 Task: Use Google Earth to explore the profile of the Appalachian region.
Action: Mouse moved to (641, 378)
Screenshot: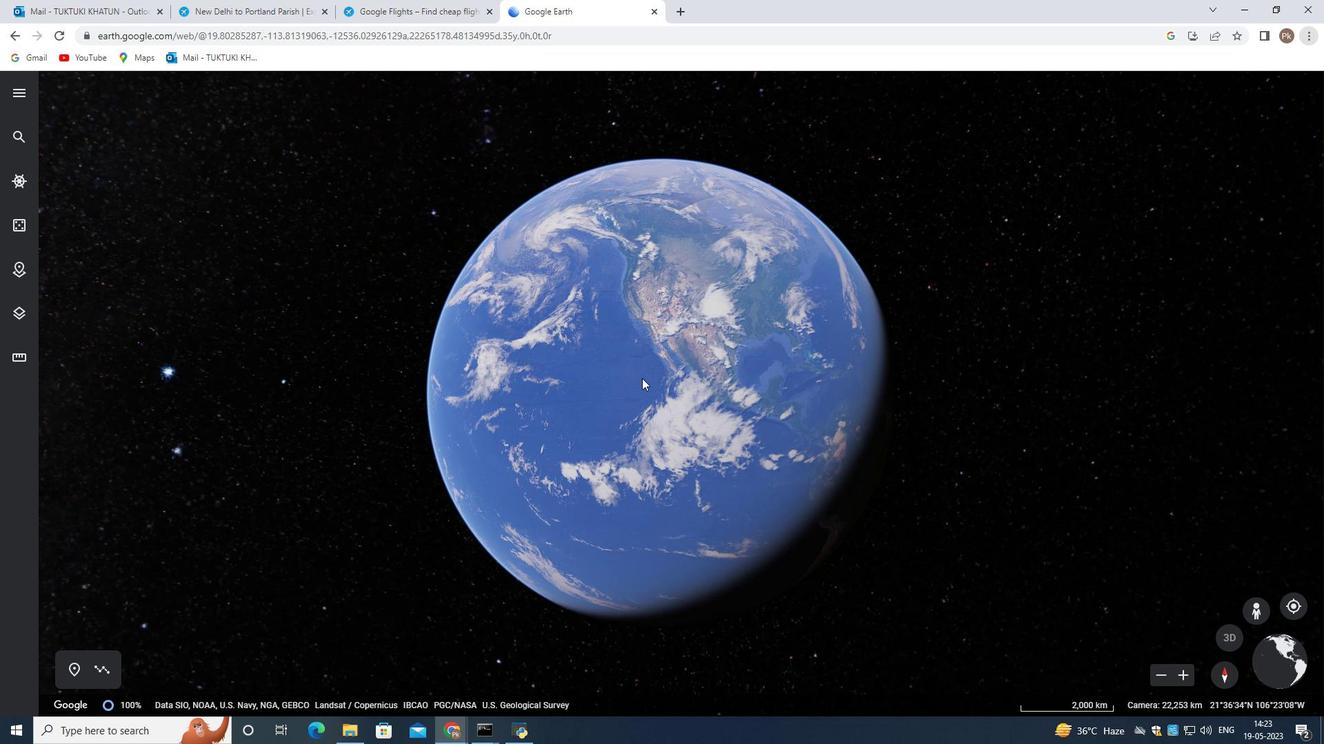 
Action: Mouse scrolled (641, 379) with delta (0, 0)
Screenshot: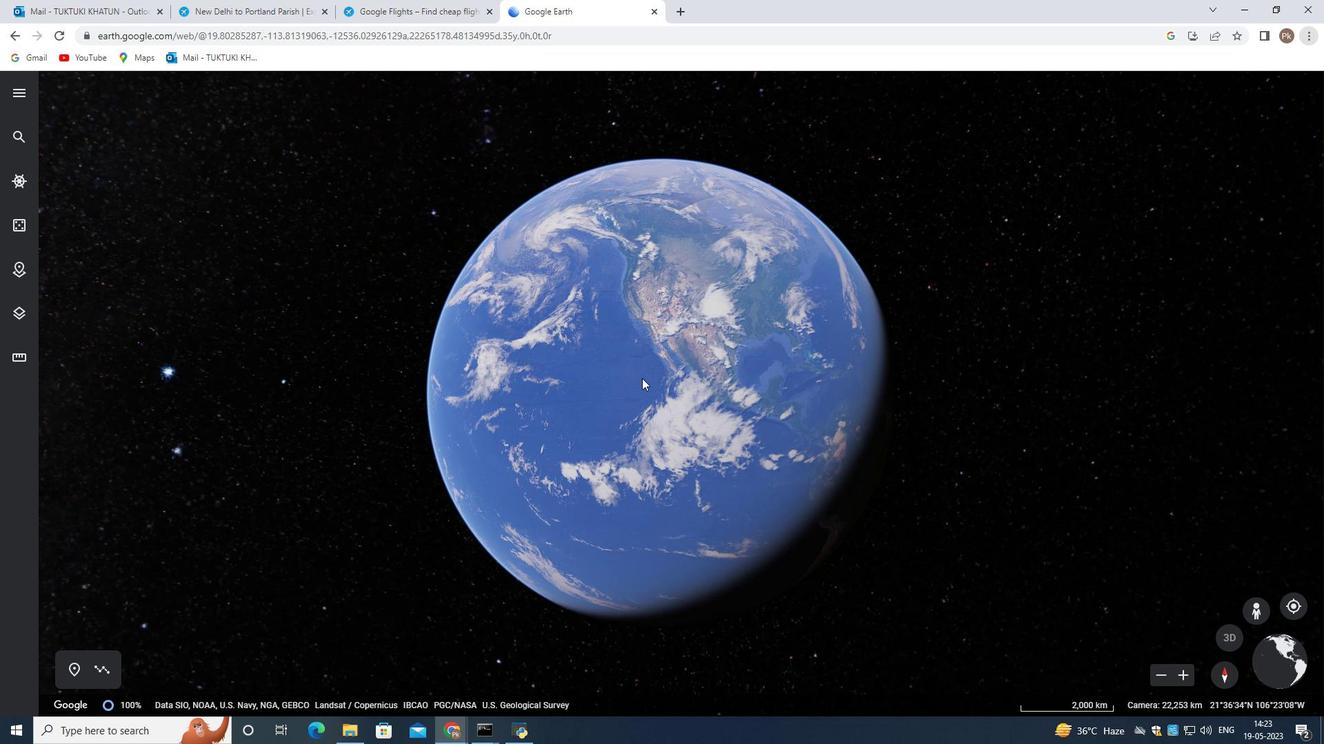 
Action: Mouse moved to (641, 378)
Screenshot: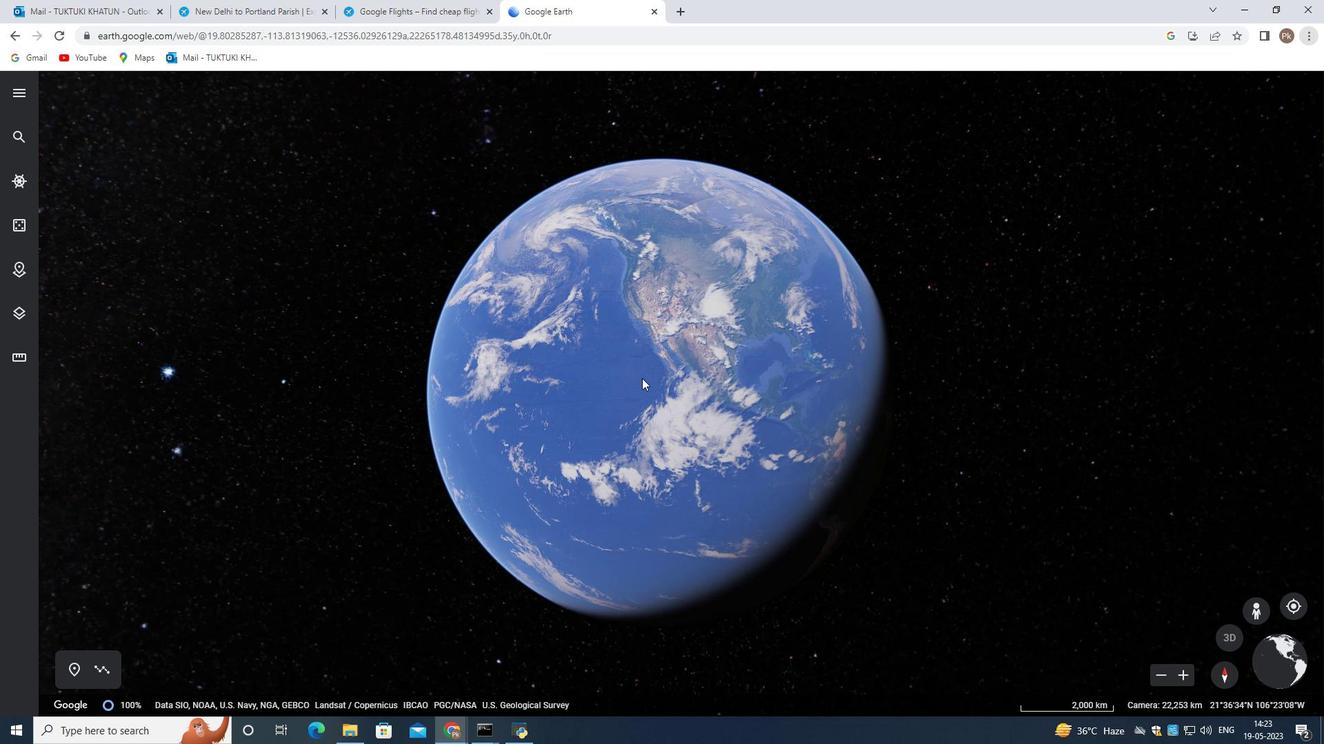 
Action: Mouse scrolled (641, 379) with delta (0, 0)
Screenshot: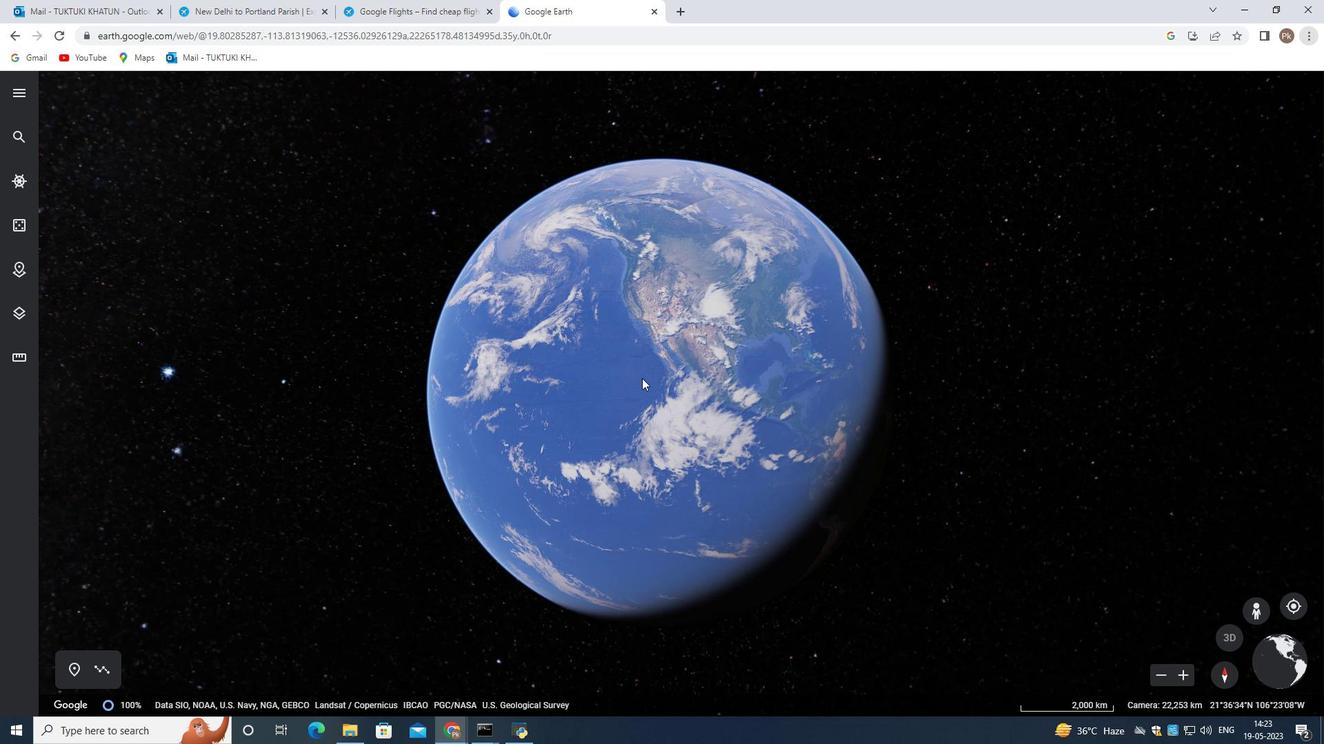 
Action: Mouse scrolled (641, 379) with delta (0, 0)
Screenshot: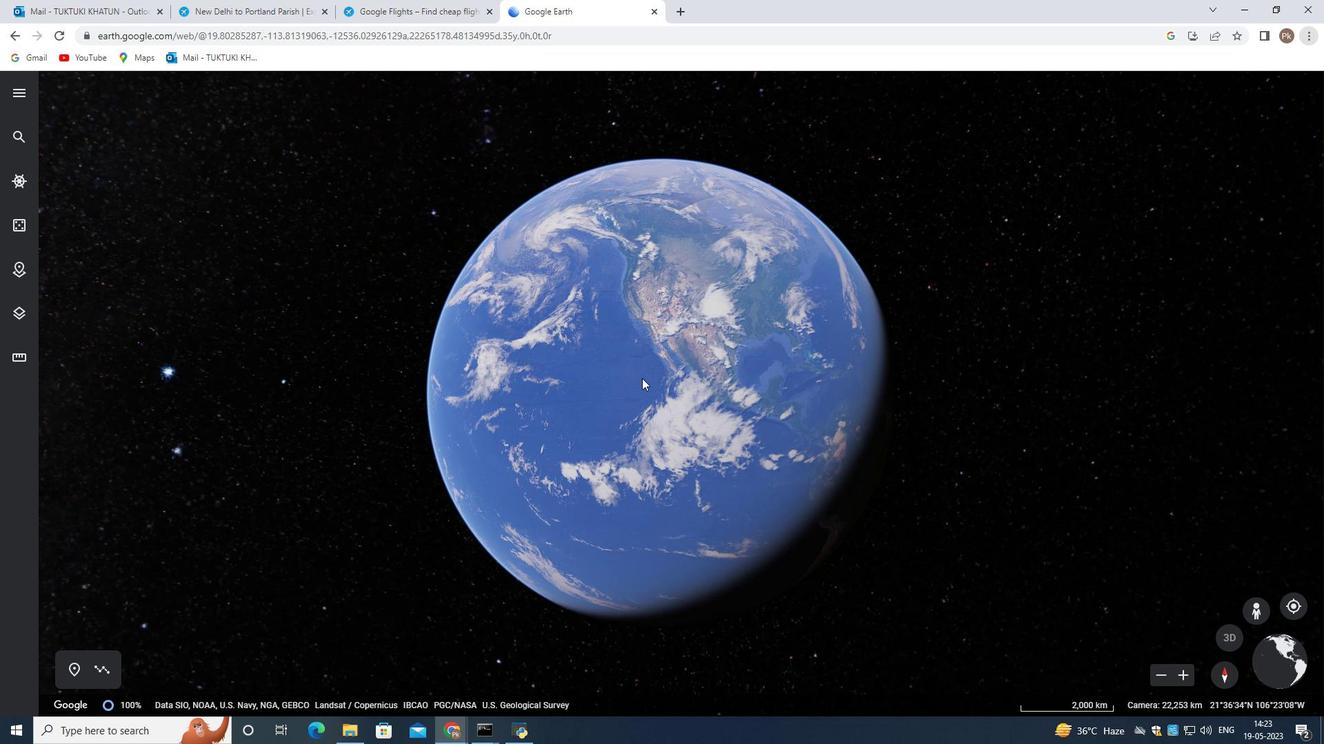 
Action: Mouse scrolled (641, 379) with delta (0, 0)
Screenshot: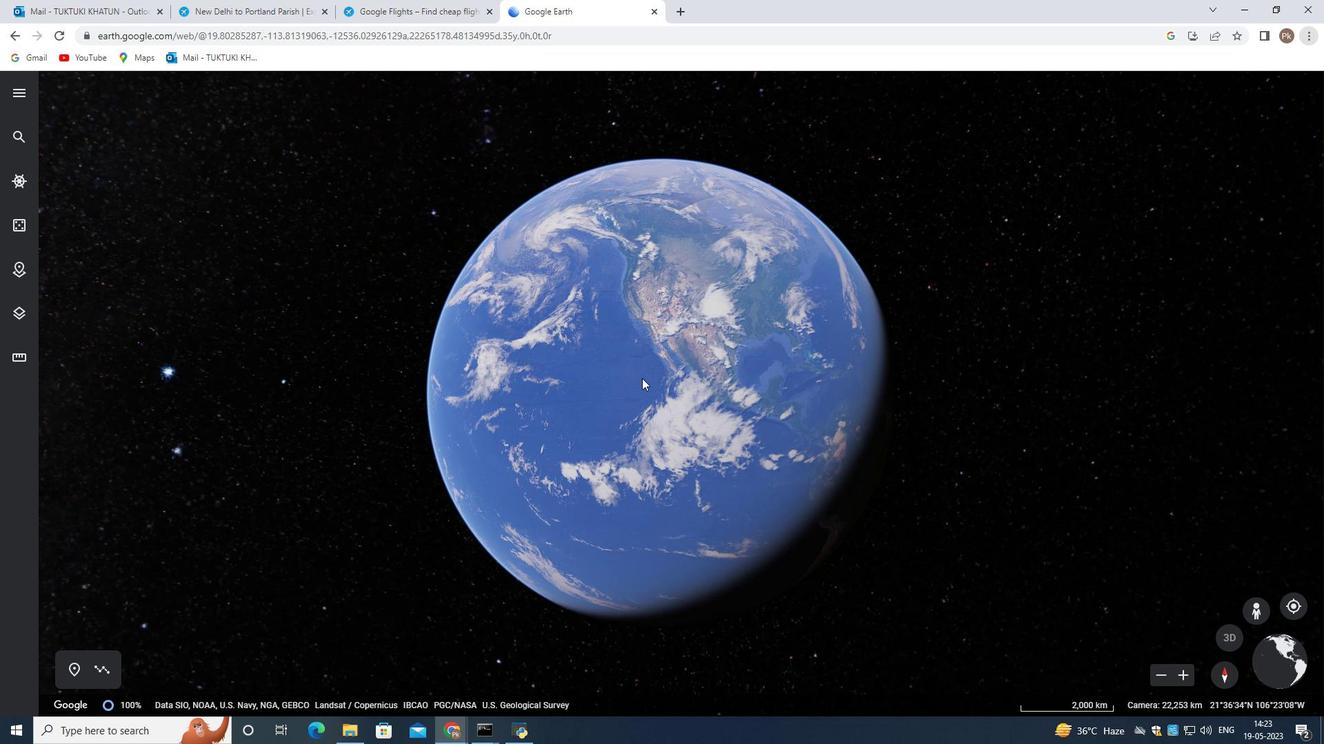 
Action: Mouse scrolled (641, 379) with delta (0, 0)
Screenshot: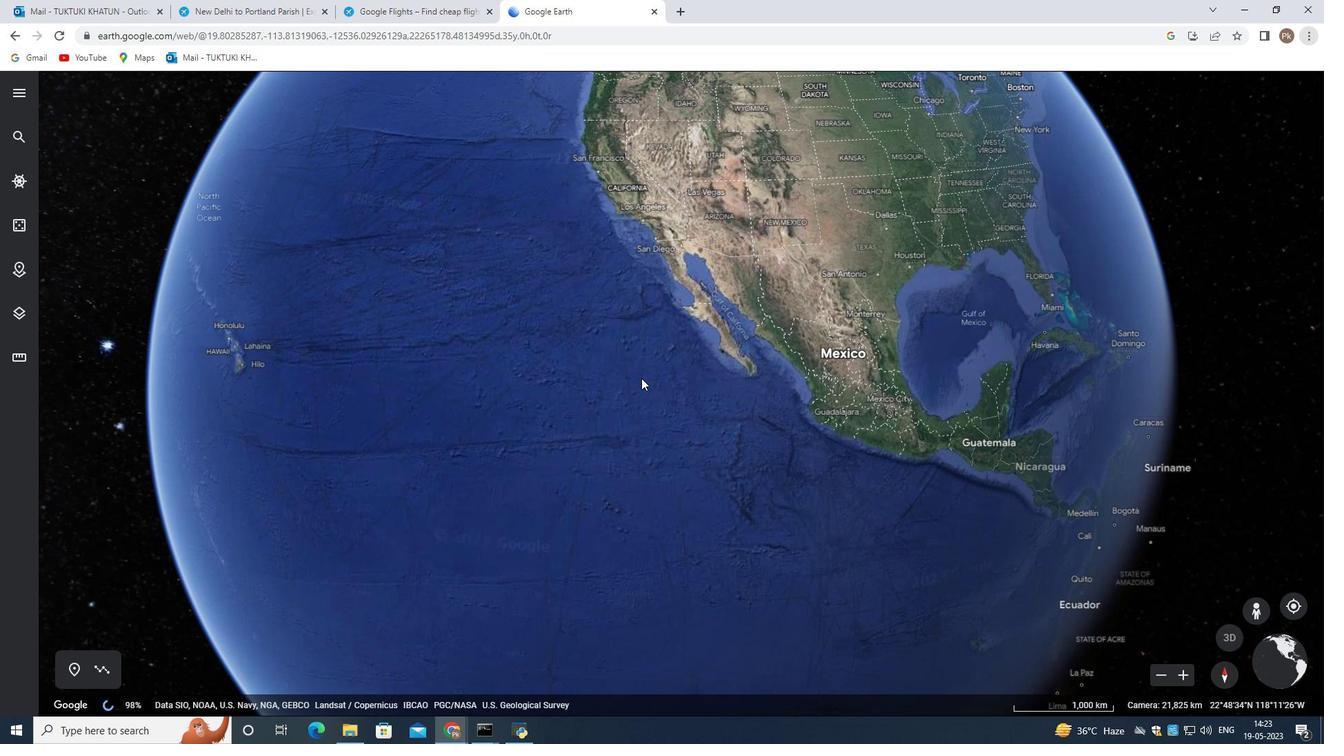
Action: Mouse scrolled (641, 379) with delta (0, 0)
Screenshot: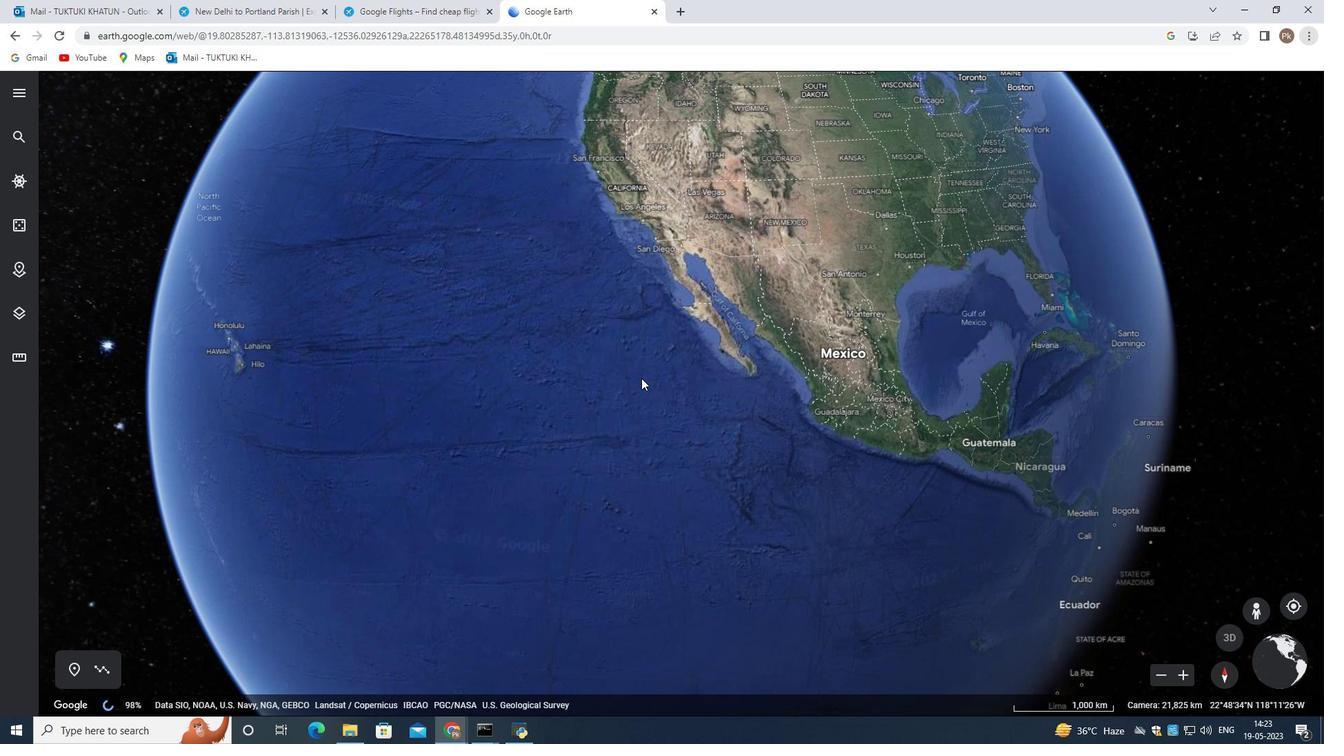
Action: Mouse scrolled (641, 379) with delta (0, 0)
Screenshot: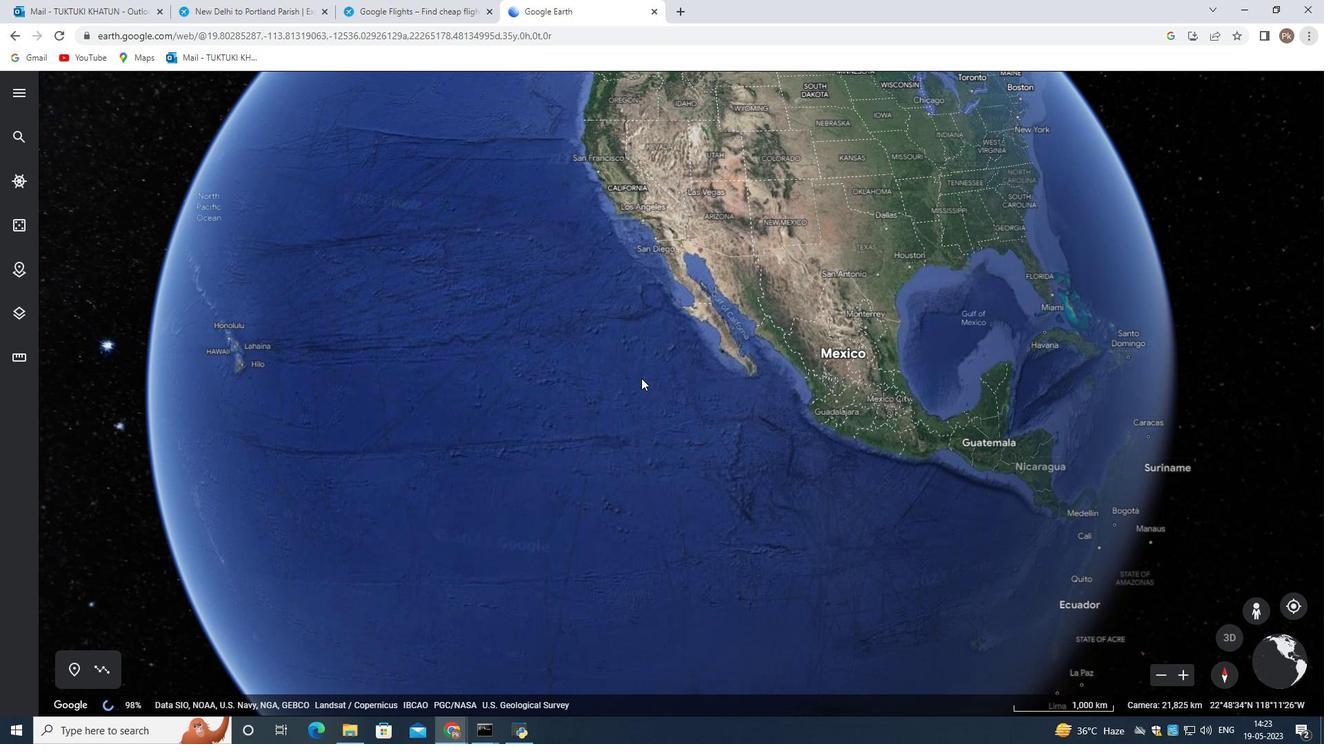 
Action: Mouse moved to (422, 304)
Screenshot: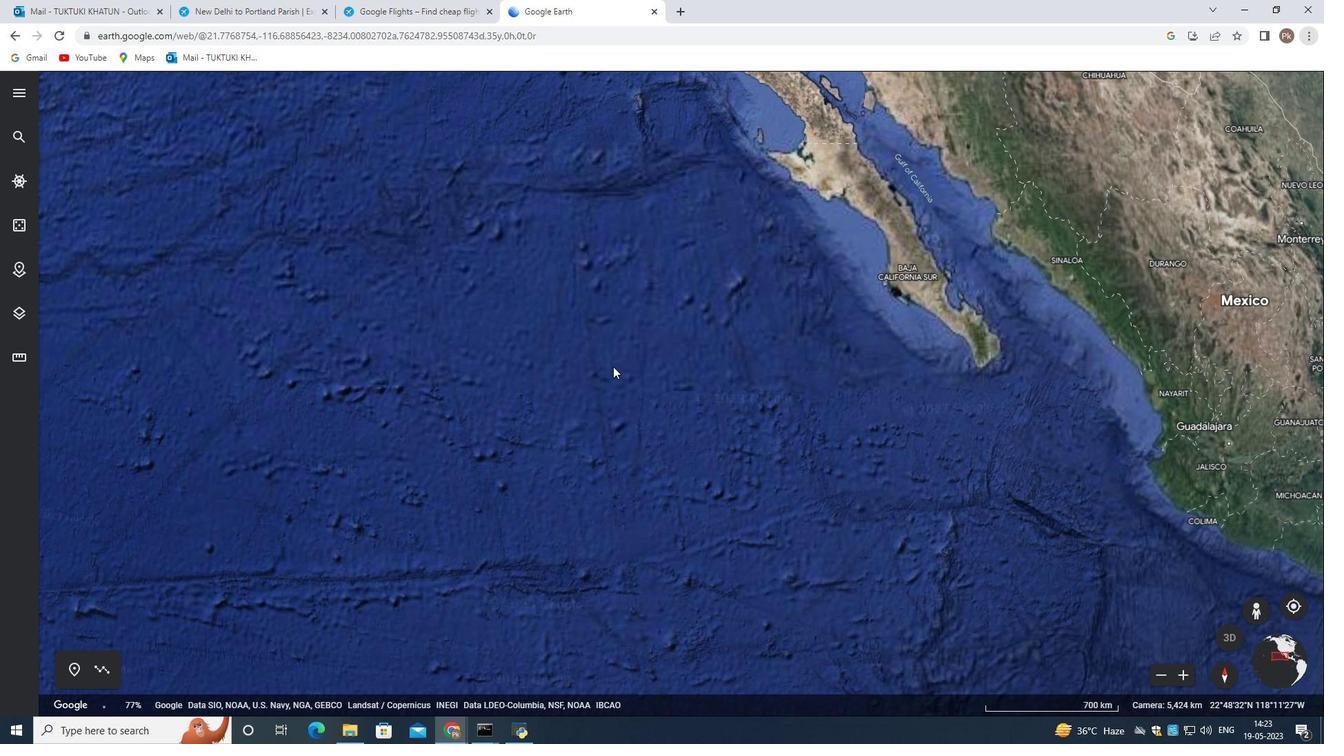 
Action: Mouse scrolled (422, 303) with delta (0, 0)
Screenshot: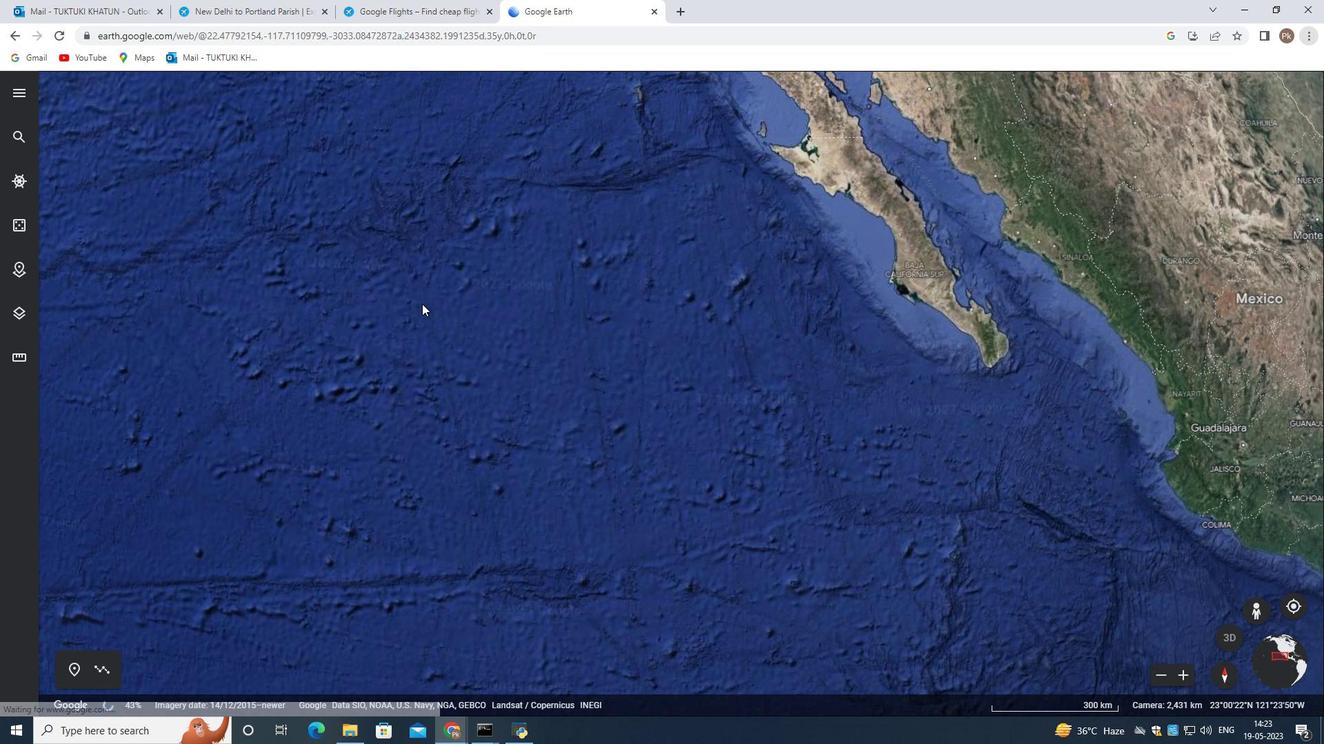 
Action: Mouse scrolled (422, 303) with delta (0, 0)
Screenshot: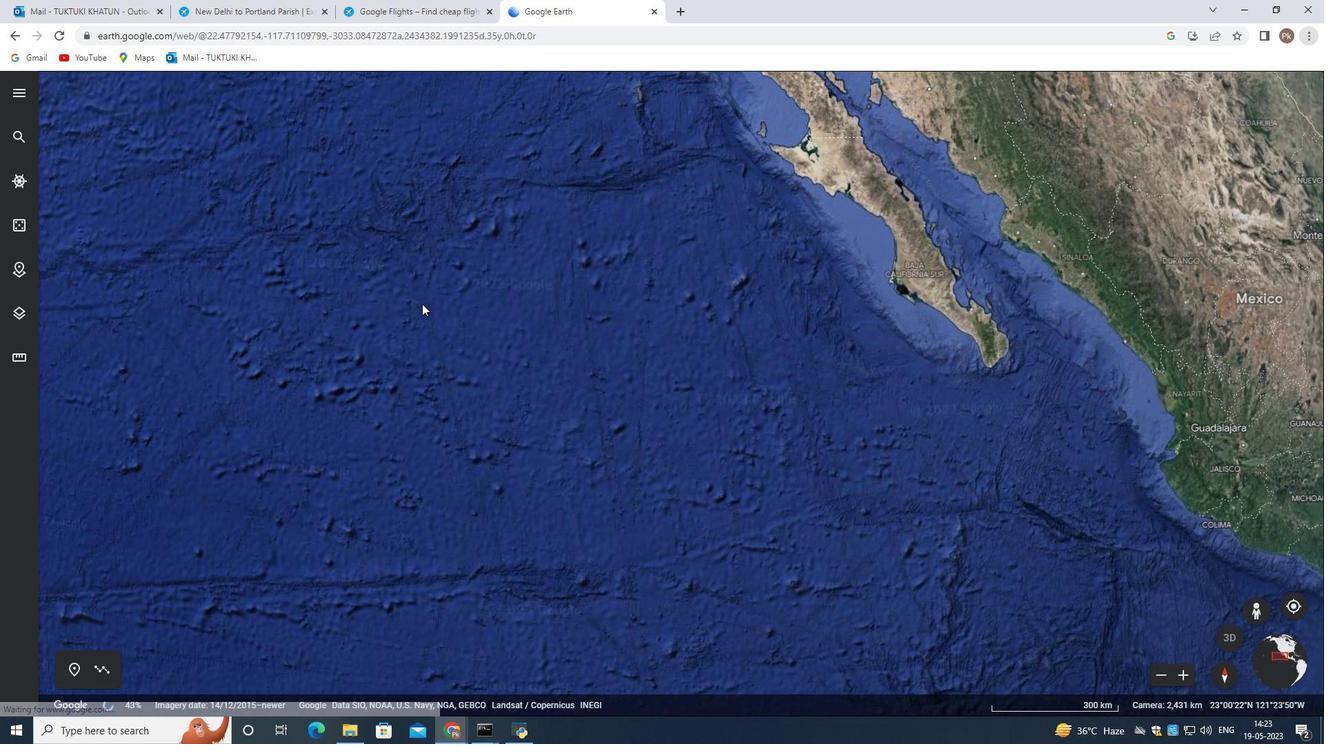
Action: Mouse scrolled (422, 303) with delta (0, 0)
Screenshot: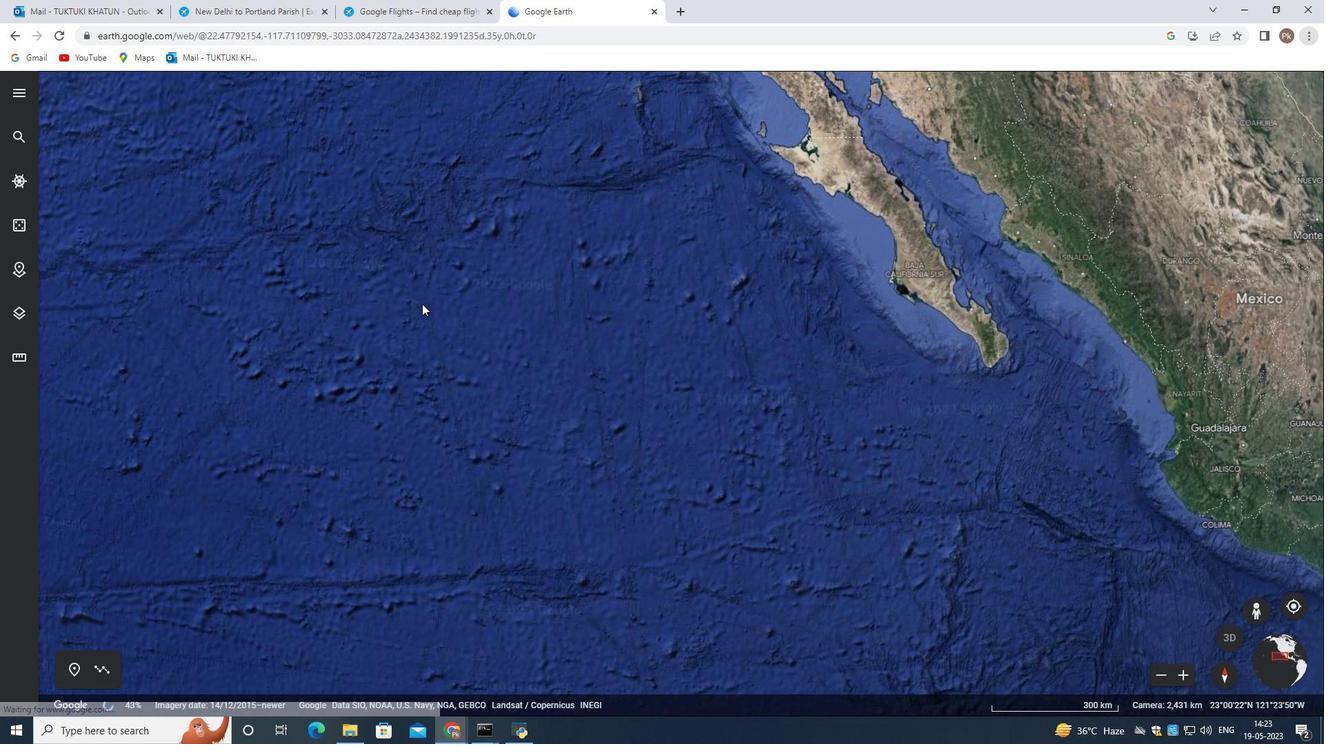 
Action: Mouse moved to (439, 320)
Screenshot: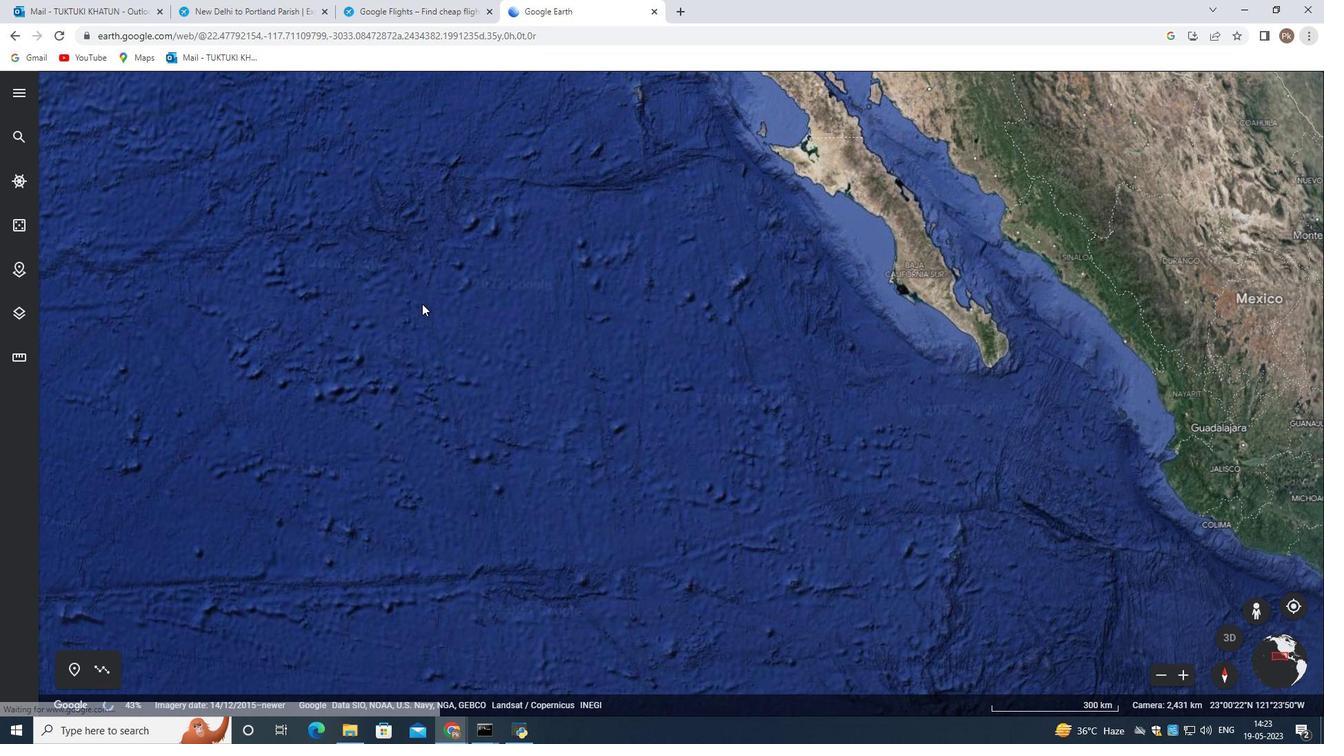 
Action: Mouse scrolled (424, 303) with delta (0, 0)
Screenshot: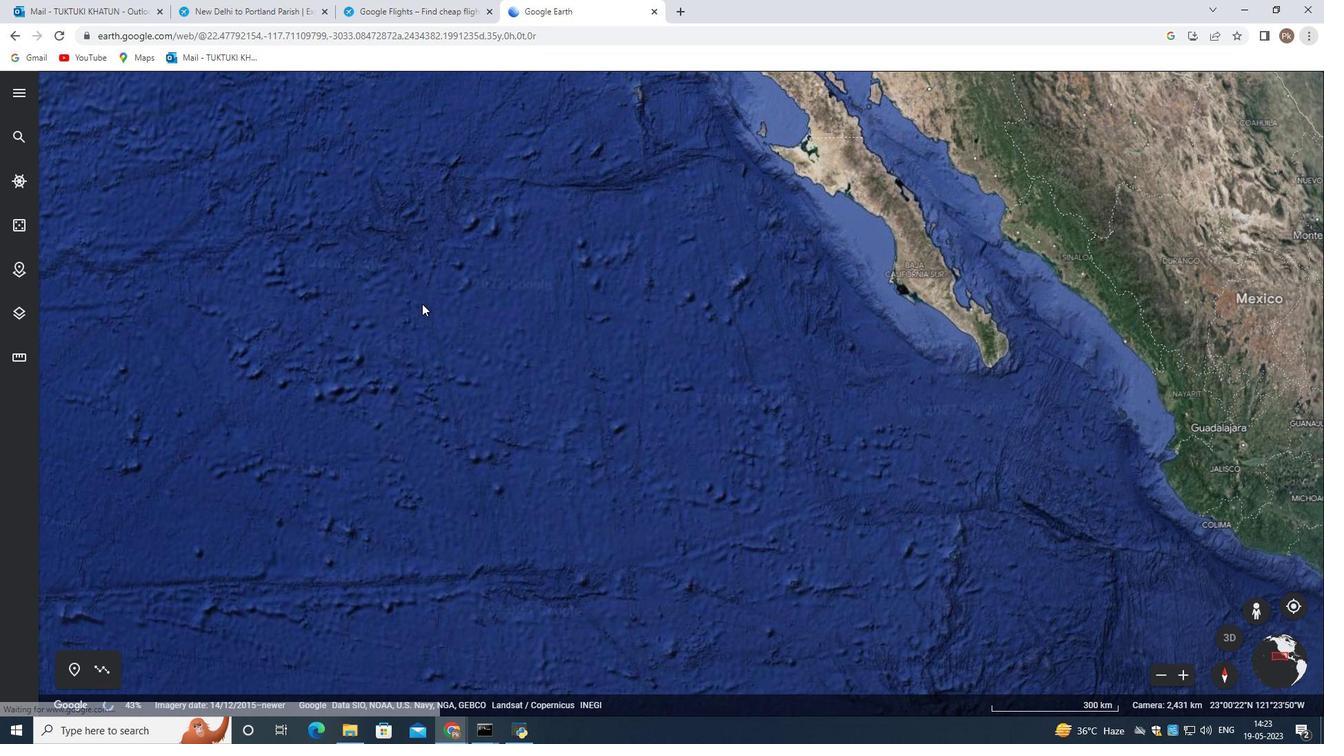 
Action: Mouse moved to (478, 344)
Screenshot: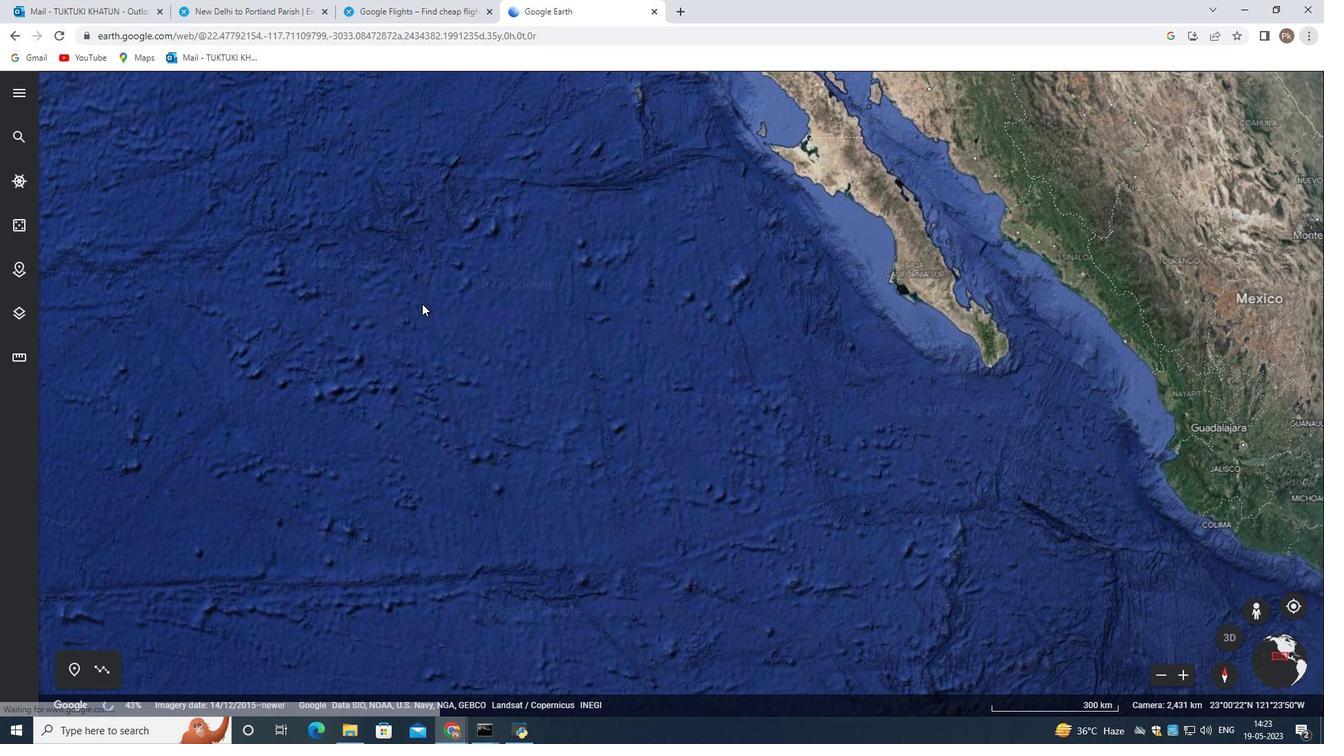 
Action: Mouse scrolled (475, 344) with delta (0, 0)
Screenshot: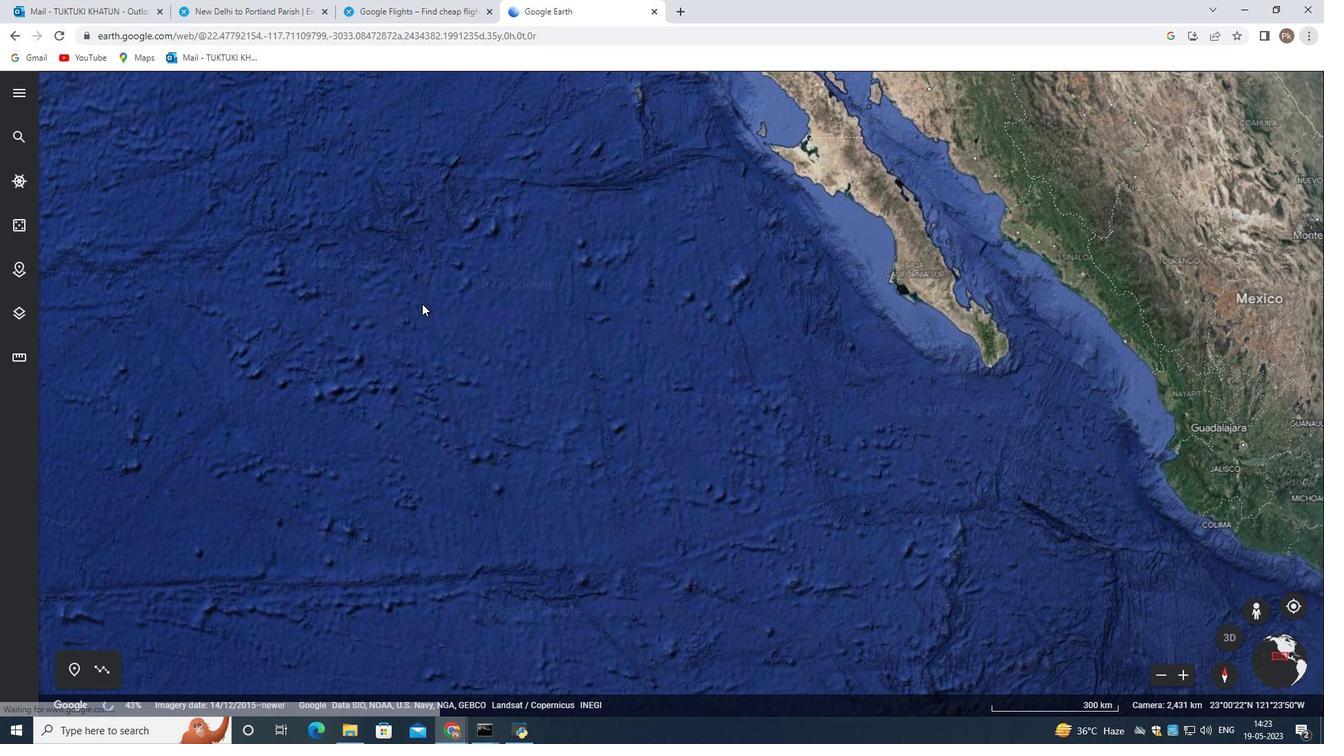
Action: Mouse moved to (483, 346)
Screenshot: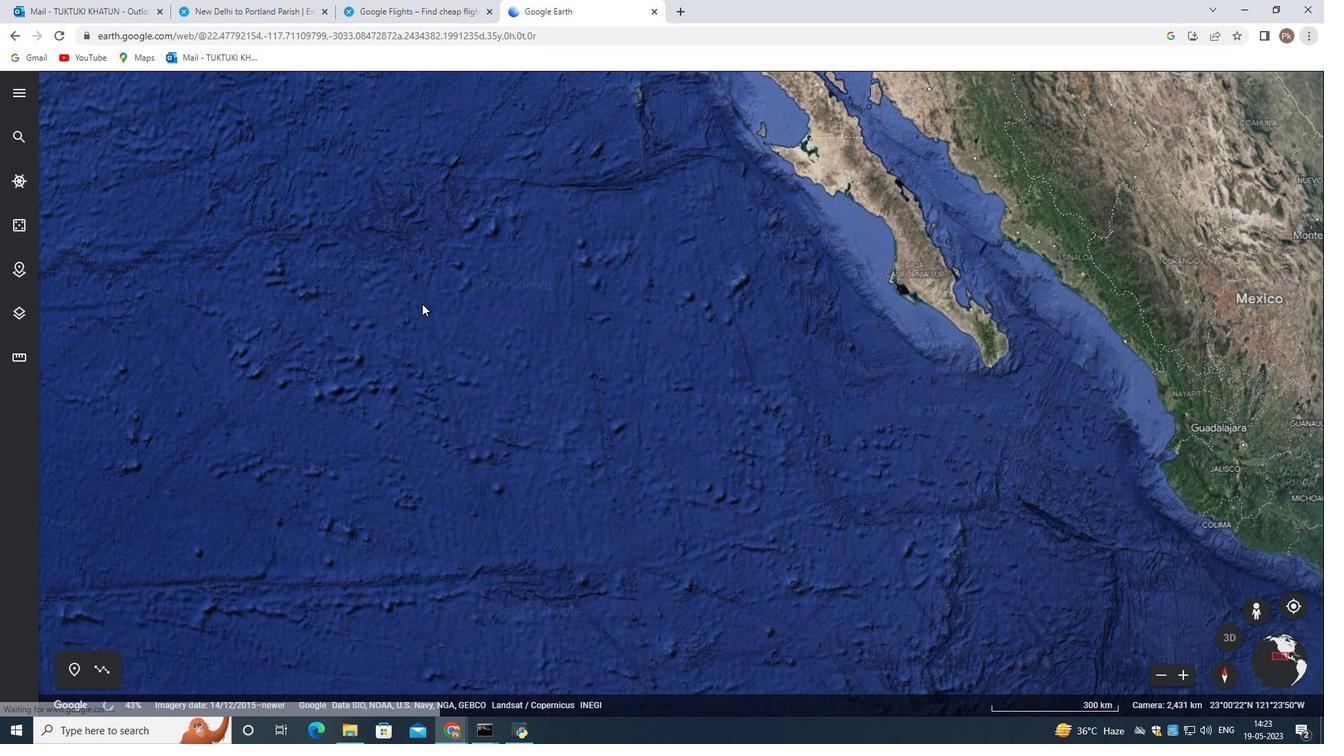 
Action: Mouse scrolled (483, 346) with delta (0, 0)
Screenshot: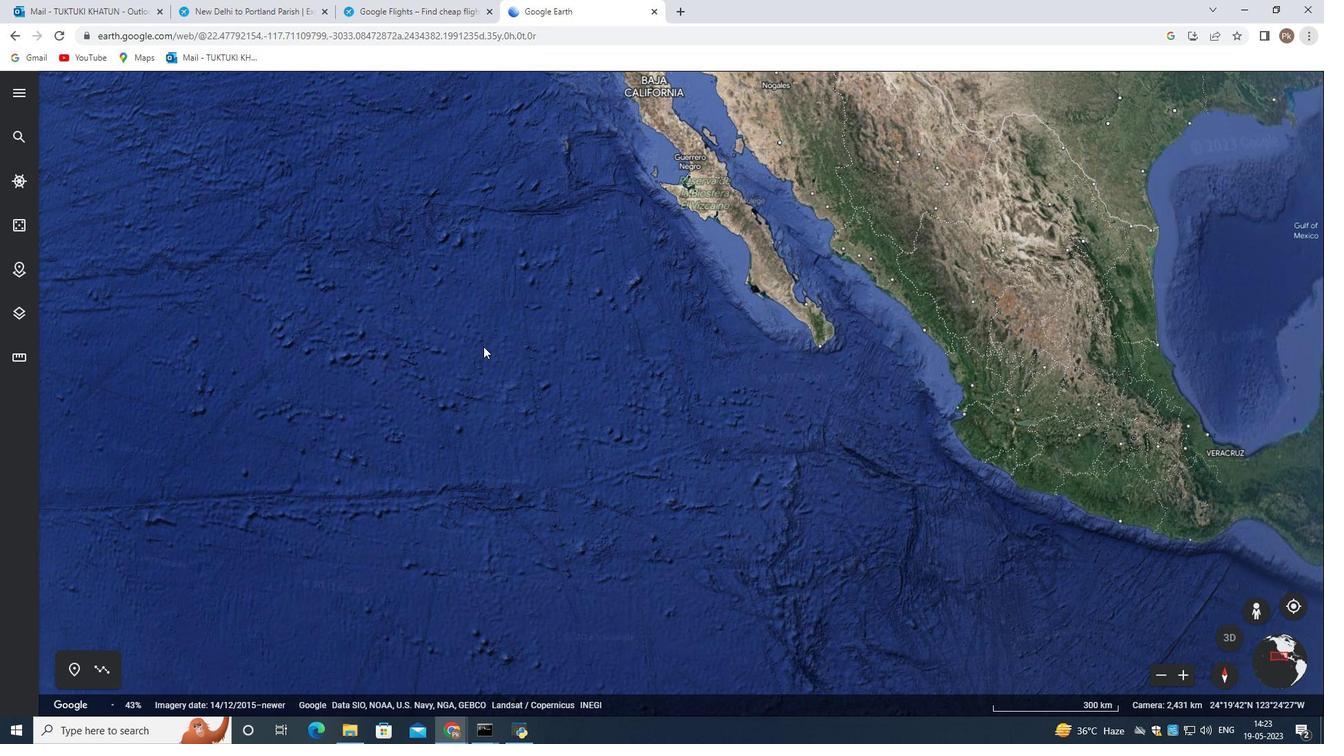 
Action: Mouse scrolled (483, 346) with delta (0, 0)
Screenshot: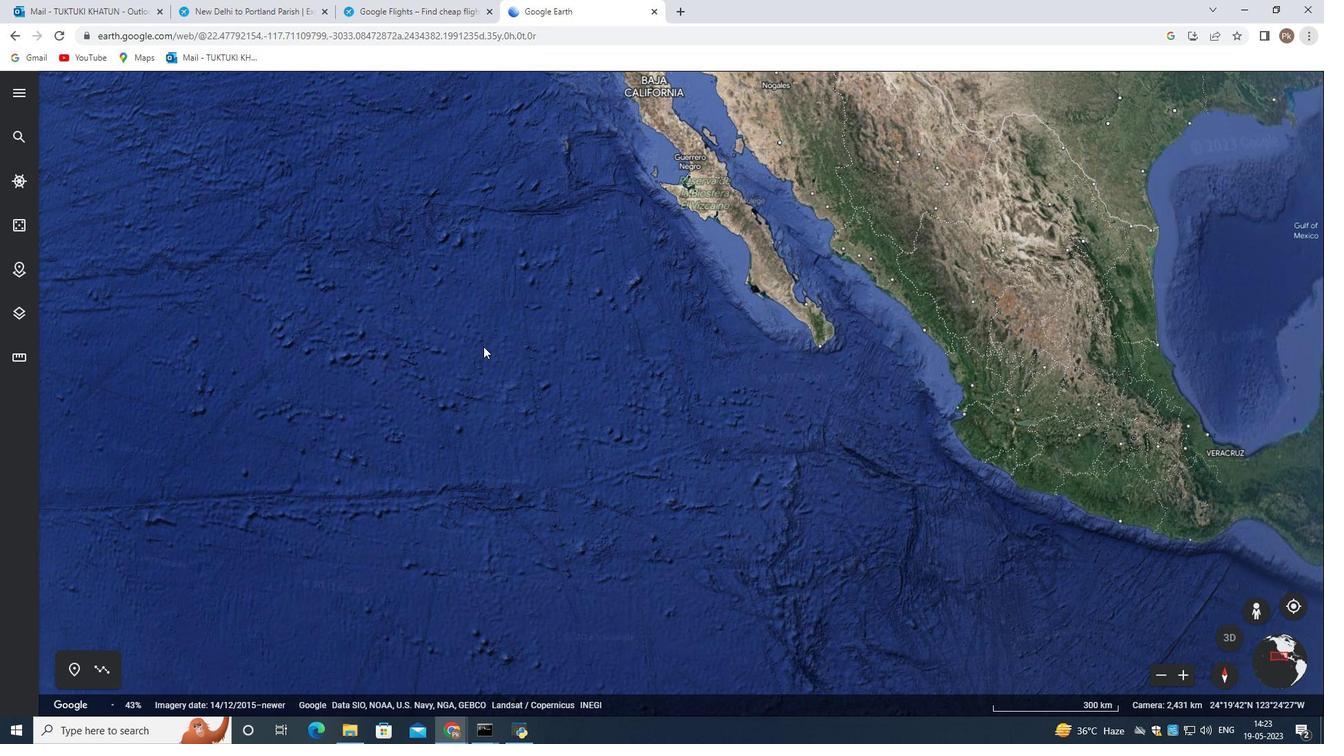 
Action: Mouse scrolled (483, 346) with delta (0, 0)
Screenshot: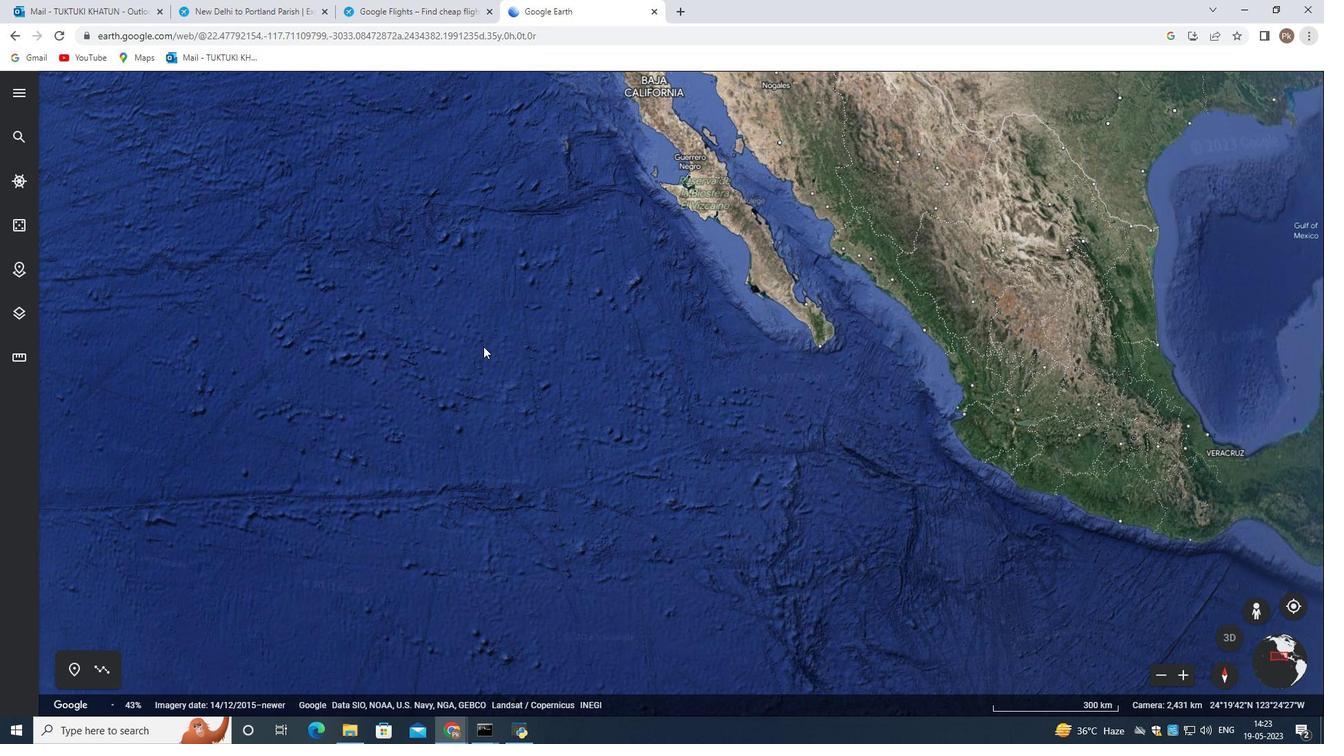 
Action: Mouse scrolled (483, 346) with delta (0, 0)
Screenshot: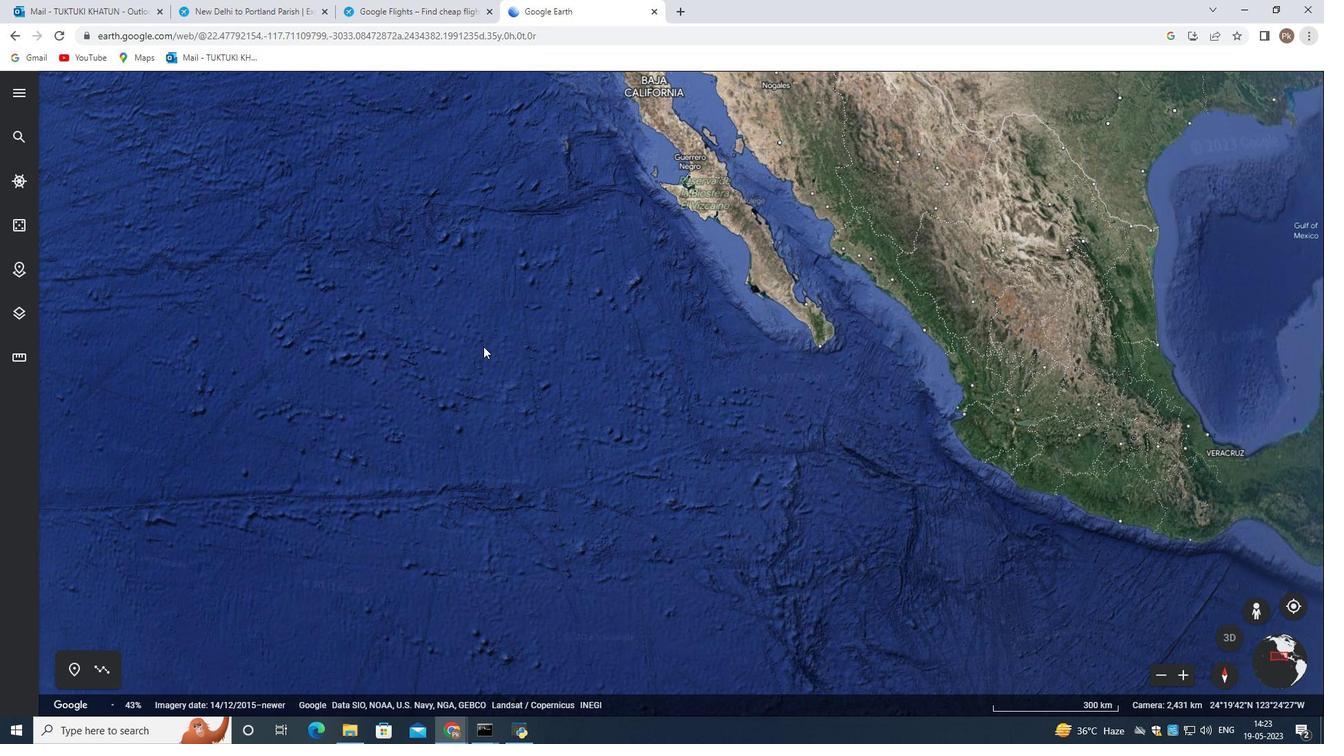 
Action: Mouse scrolled (483, 346) with delta (0, 0)
Screenshot: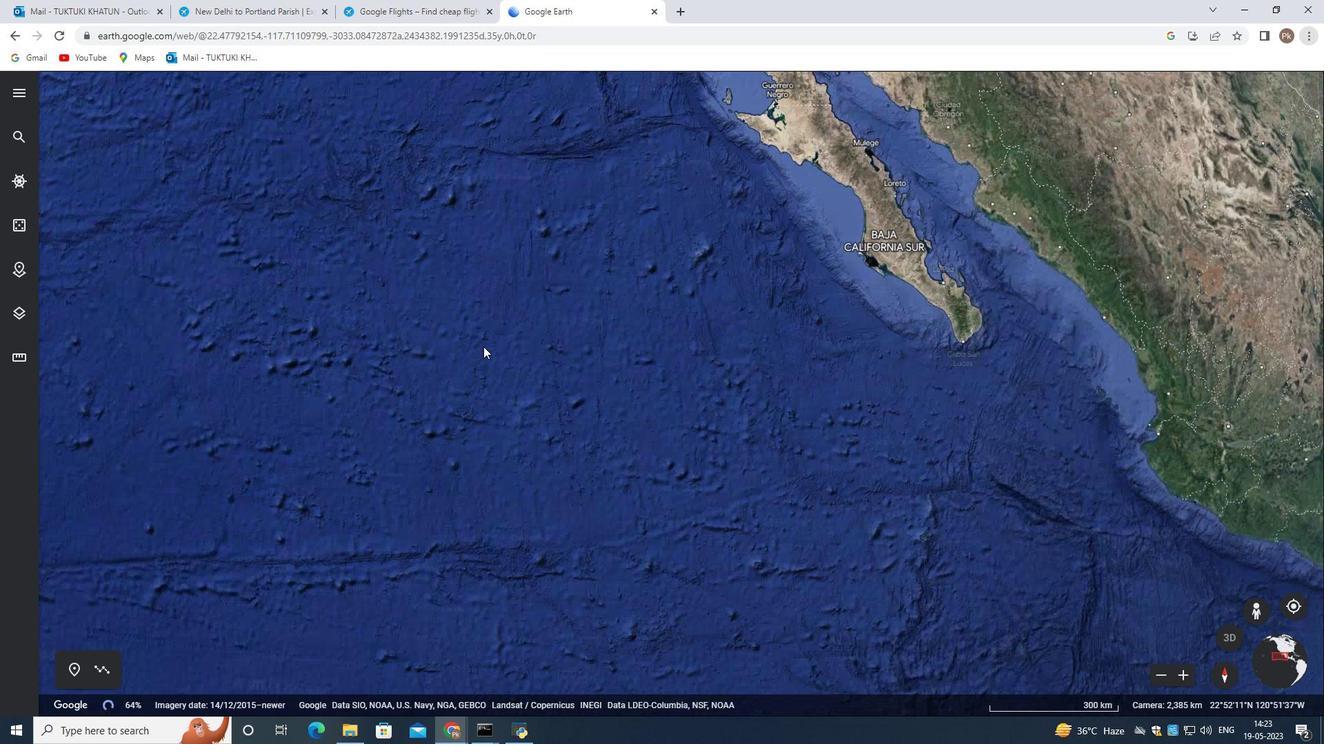 
Action: Mouse moved to (594, 215)
Screenshot: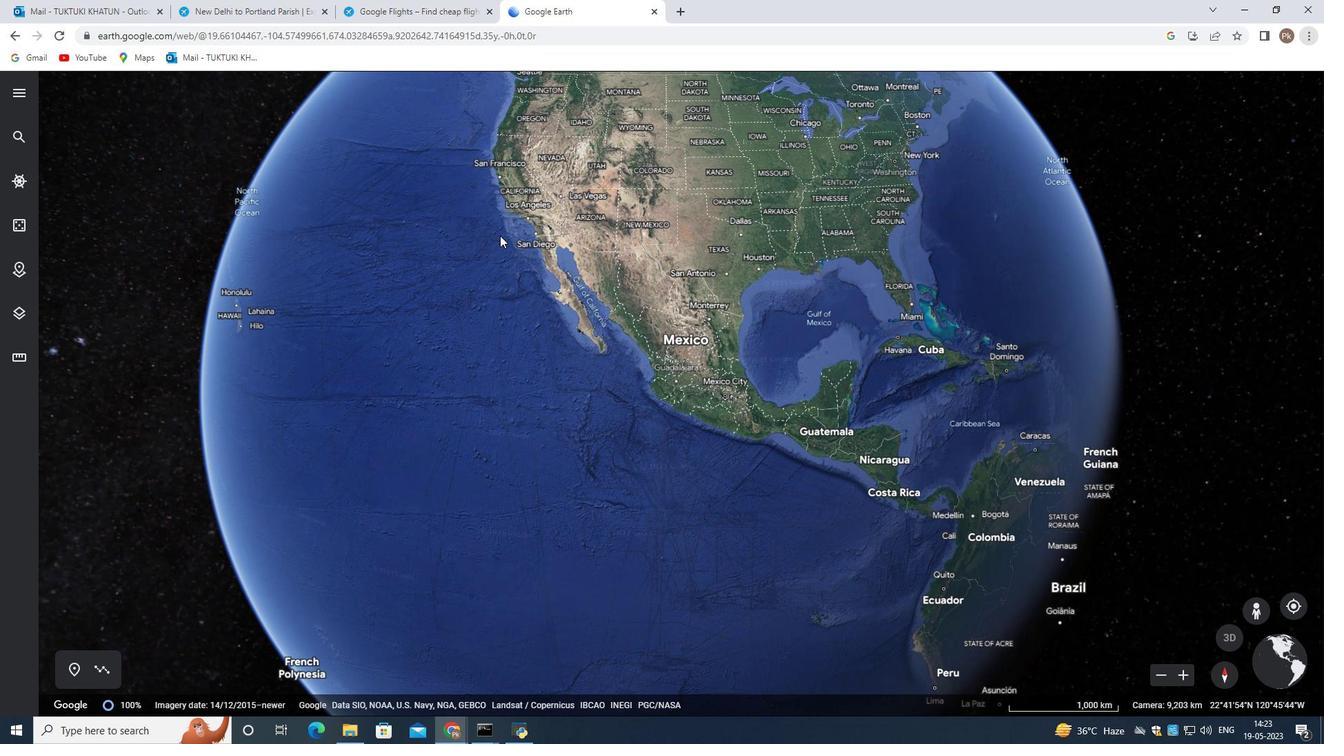 
Action: Mouse pressed left at (594, 215)
Screenshot: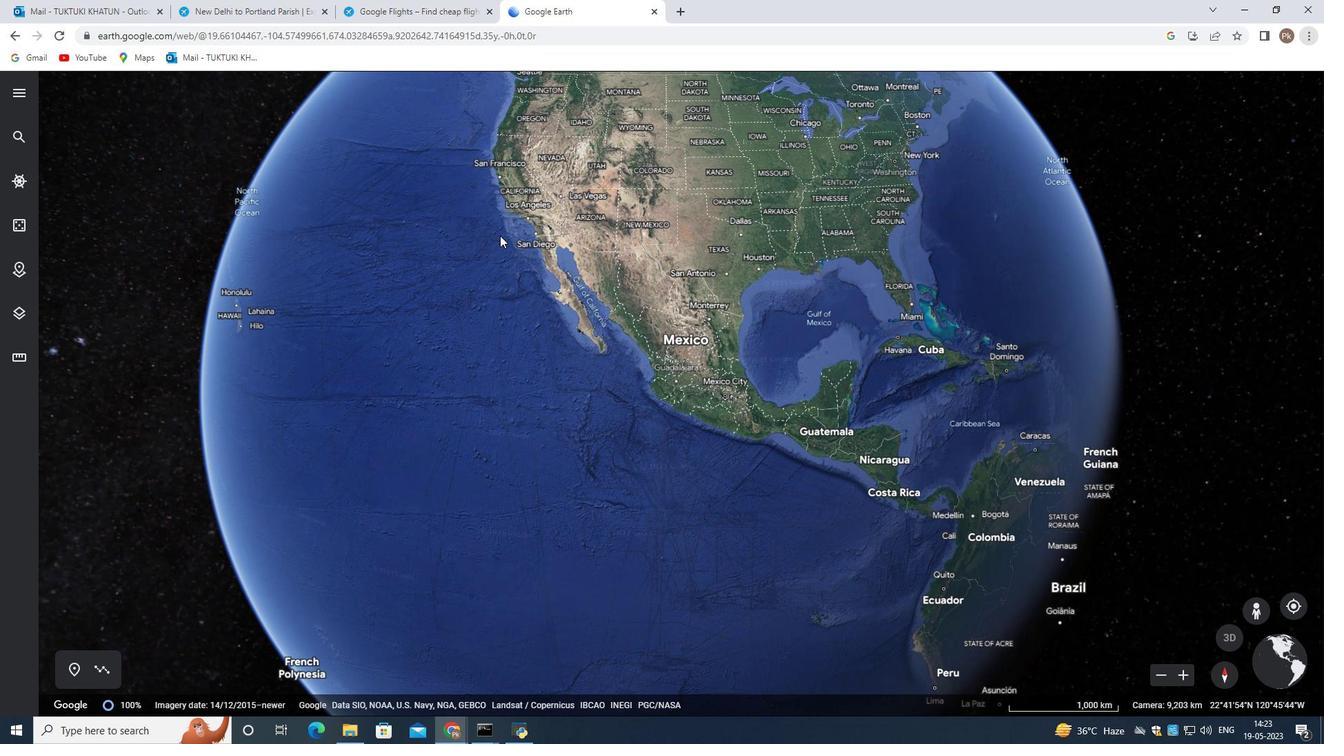 
Action: Mouse moved to (913, 333)
Screenshot: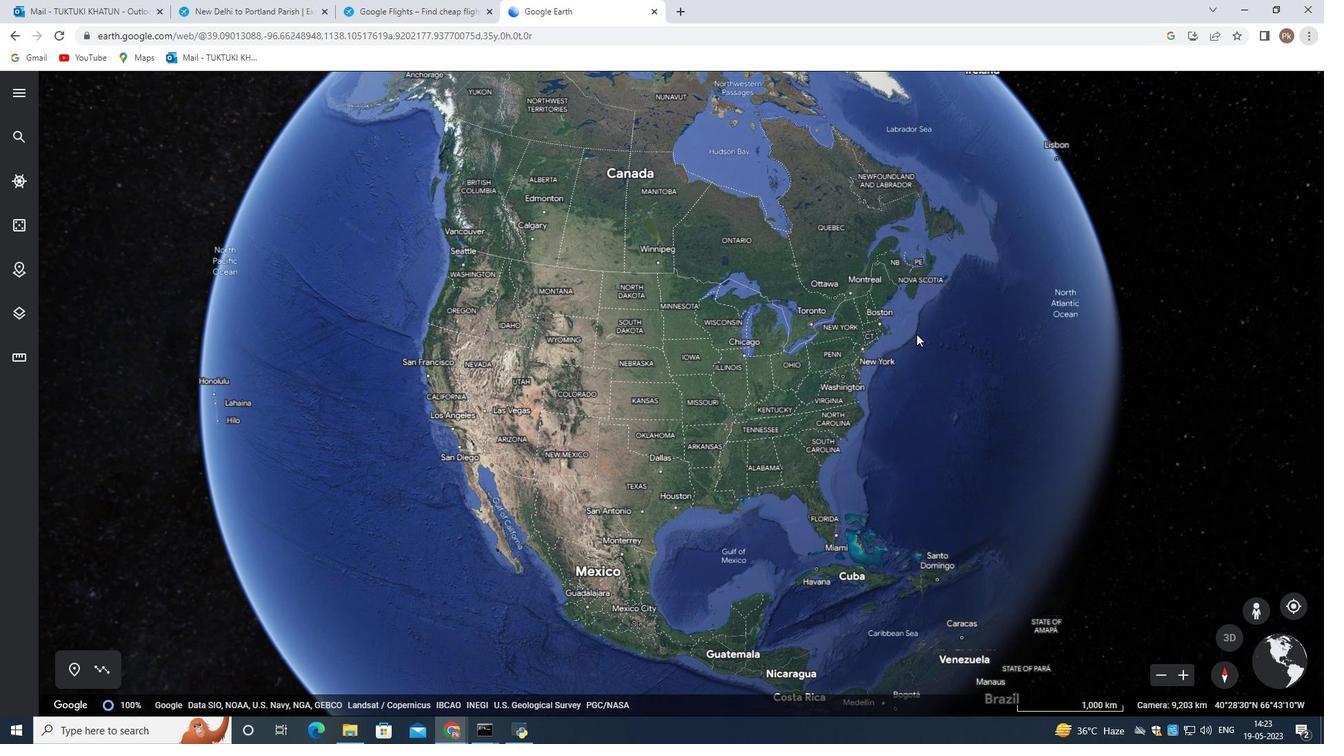 
Action: Mouse pressed left at (914, 333)
Screenshot: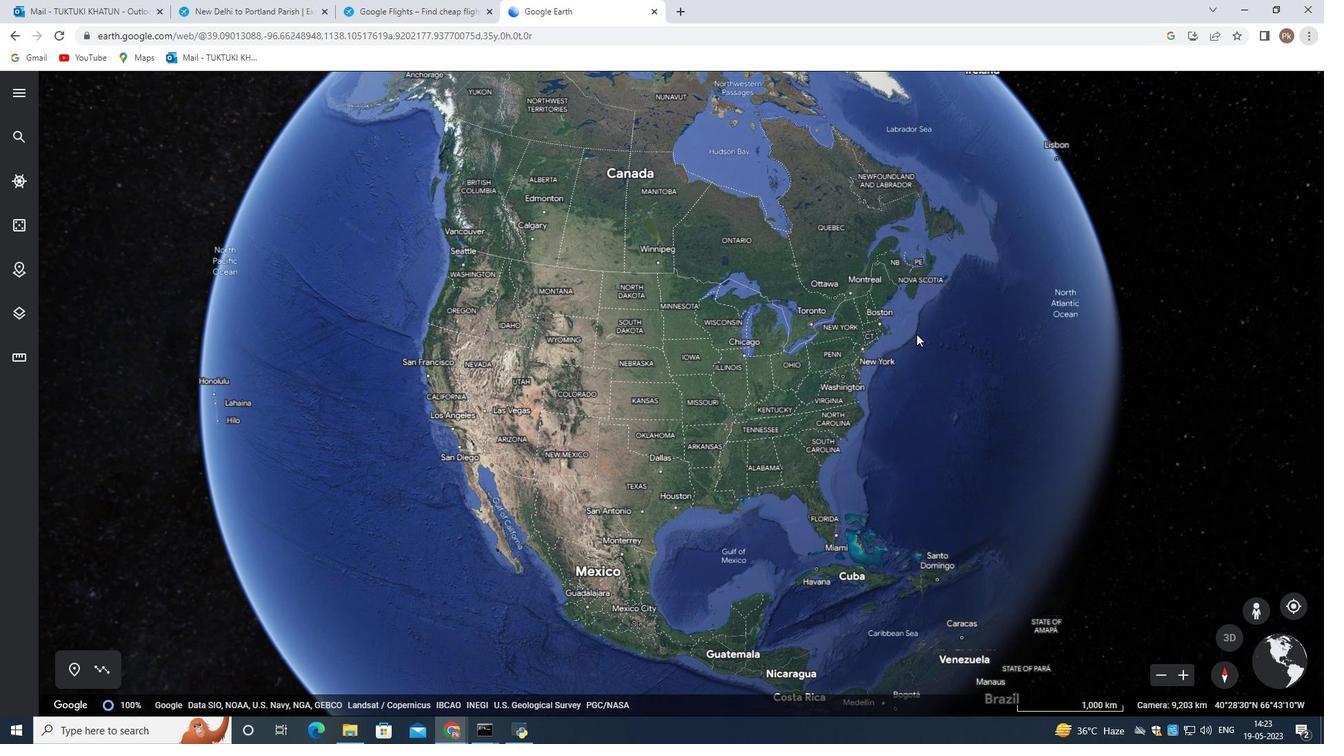 
Action: Mouse moved to (802, 259)
Screenshot: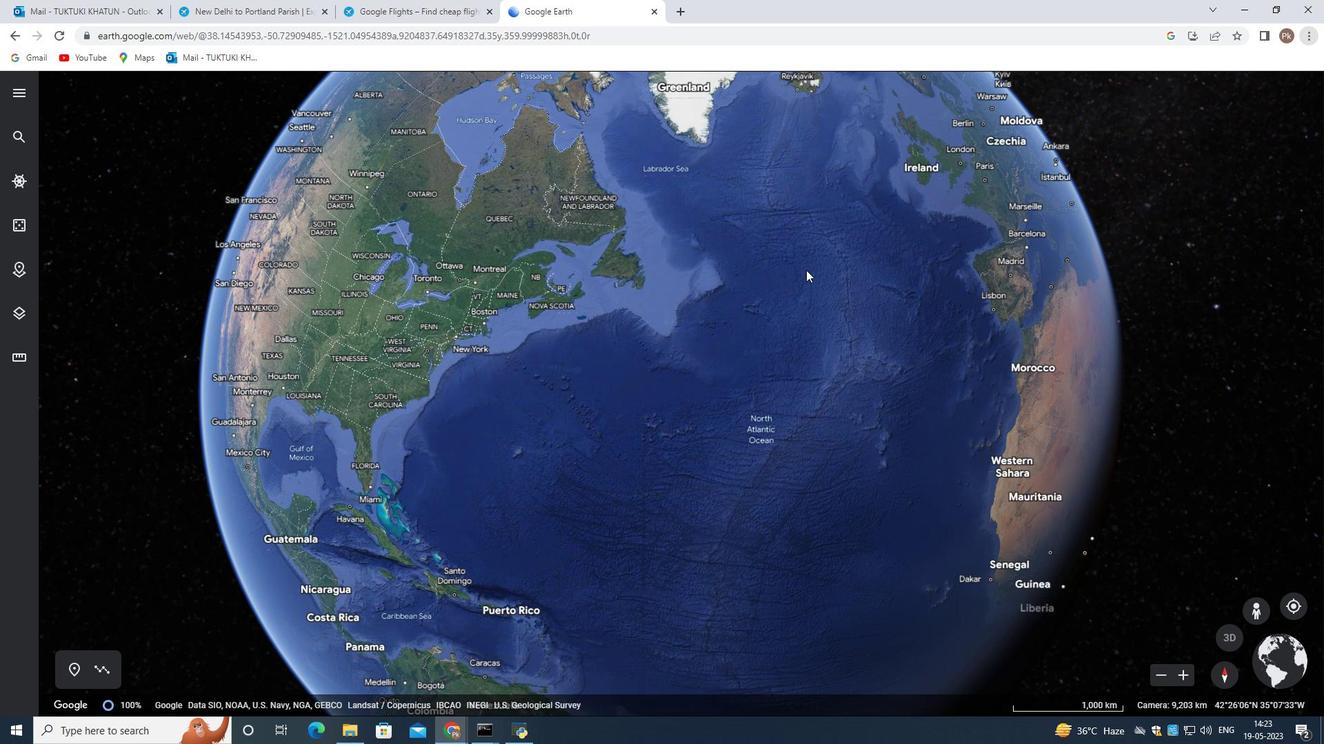 
Action: Mouse pressed left at (802, 259)
Screenshot: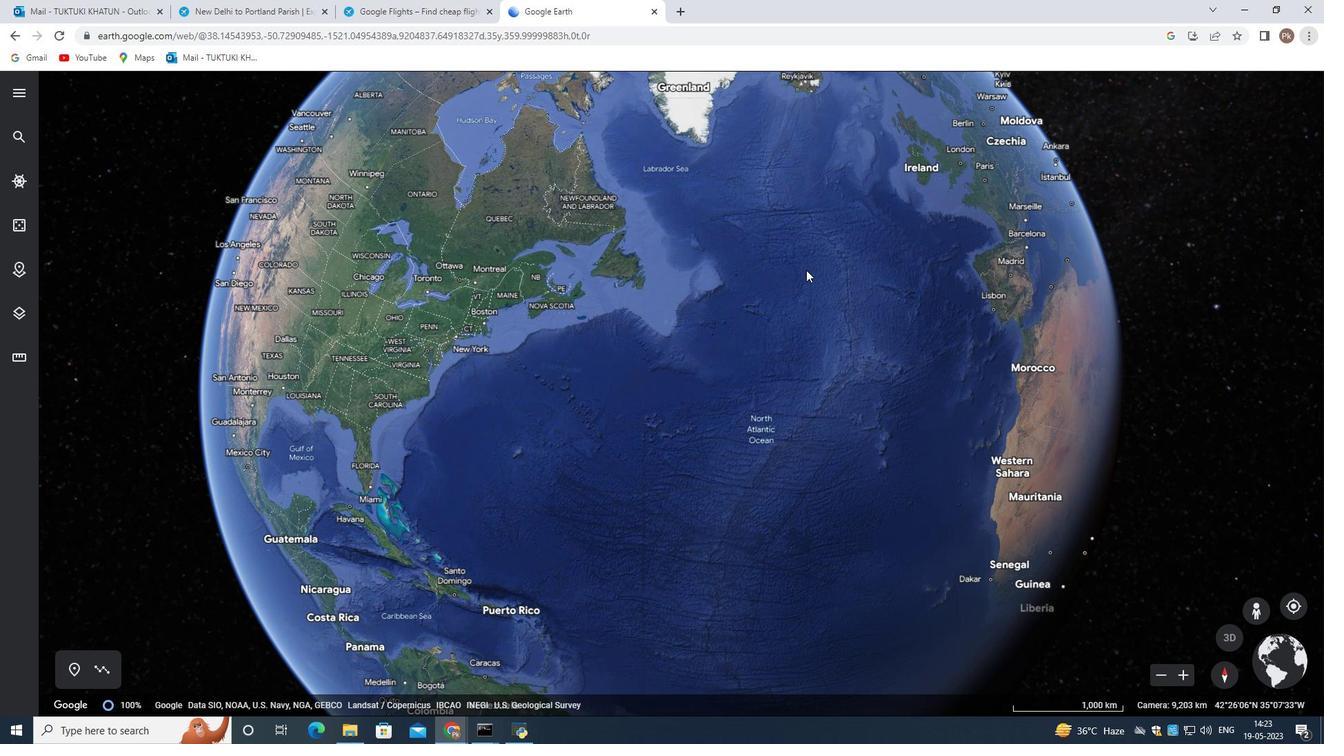 
Action: Mouse moved to (584, 162)
Screenshot: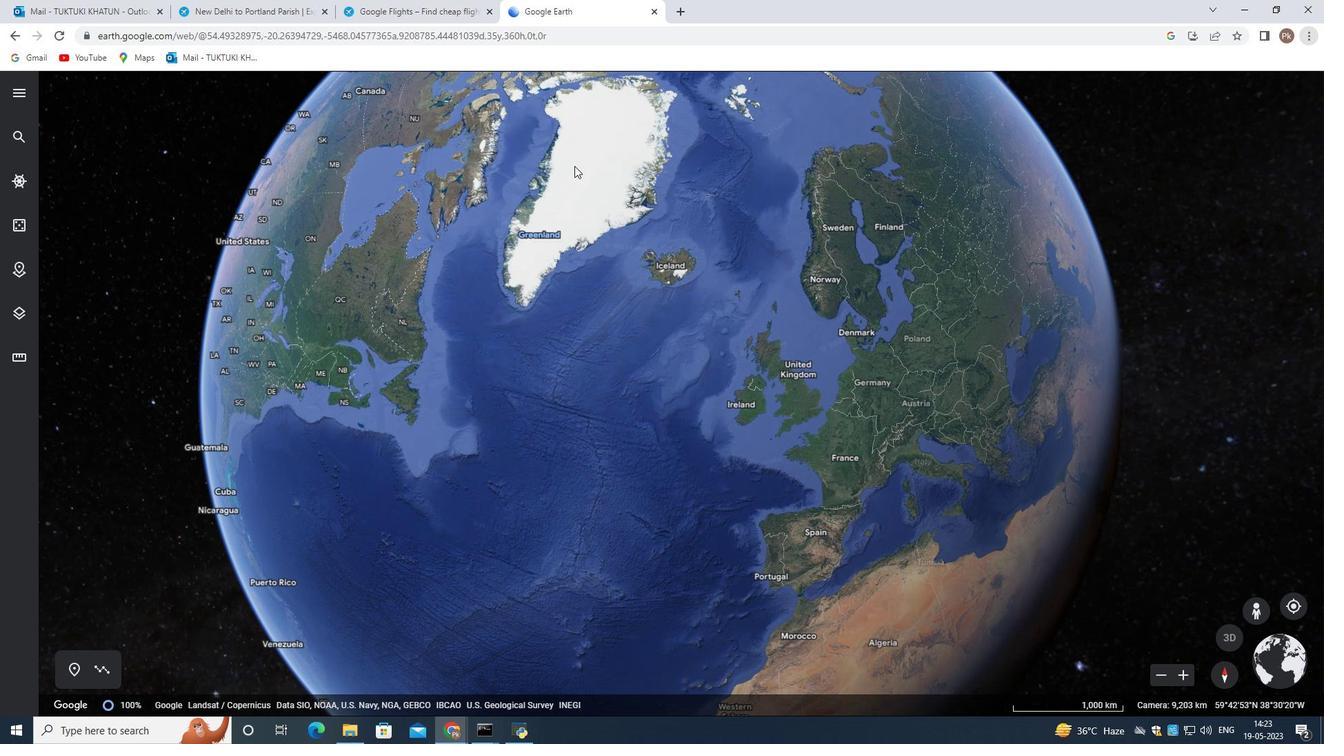 
Action: Mouse pressed left at (582, 155)
Screenshot: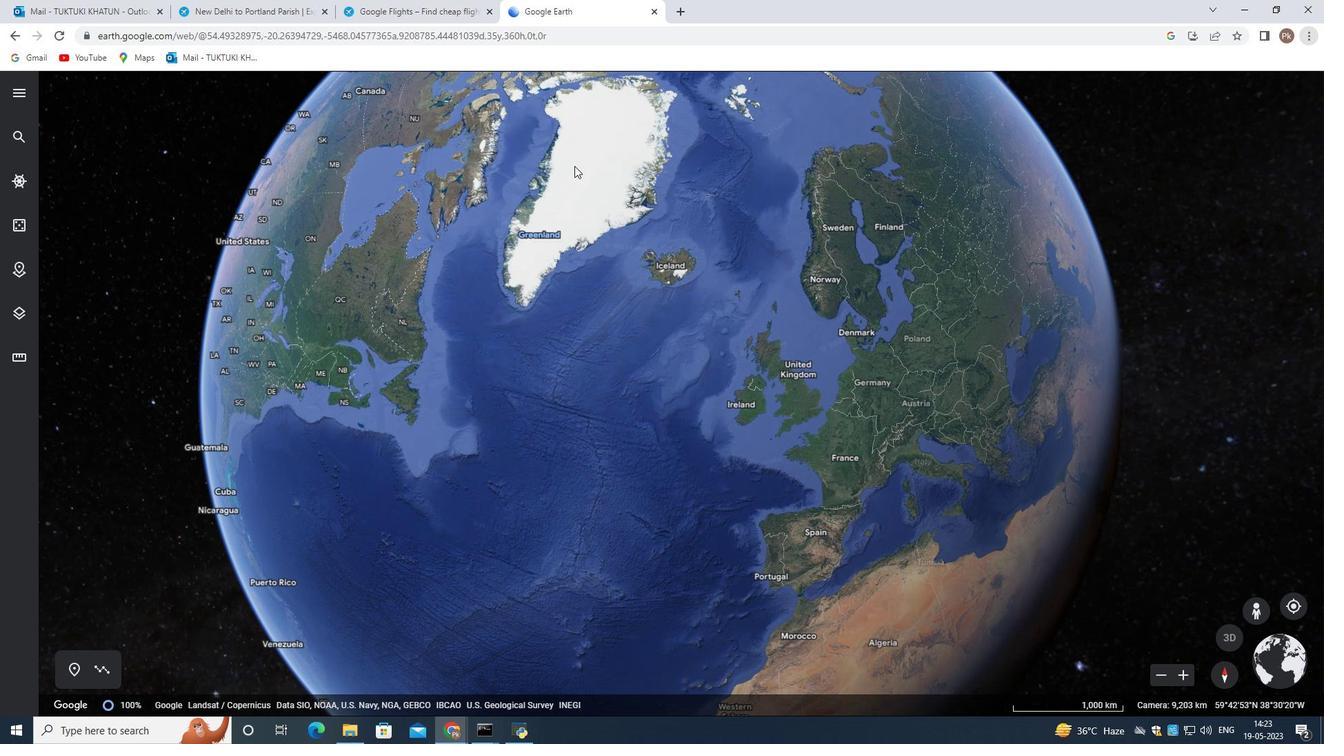 
Action: Mouse moved to (608, 133)
Screenshot: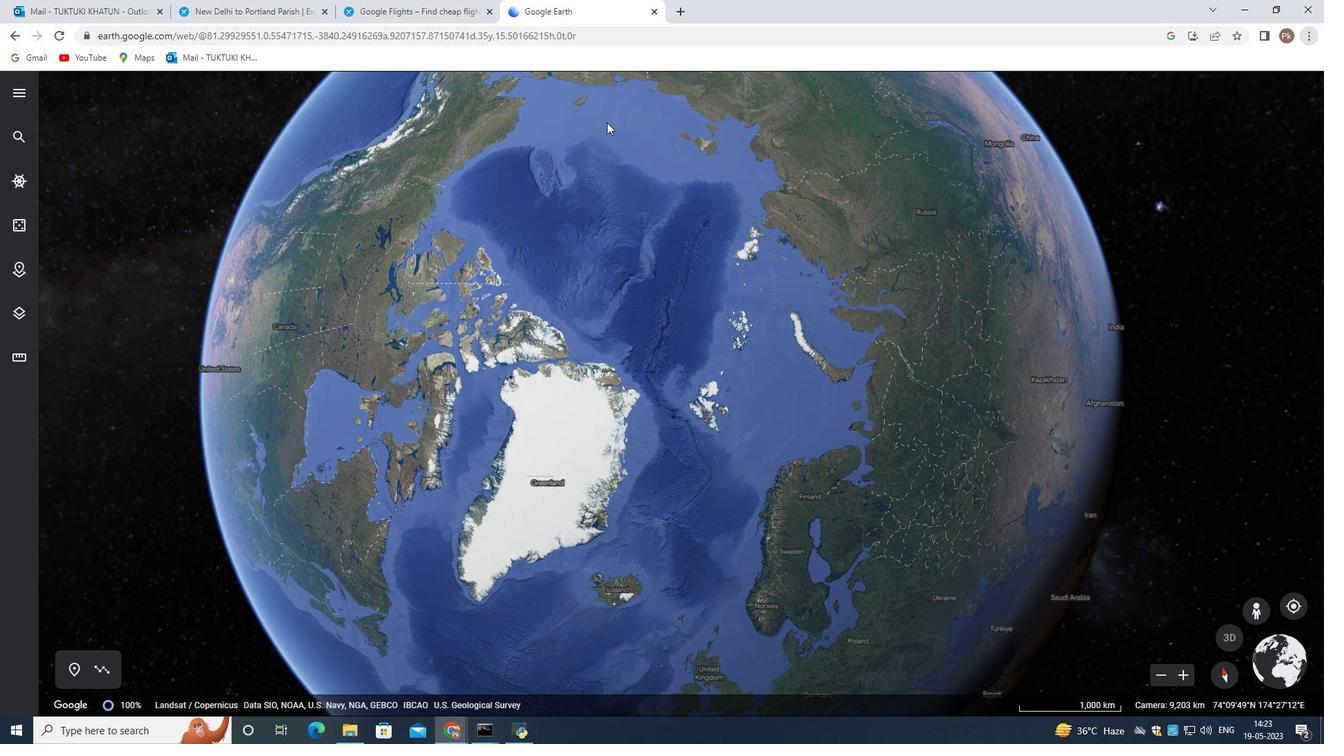 
Action: Mouse pressed left at (608, 131)
Screenshot: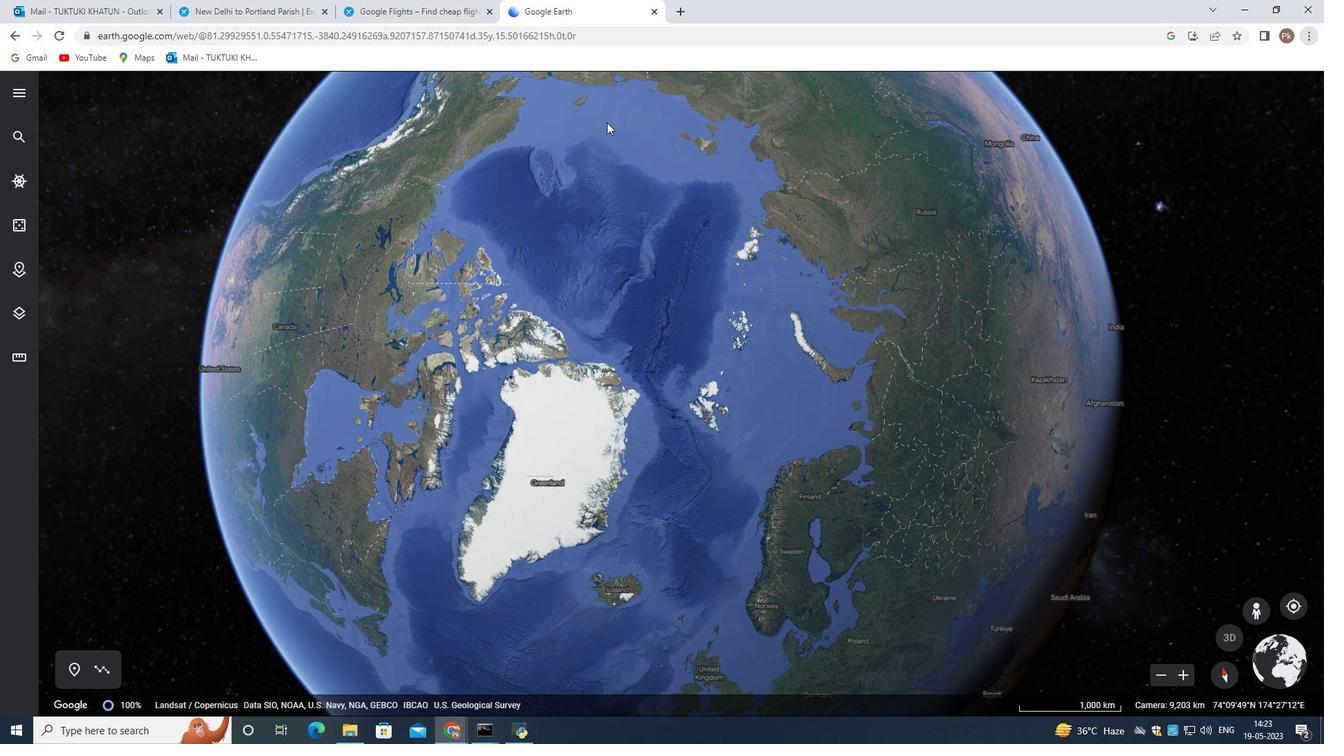 
Action: Mouse moved to (870, 309)
Screenshot: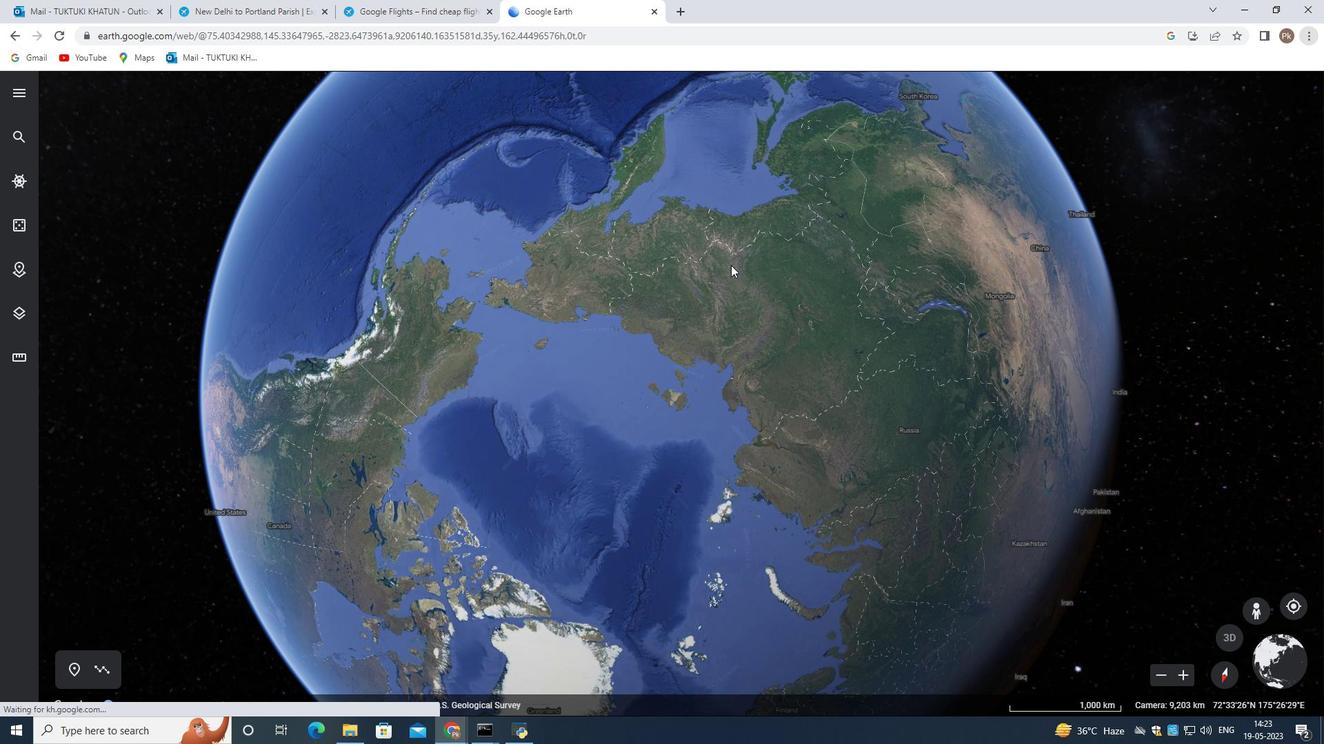 
Action: Mouse pressed left at (870, 309)
Screenshot: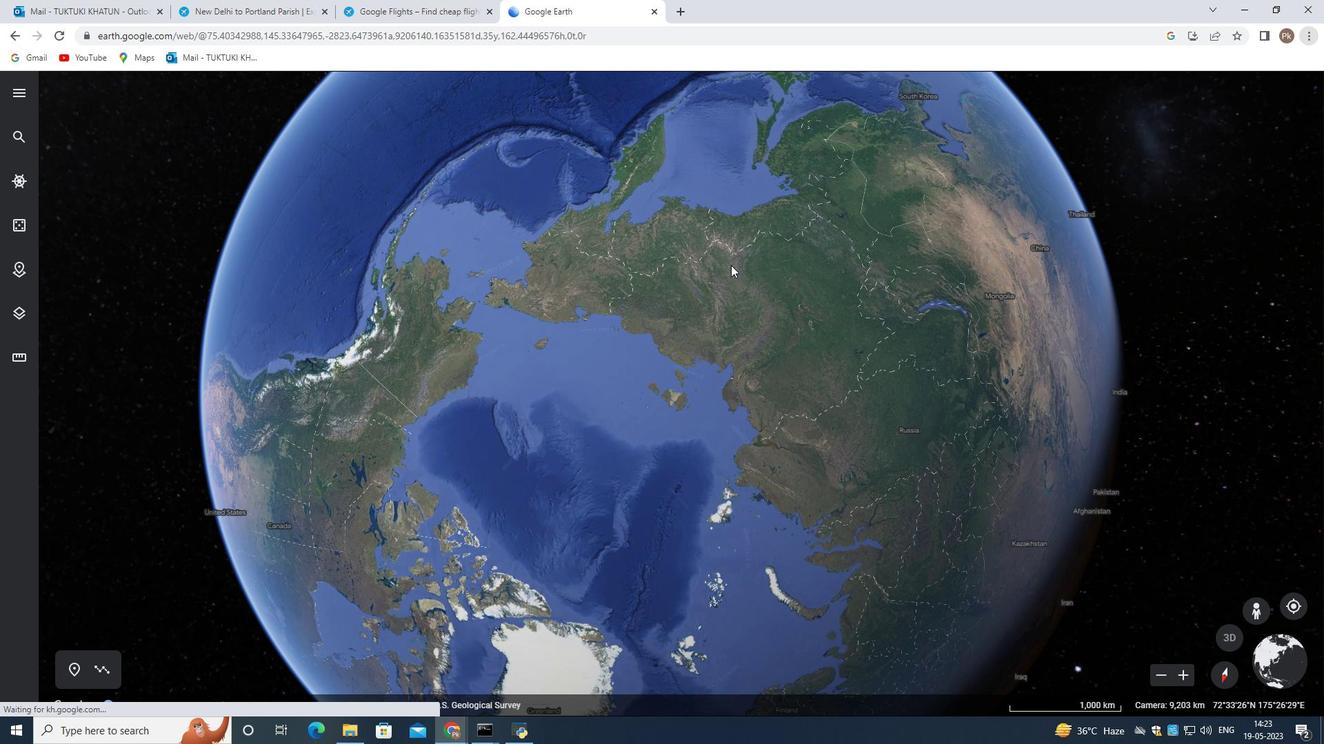 
Action: Mouse moved to (710, 413)
Screenshot: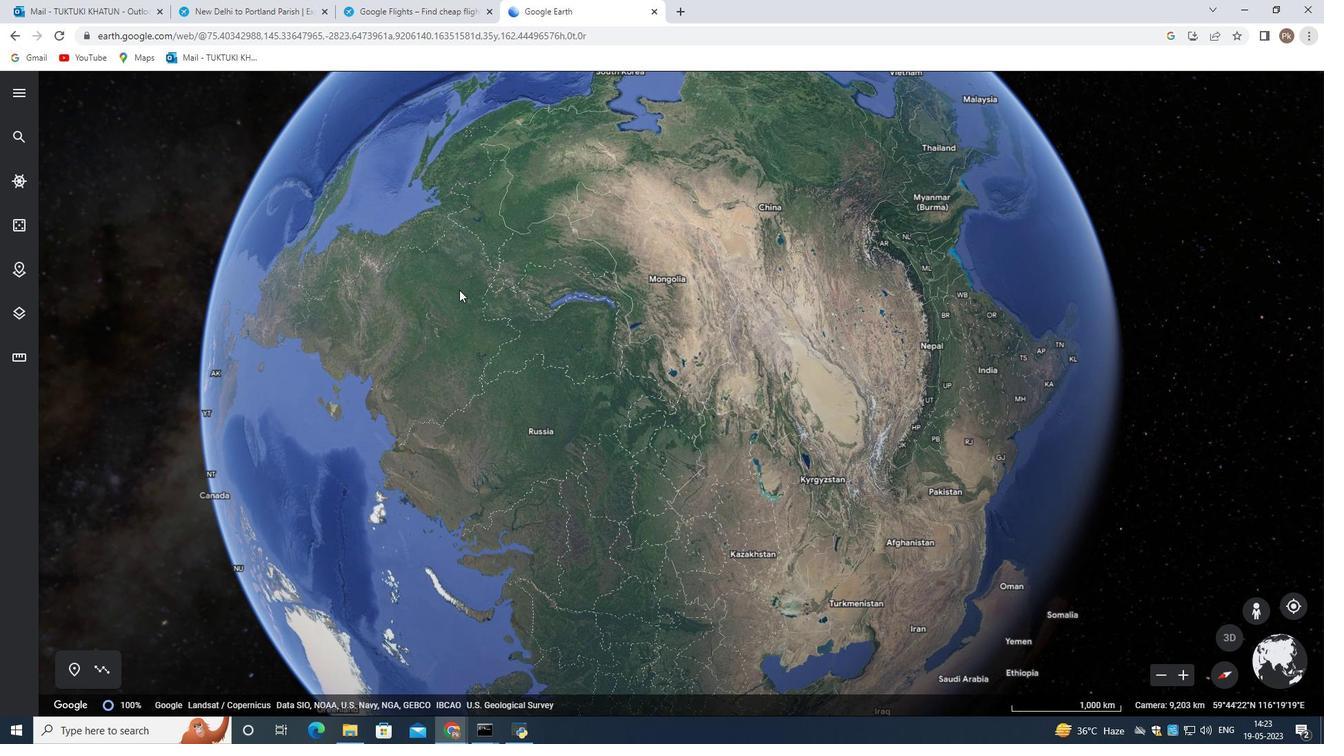
Action: Mouse pressed left at (710, 413)
Screenshot: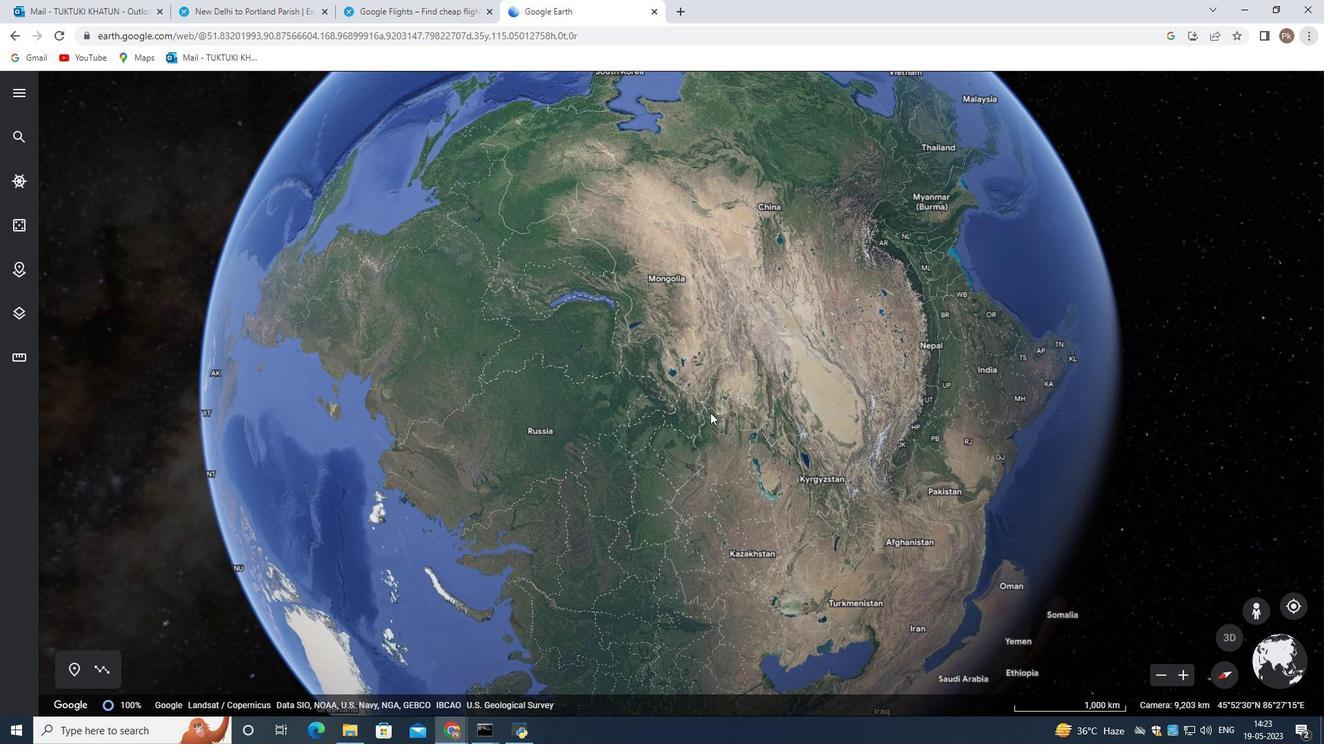
Action: Mouse moved to (750, 559)
Screenshot: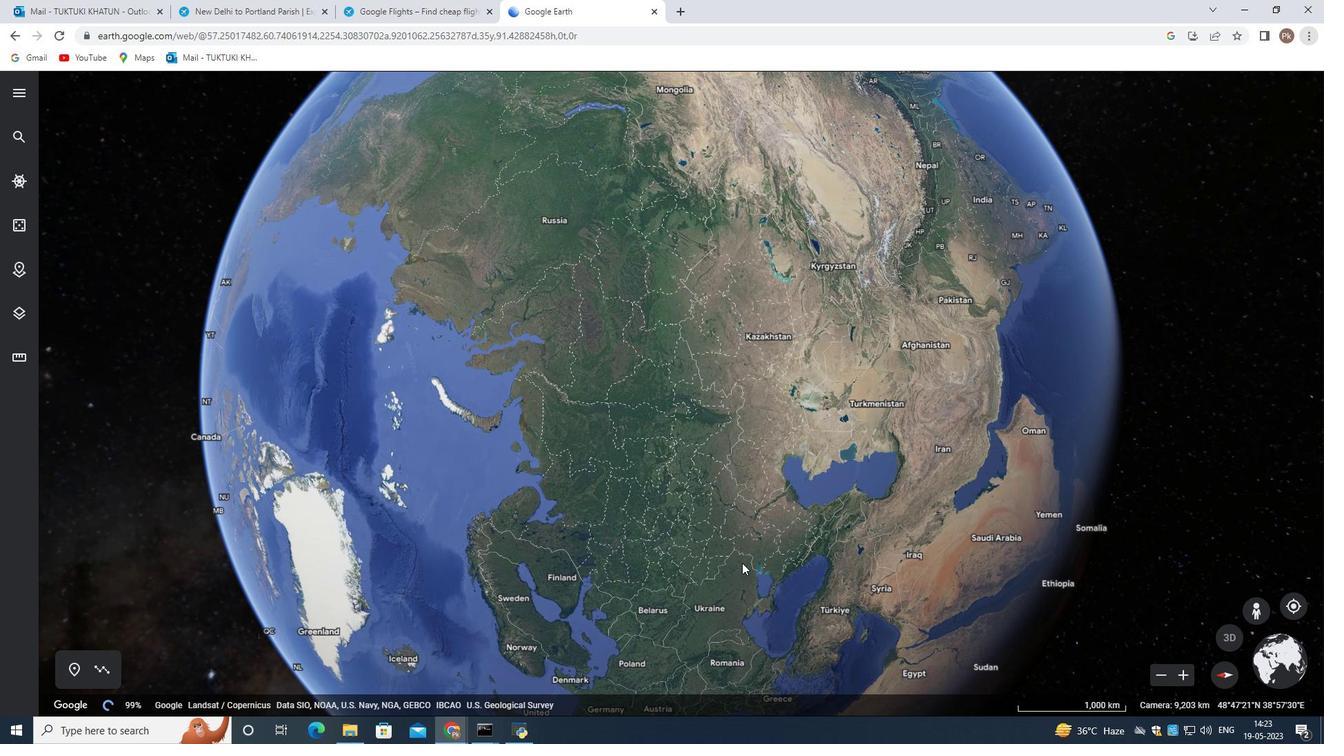 
Action: Mouse pressed left at (748, 560)
Screenshot: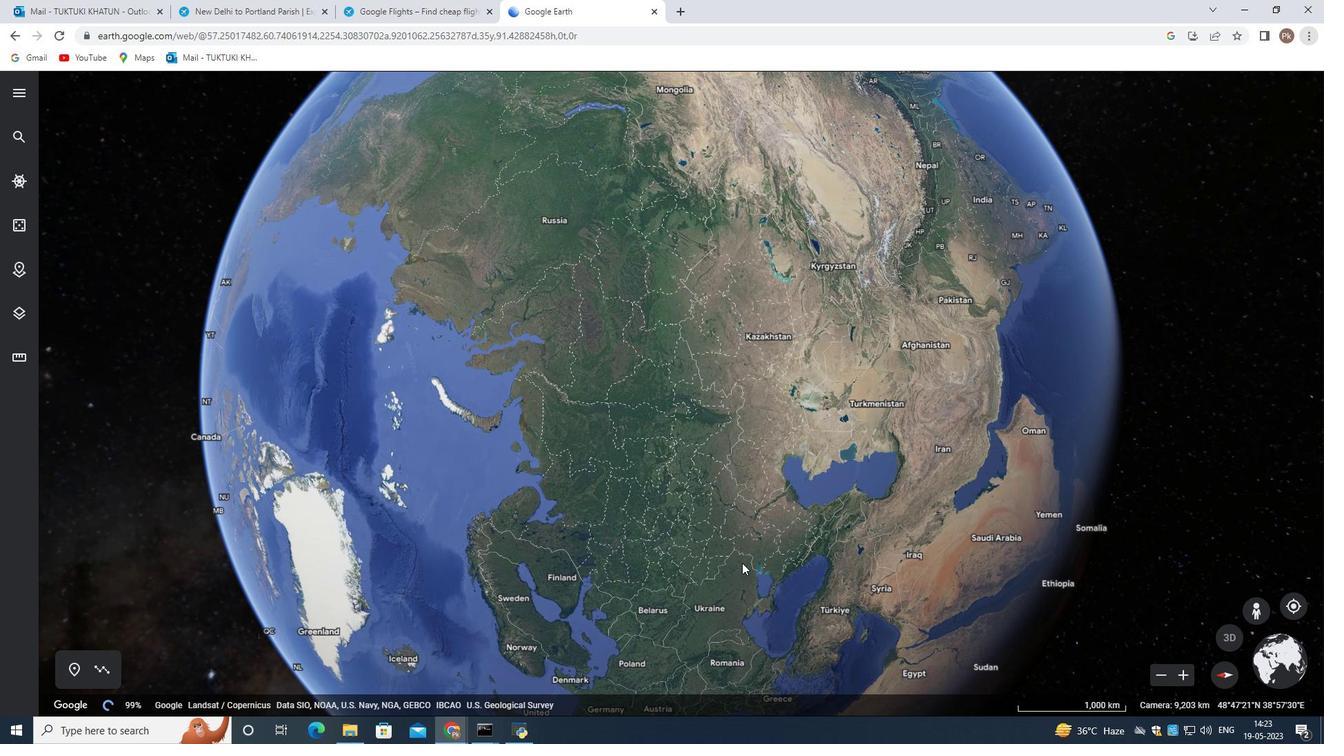 
Action: Mouse moved to (877, 633)
Screenshot: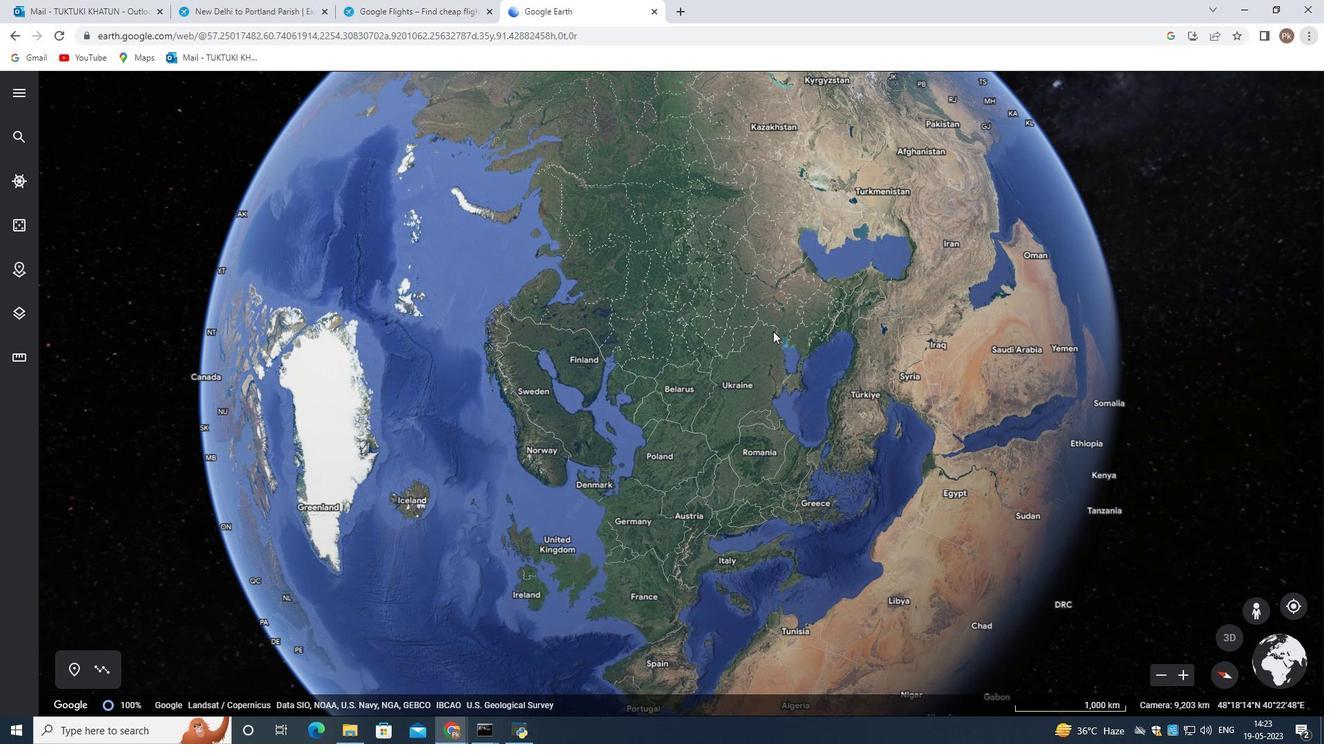 
Action: Mouse pressed left at (877, 633)
Screenshot: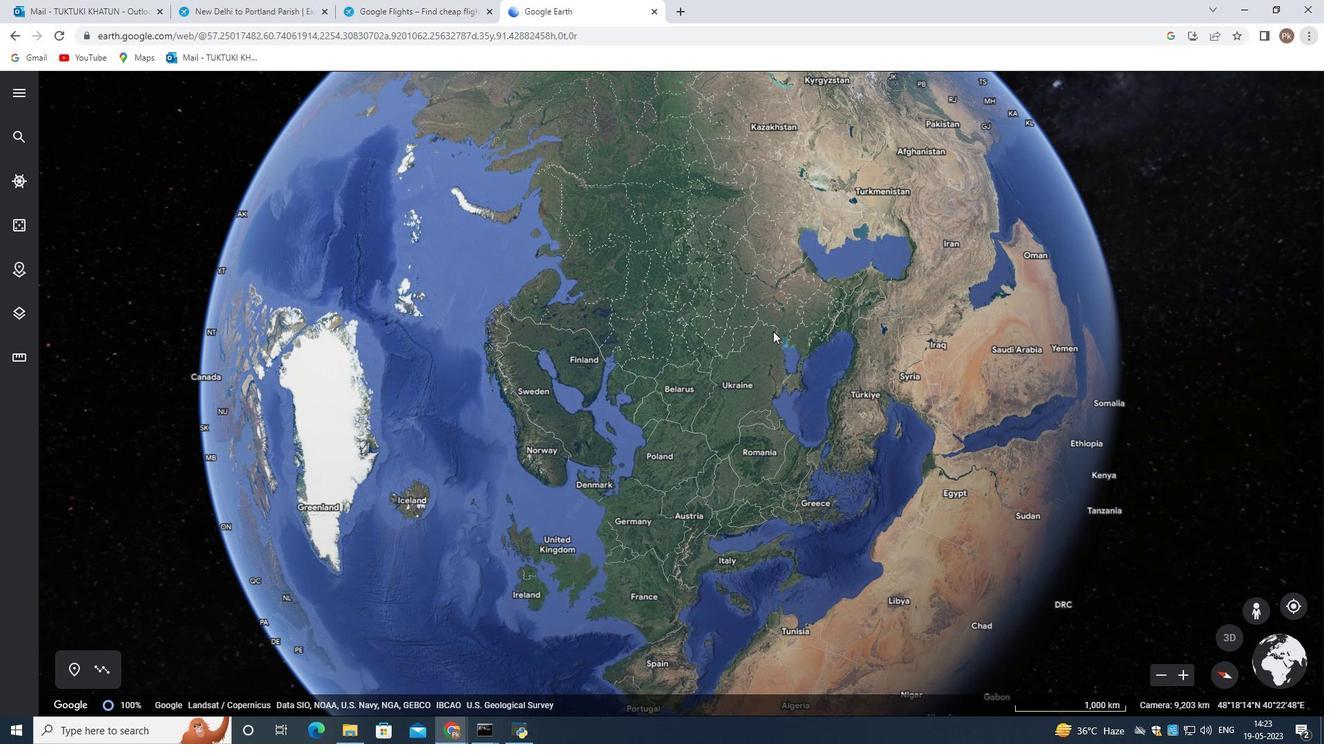 
Action: Mouse moved to (851, 529)
Screenshot: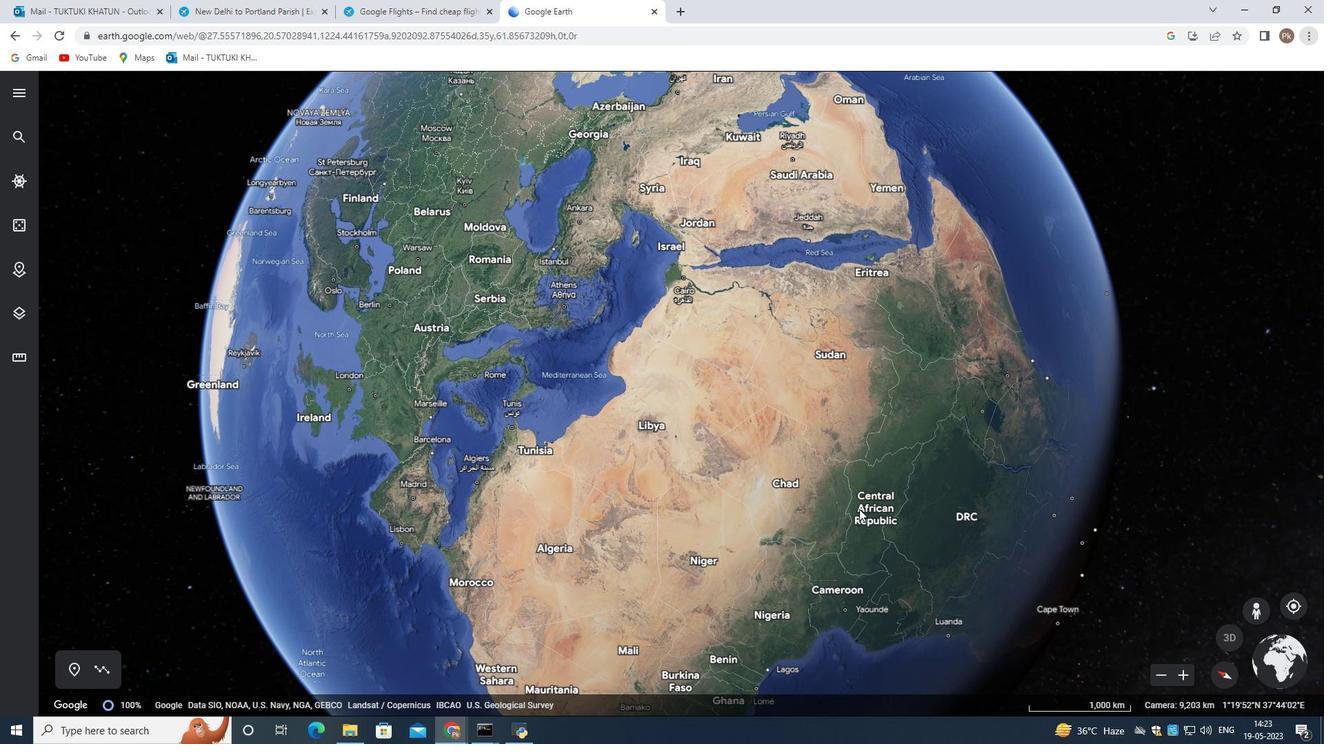
Action: Mouse pressed left at (855, 527)
Screenshot: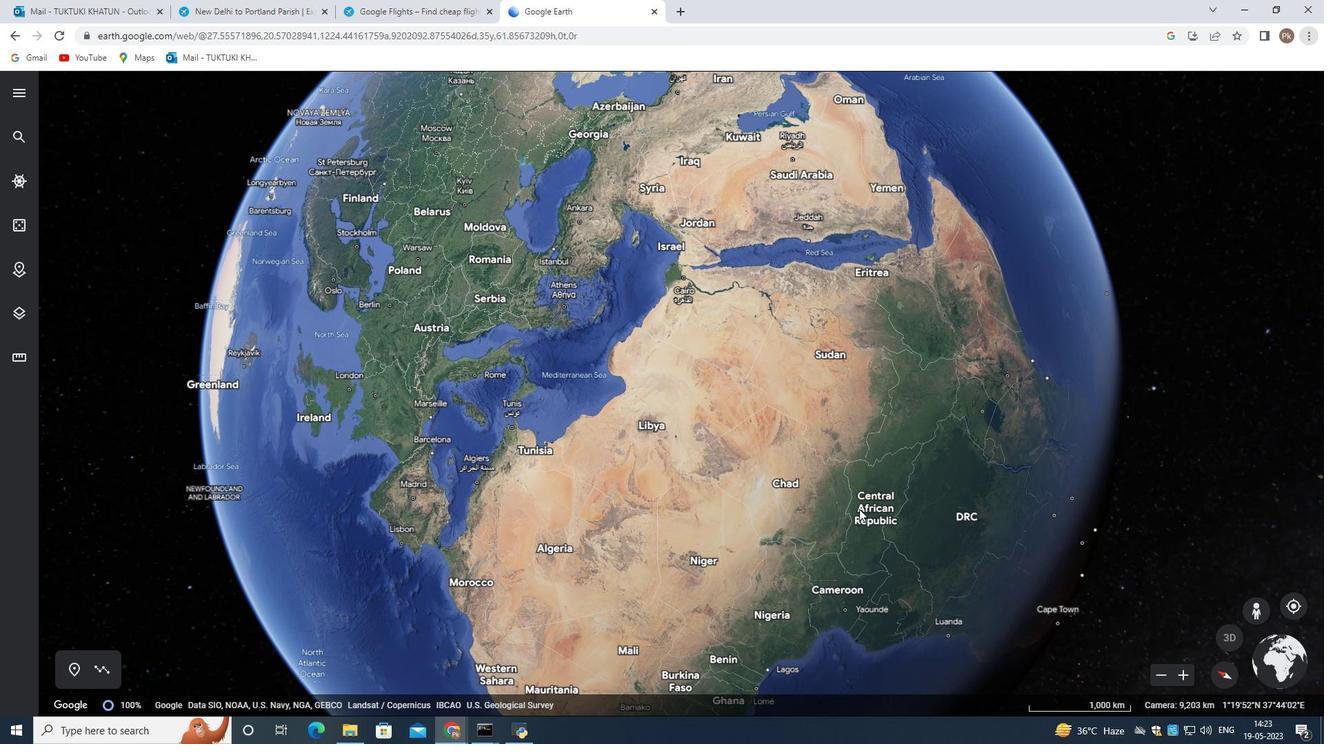 
Action: Mouse moved to (893, 672)
Screenshot: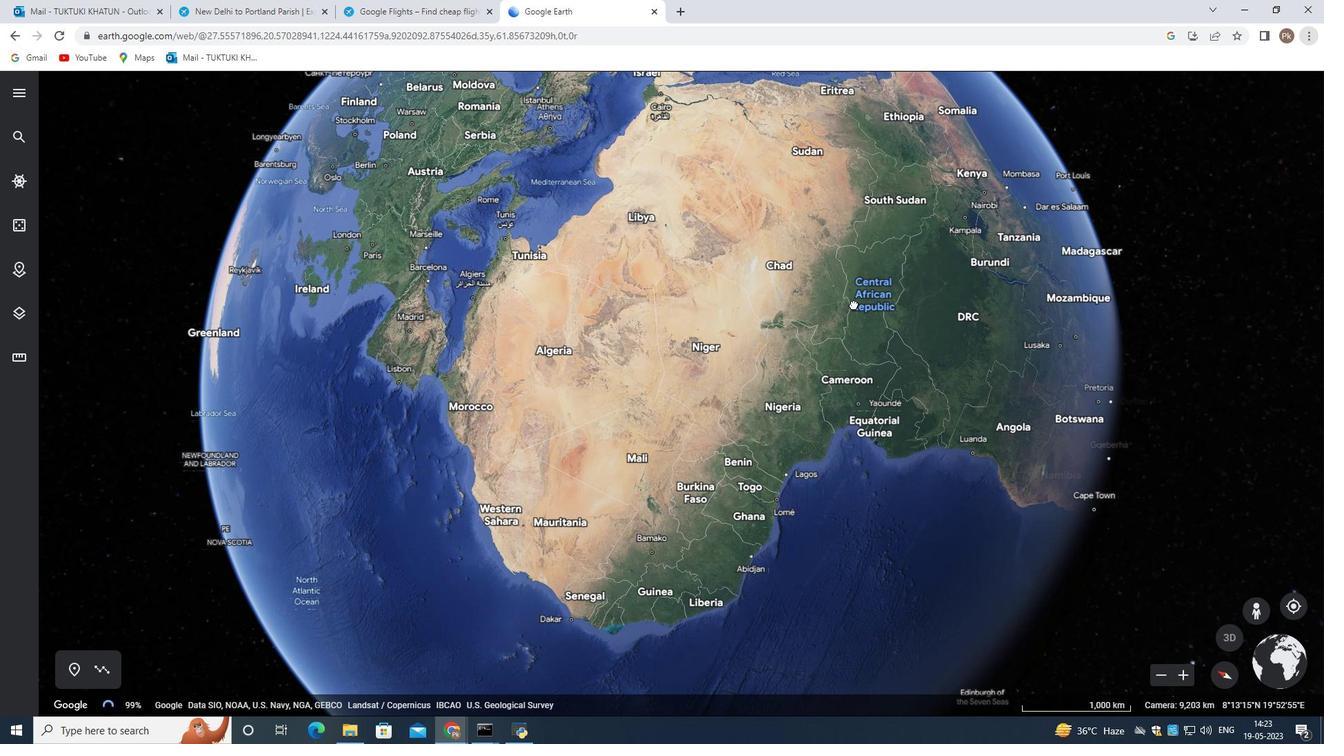 
Action: Mouse pressed left at (893, 672)
Screenshot: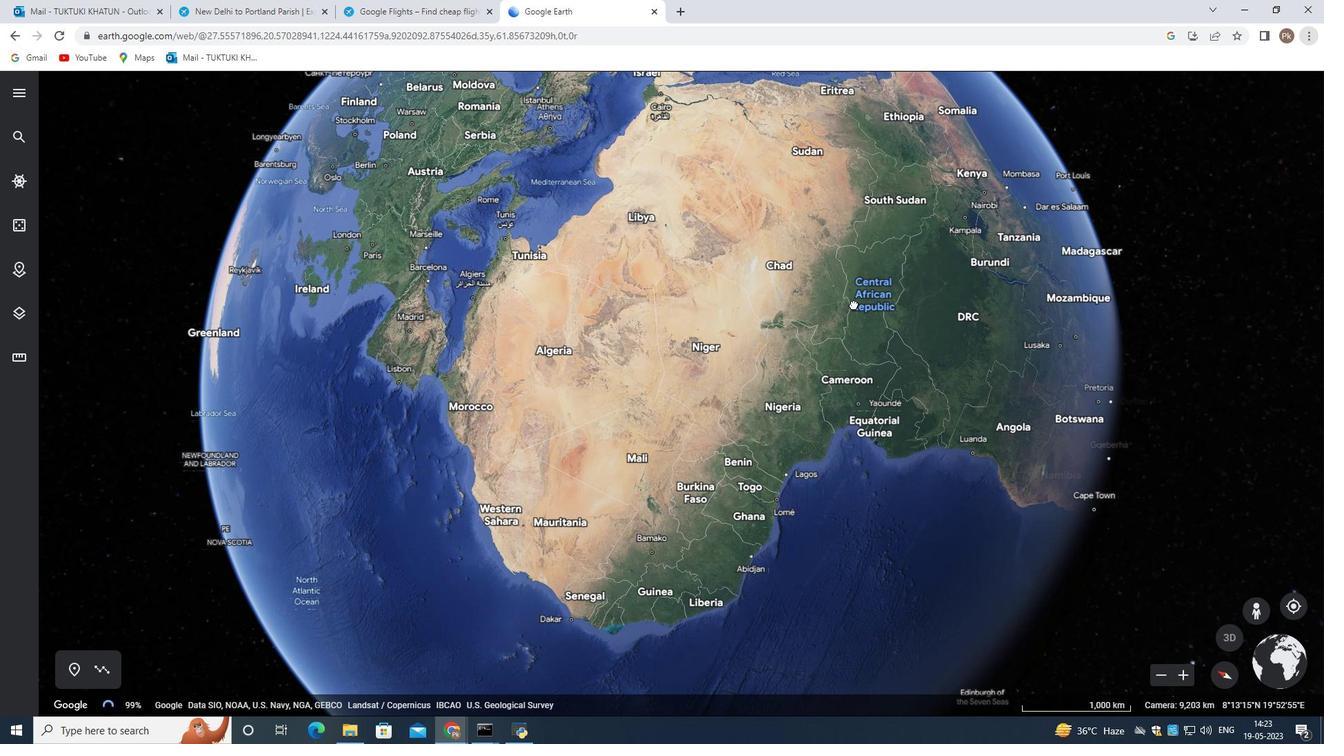 
Action: Mouse moved to (830, 415)
Screenshot: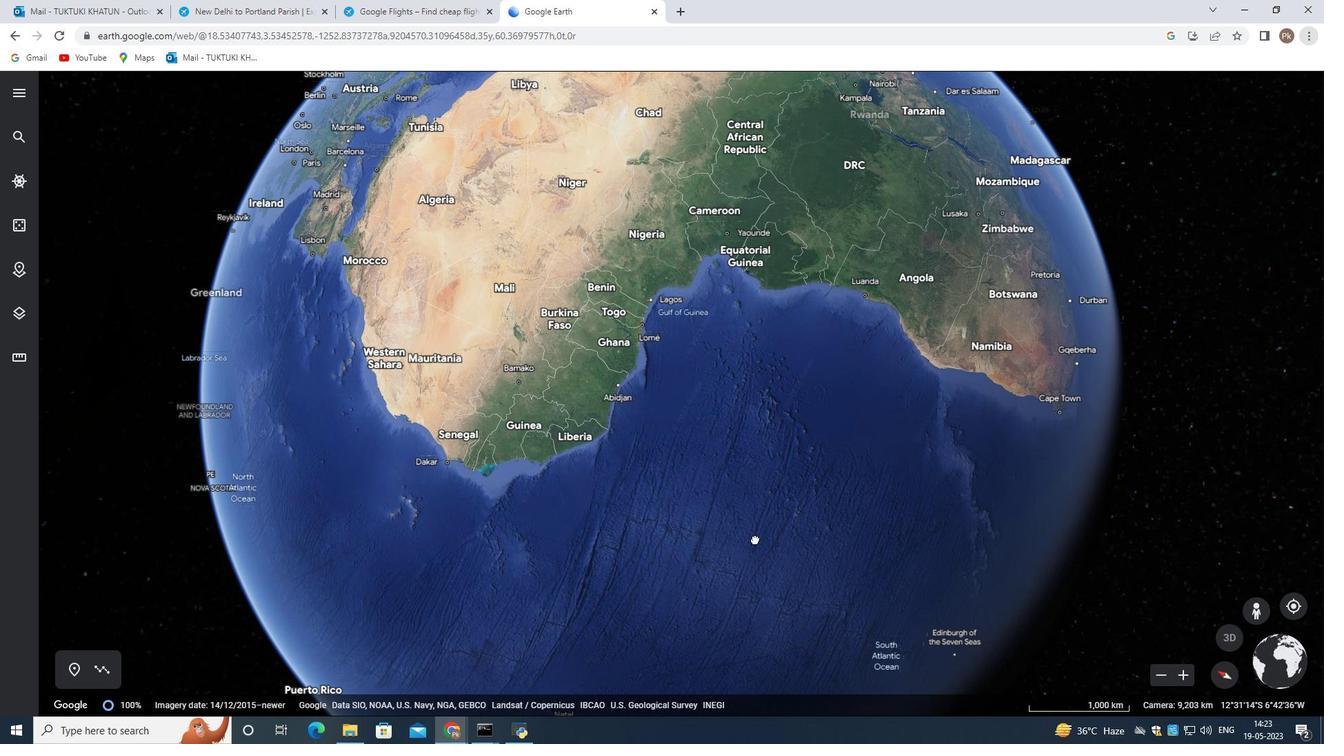 
Action: Mouse pressed left at (830, 415)
Screenshot: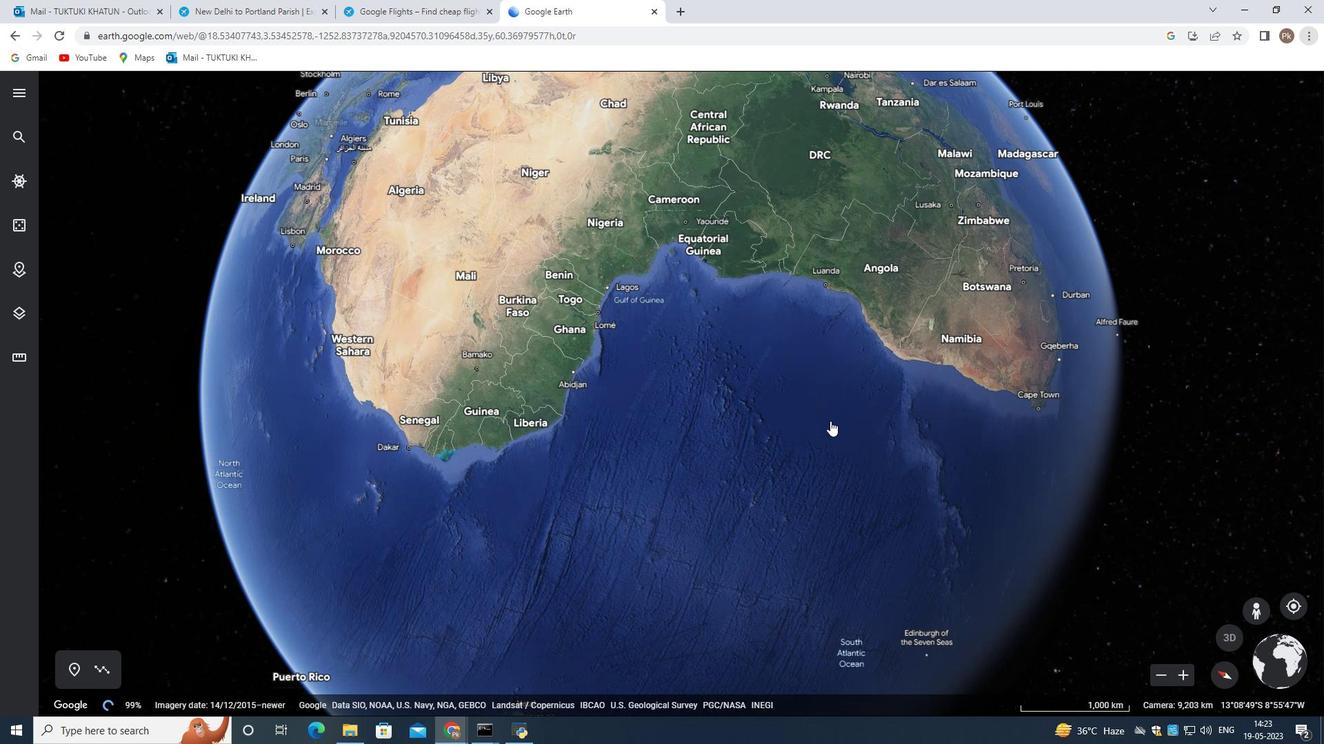 
Action: Mouse moved to (1069, 288)
Screenshot: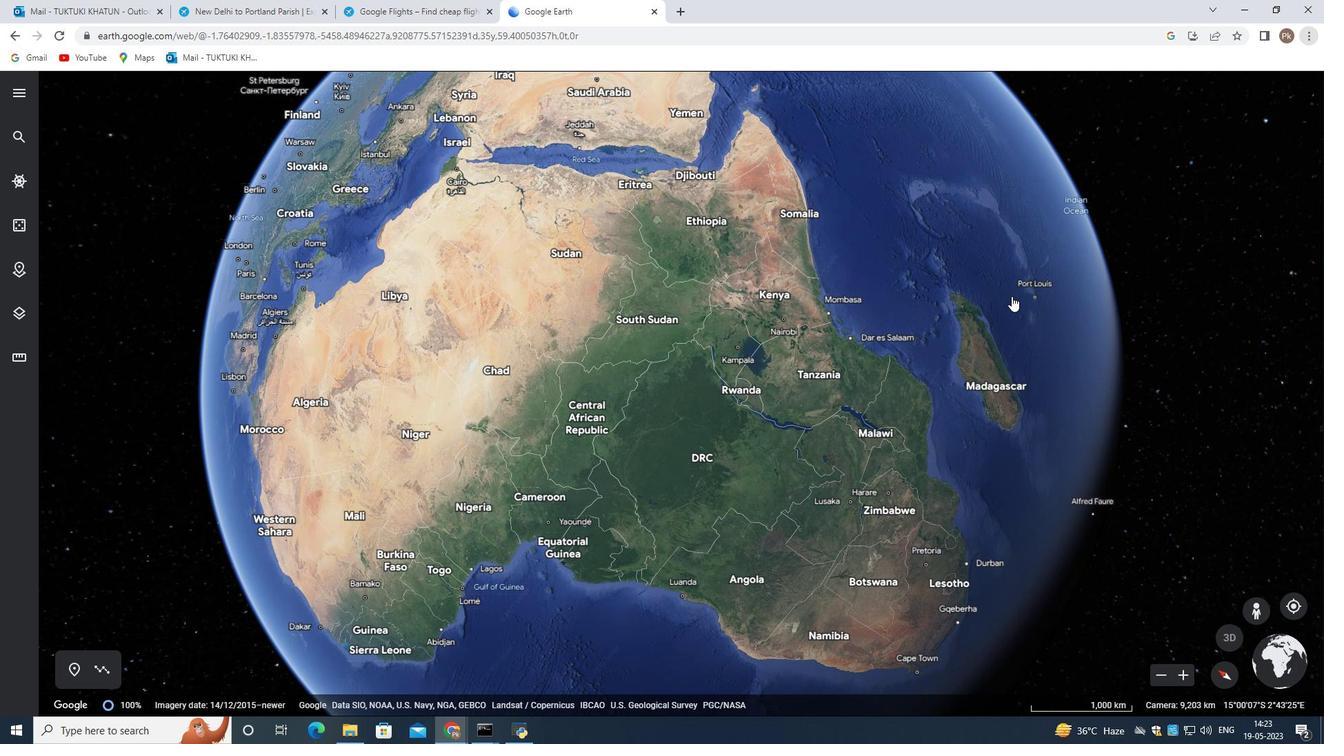 
Action: Mouse pressed left at (1069, 288)
Screenshot: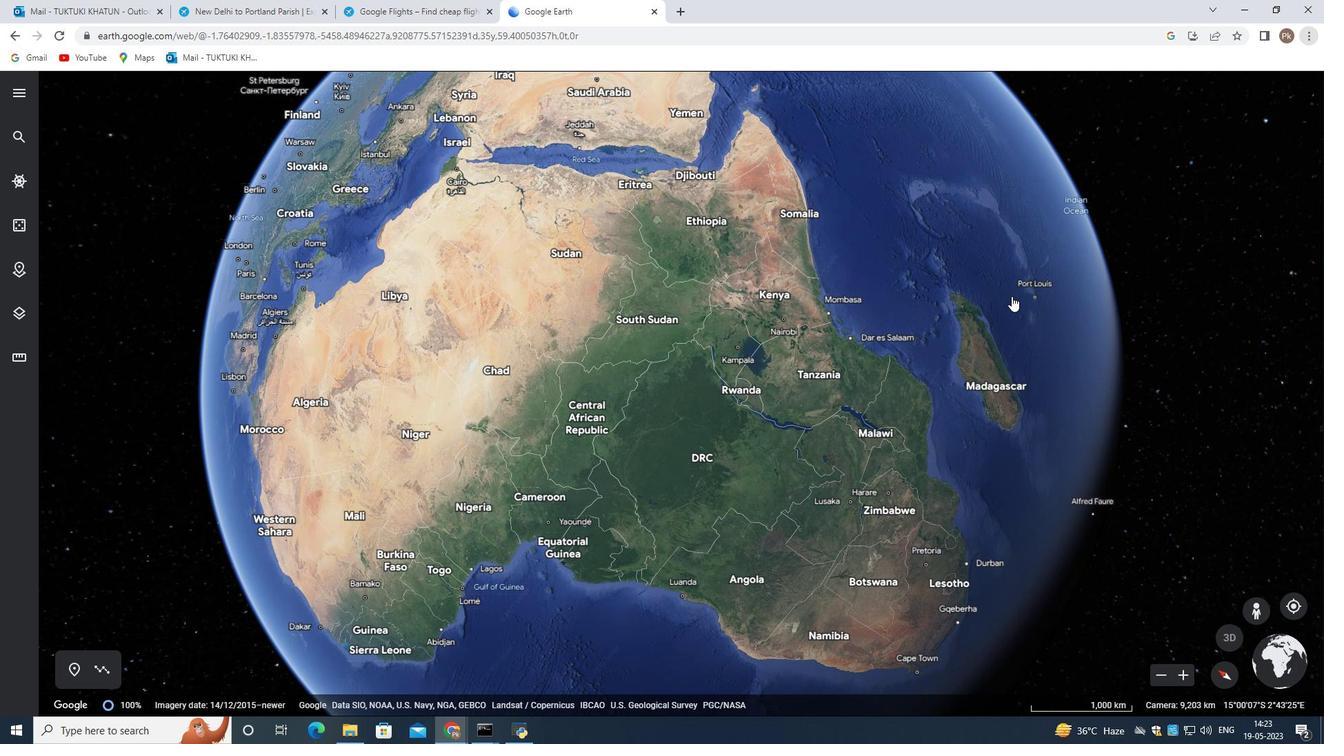 
Action: Mouse moved to (614, 297)
Screenshot: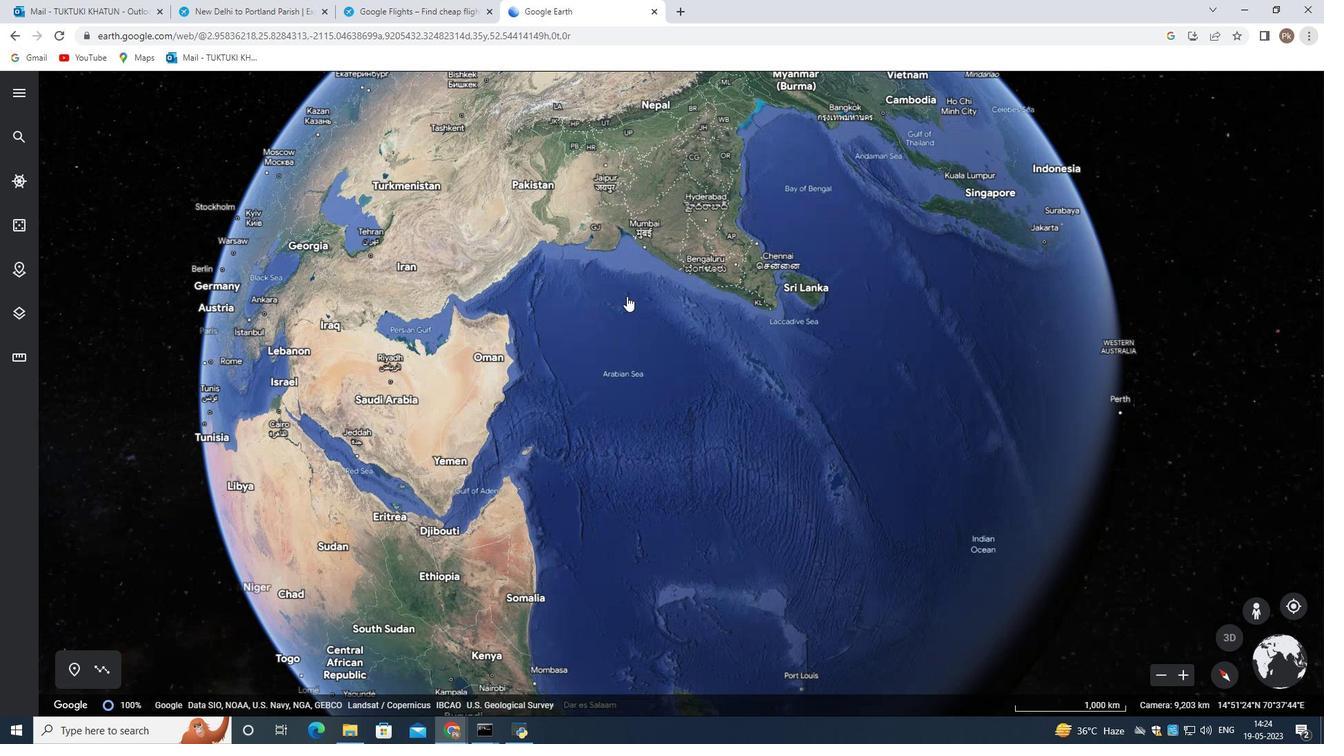 
Action: Mouse pressed left at (614, 297)
Screenshot: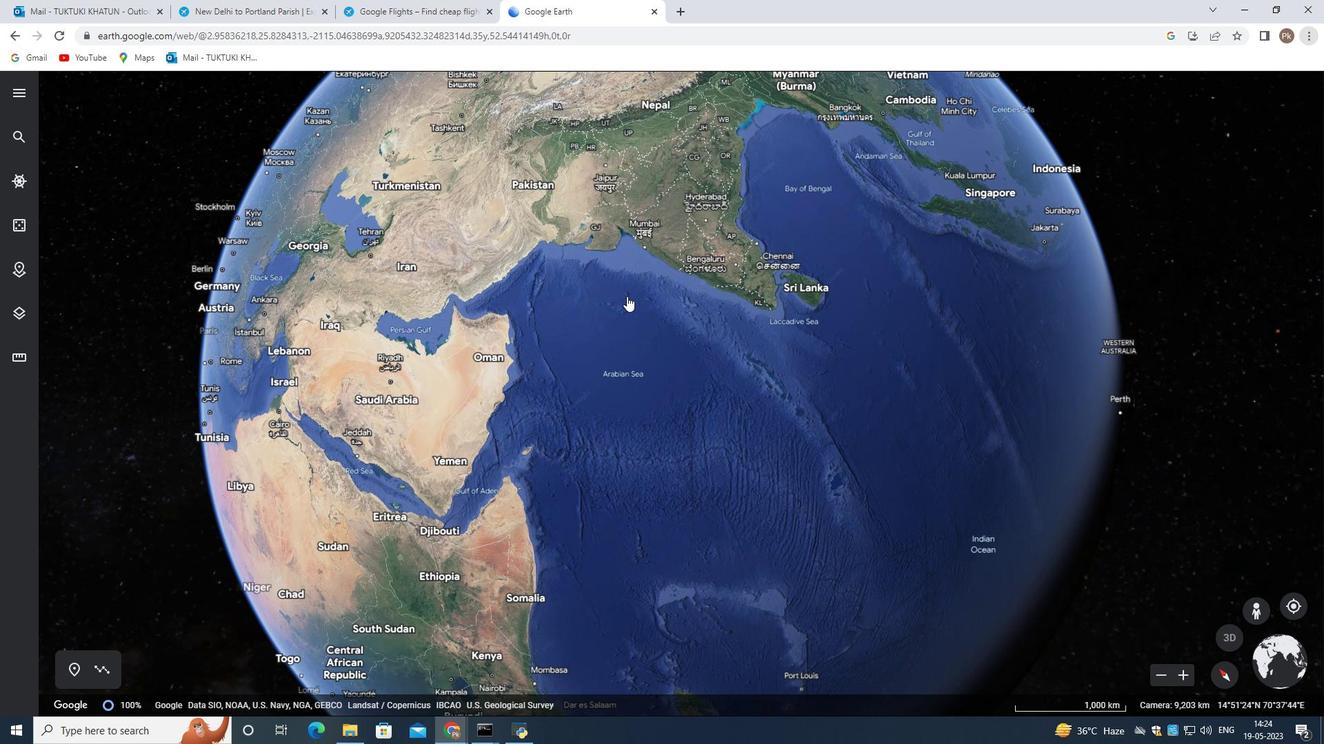 
Action: Mouse moved to (1003, 507)
Screenshot: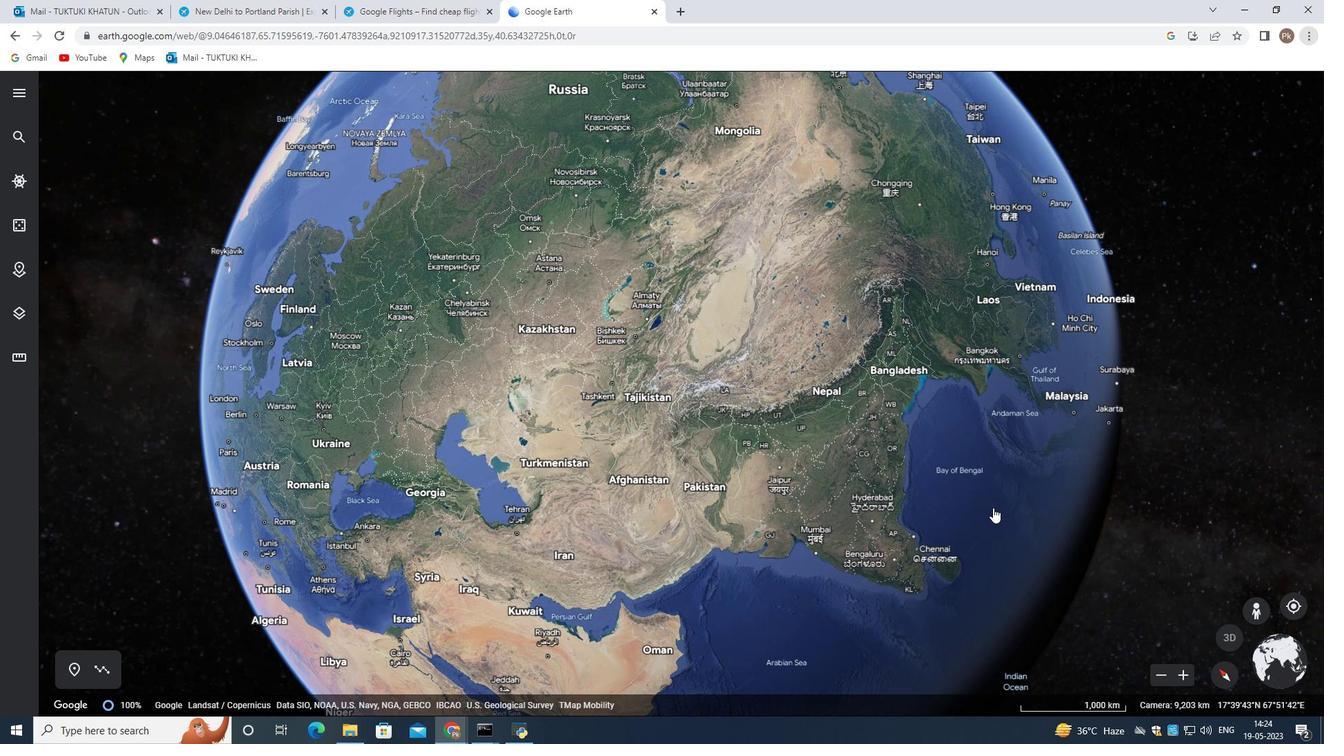 
Action: Mouse pressed left at (1003, 507)
Screenshot: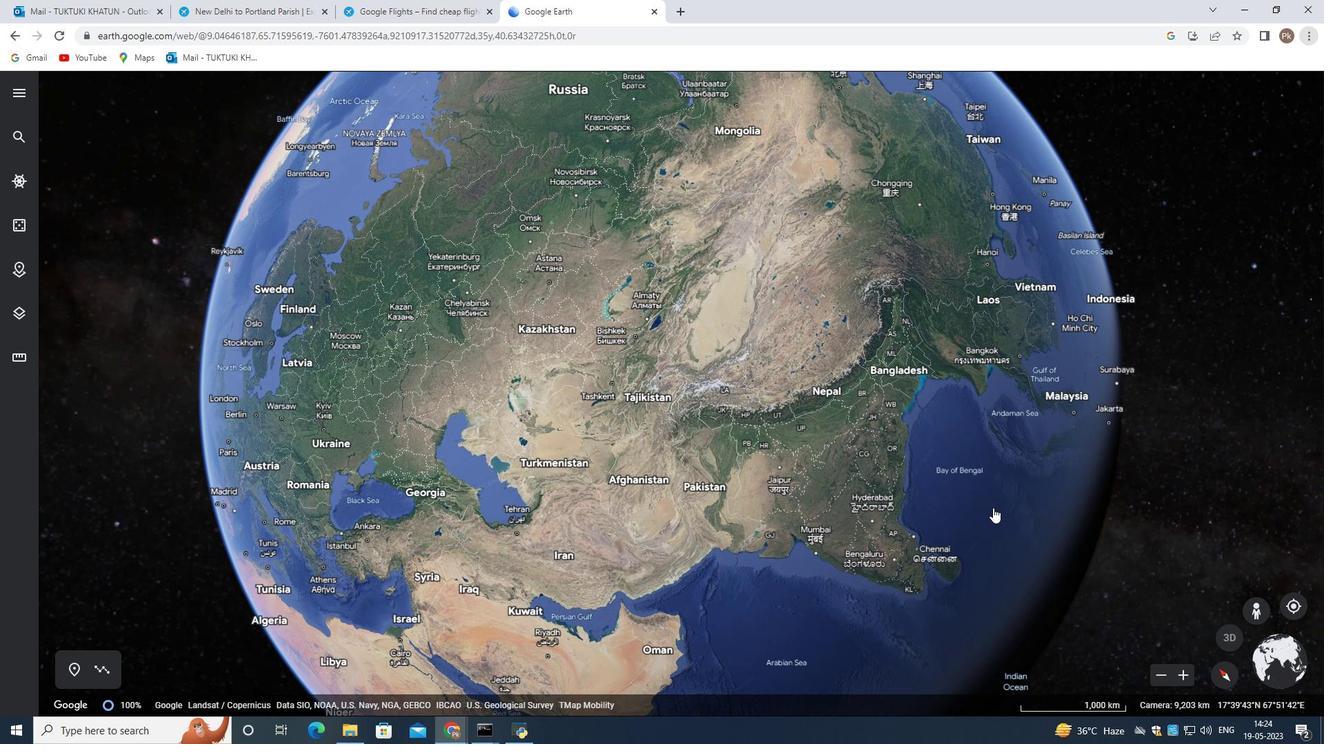 
Action: Mouse moved to (933, 125)
Screenshot: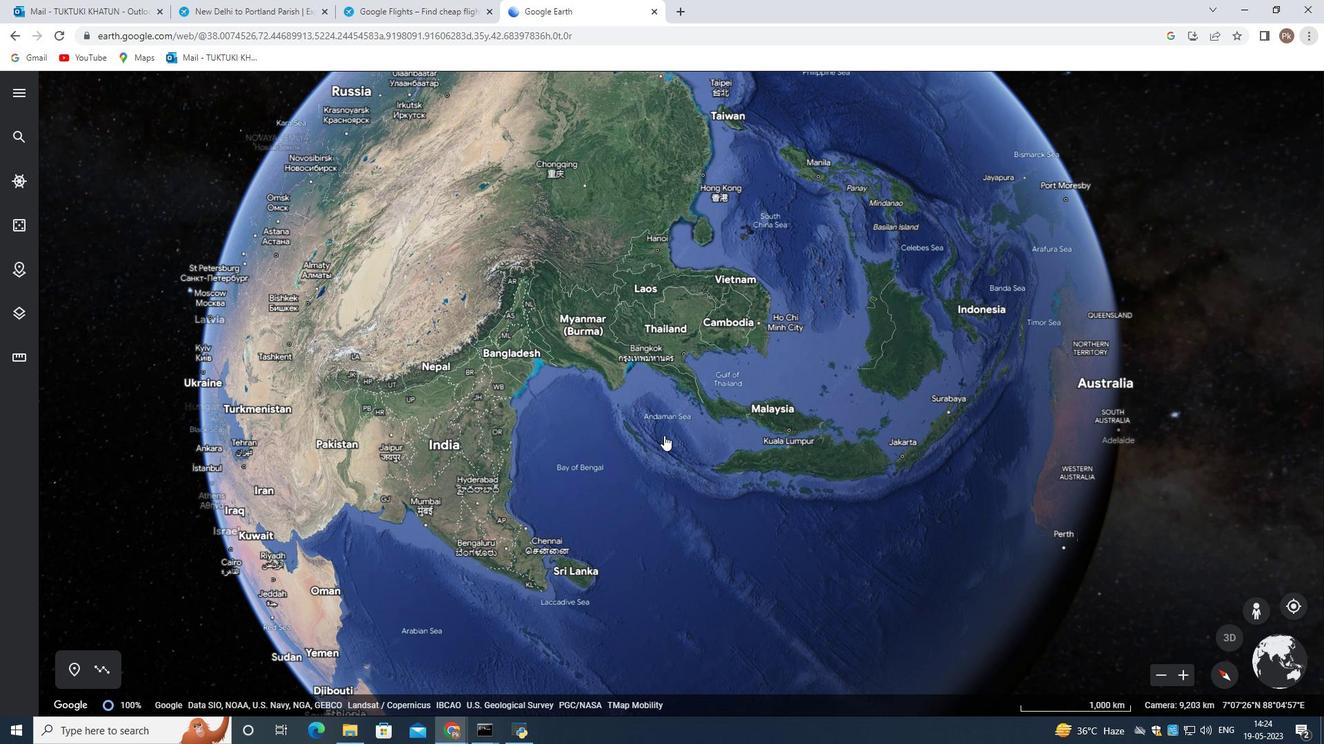 
Action: Mouse pressed left at (933, 125)
Screenshot: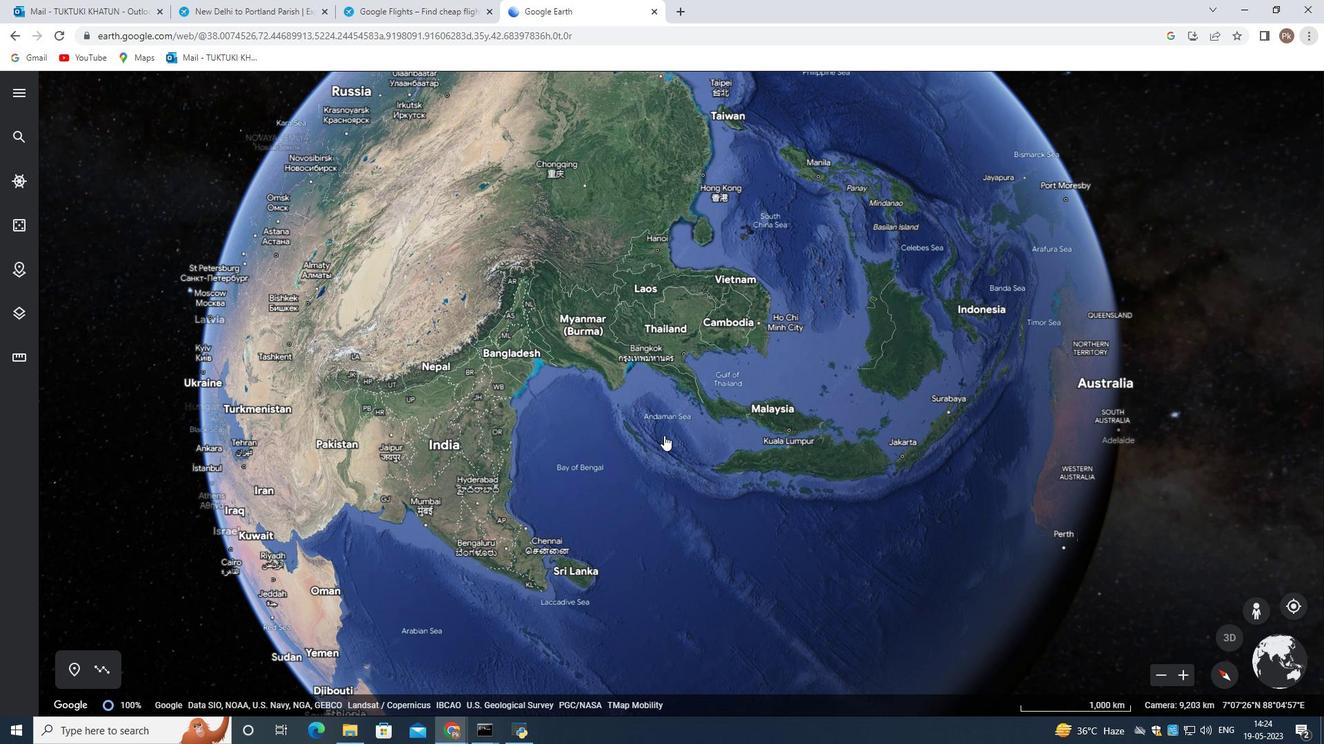 
Action: Mouse moved to (910, 149)
Screenshot: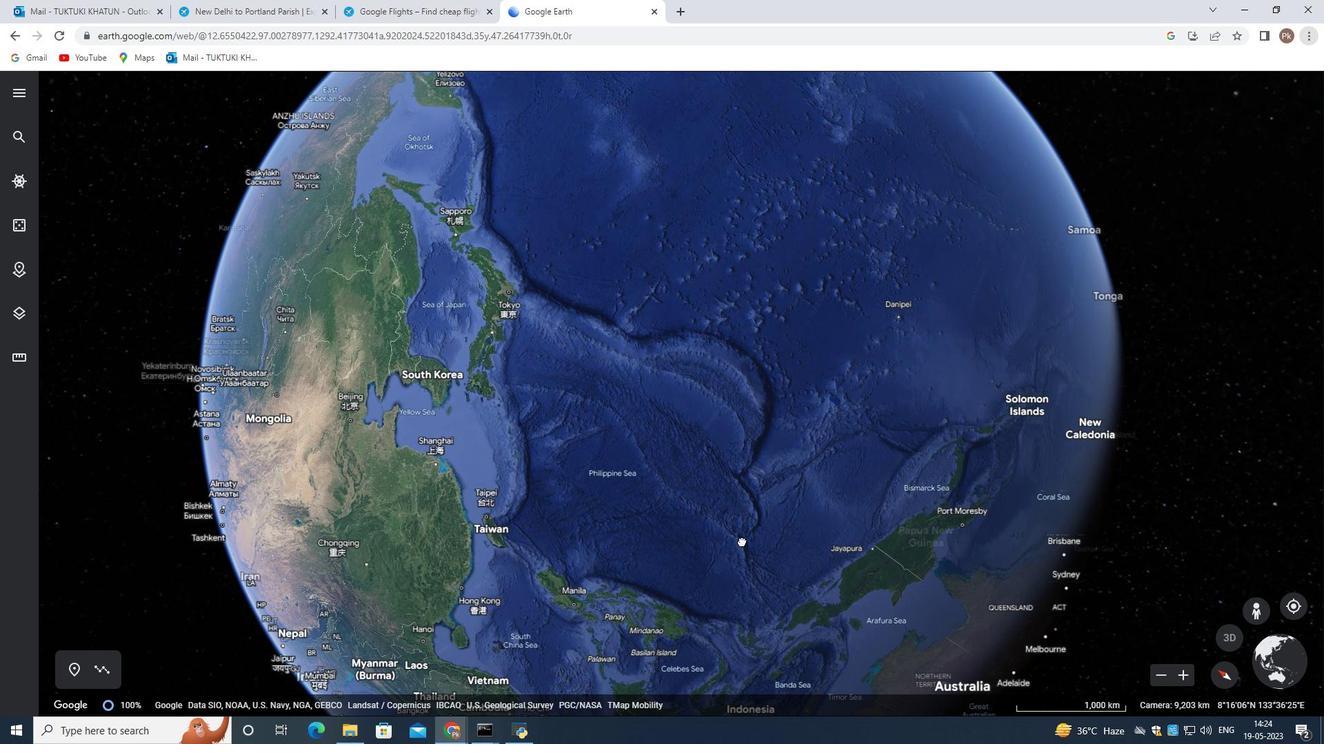 
Action: Mouse pressed left at (910, 149)
Screenshot: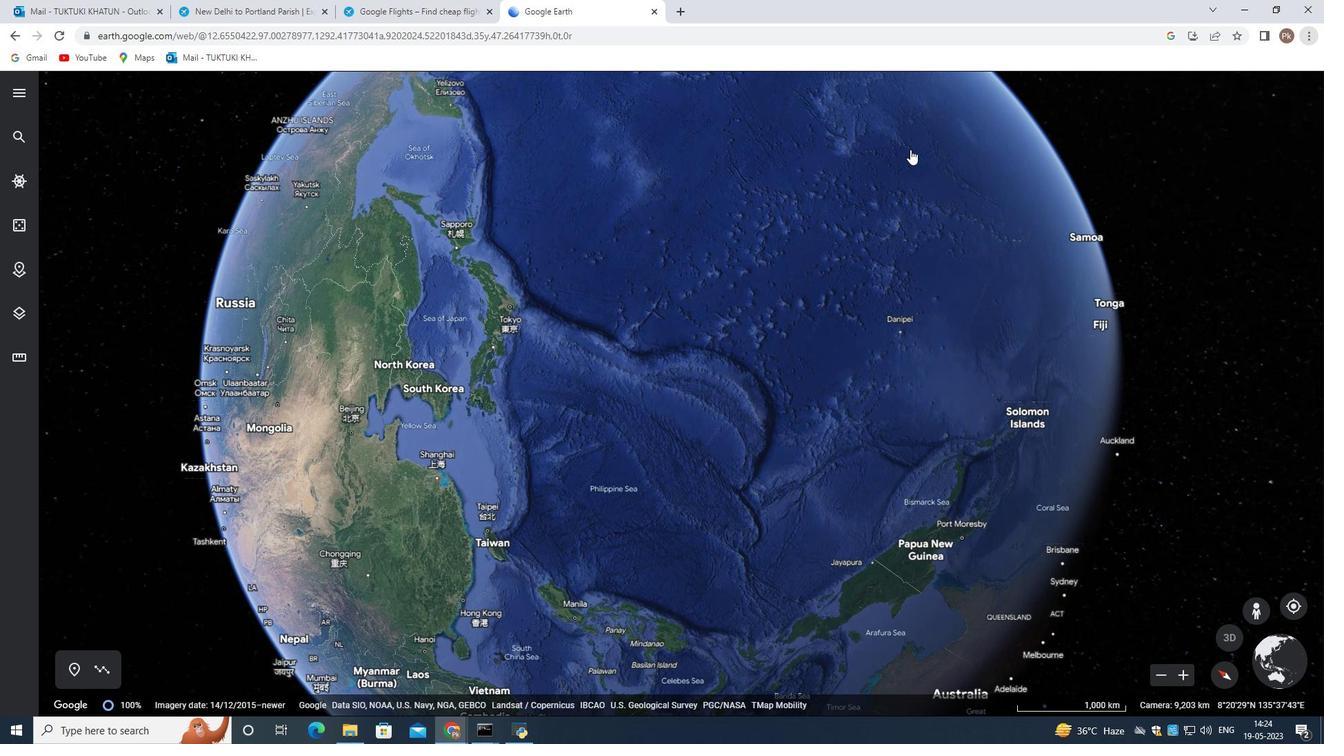
Action: Mouse moved to (837, 113)
Screenshot: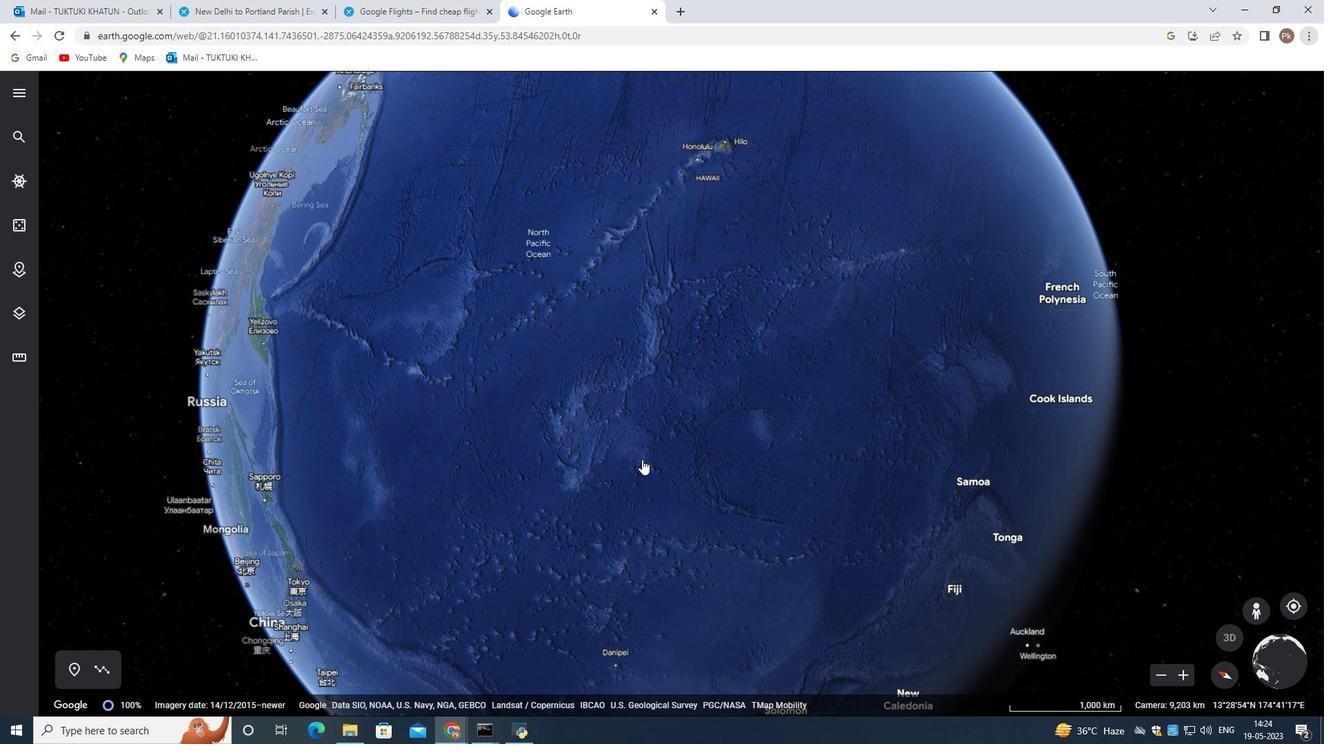 
Action: Mouse pressed left at (837, 113)
Screenshot: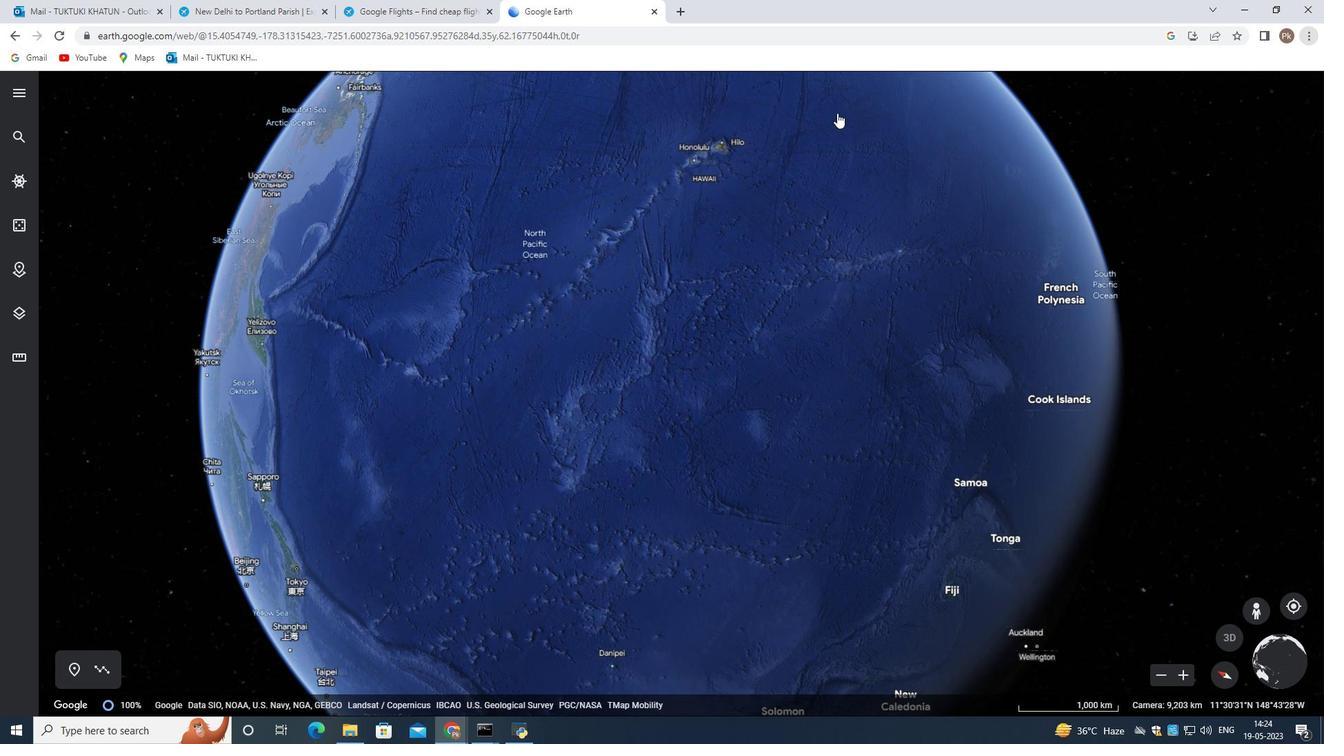 
Action: Mouse moved to (745, 195)
Screenshot: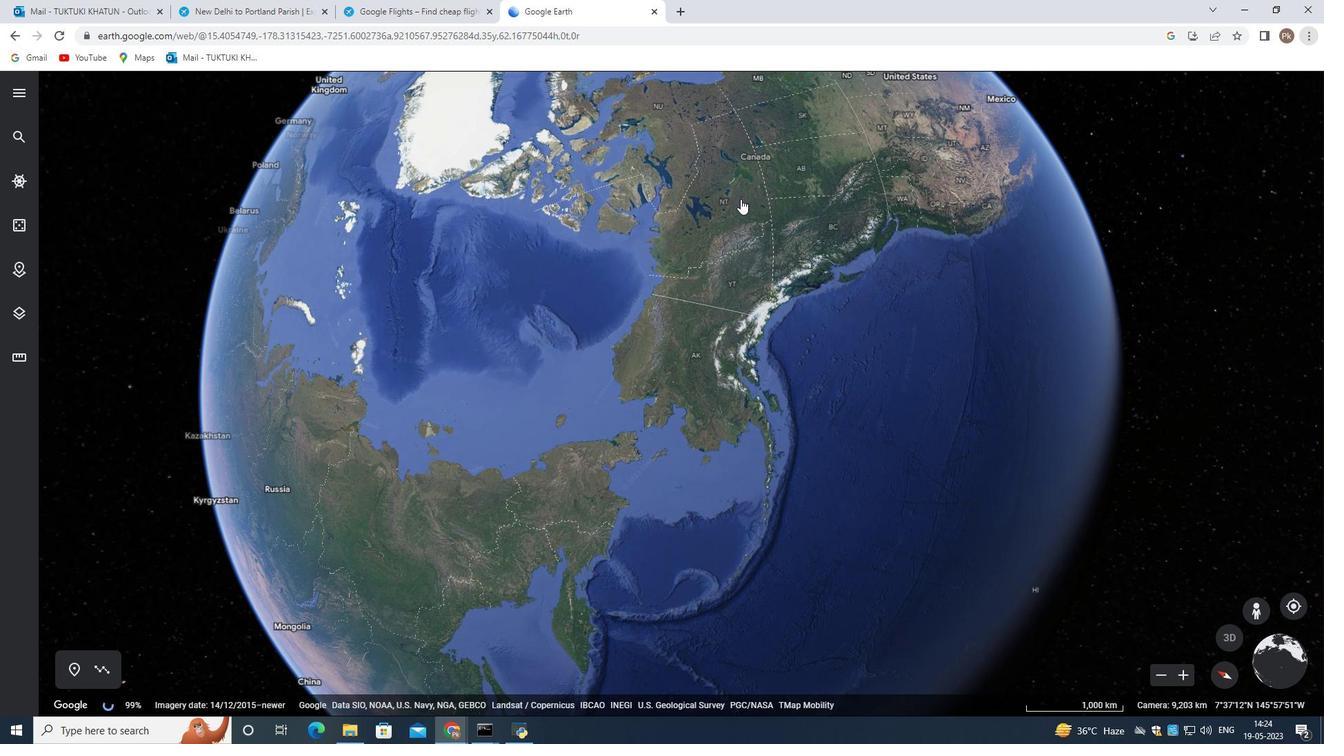 
Action: Mouse pressed left at (745, 195)
Screenshot: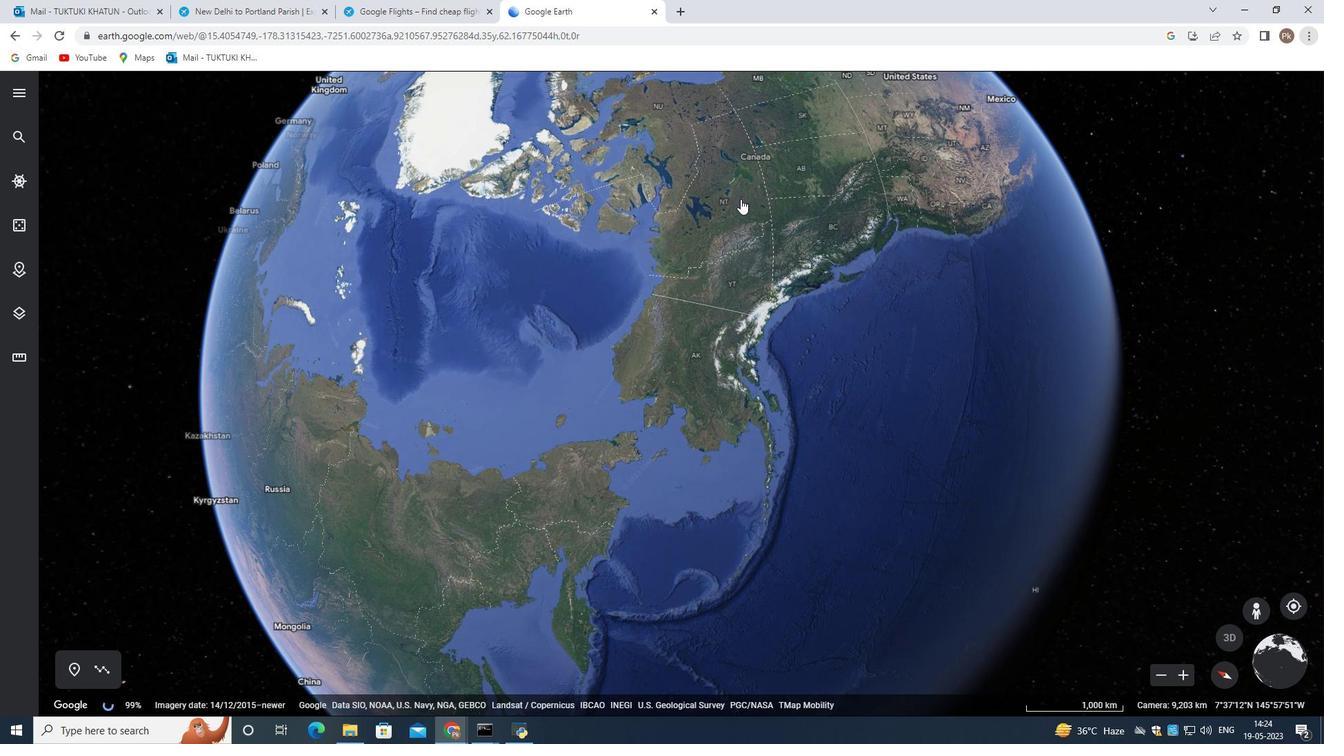 
Action: Mouse moved to (771, 113)
Screenshot: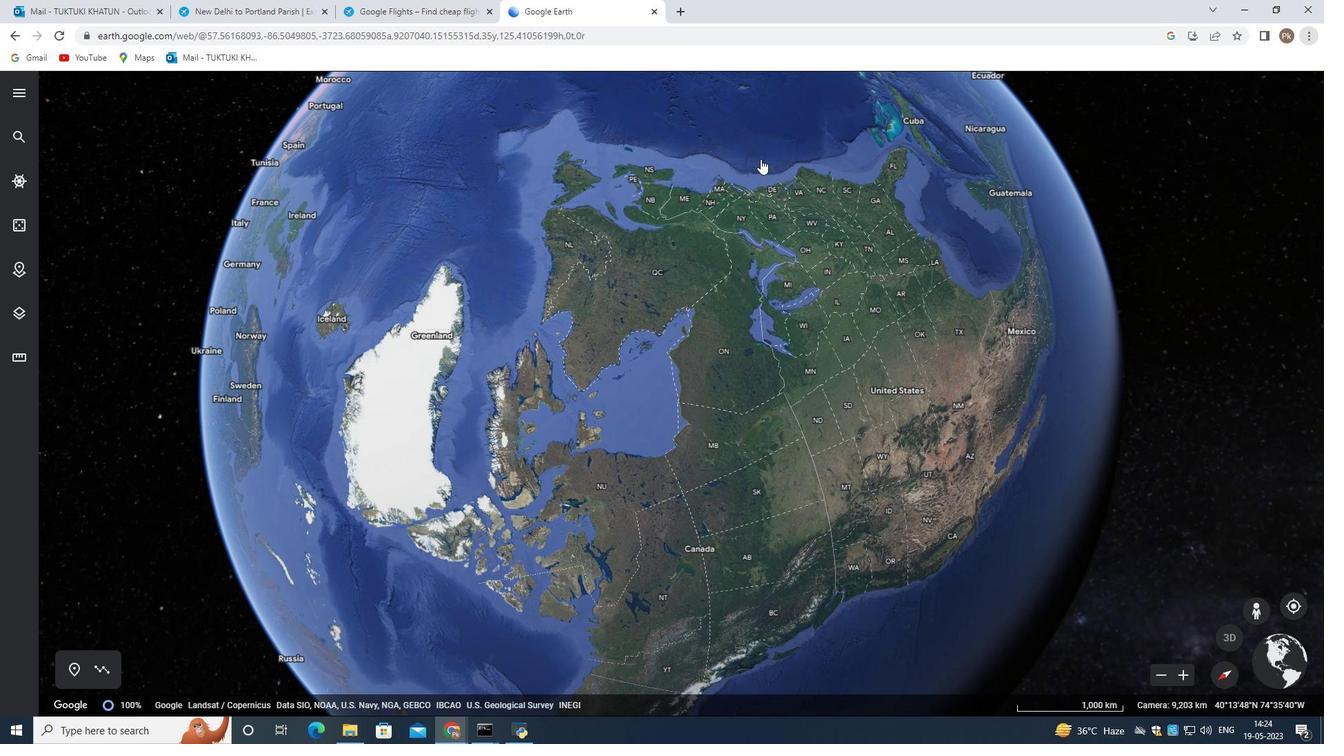 
Action: Mouse pressed left at (771, 113)
Screenshot: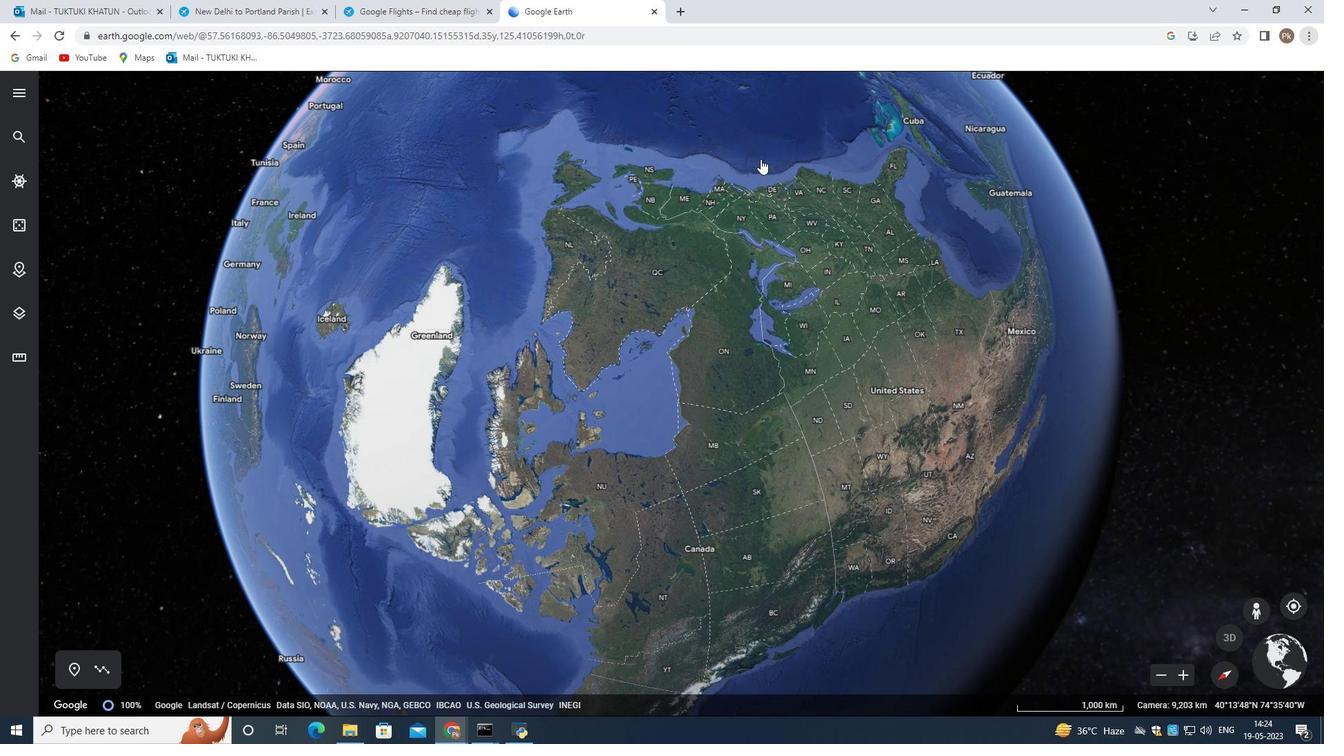 
Action: Mouse moved to (764, 216)
Screenshot: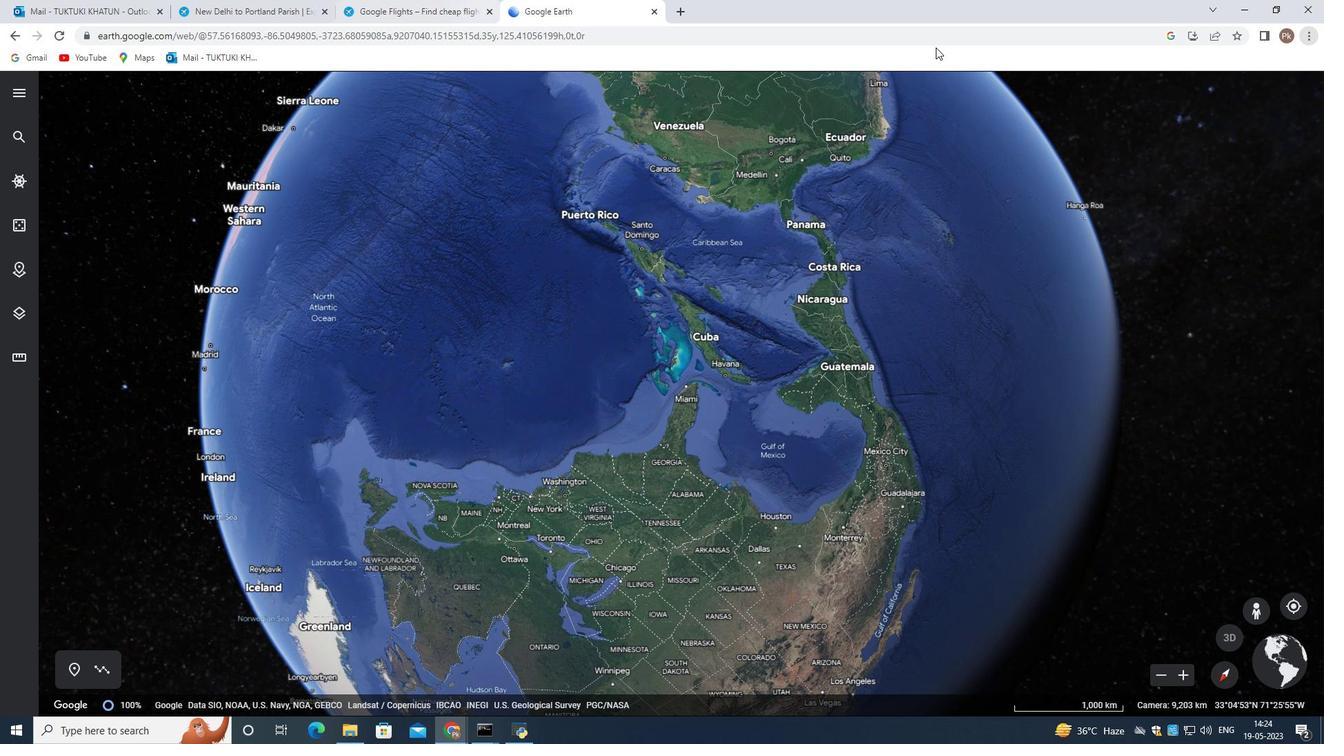 
Action: Mouse pressed left at (764, 216)
Screenshot: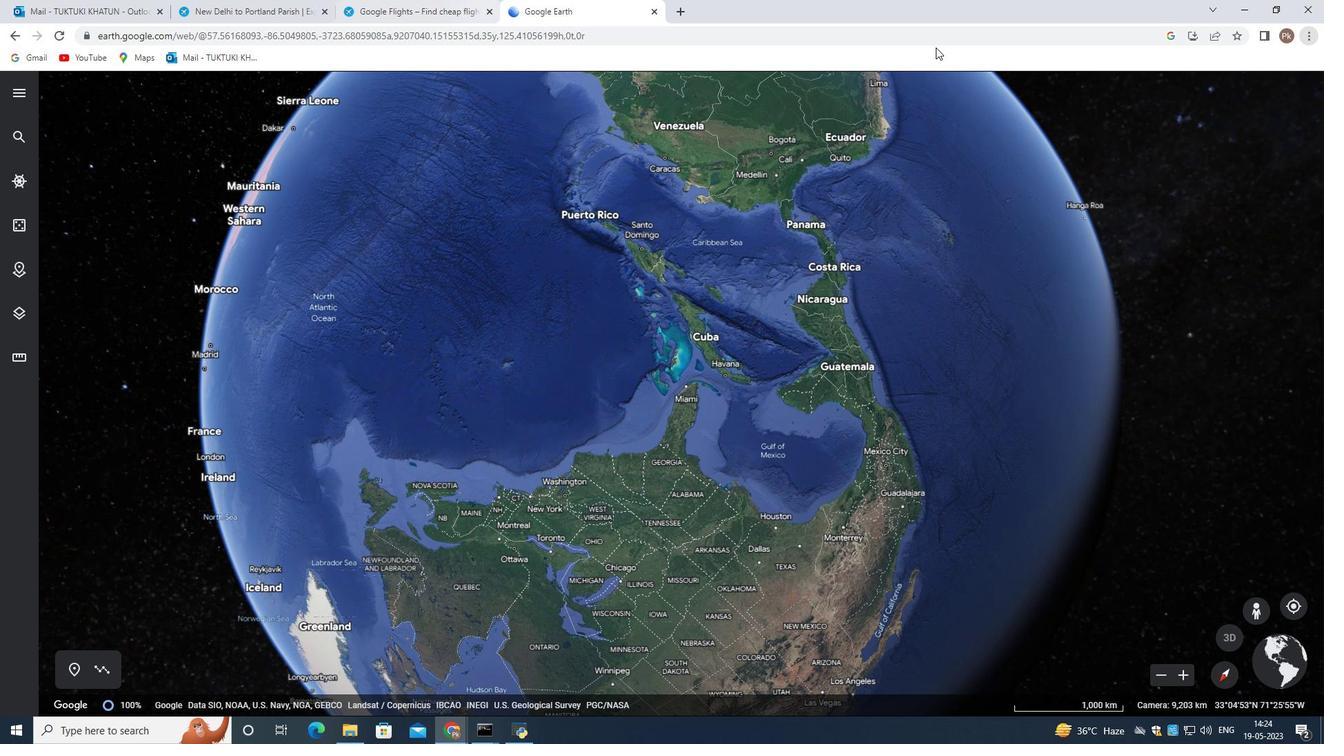 
Action: Mouse moved to (688, 99)
Screenshot: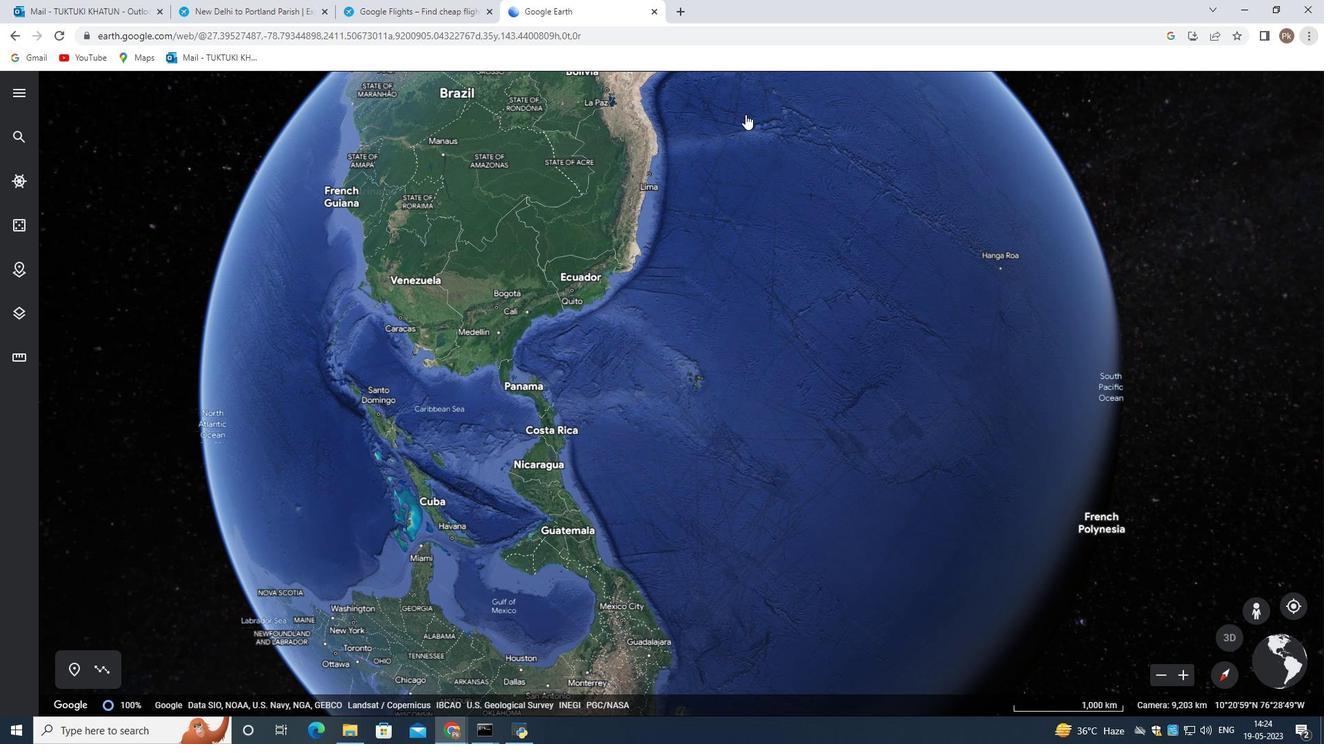 
Action: Mouse pressed left at (688, 99)
Screenshot: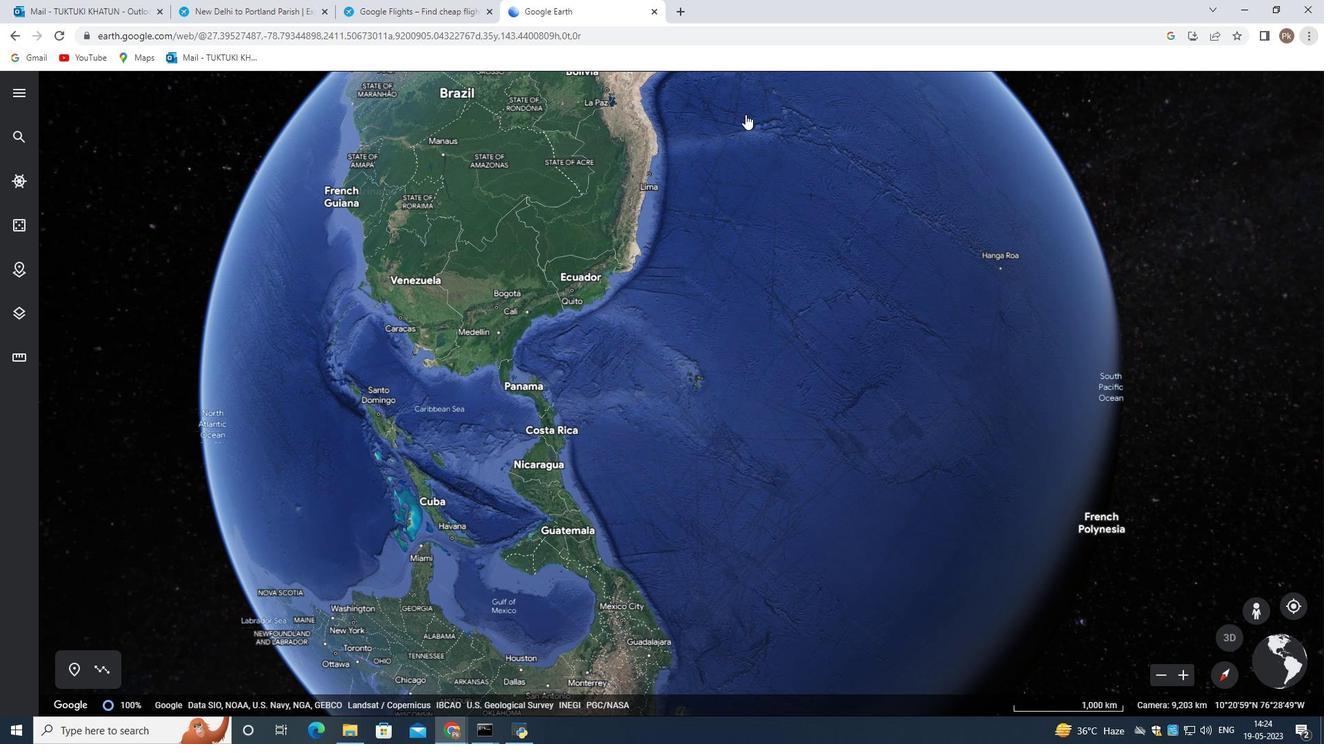 
Action: Mouse moved to (768, 139)
Screenshot: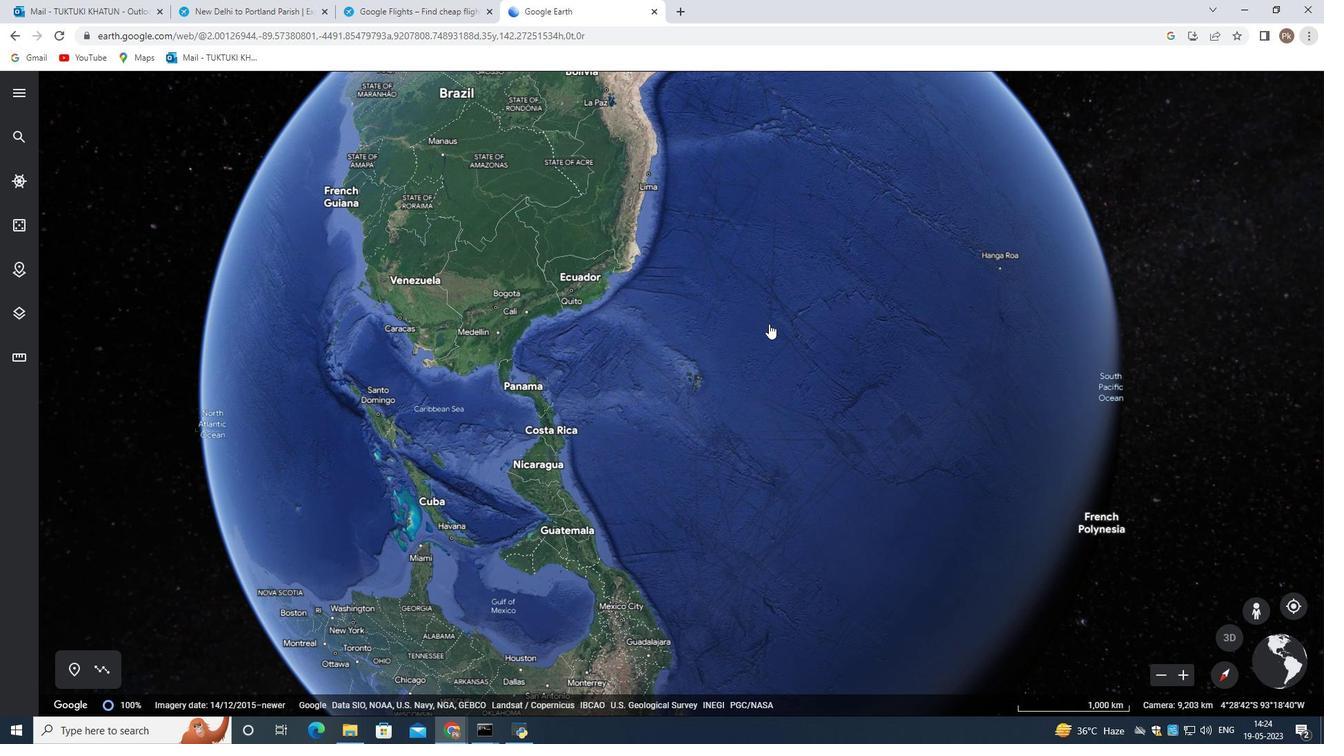 
Action: Mouse pressed left at (768, 139)
Screenshot: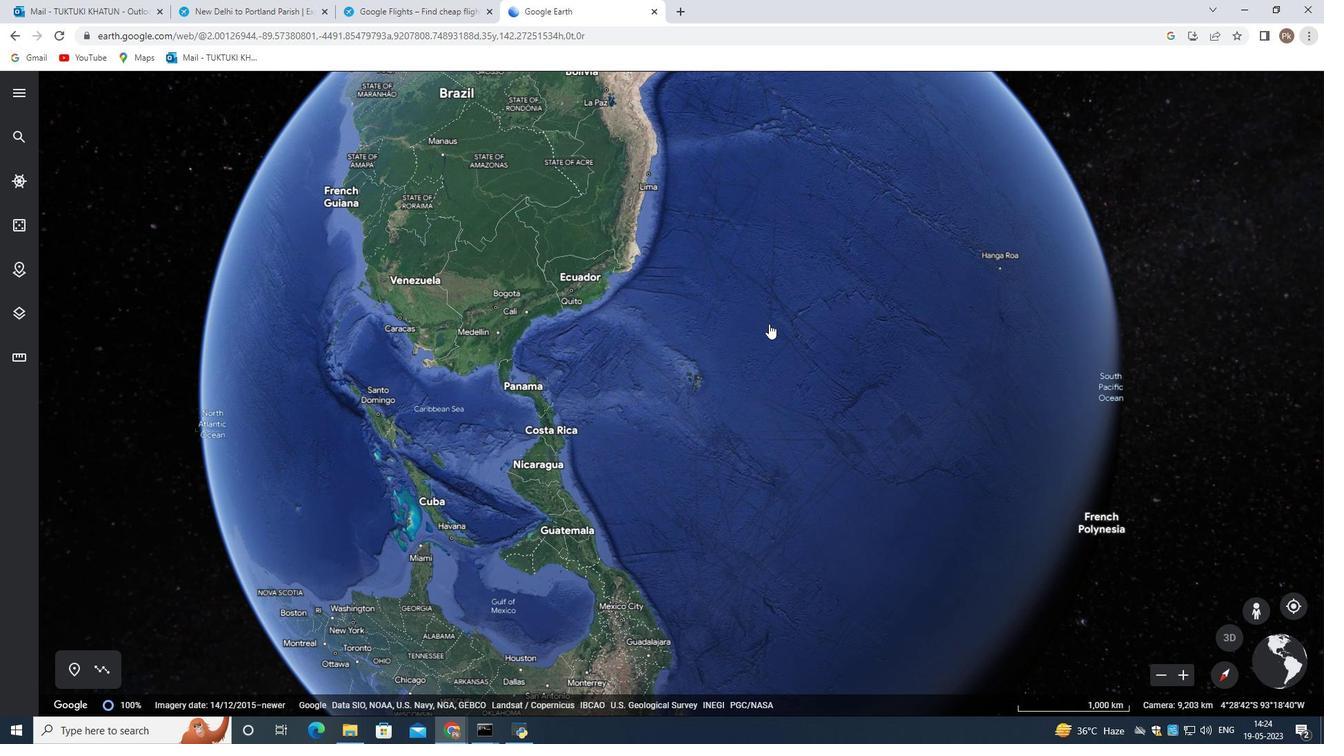 
Action: Mouse moved to (745, 163)
Screenshot: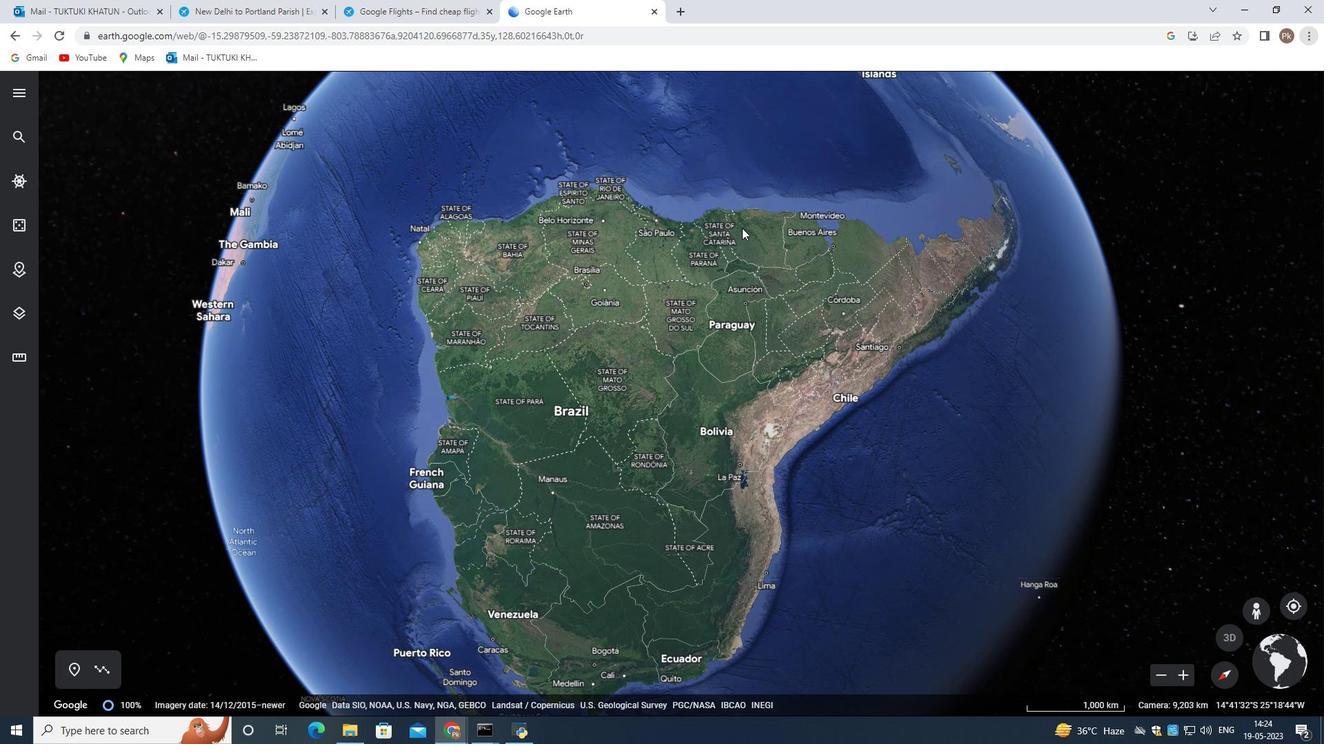 
Action: Mouse pressed left at (745, 163)
Screenshot: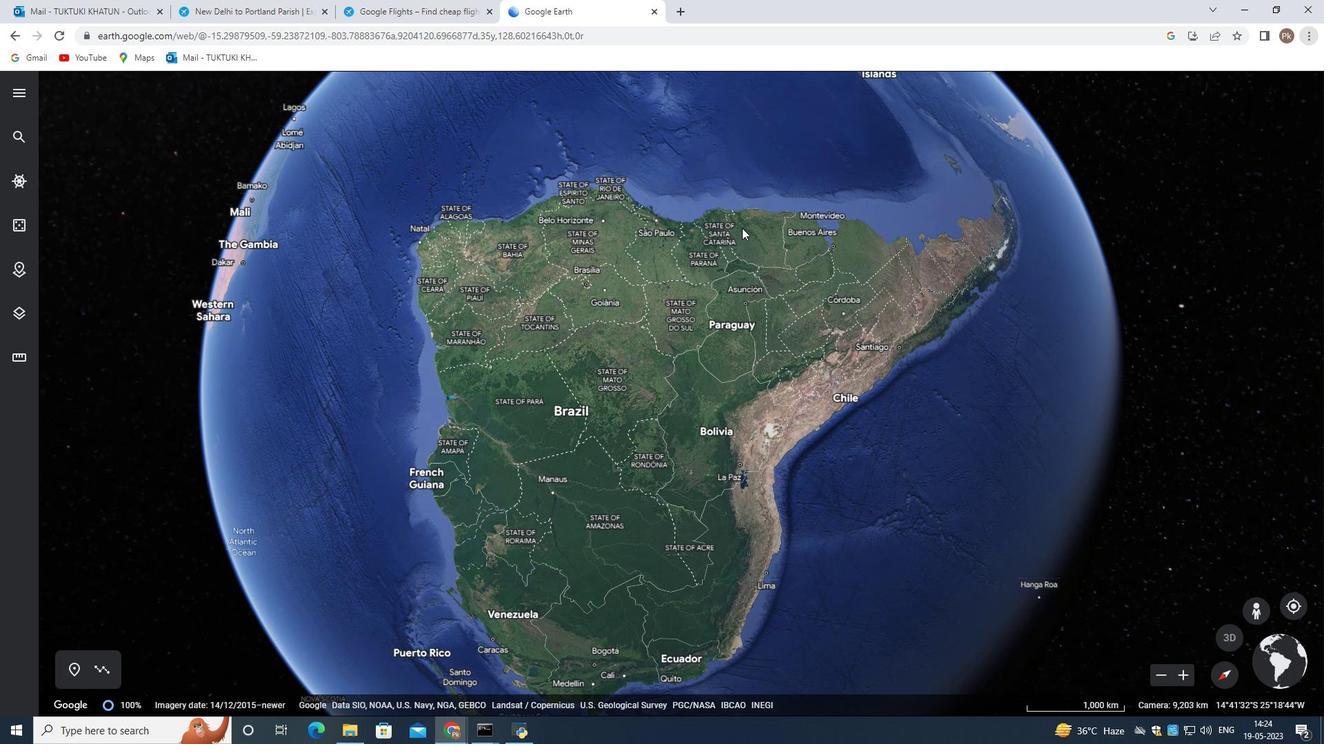 
Action: Mouse moved to (480, 332)
Screenshot: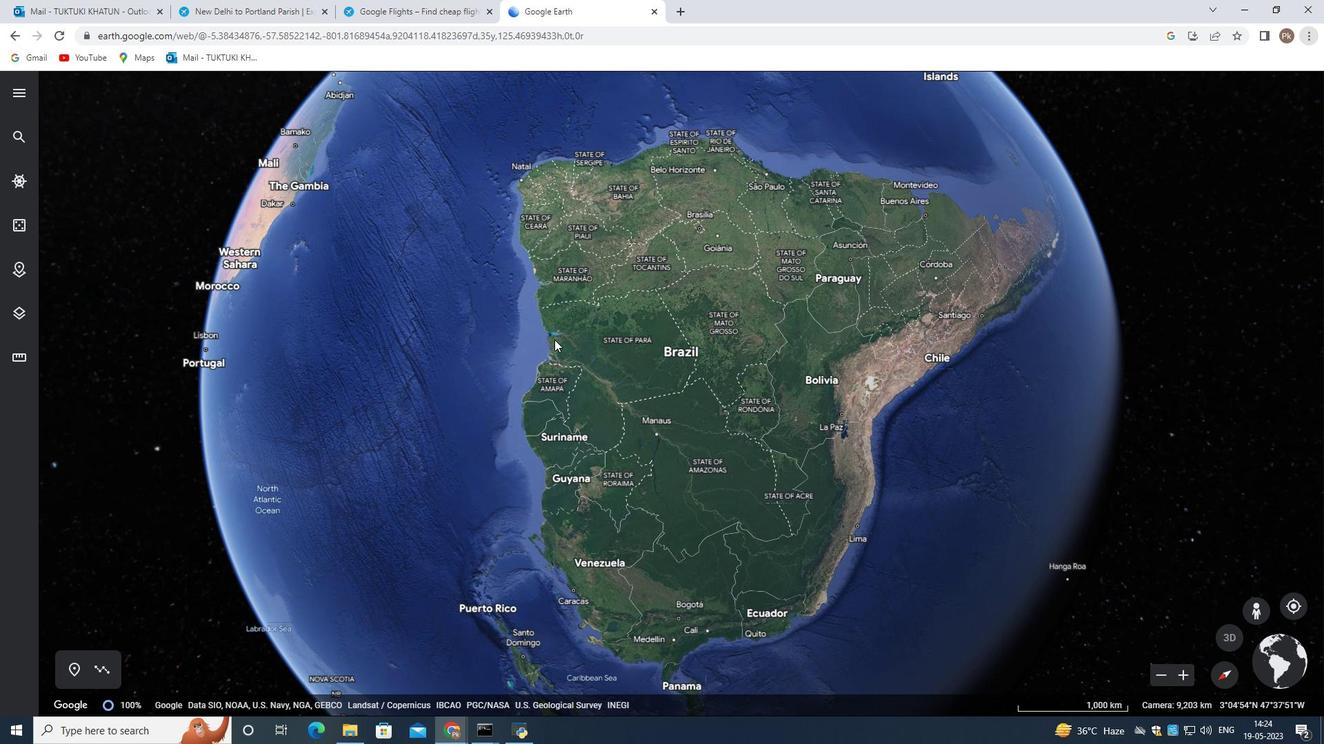 
Action: Mouse pressed left at (480, 332)
Screenshot: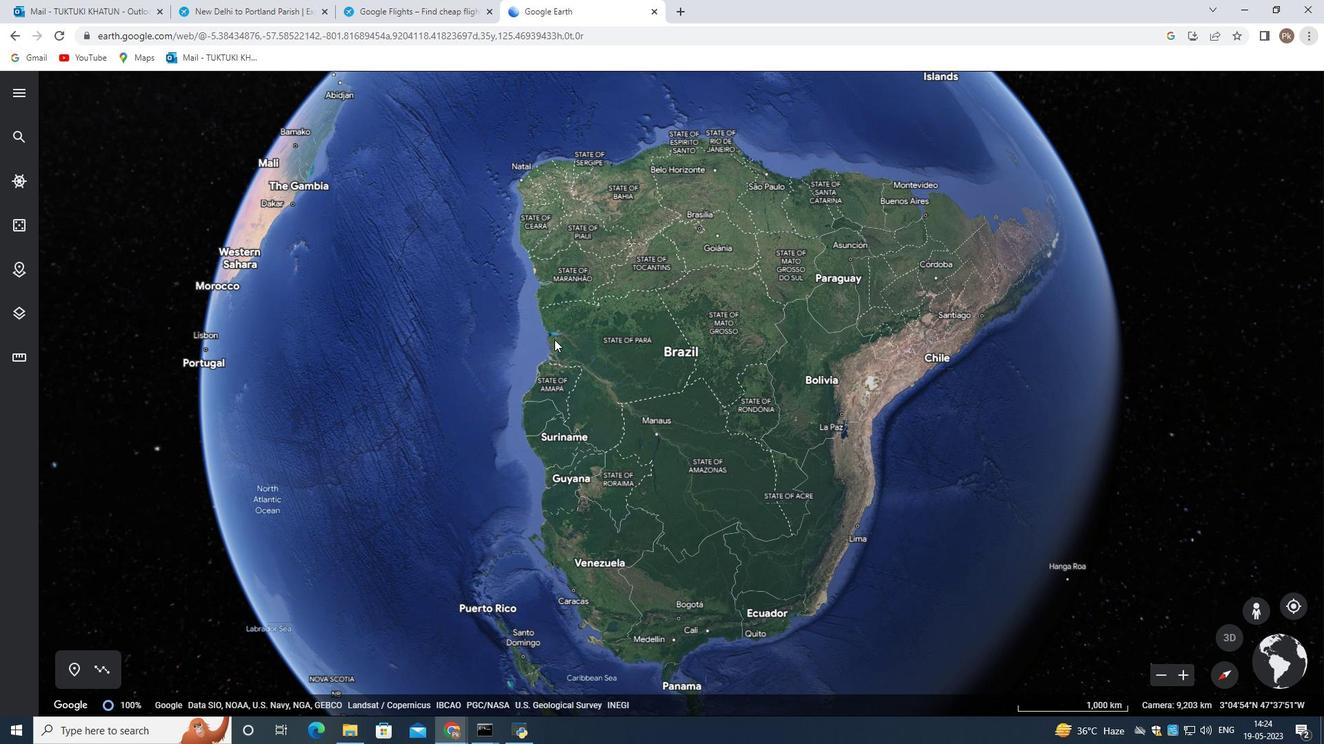 
Action: Mouse moved to (479, 236)
Screenshot: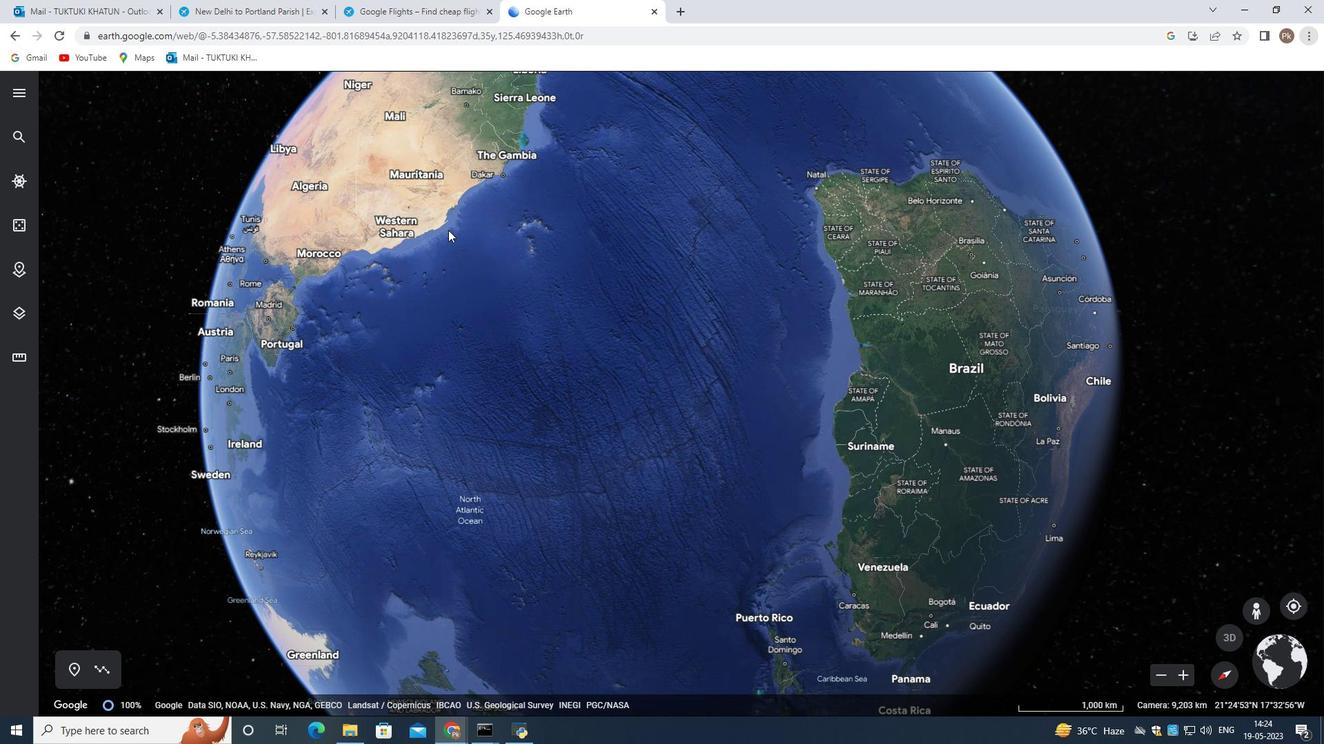 
Action: Mouse pressed left at (479, 236)
Screenshot: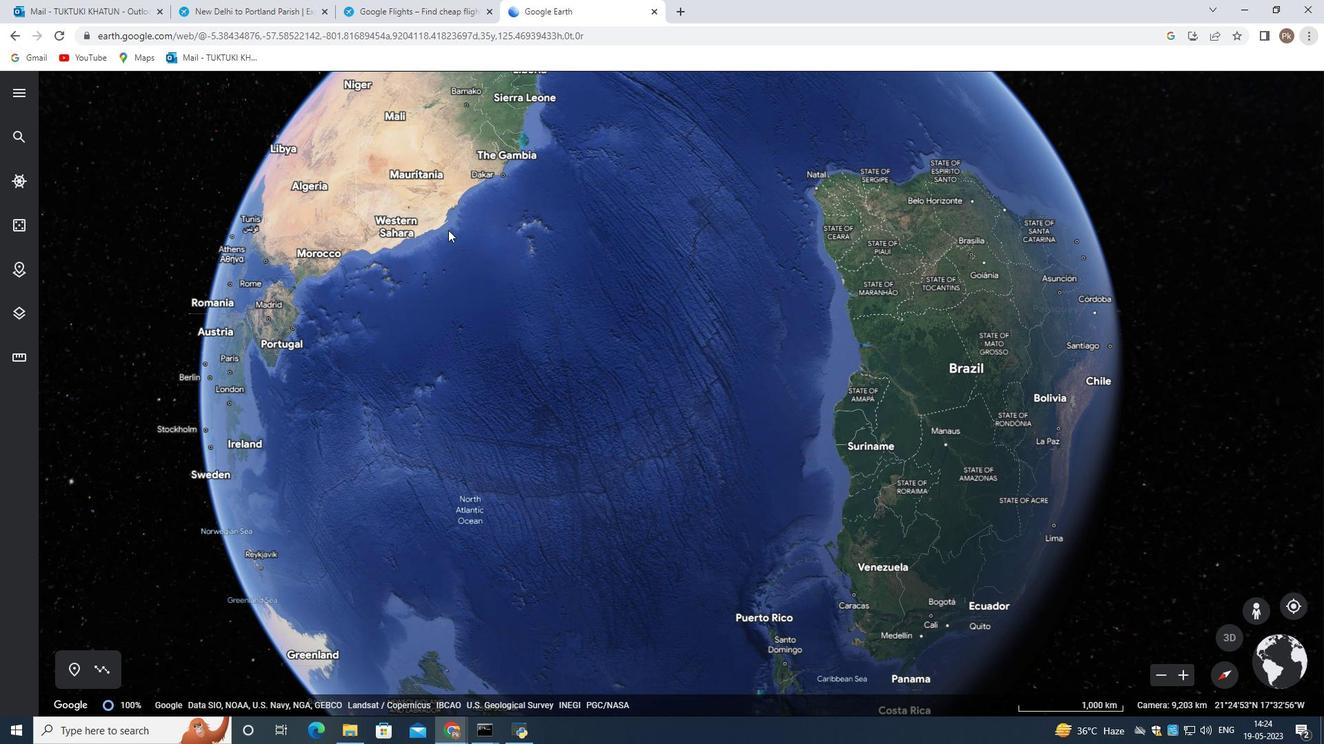 
Action: Mouse moved to (748, 148)
Screenshot: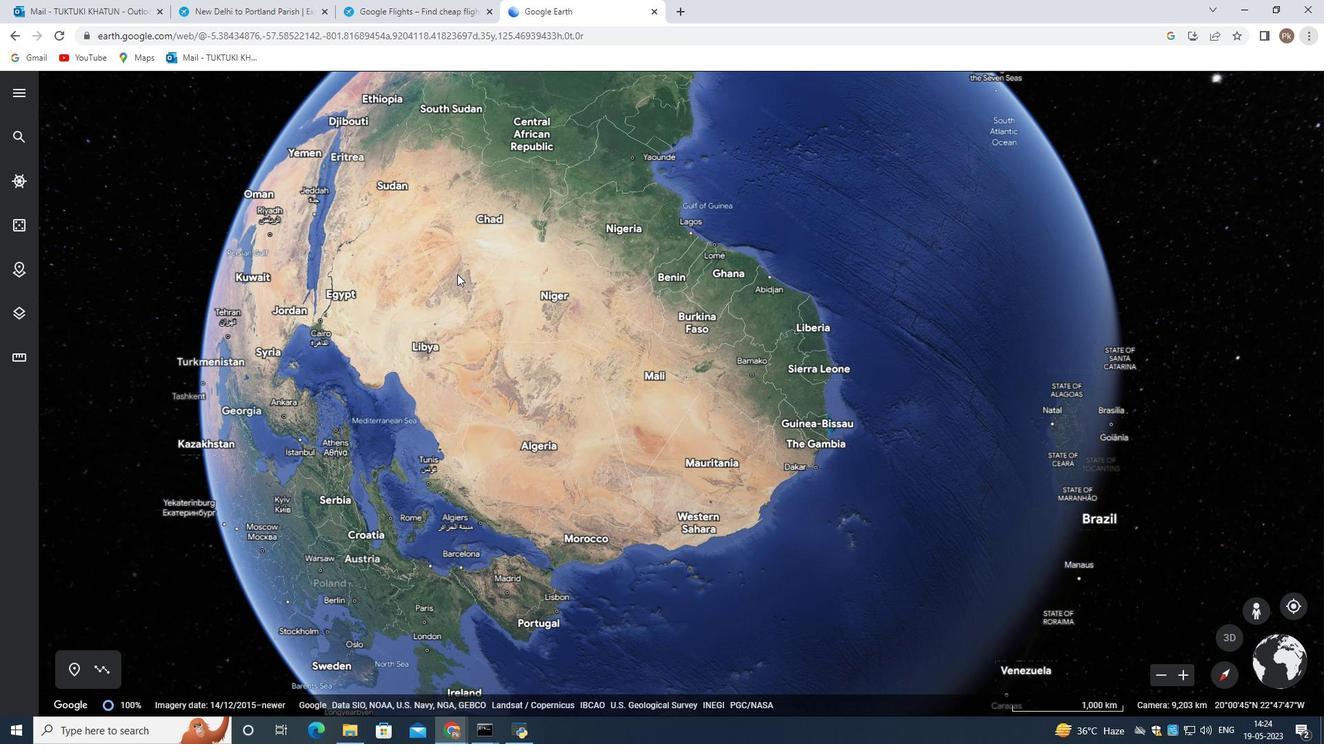 
Action: Mouse pressed left at (748, 148)
Screenshot: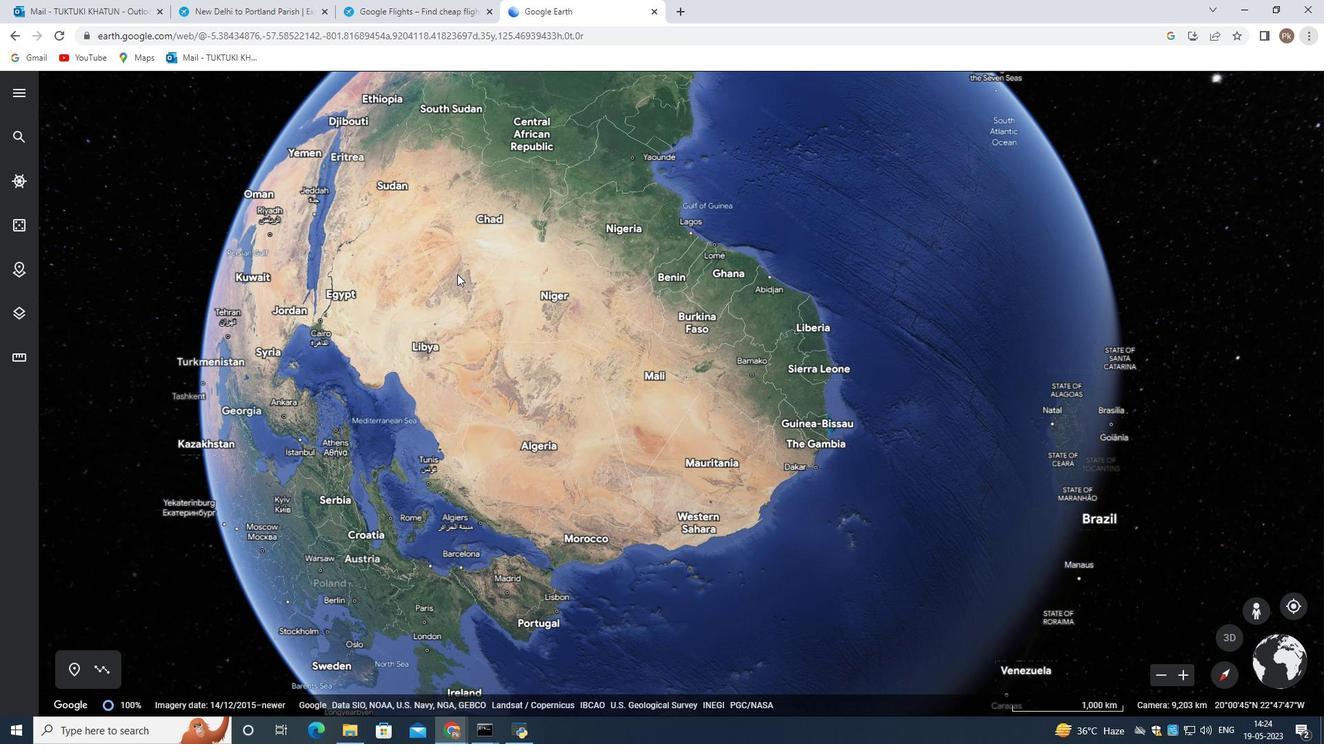 
Action: Mouse moved to (370, 286)
Screenshot: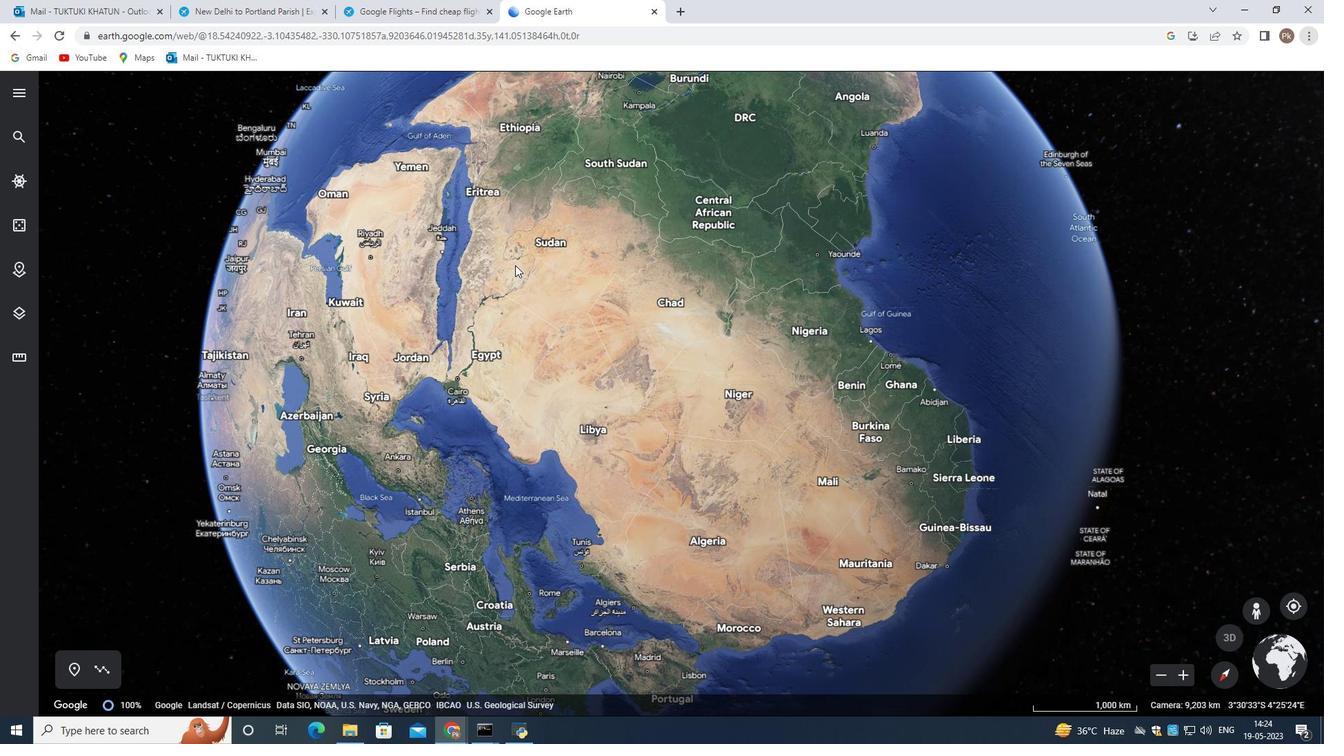 
Action: Mouse pressed left at (370, 286)
Screenshot: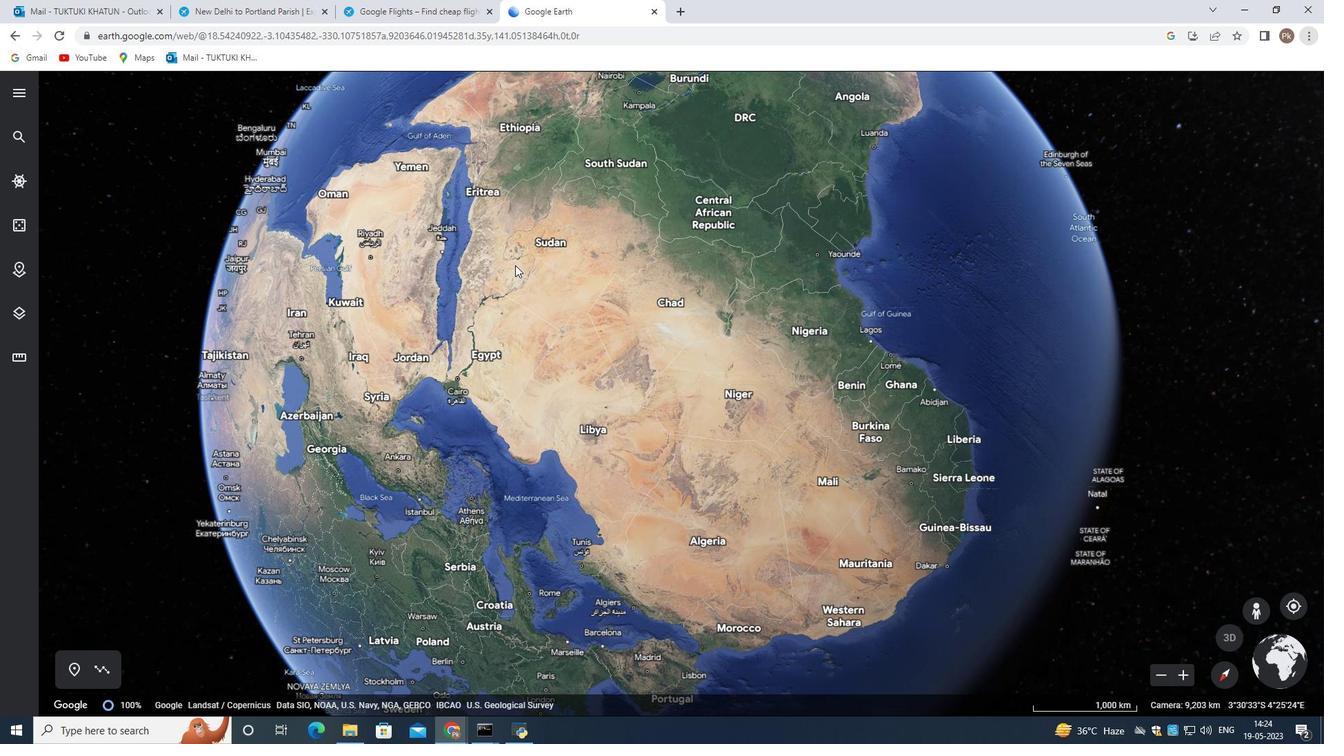 
Action: Mouse moved to (624, 214)
Screenshot: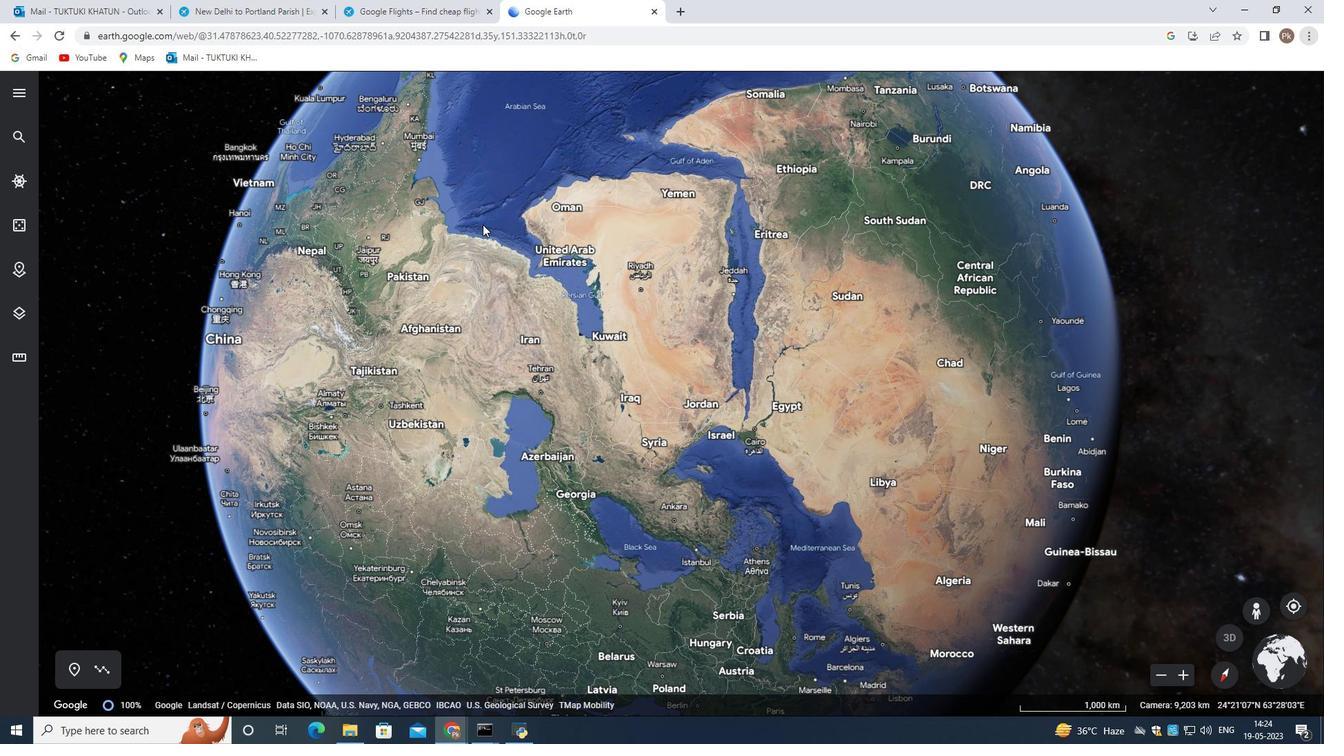 
Action: Mouse scrolled (624, 215) with delta (0, 0)
Screenshot: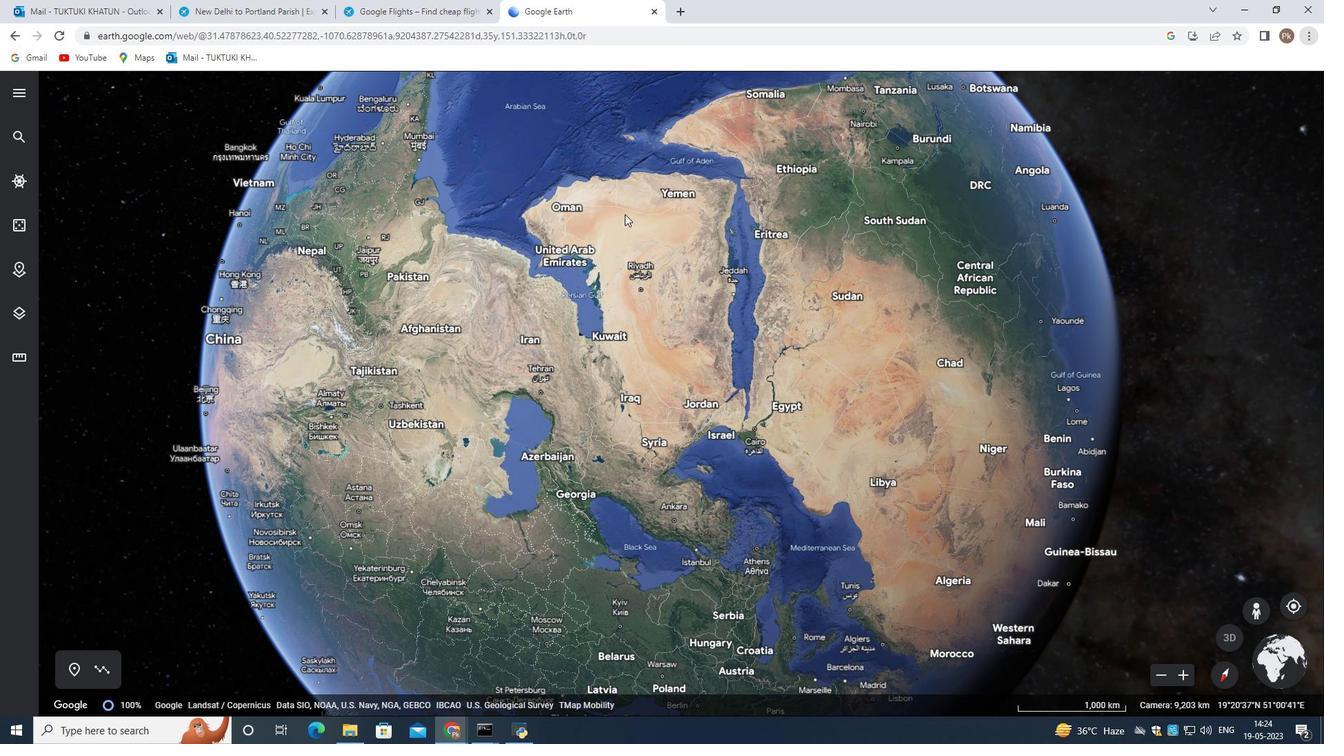 
Action: Mouse scrolled (624, 215) with delta (0, 0)
Screenshot: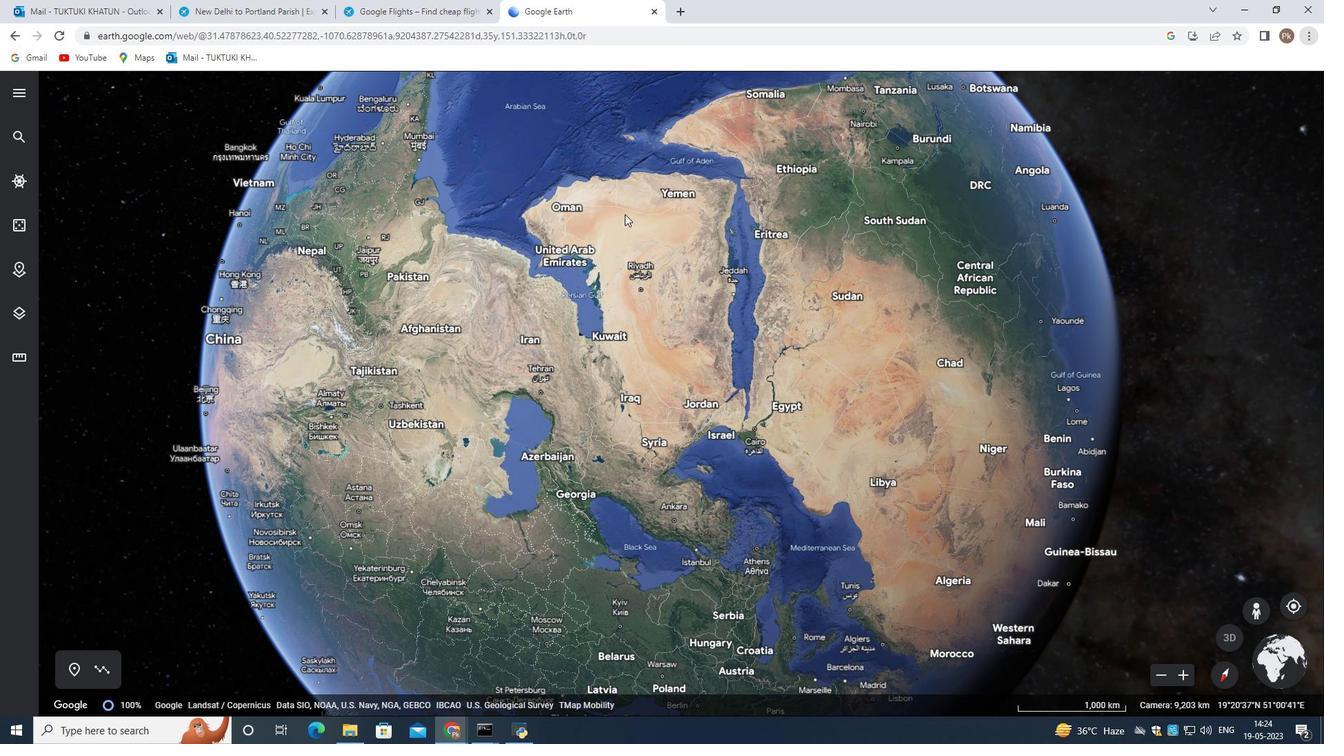 
Action: Mouse scrolled (624, 215) with delta (0, 0)
Screenshot: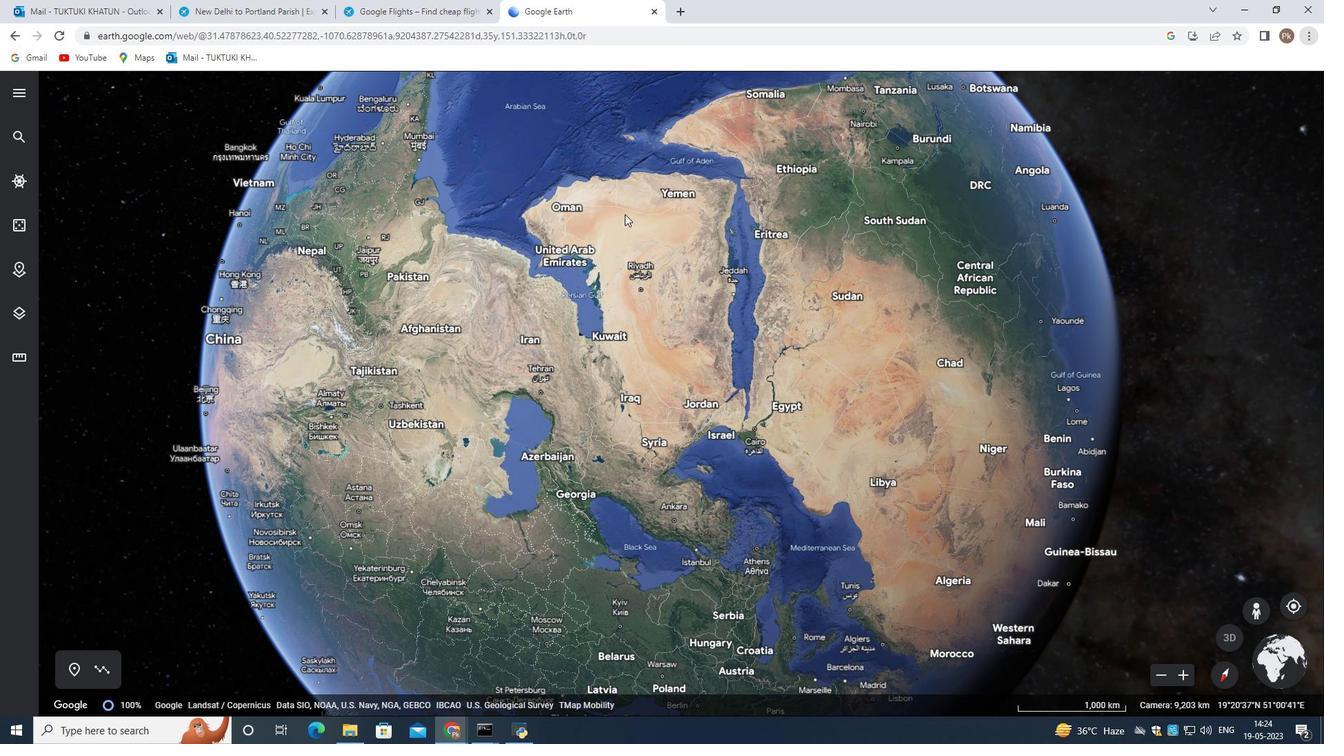 
Action: Mouse moved to (627, 219)
Screenshot: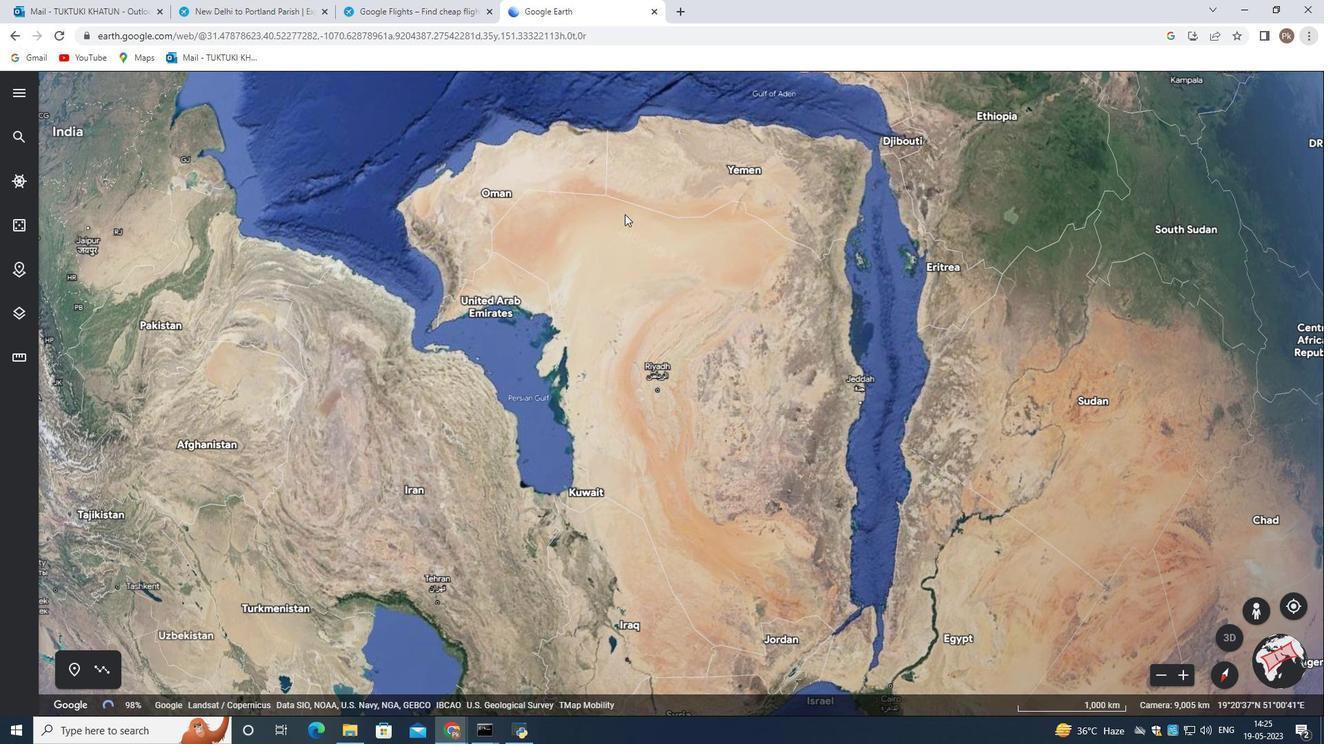 
Action: Mouse scrolled (627, 219) with delta (0, 0)
Screenshot: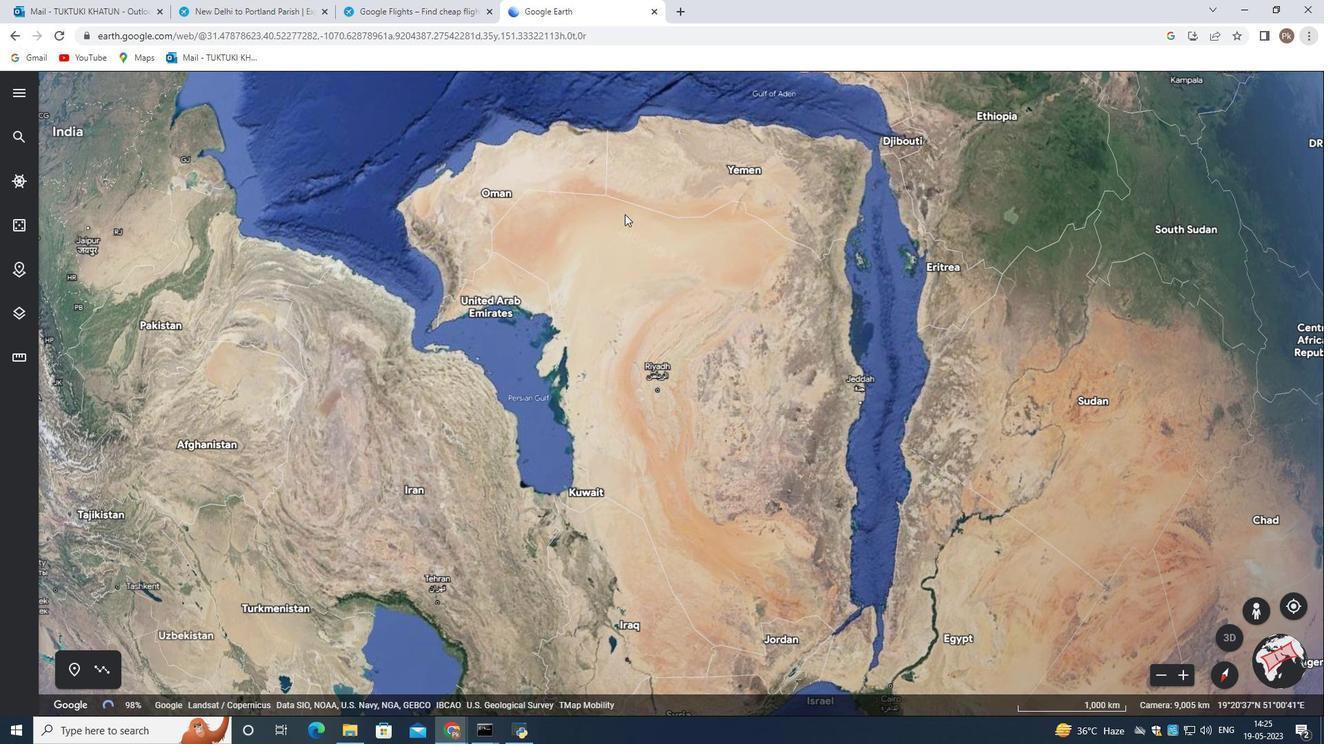 
Action: Mouse moved to (627, 222)
Screenshot: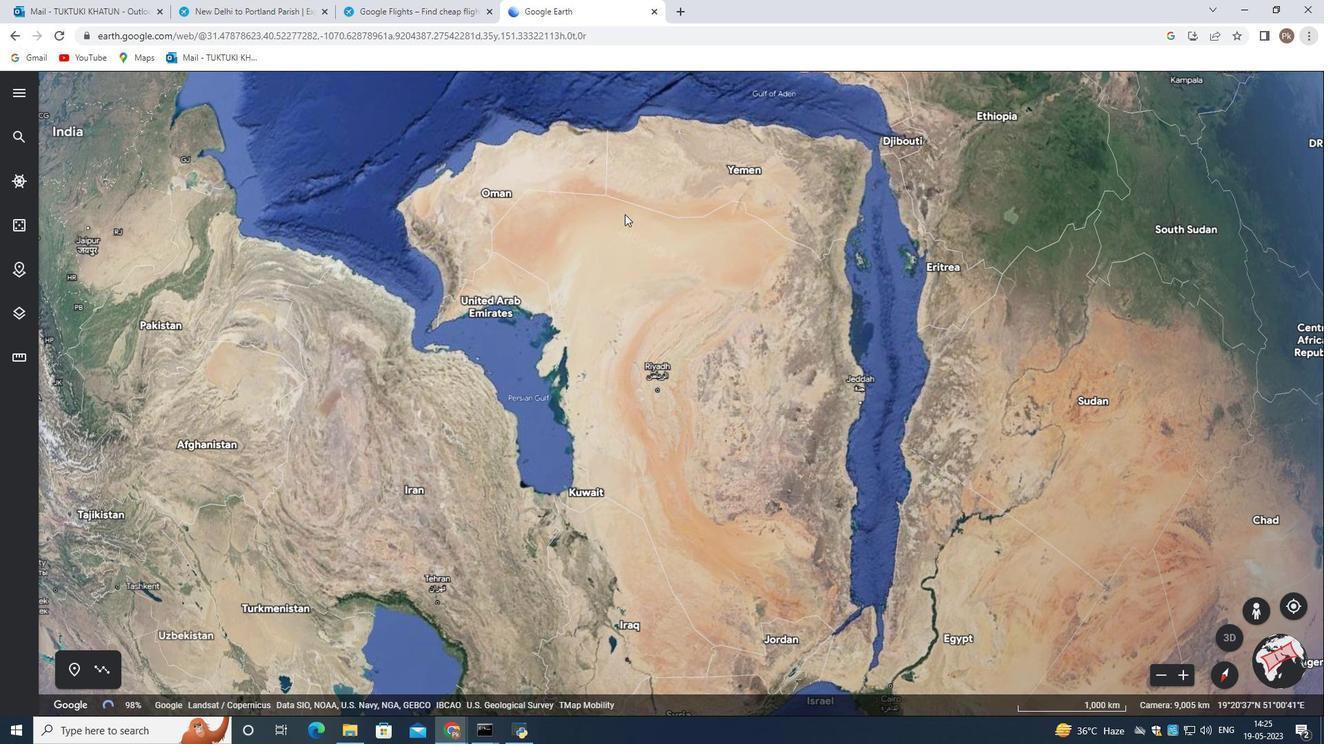 
Action: Mouse scrolled (627, 220) with delta (0, 0)
Screenshot: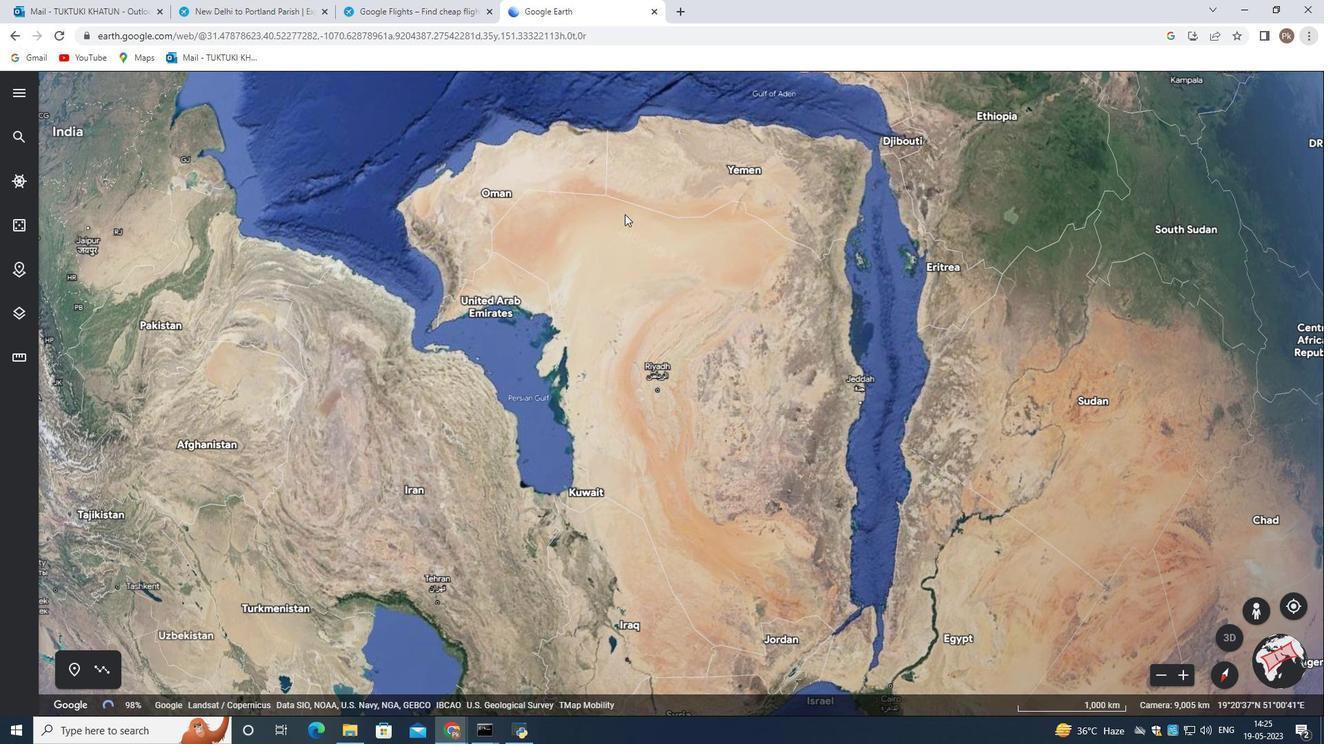 
Action: Mouse moved to (627, 224)
Screenshot: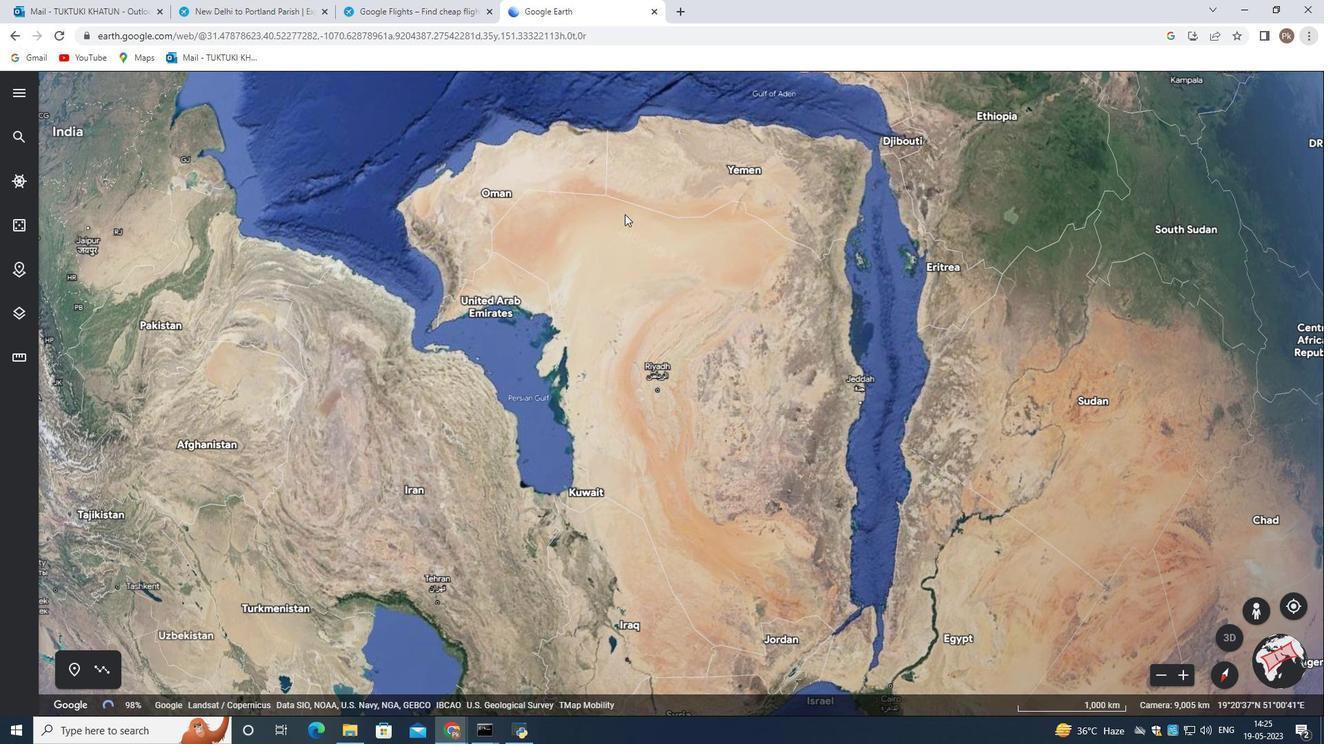 
Action: Mouse scrolled (627, 221) with delta (0, 0)
Screenshot: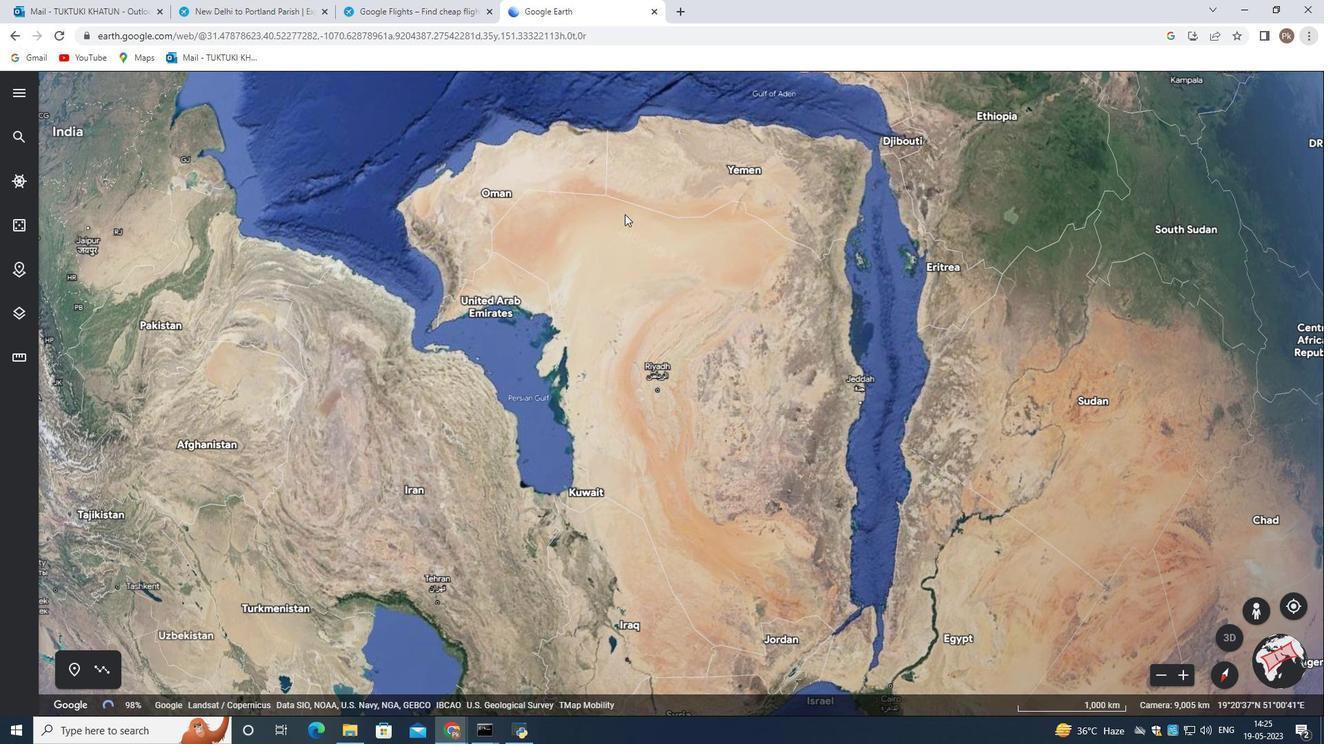 
Action: Mouse moved to (628, 226)
Screenshot: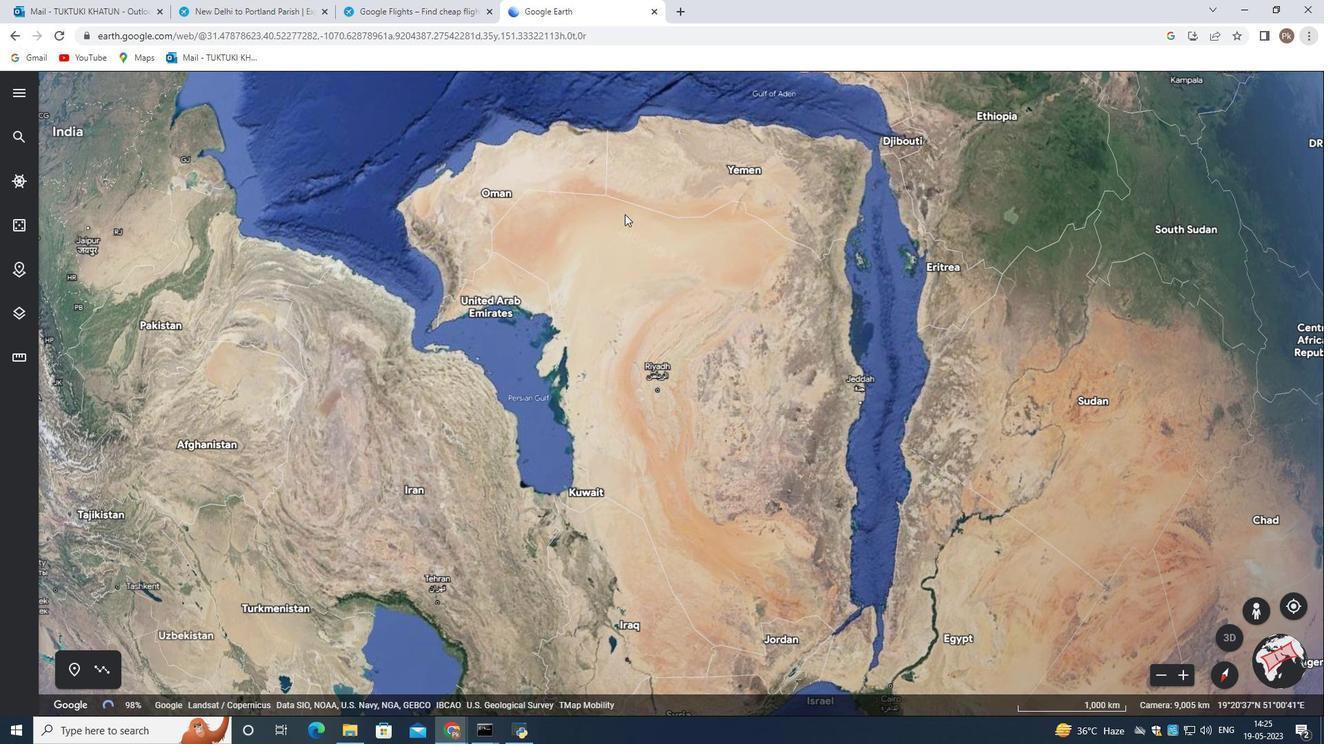 
Action: Mouse scrolled (628, 224) with delta (0, 0)
Screenshot: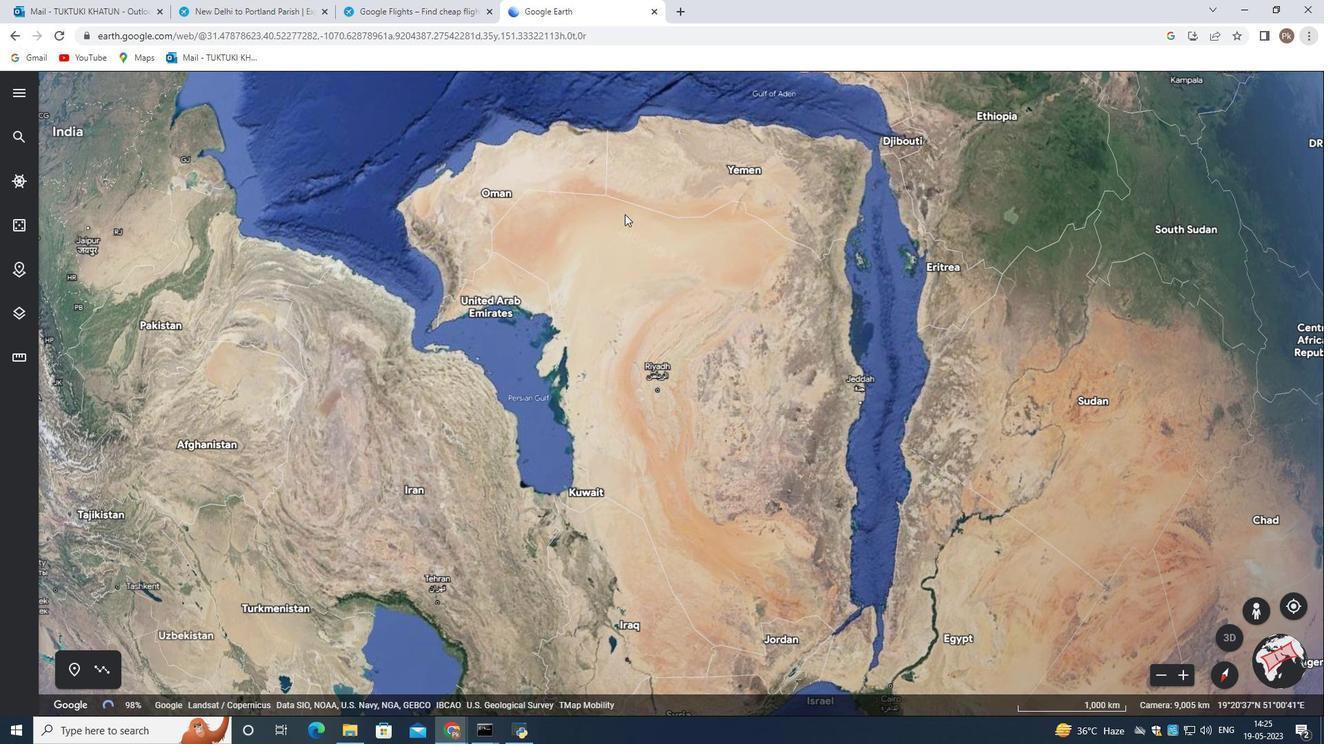 
Action: Mouse moved to (628, 232)
Screenshot: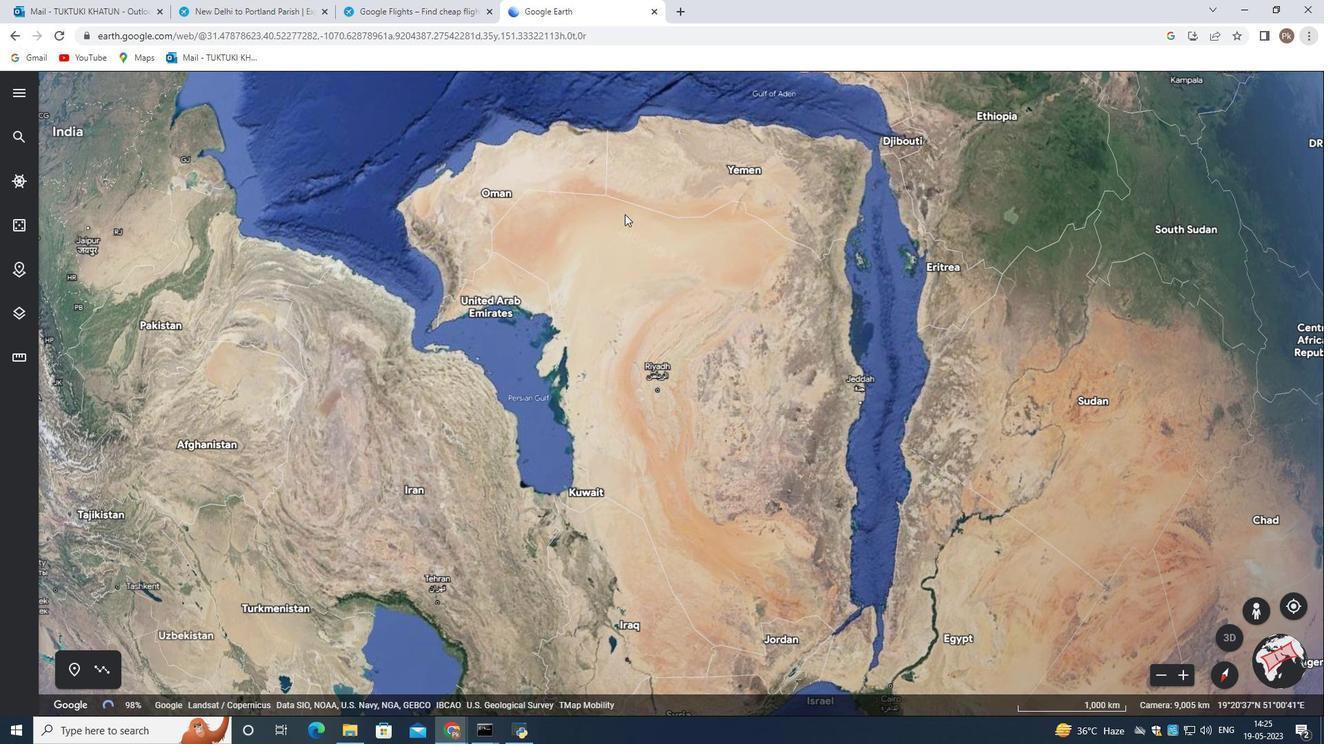 
Action: Mouse scrolled (628, 229) with delta (0, 0)
Screenshot: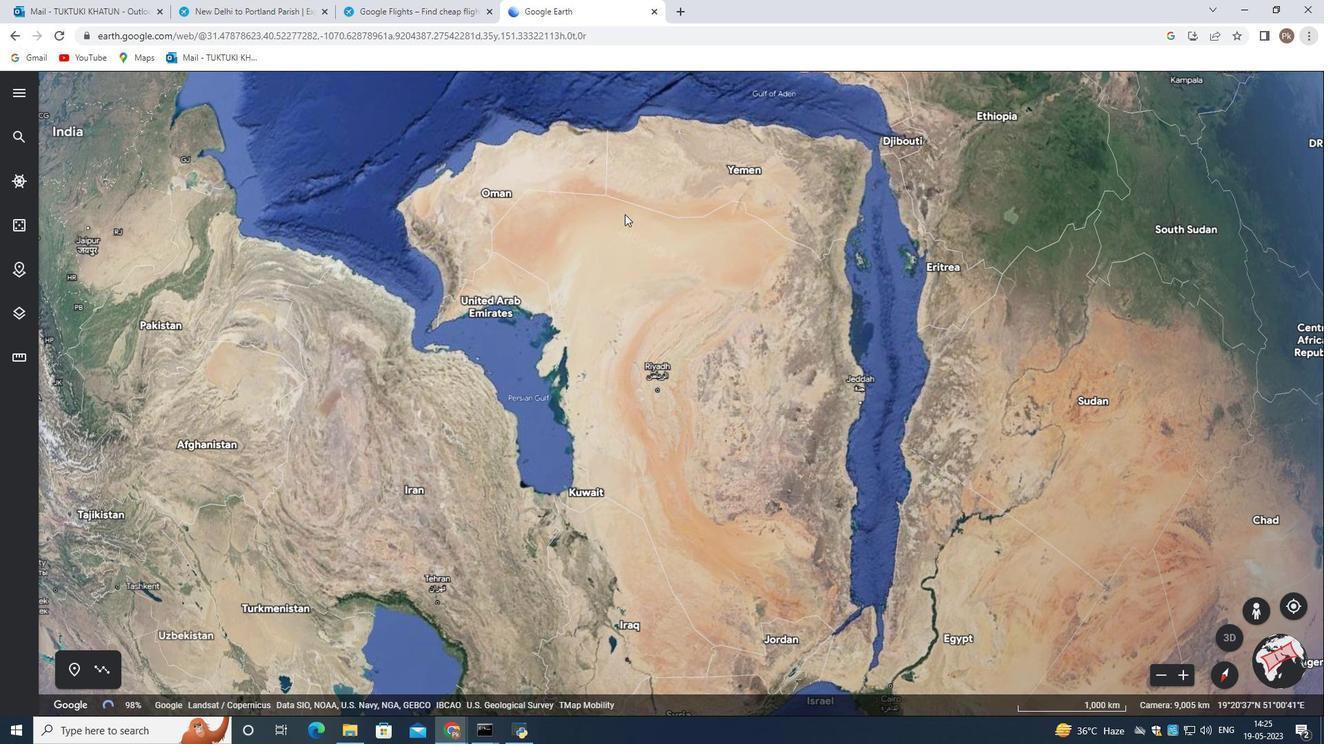 
Action: Mouse moved to (587, 214)
Screenshot: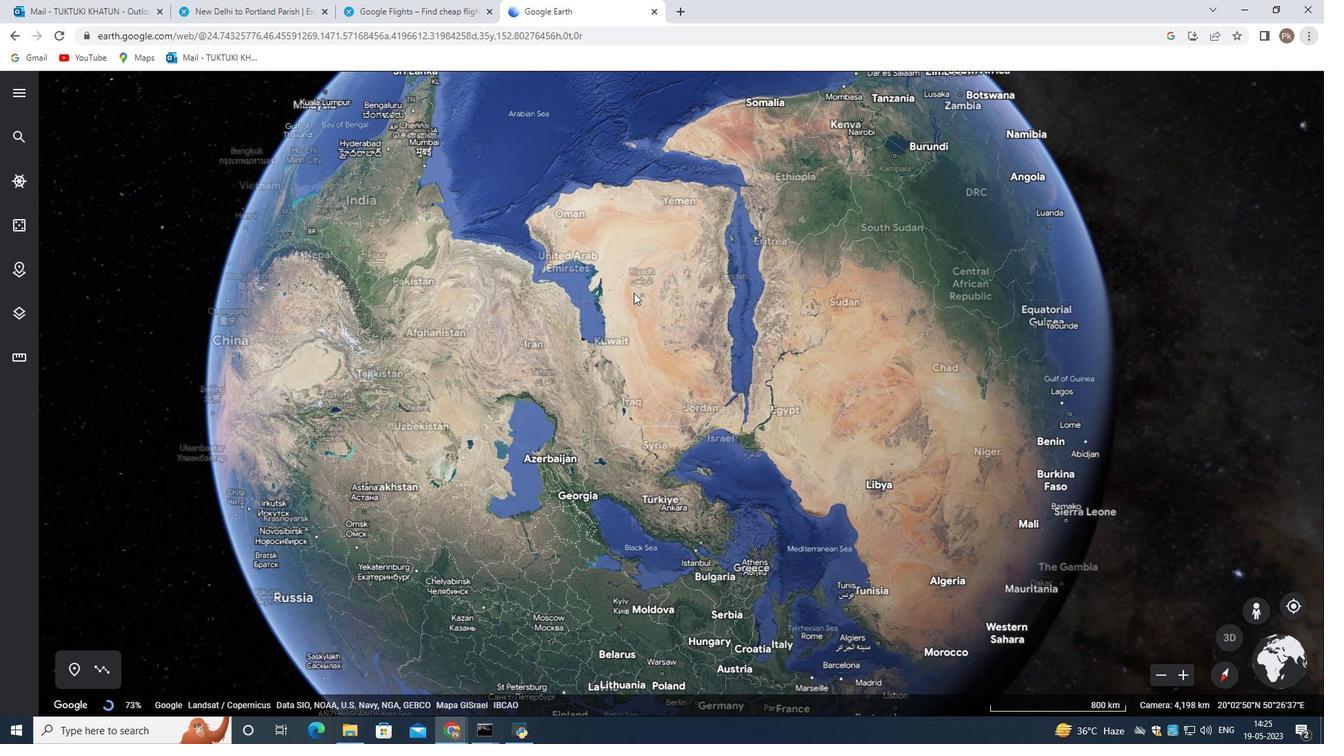
Action: Mouse scrolled (587, 213) with delta (0, 0)
Screenshot: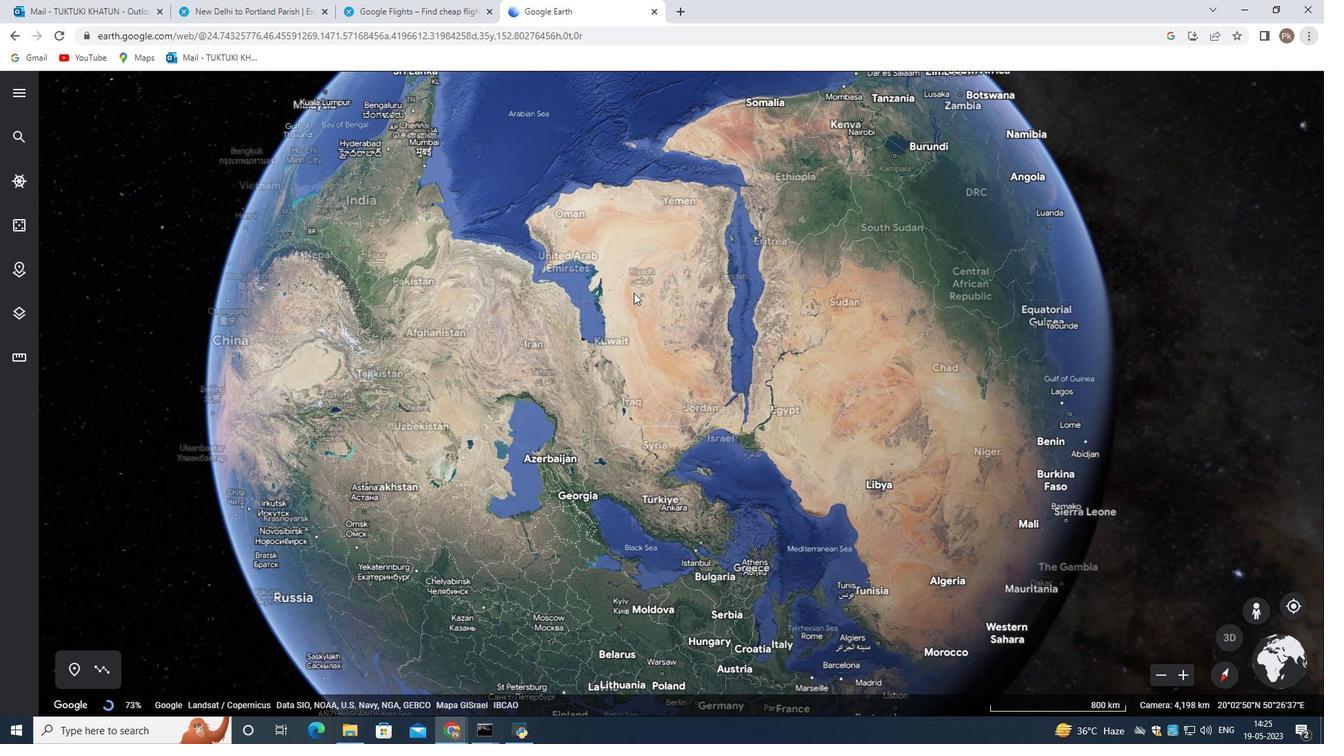 
Action: Mouse moved to (588, 217)
Screenshot: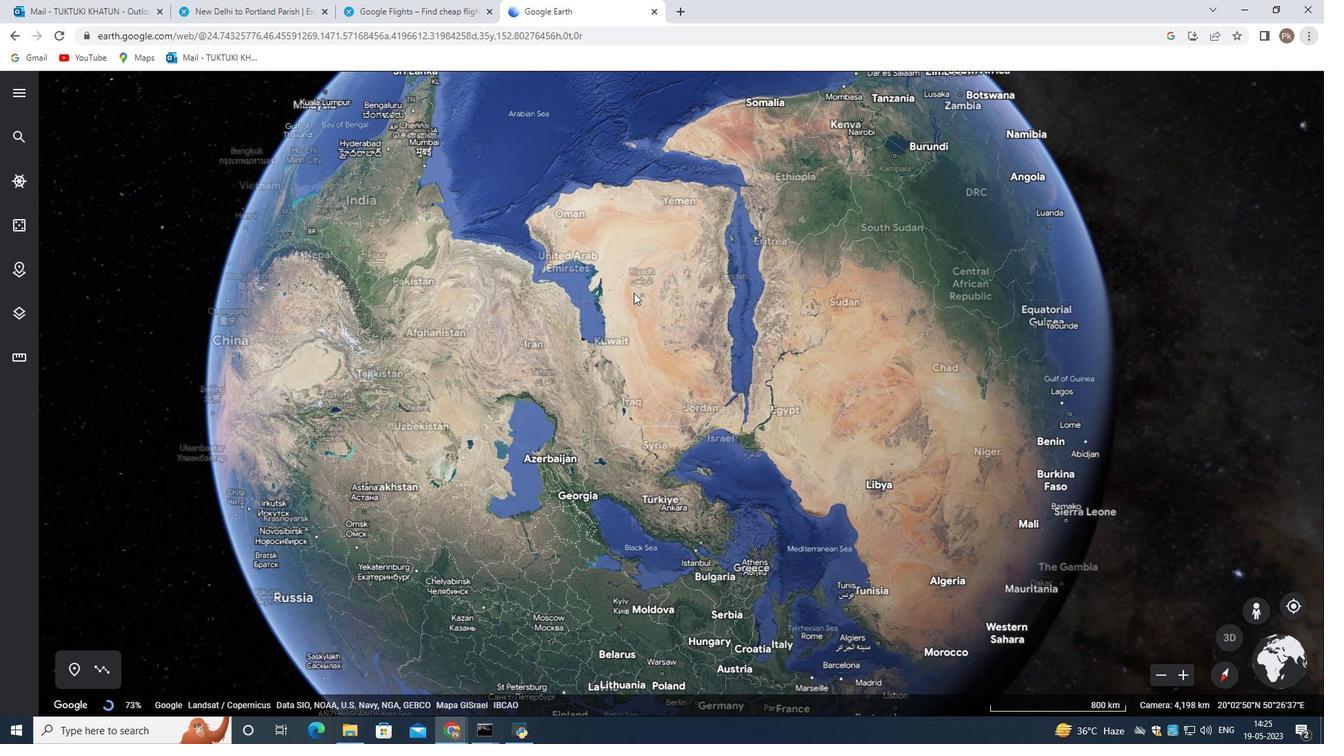 
Action: Mouse scrolled (588, 215) with delta (0, 0)
Screenshot: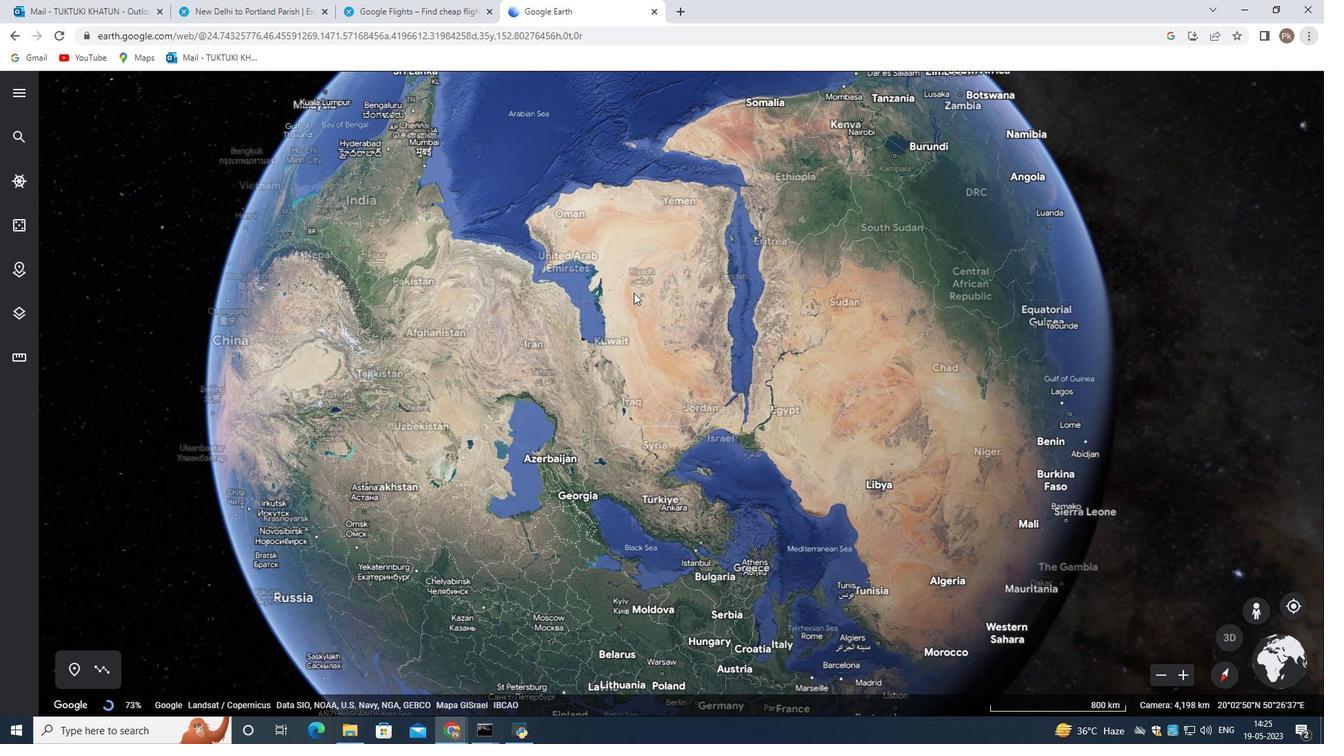 
Action: Mouse moved to (589, 222)
Screenshot: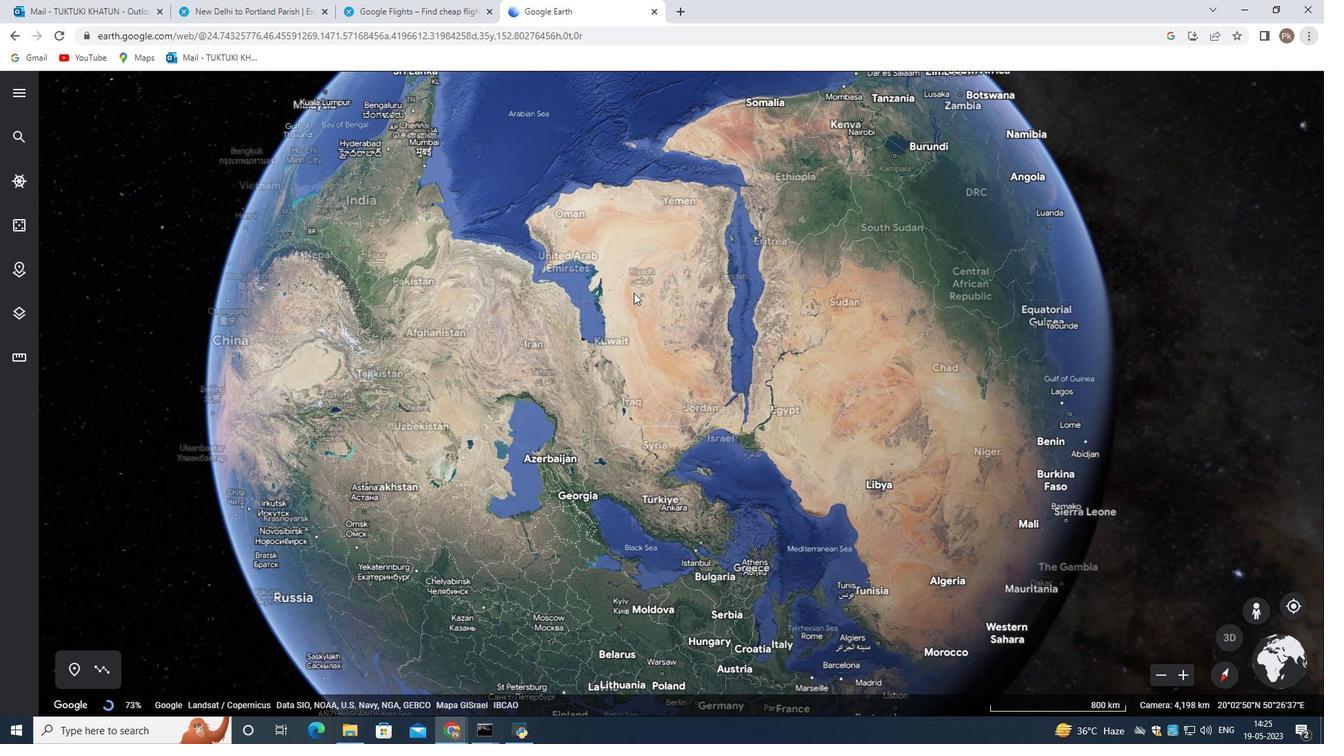
Action: Mouse scrolled (588, 219) with delta (0, 0)
Screenshot: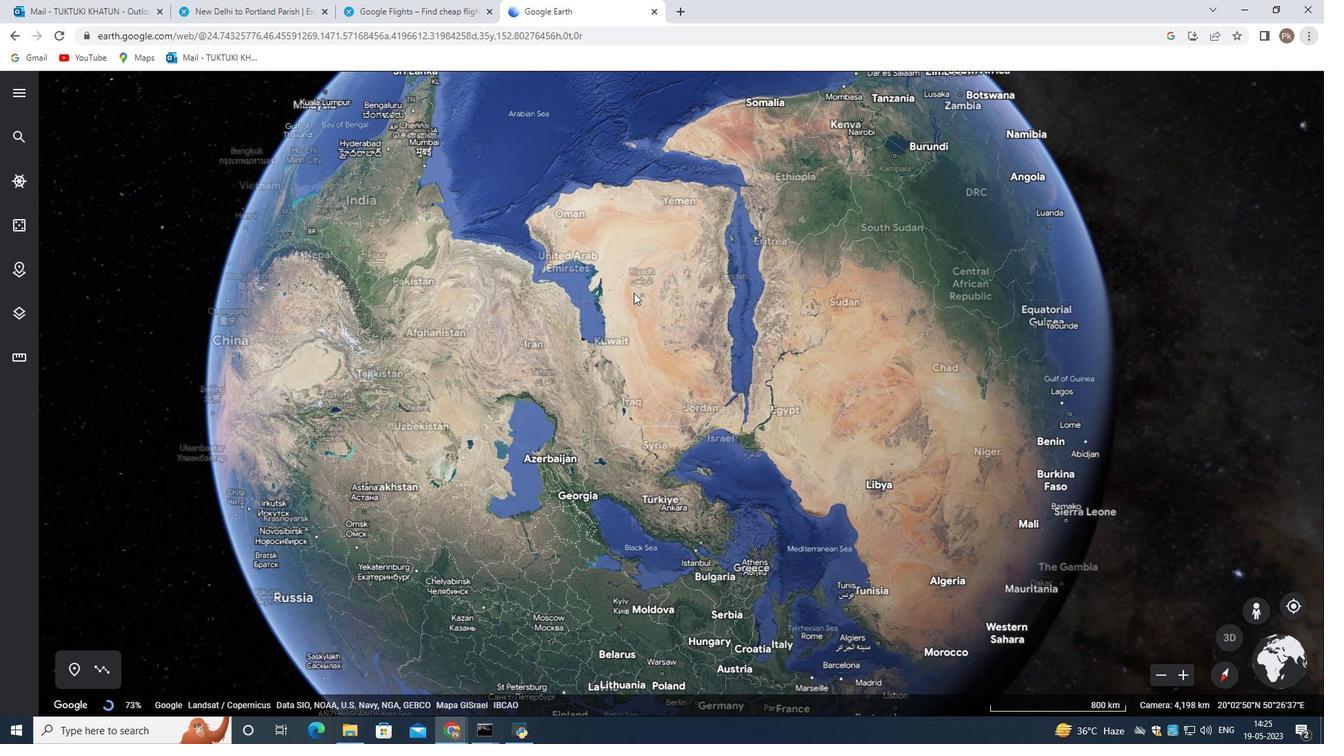 
Action: Mouse moved to (566, 178)
Screenshot: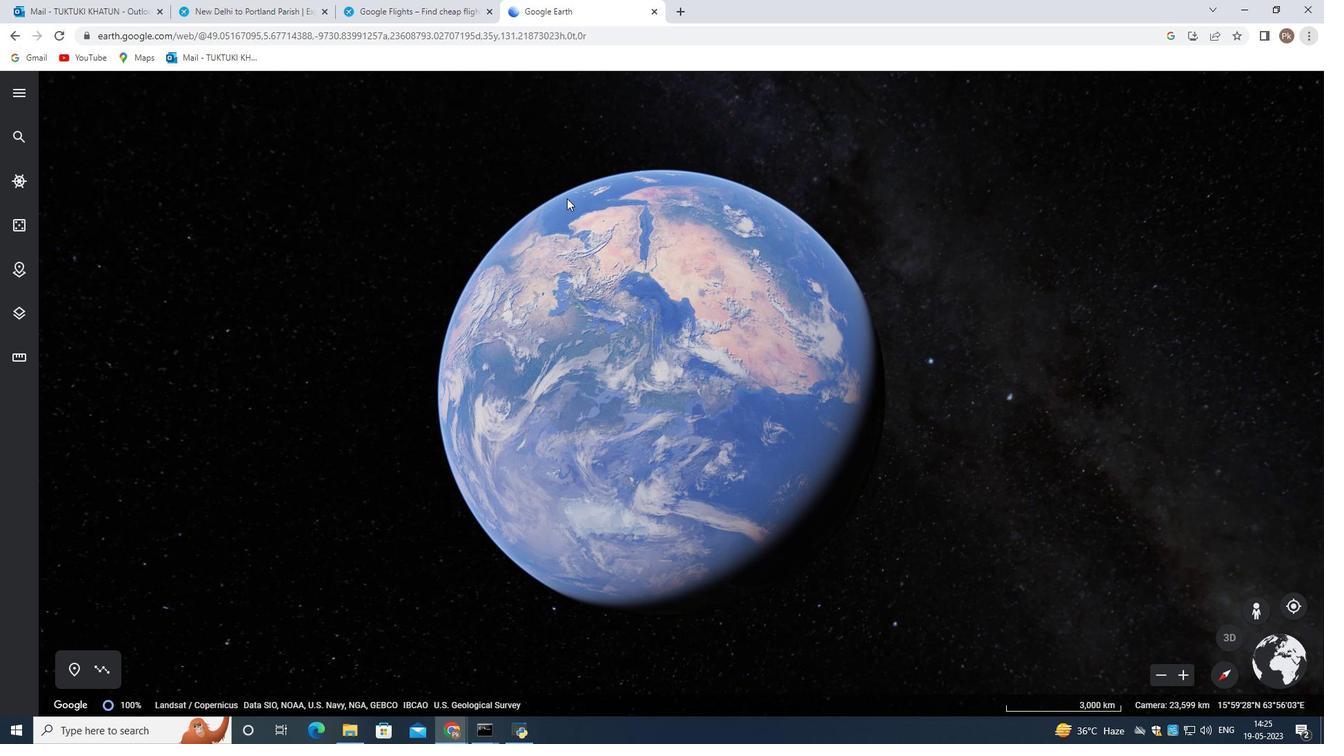 
Action: Key pressed ctrl+F
Screenshot: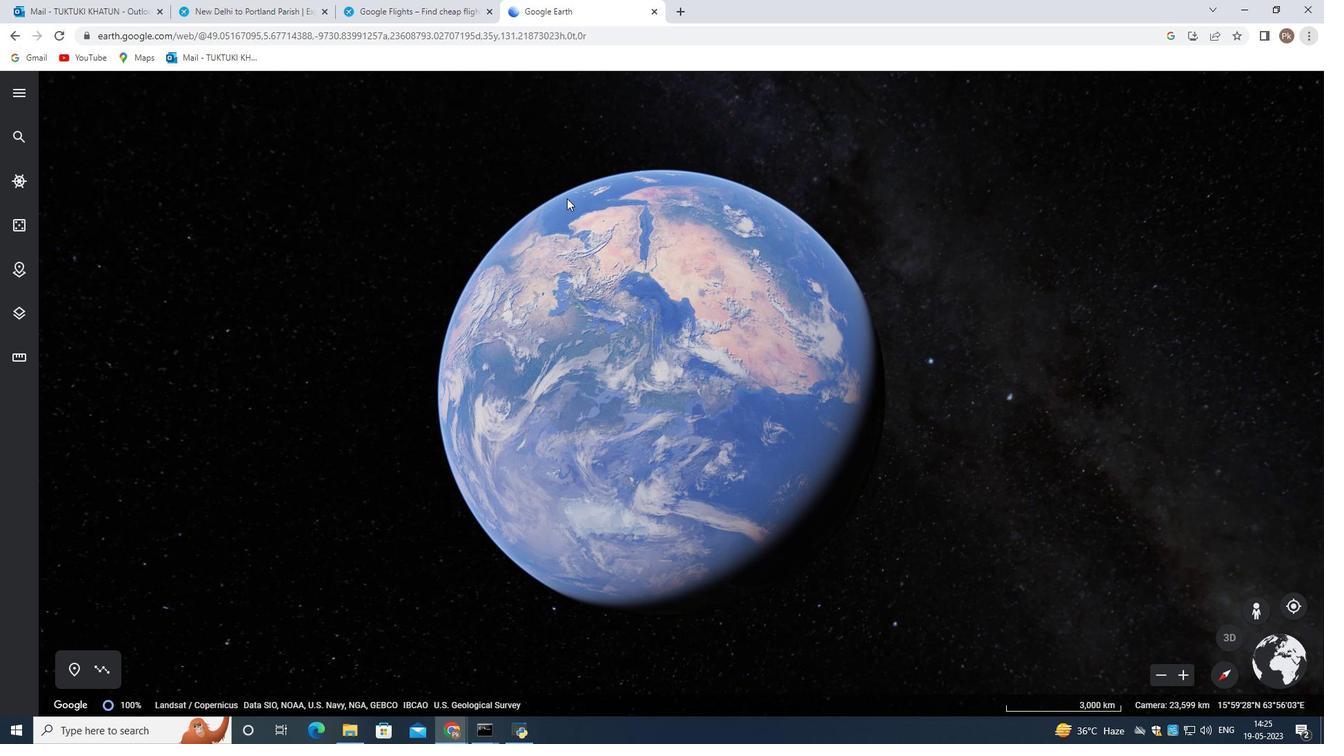 
Action: Mouse moved to (1208, 231)
Screenshot: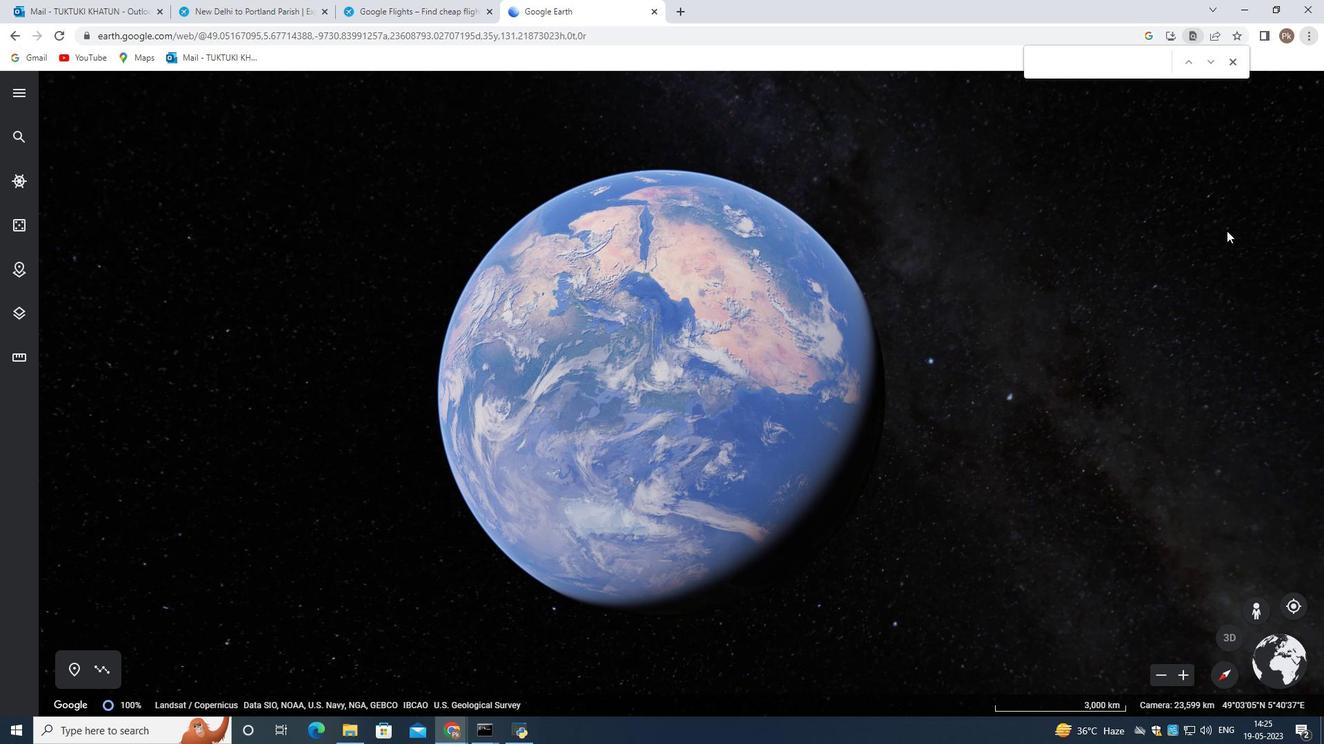 
Action: Key pressed profile<Key.space>of<Key.space>the<Key.space><Key.shift>Appalachain<Key.enter><Key.enter>
Screenshot: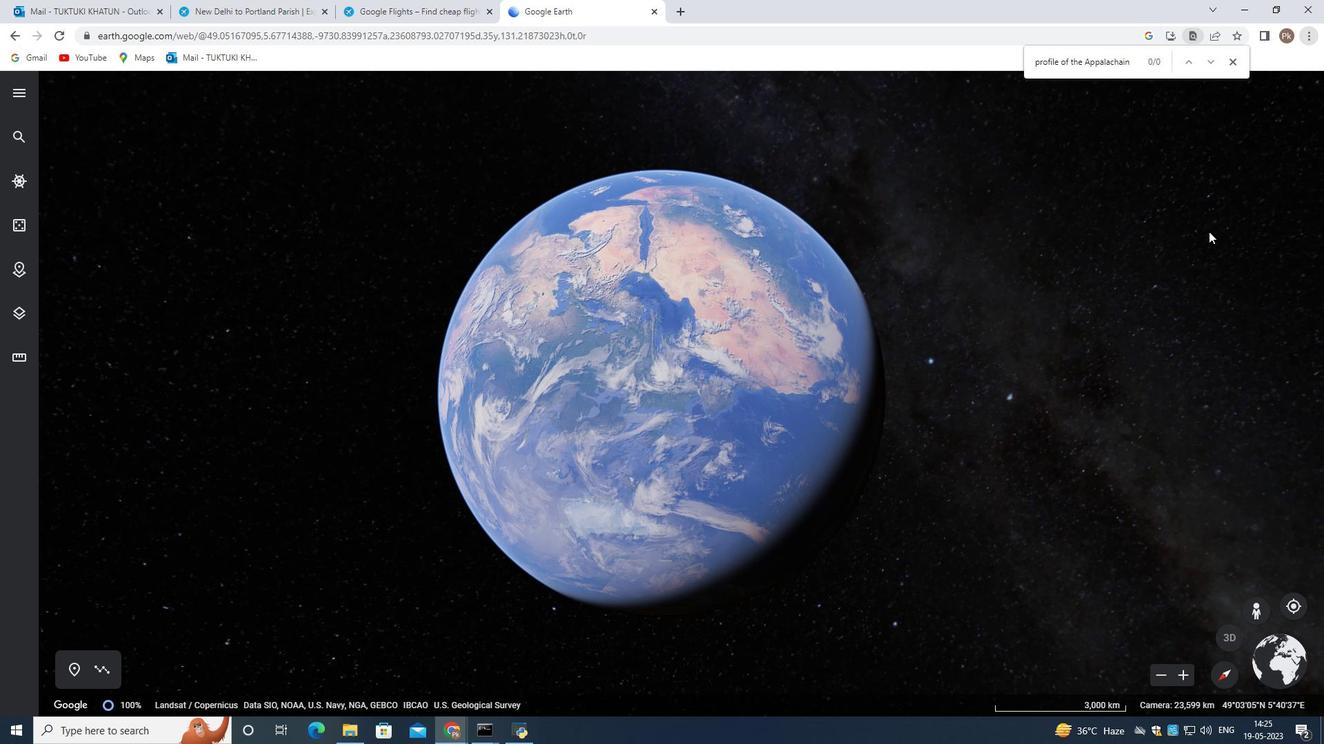 
Action: Mouse moved to (1207, 231)
Screenshot: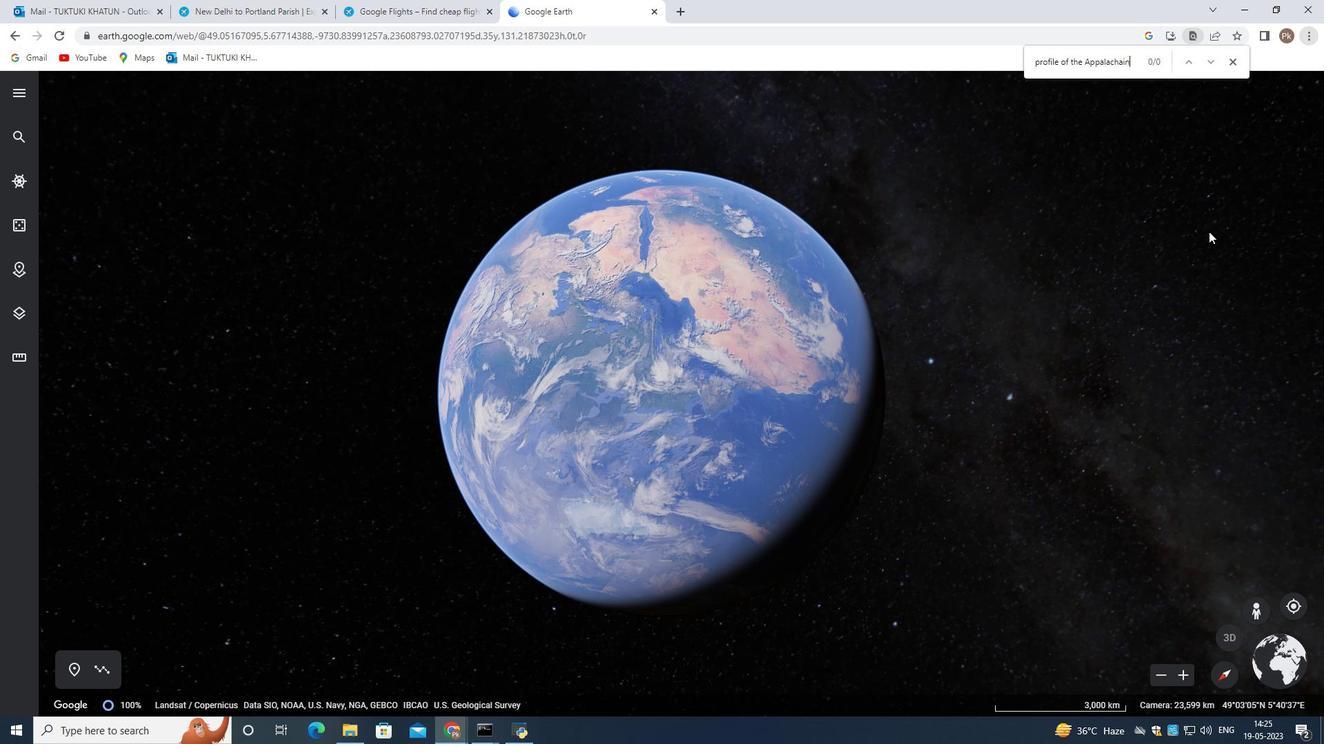 
Action: Key pressed <Key.enter><Key.enter>
Screenshot: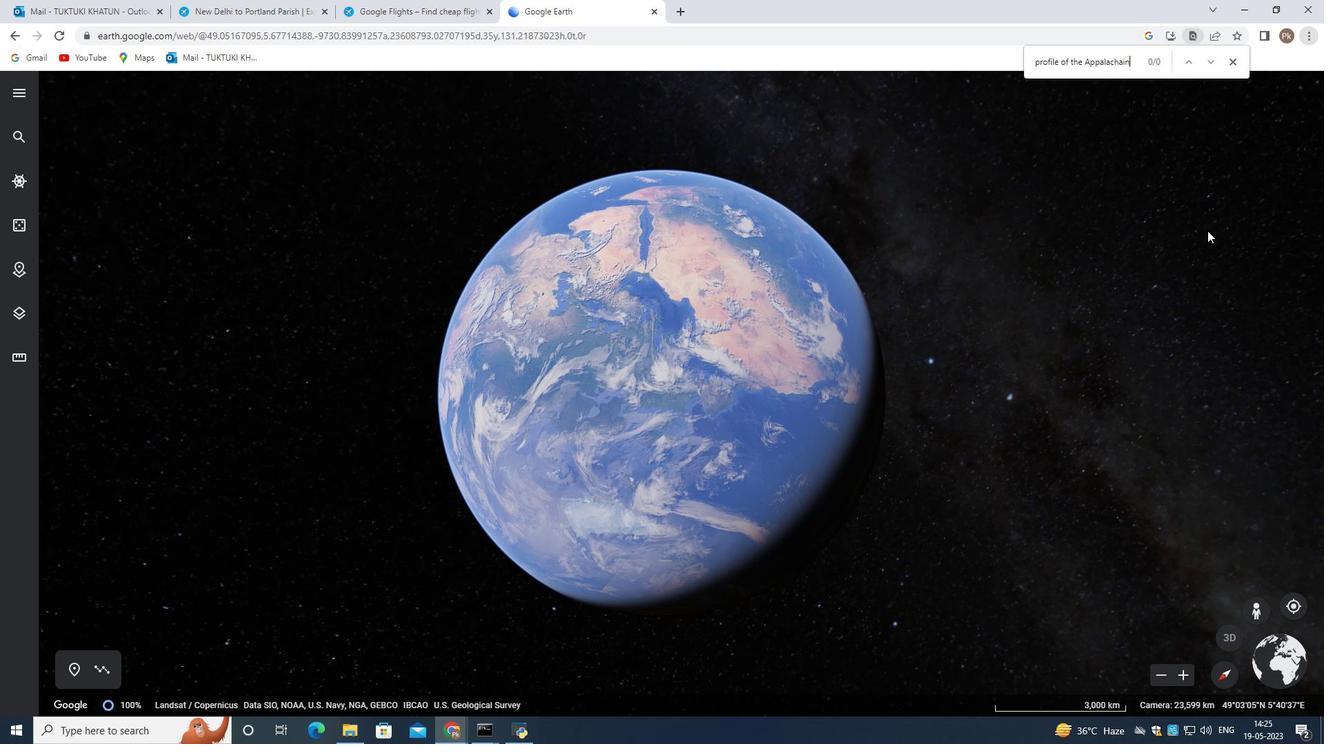 
Action: Mouse moved to (604, 343)
Screenshot: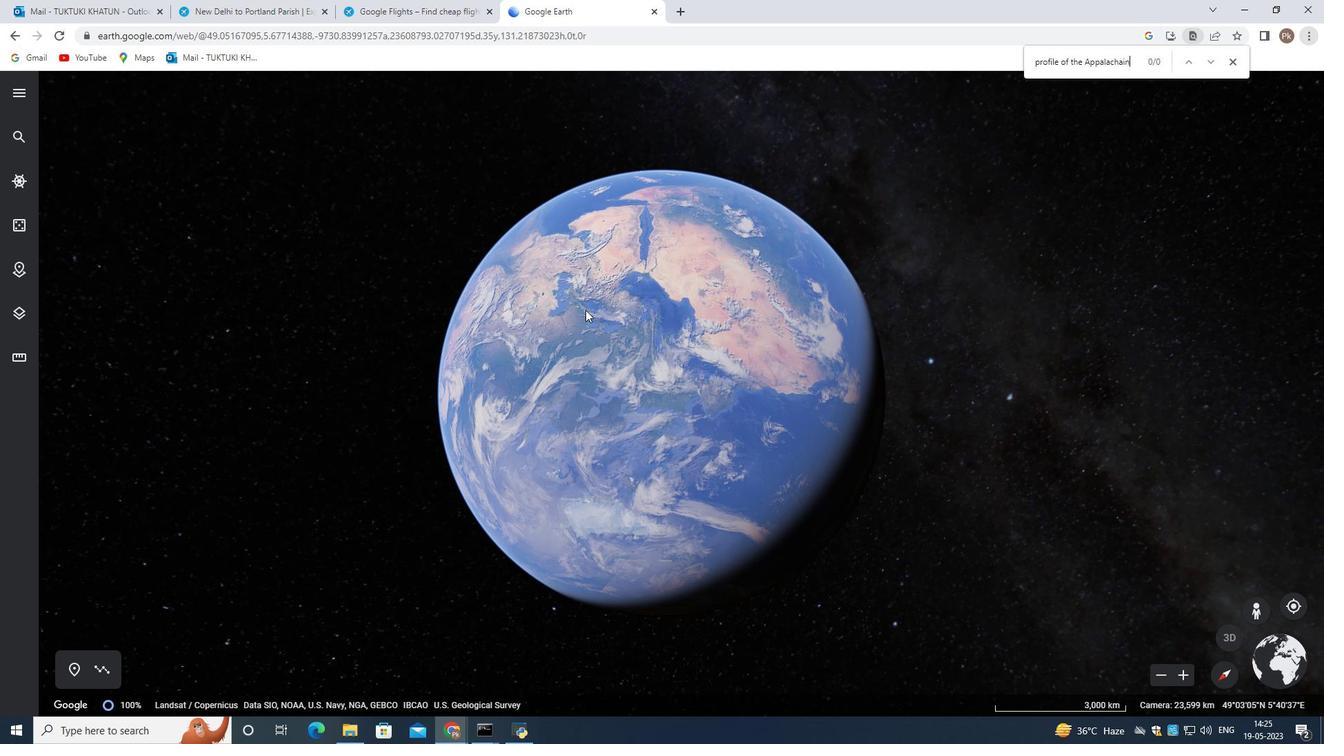 
Action: Mouse scrolled (588, 315) with delta (0, 0)
Screenshot: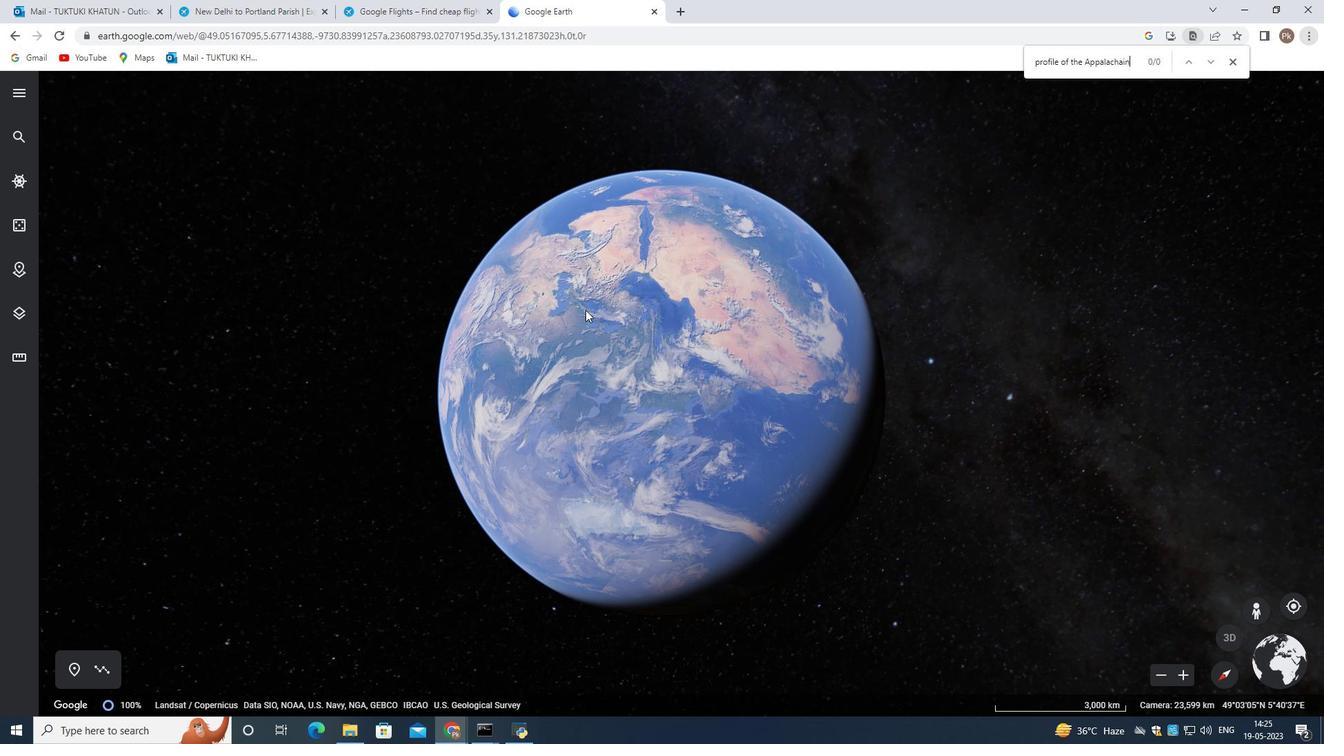 
Action: Mouse moved to (606, 346)
Screenshot: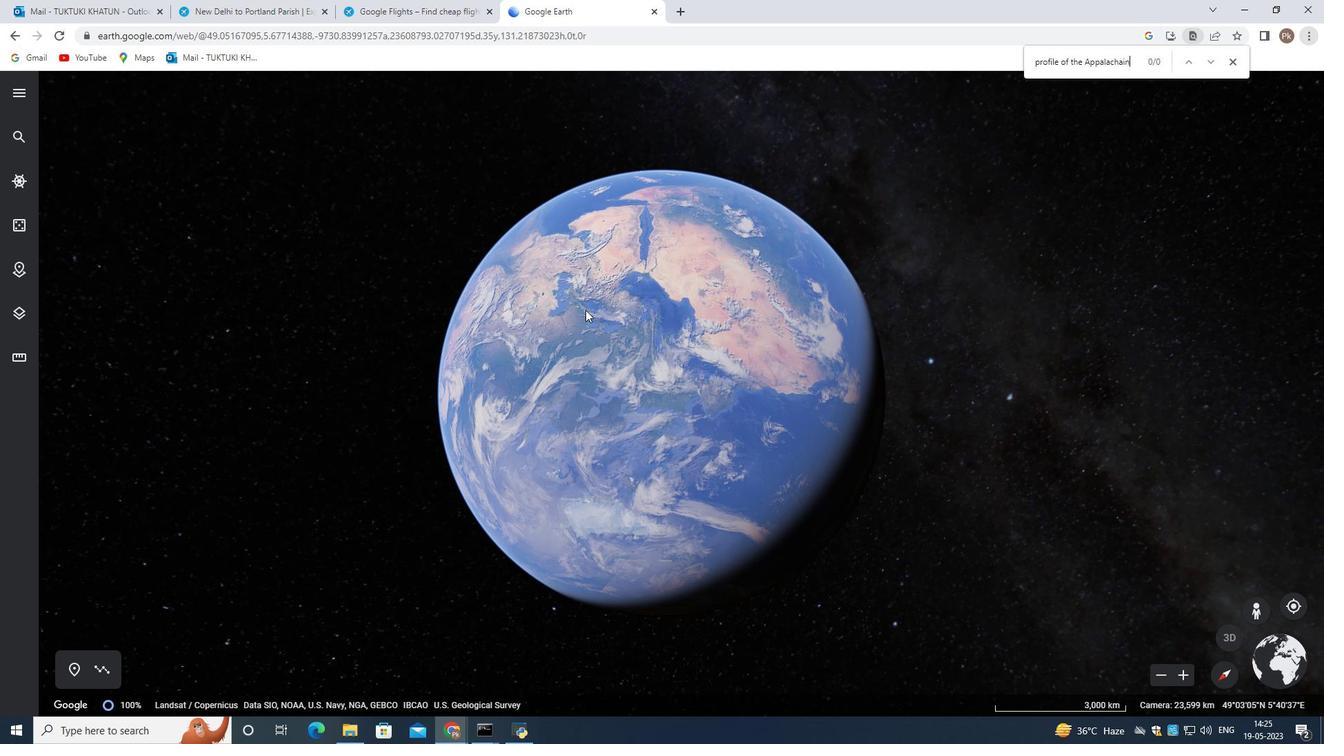 
Action: Mouse scrolled (592, 321) with delta (0, 0)
Screenshot: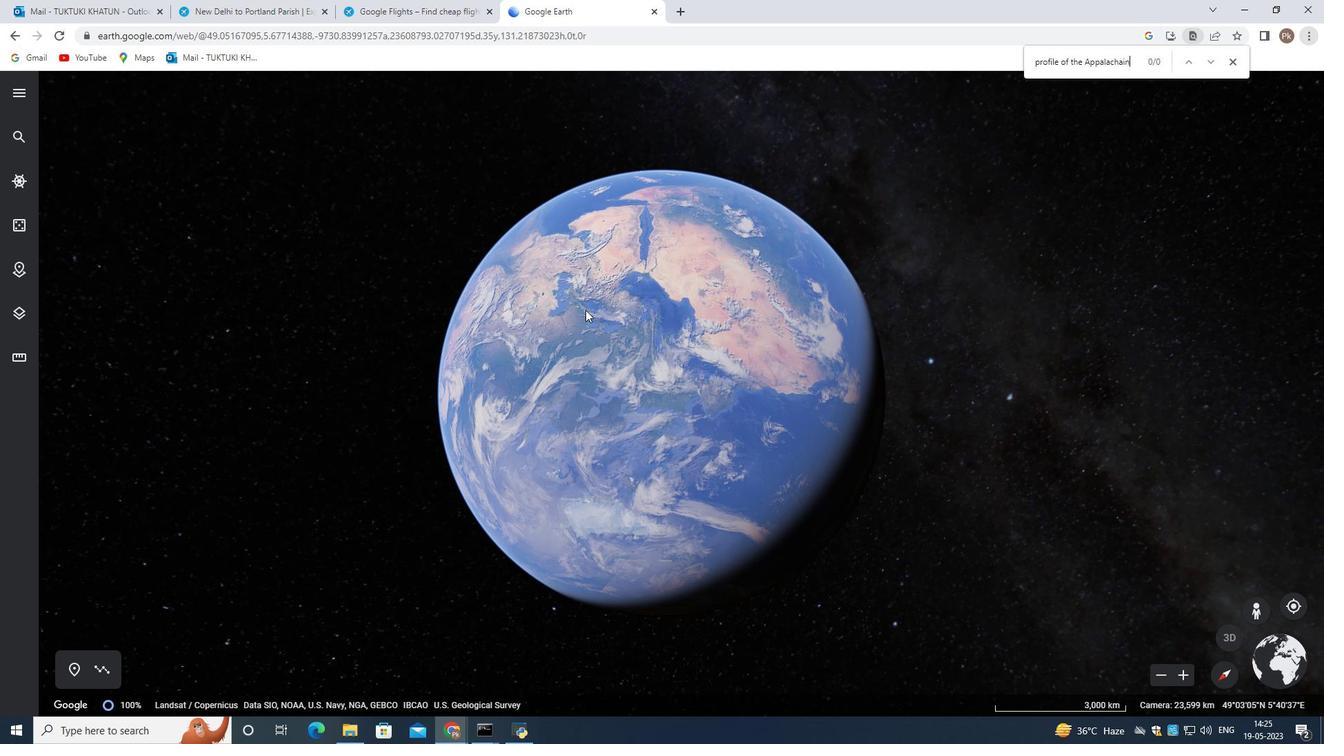 
Action: Mouse moved to (608, 348)
Screenshot: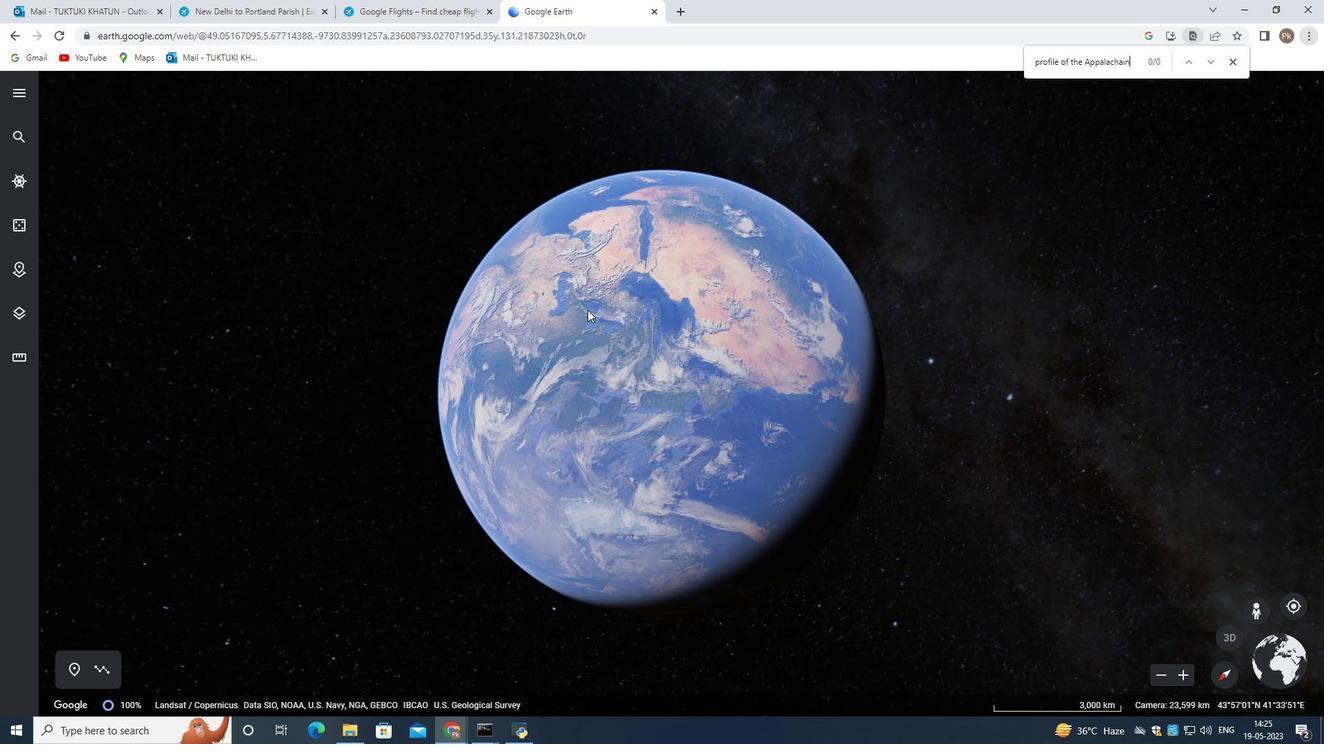 
Action: Mouse scrolled (596, 331) with delta (0, 0)
Screenshot: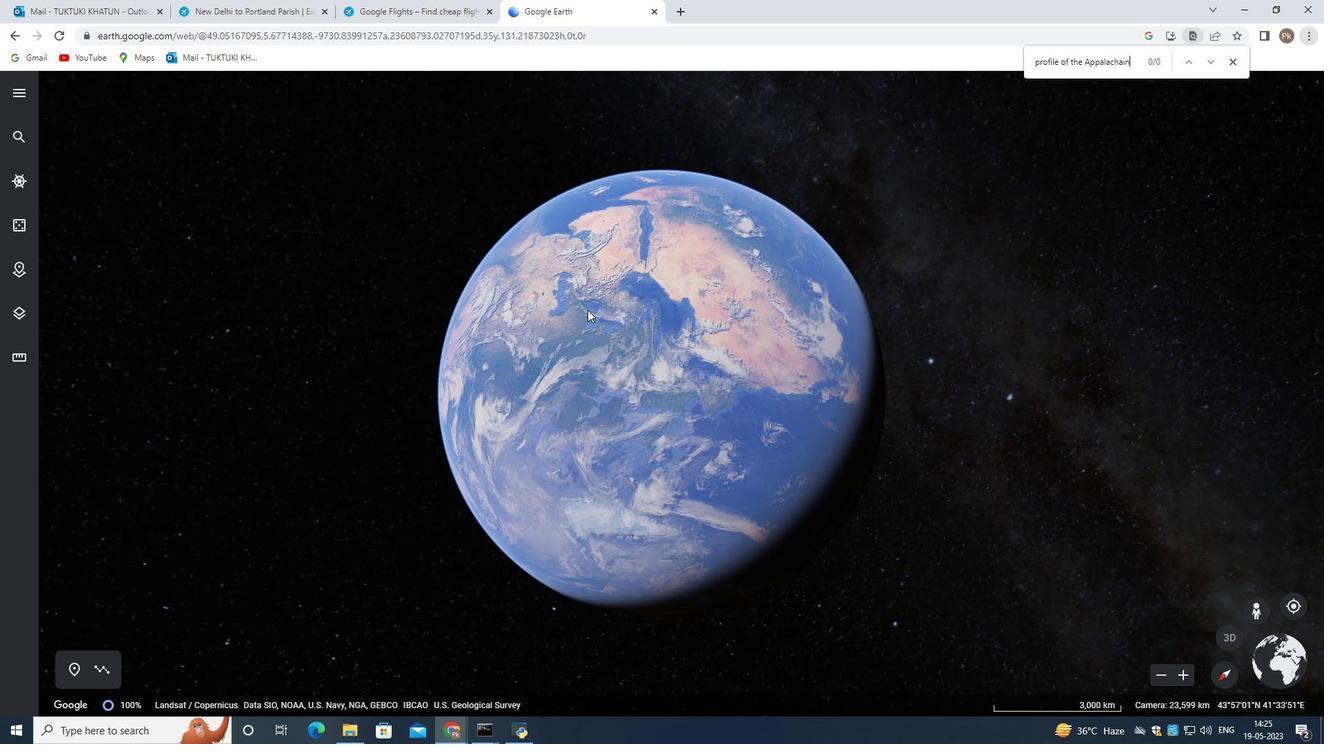 
Action: Mouse moved to (608, 349)
Screenshot: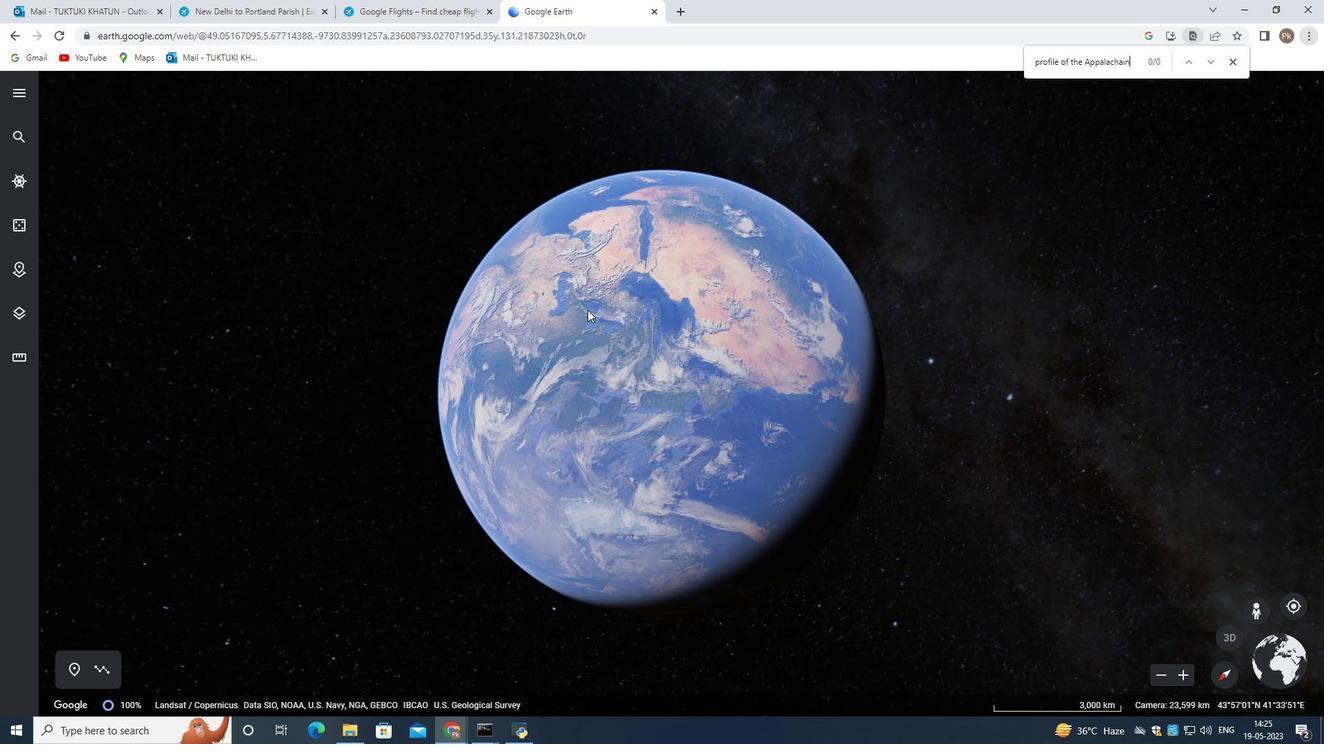 
Action: Mouse scrolled (604, 342) with delta (0, 0)
Screenshot: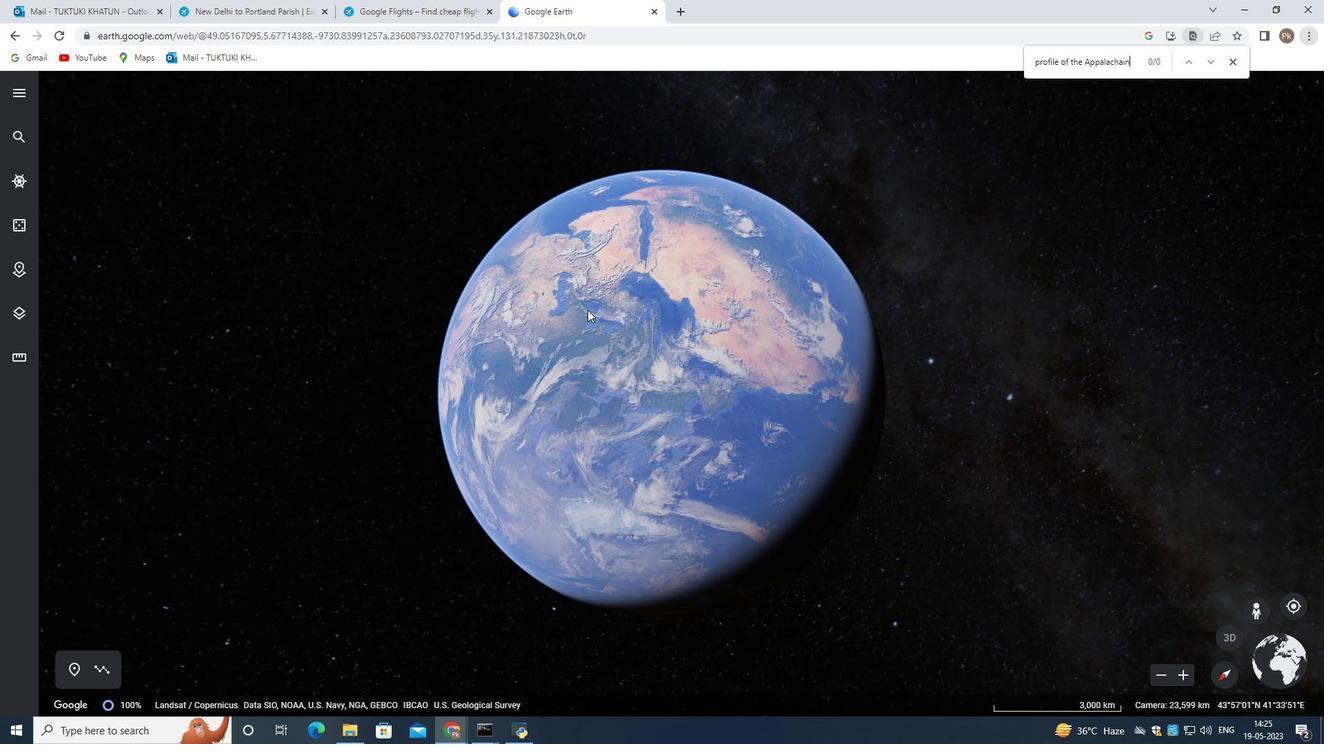 
Action: Mouse moved to (616, 349)
Screenshot: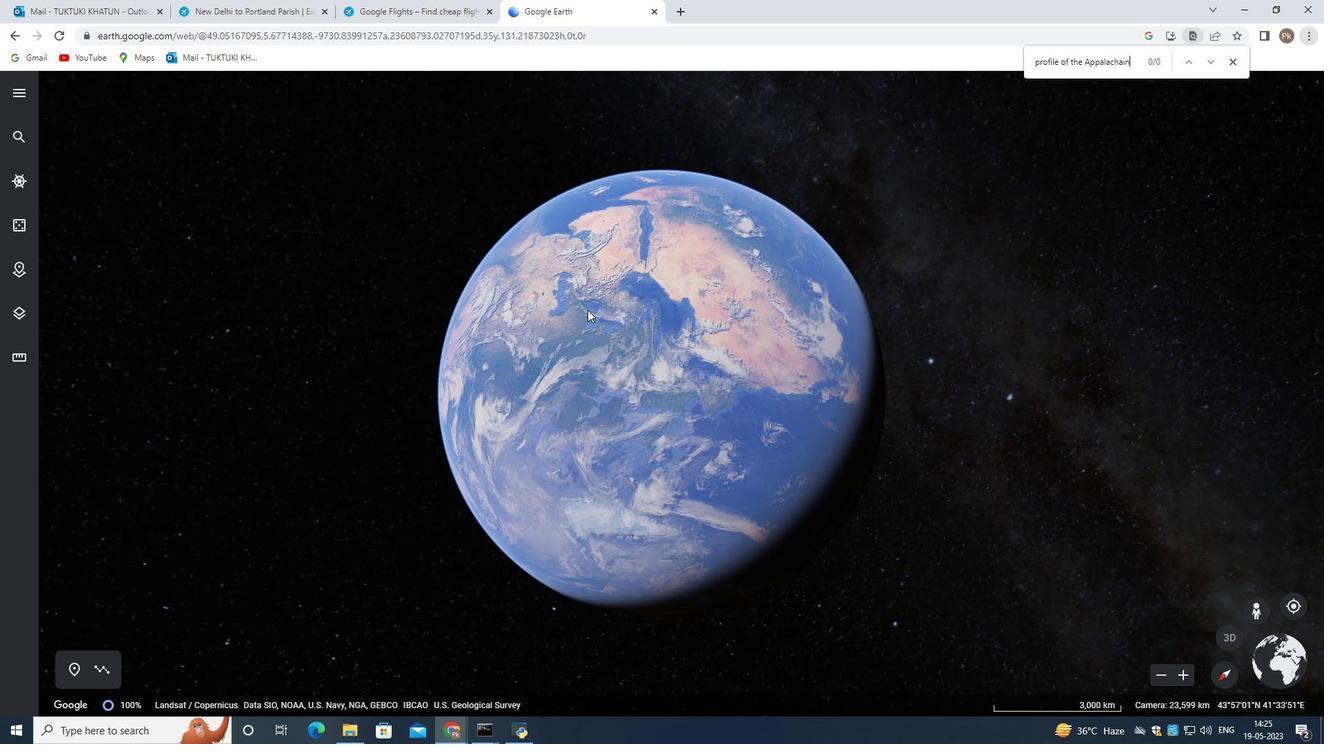 
Action: Mouse scrolled (608, 348) with delta (0, 0)
Screenshot: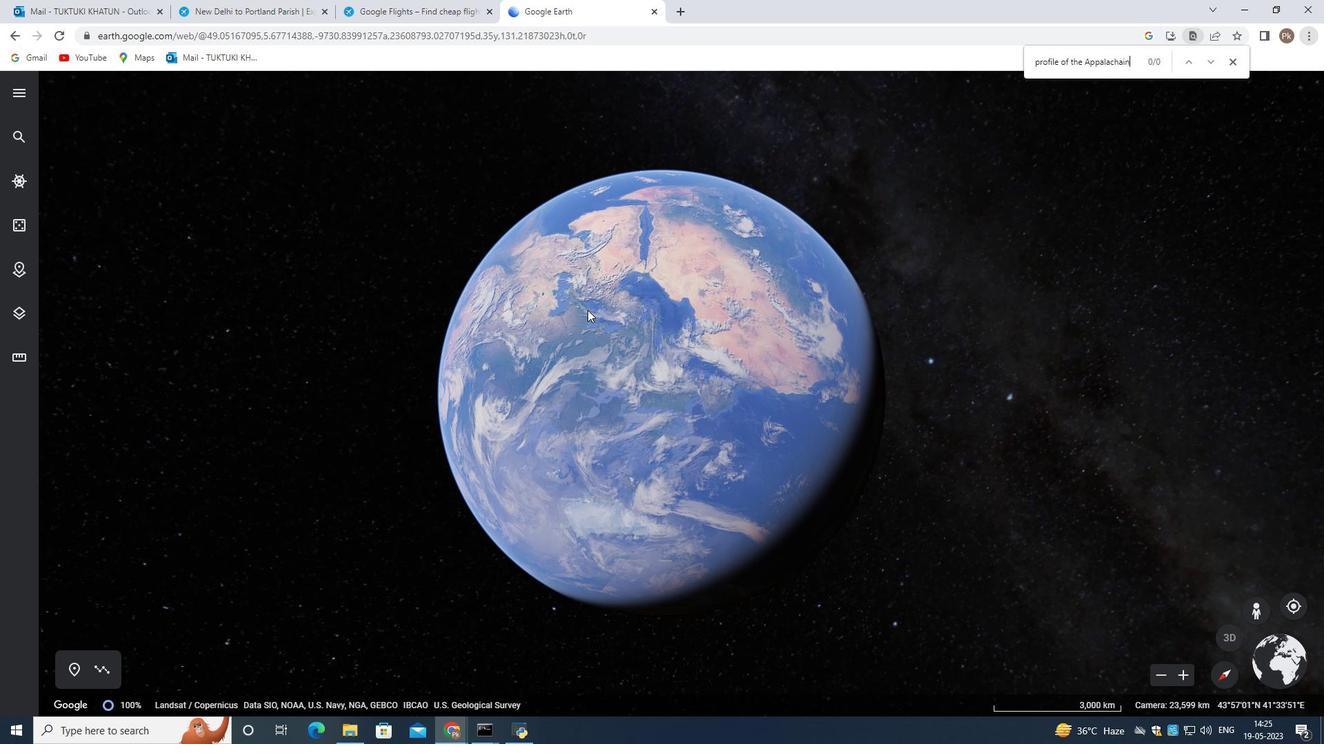 
Action: Mouse moved to (677, 369)
Screenshot: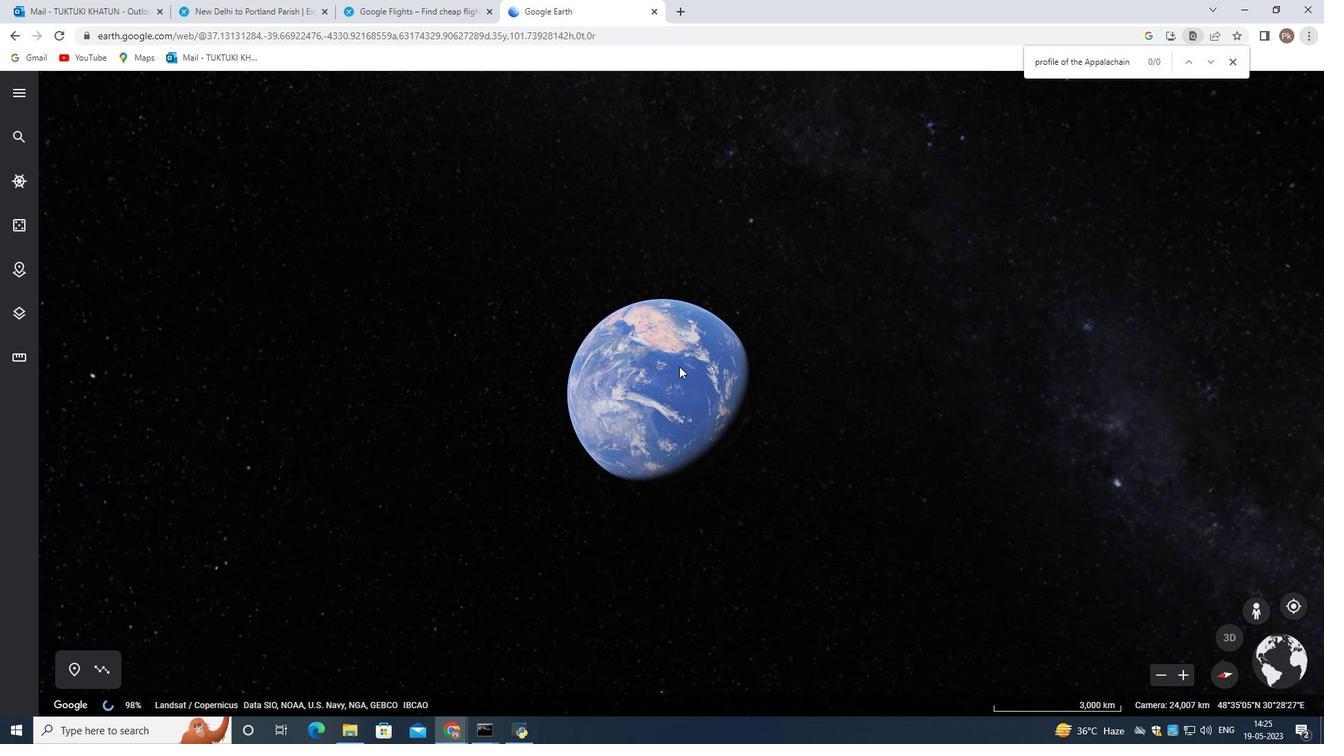 
Action: Mouse scrolled (677, 368) with delta (0, 0)
Screenshot: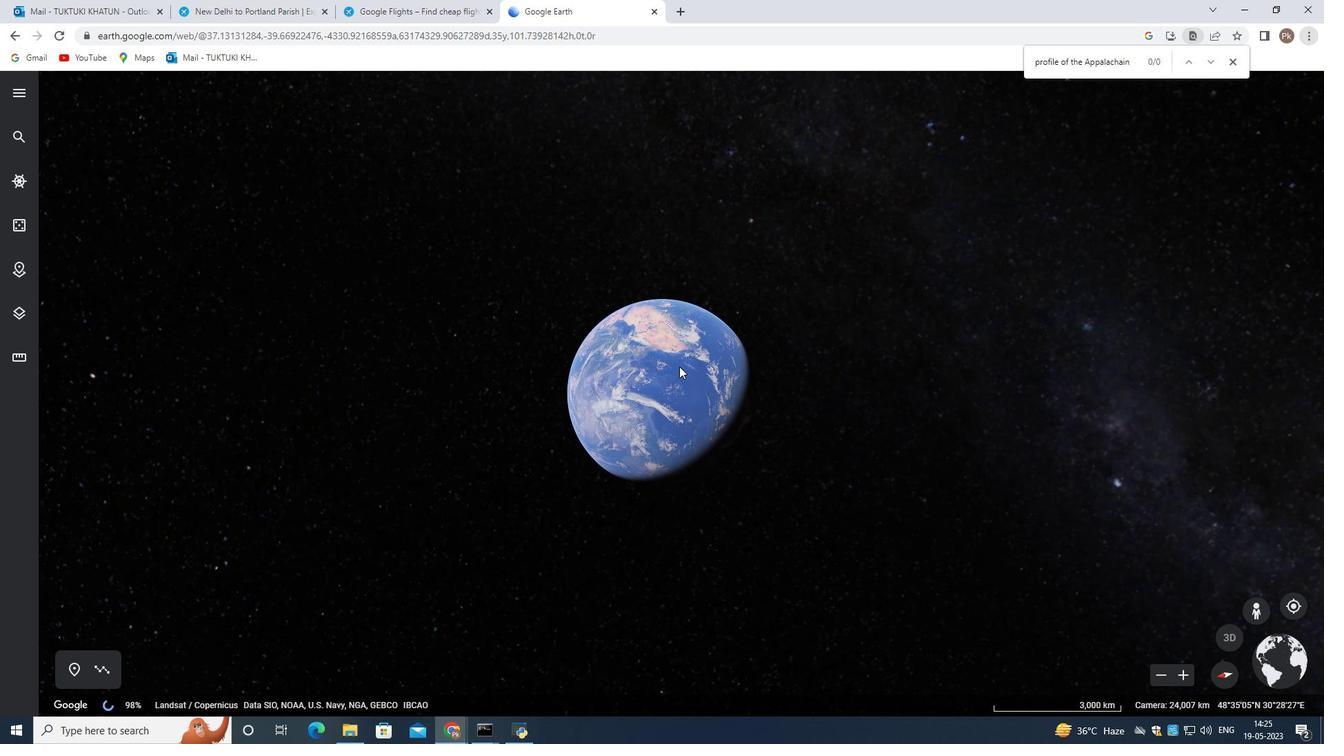 
Action: Mouse moved to (677, 371)
Screenshot: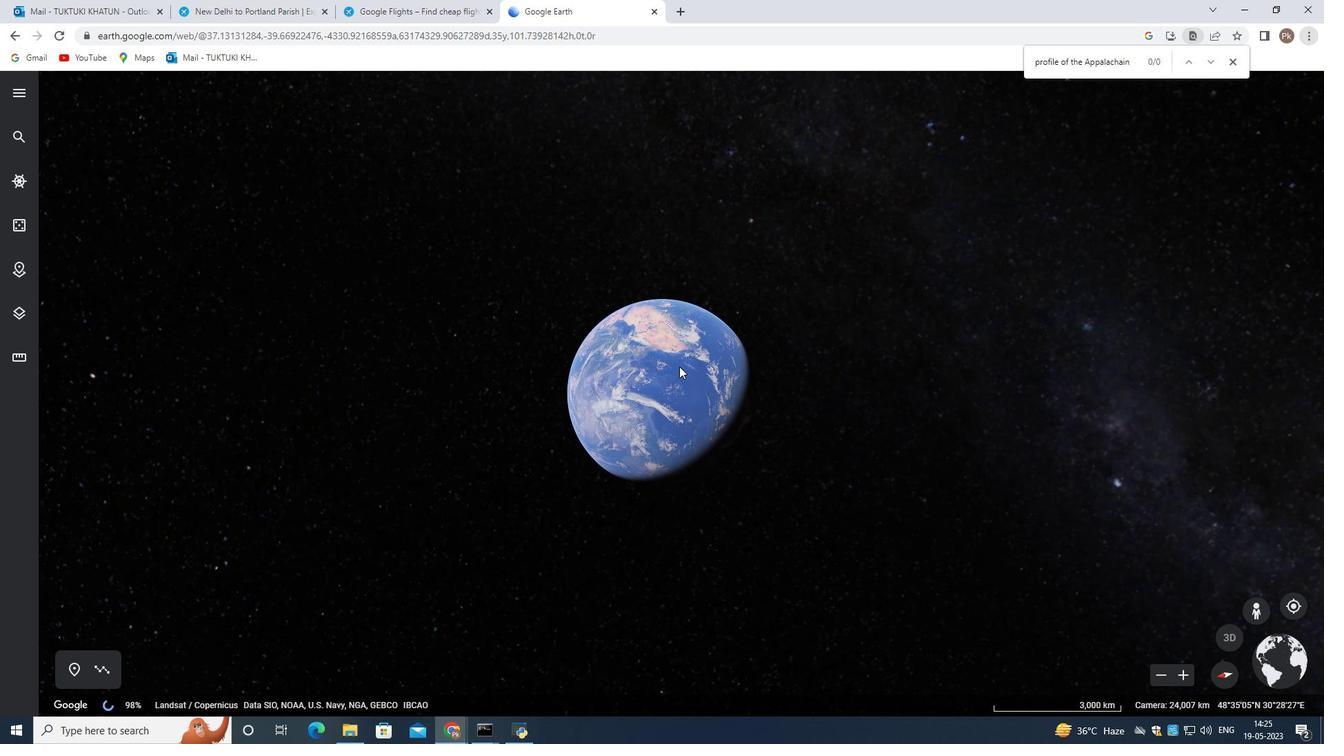 
Action: Mouse scrolled (677, 369) with delta (0, 0)
Screenshot: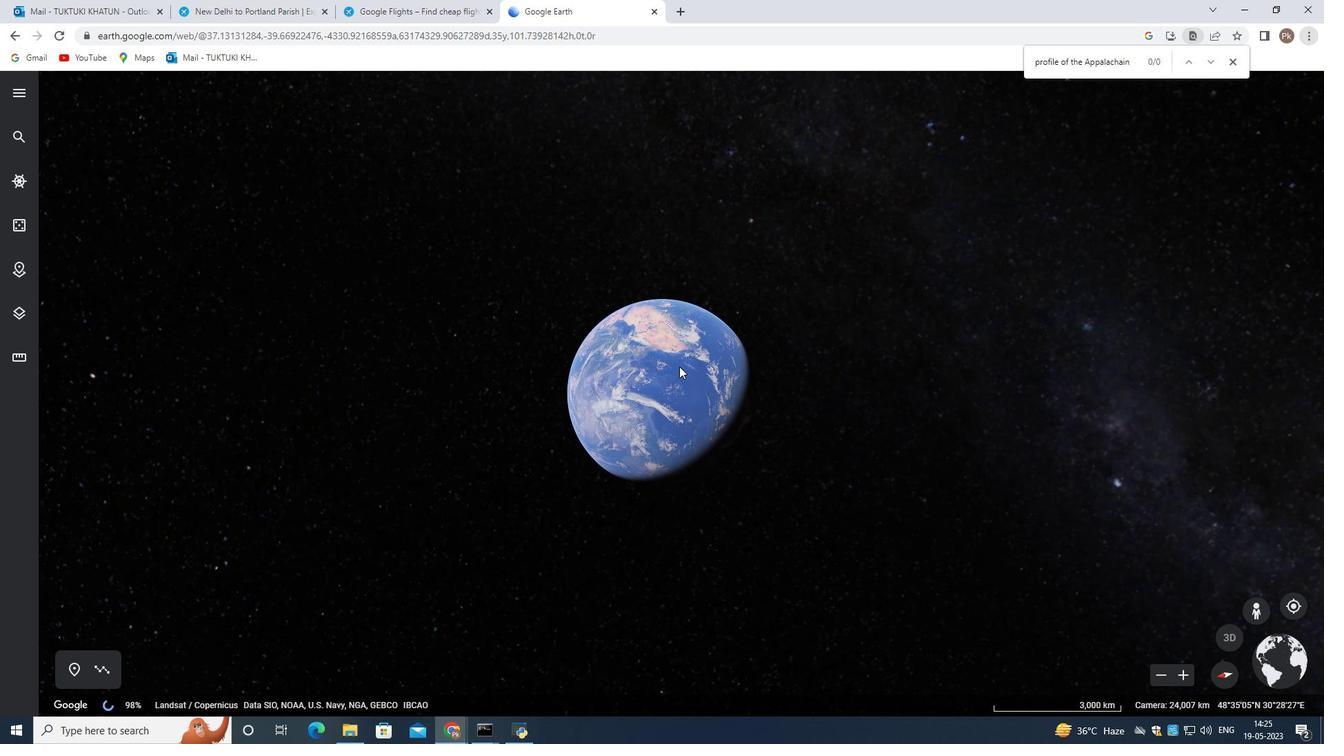 
Action: Mouse moved to (677, 373)
Screenshot: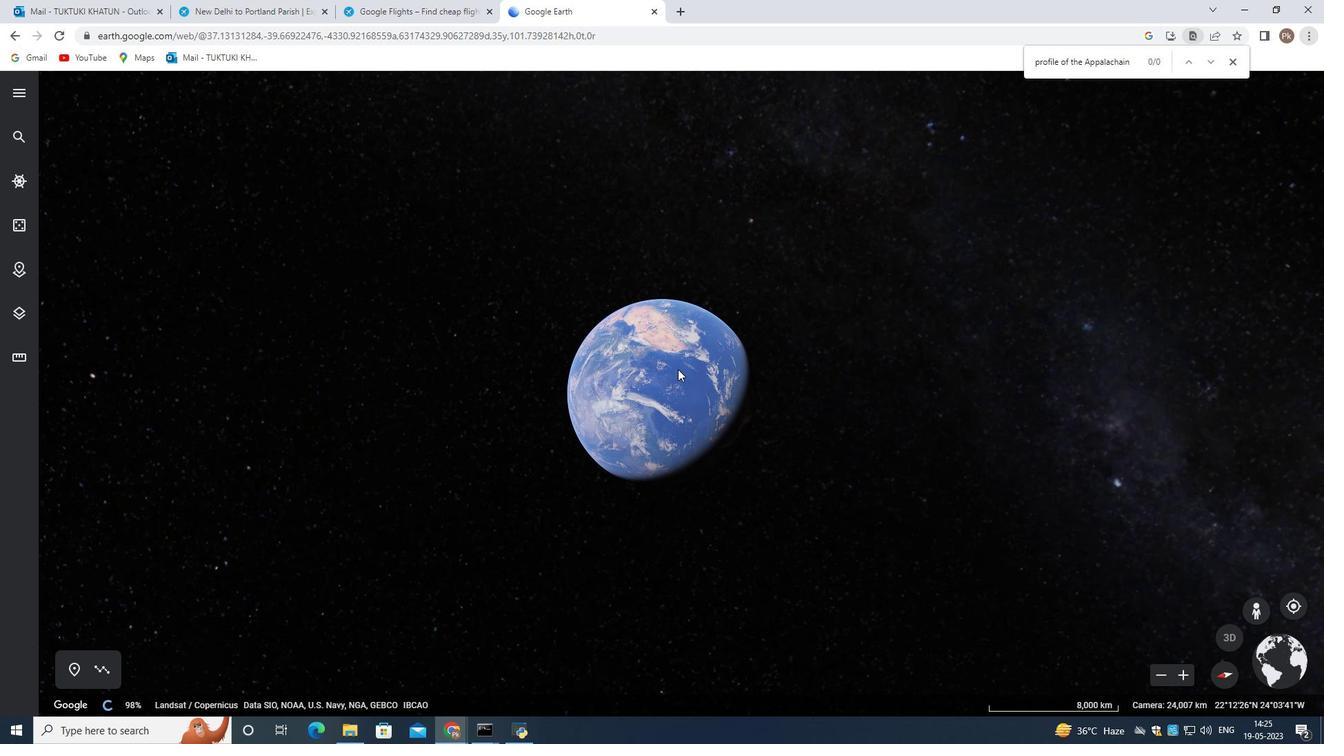 
Action: Mouse scrolled (677, 372) with delta (0, 0)
Screenshot: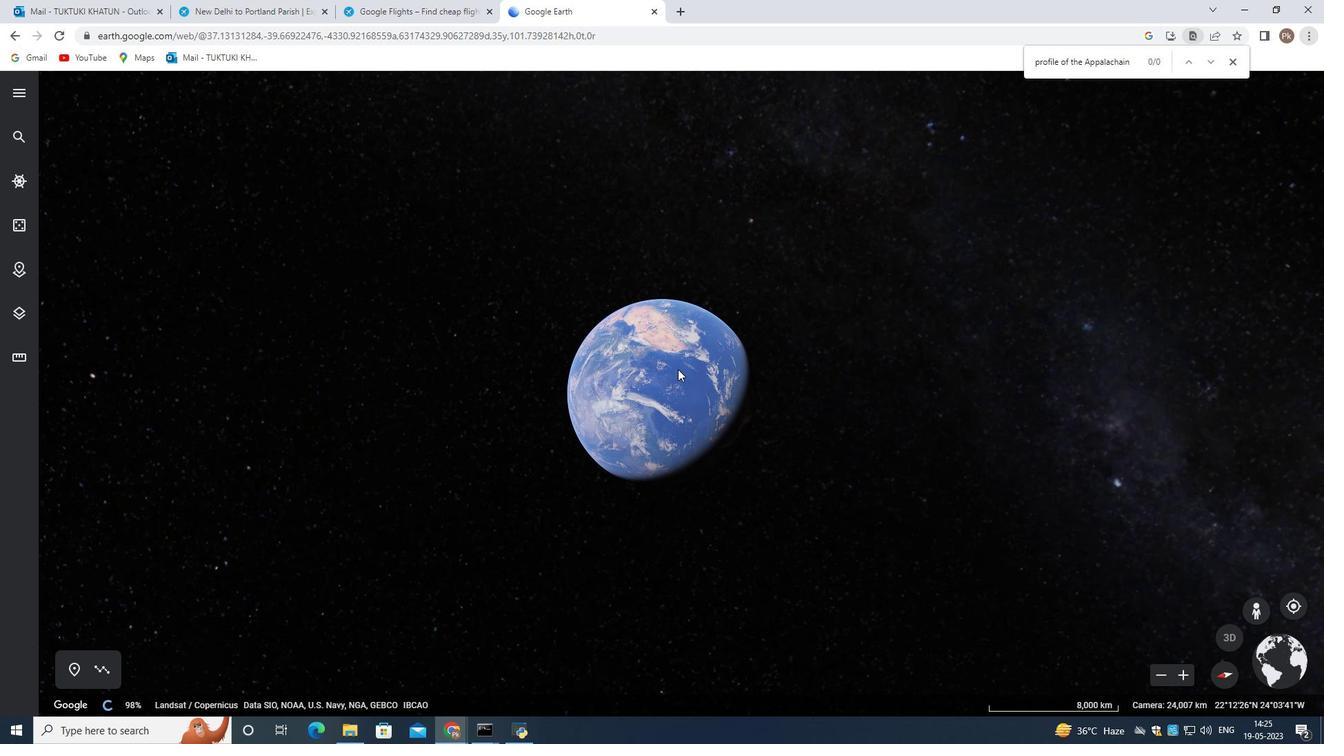 
Action: Mouse moved to (677, 390)
Screenshot: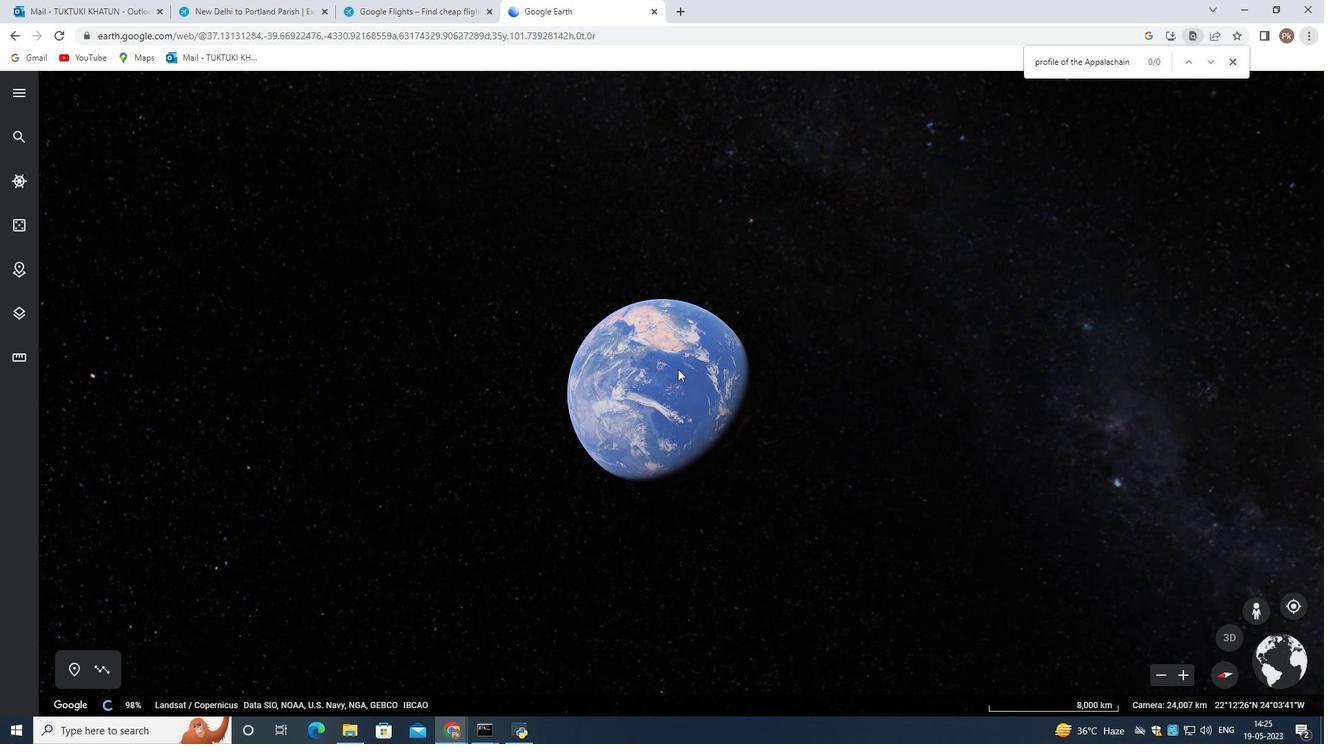 
Action: Mouse scrolled (677, 374) with delta (0, 0)
Screenshot: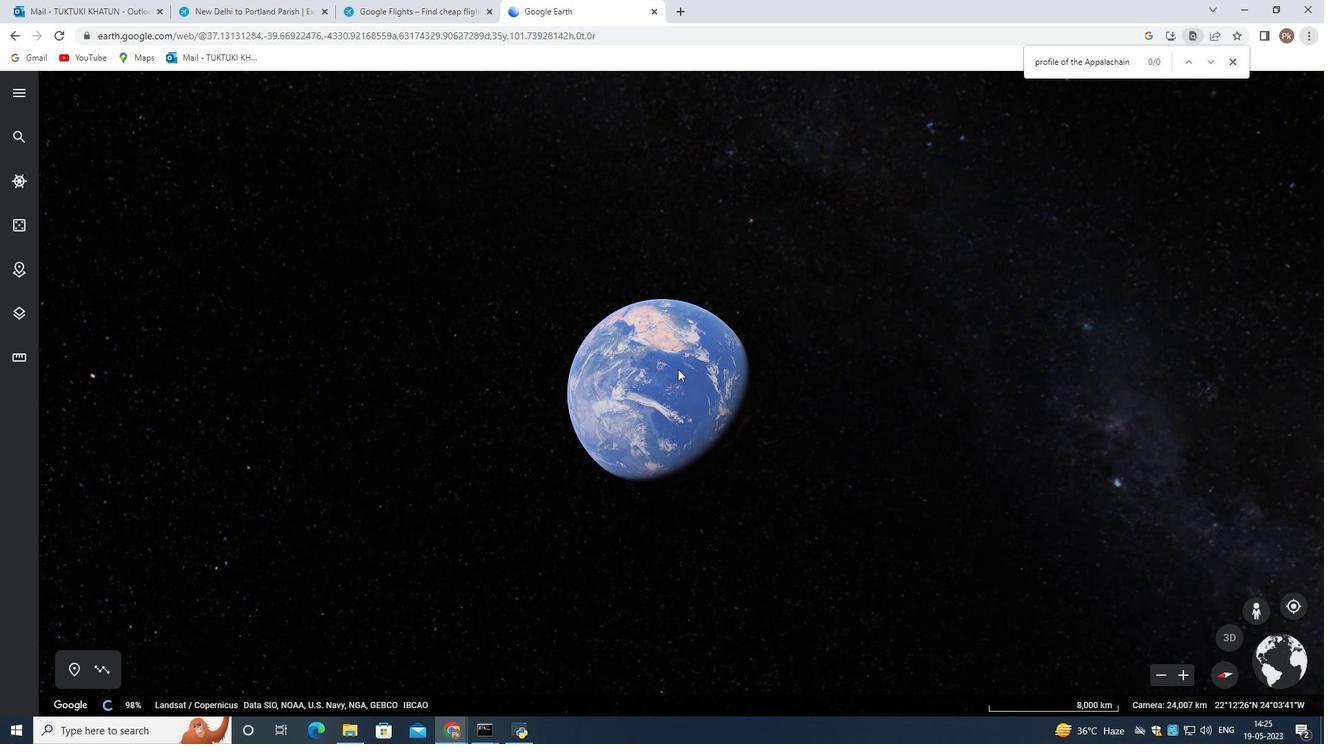 
Action: Mouse moved to (675, 388)
Screenshot: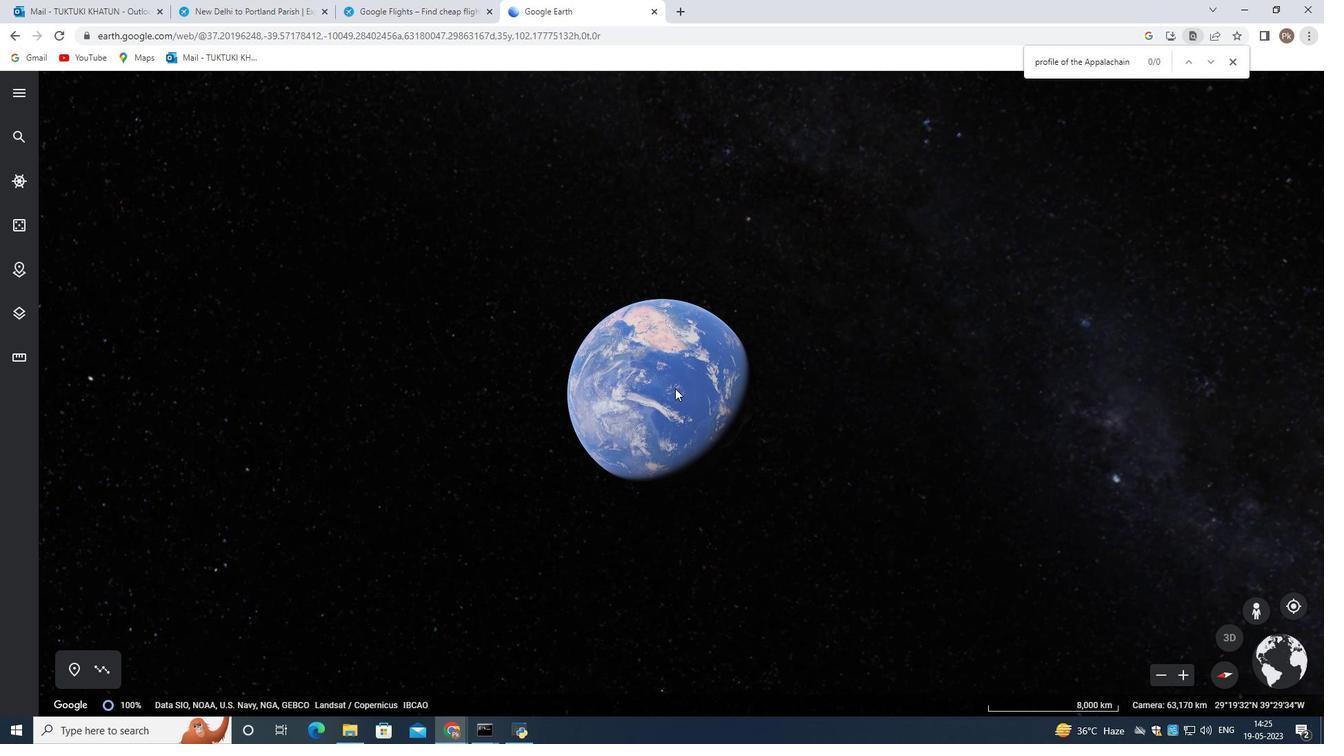 
Action: Mouse scrolled (675, 387) with delta (0, 0)
Screenshot: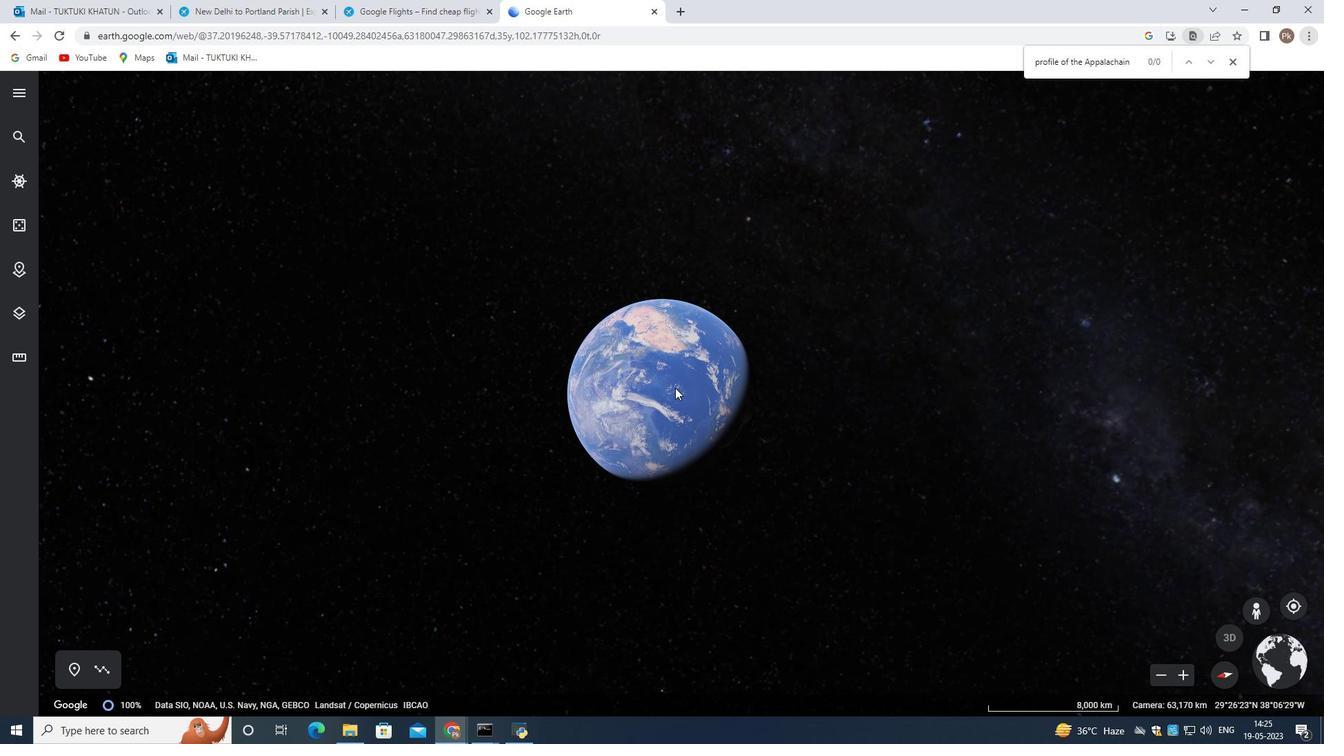 
Action: Mouse scrolled (675, 387) with delta (0, 0)
Screenshot: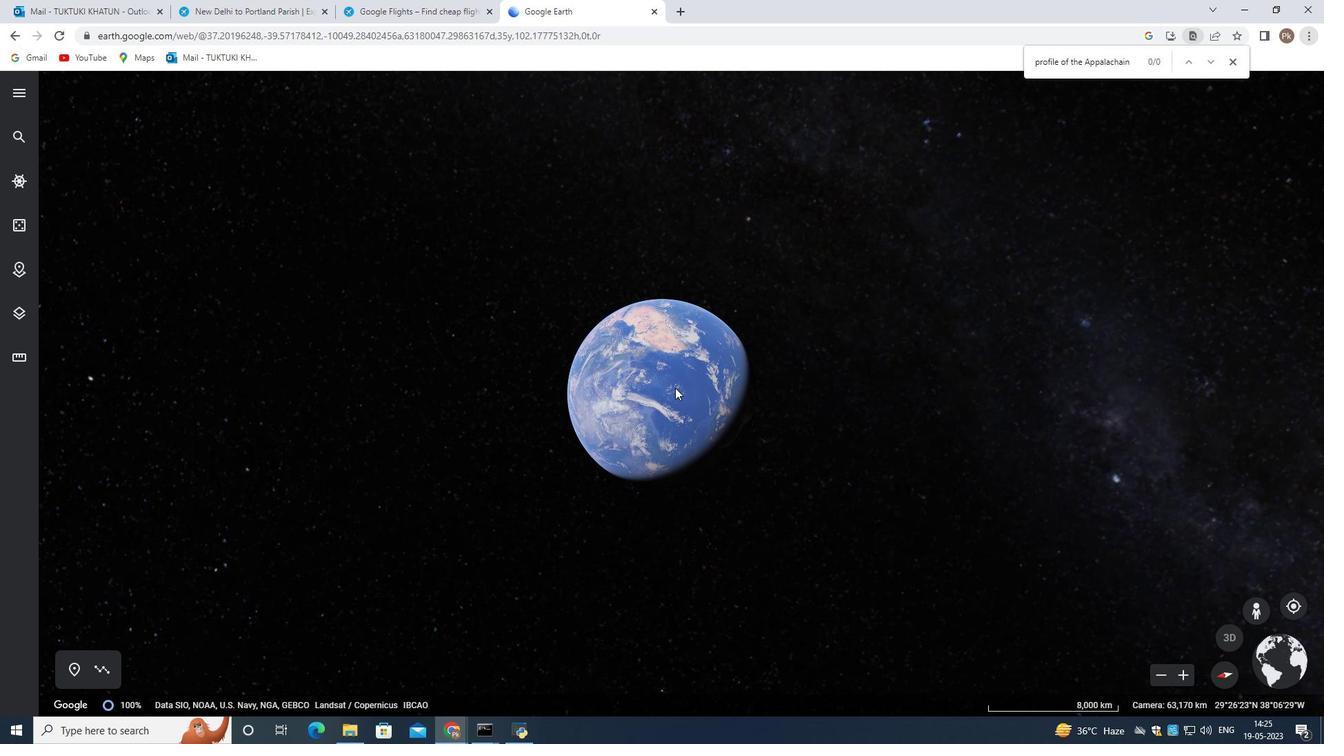 
Action: Mouse scrolled (675, 388) with delta (0, 0)
Screenshot: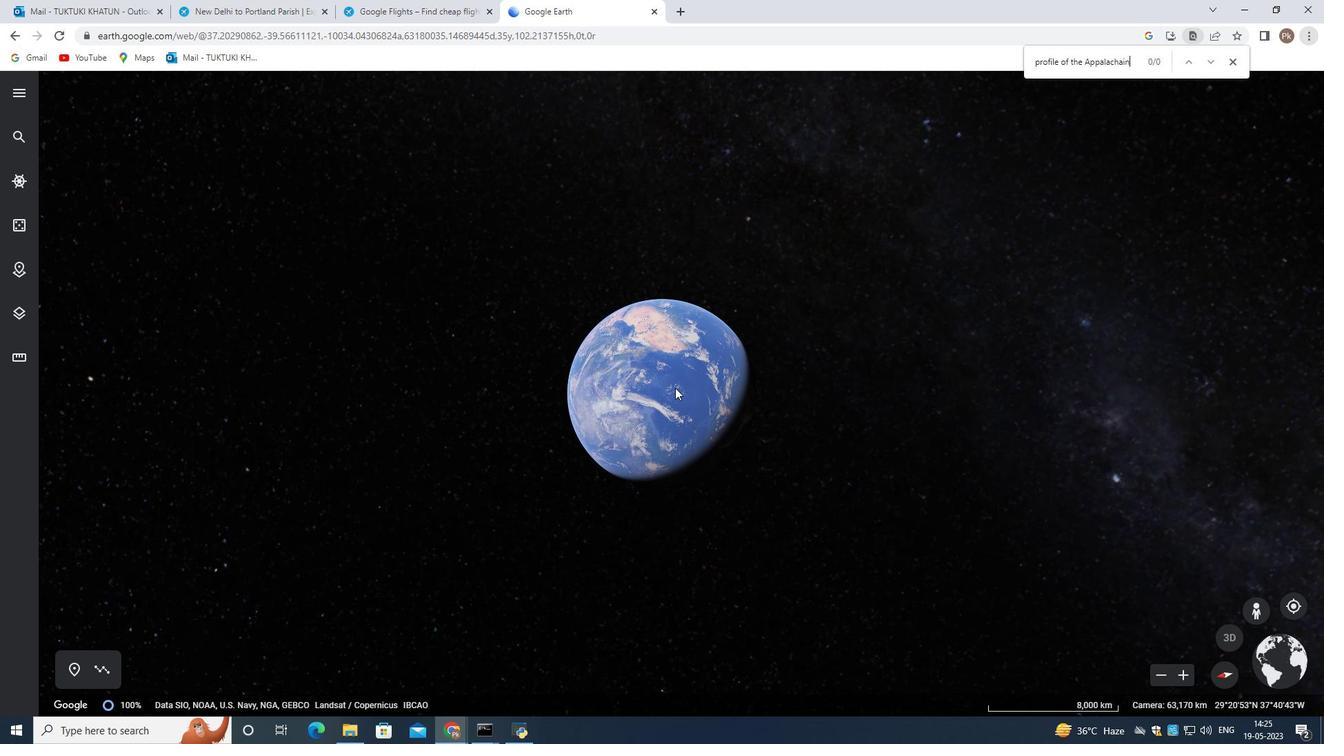 
Action: Mouse scrolled (675, 388) with delta (0, 0)
Screenshot: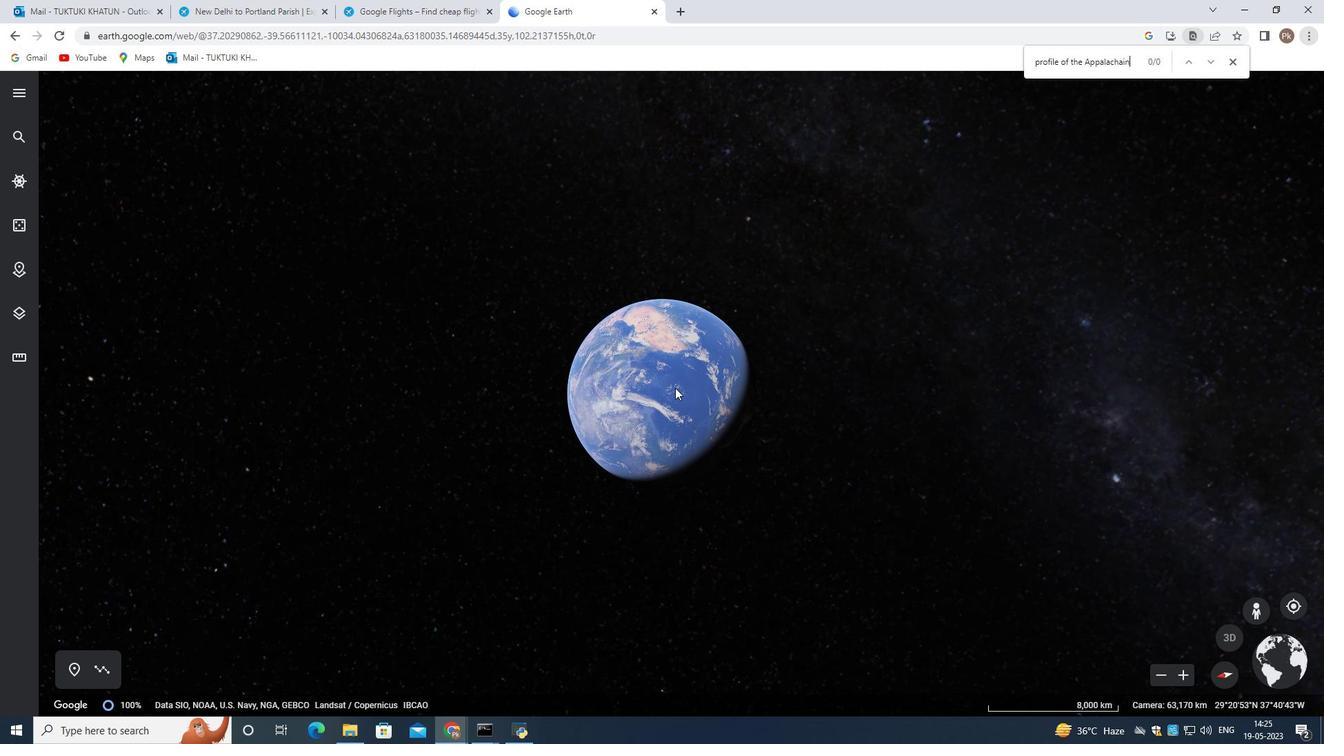 
Action: Mouse scrolled (675, 388) with delta (0, 0)
Screenshot: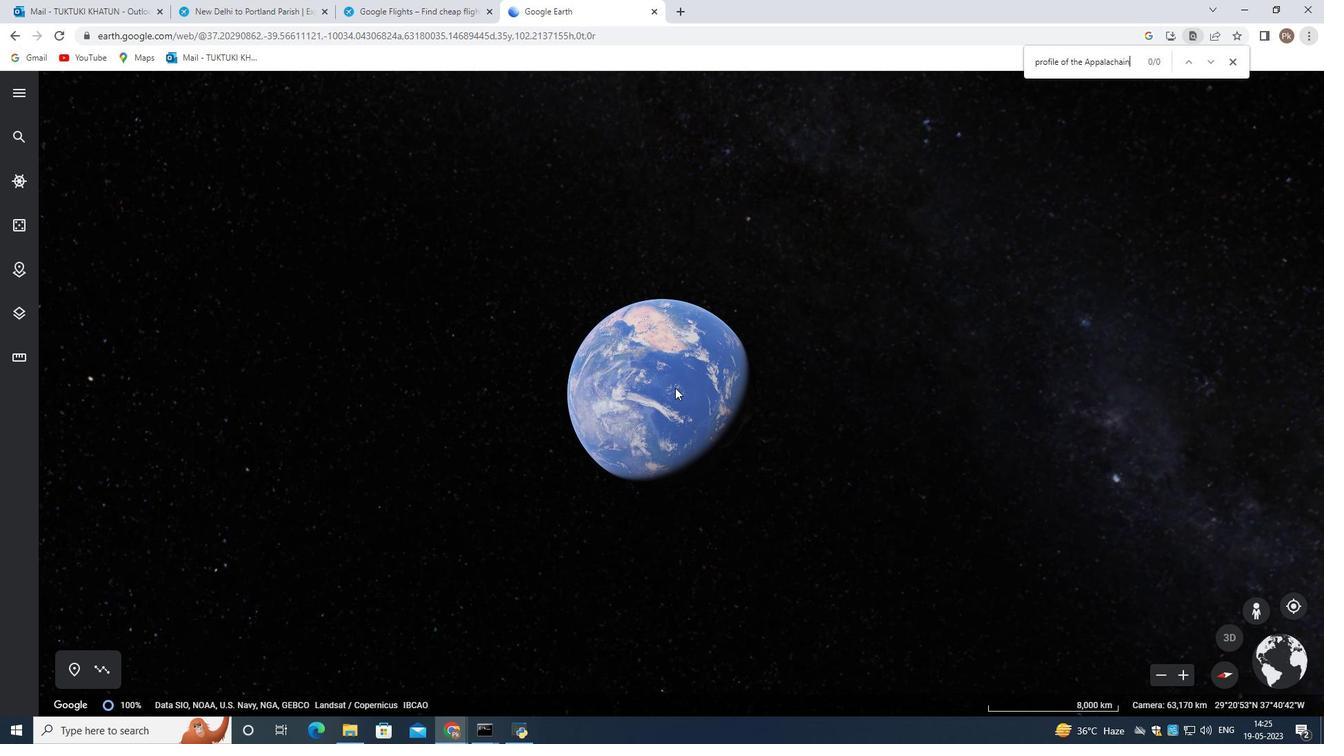 
Action: Mouse moved to (675, 386)
Screenshot: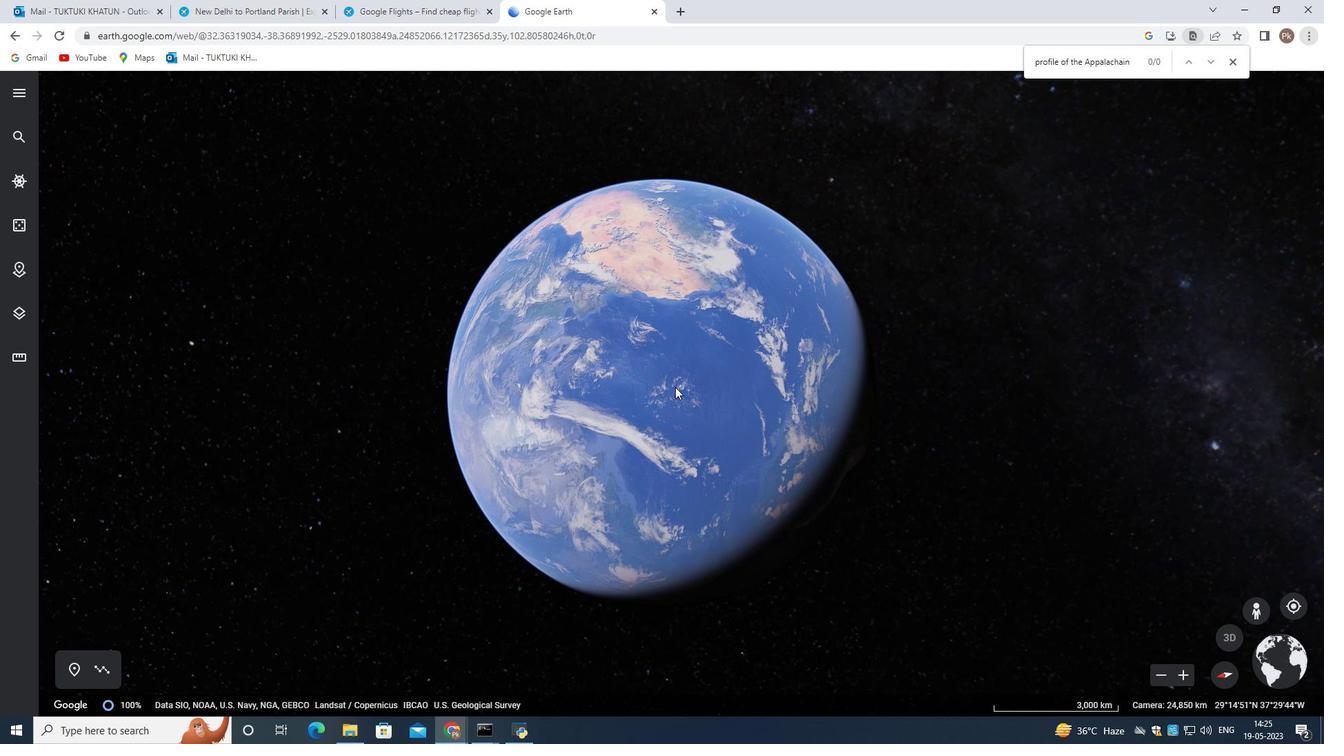 
Action: Mouse scrolled (675, 387) with delta (0, 0)
Screenshot: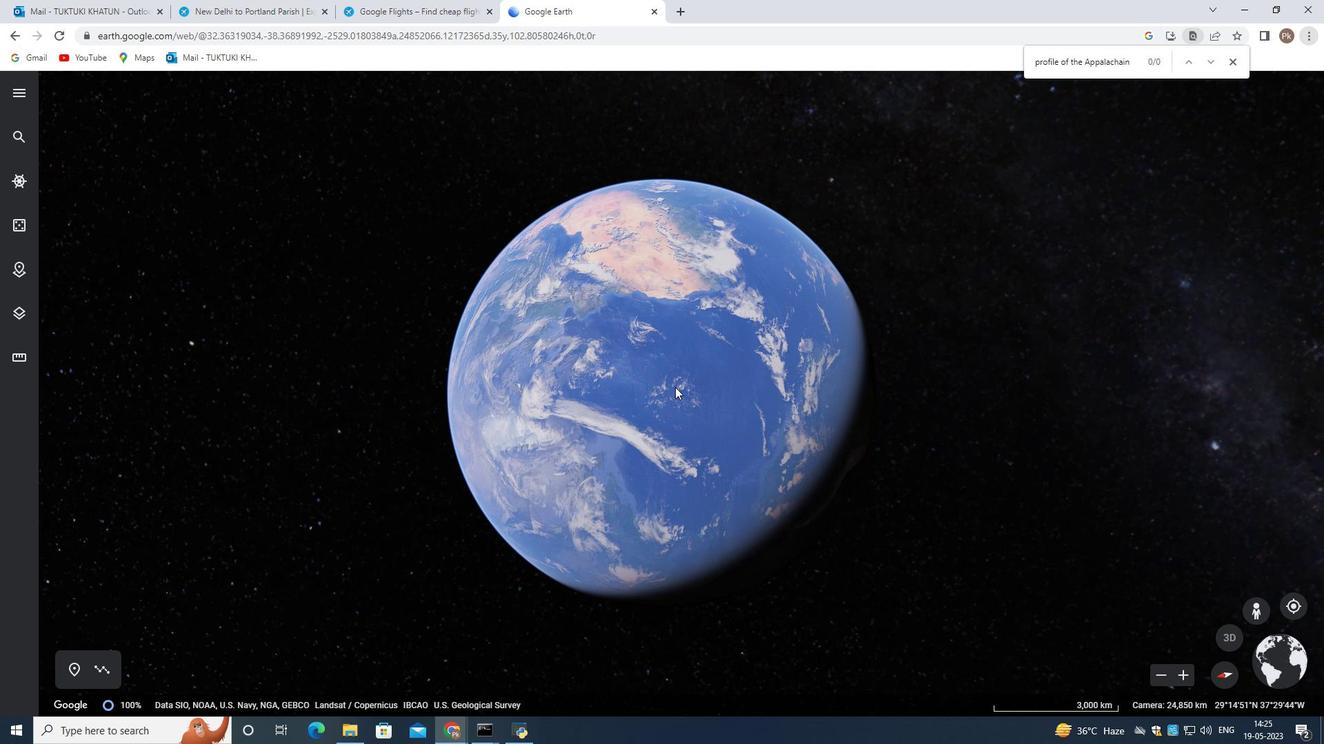 
Action: Mouse scrolled (675, 387) with delta (0, 0)
Screenshot: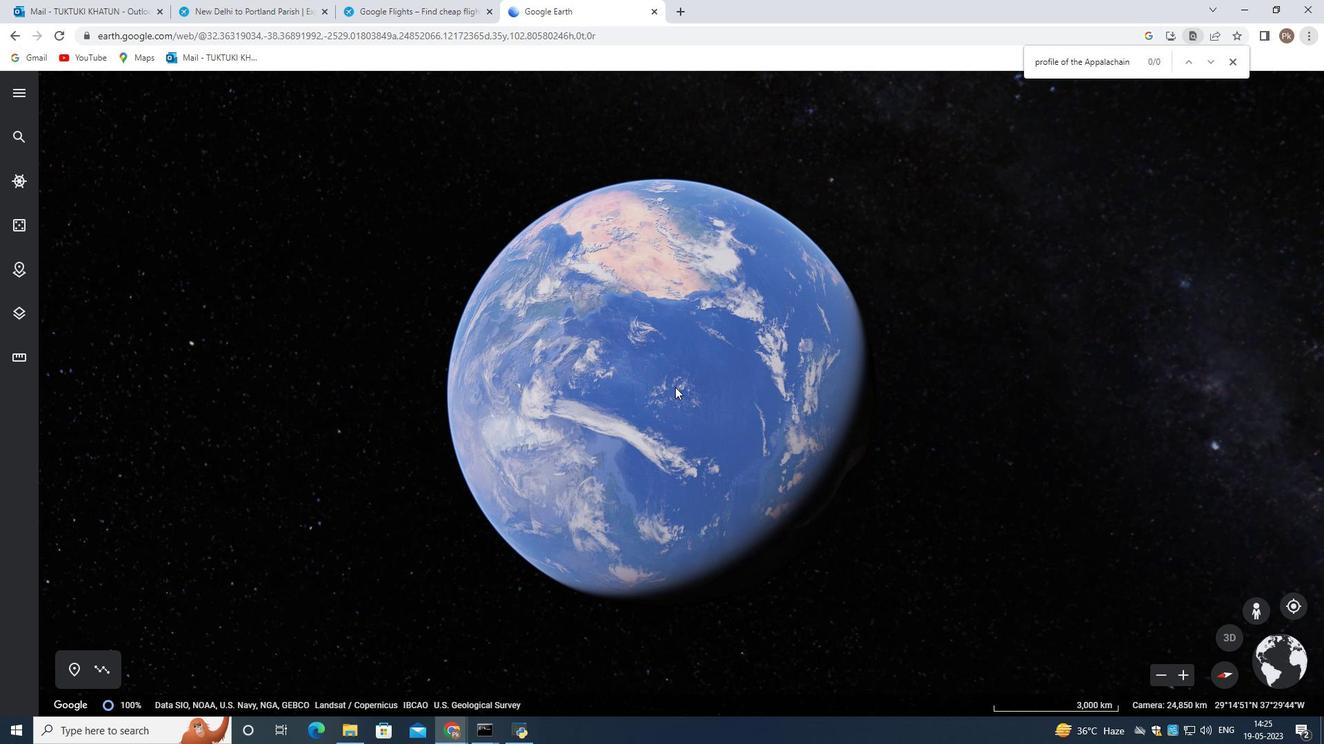 
Action: Mouse scrolled (675, 387) with delta (0, 0)
Screenshot: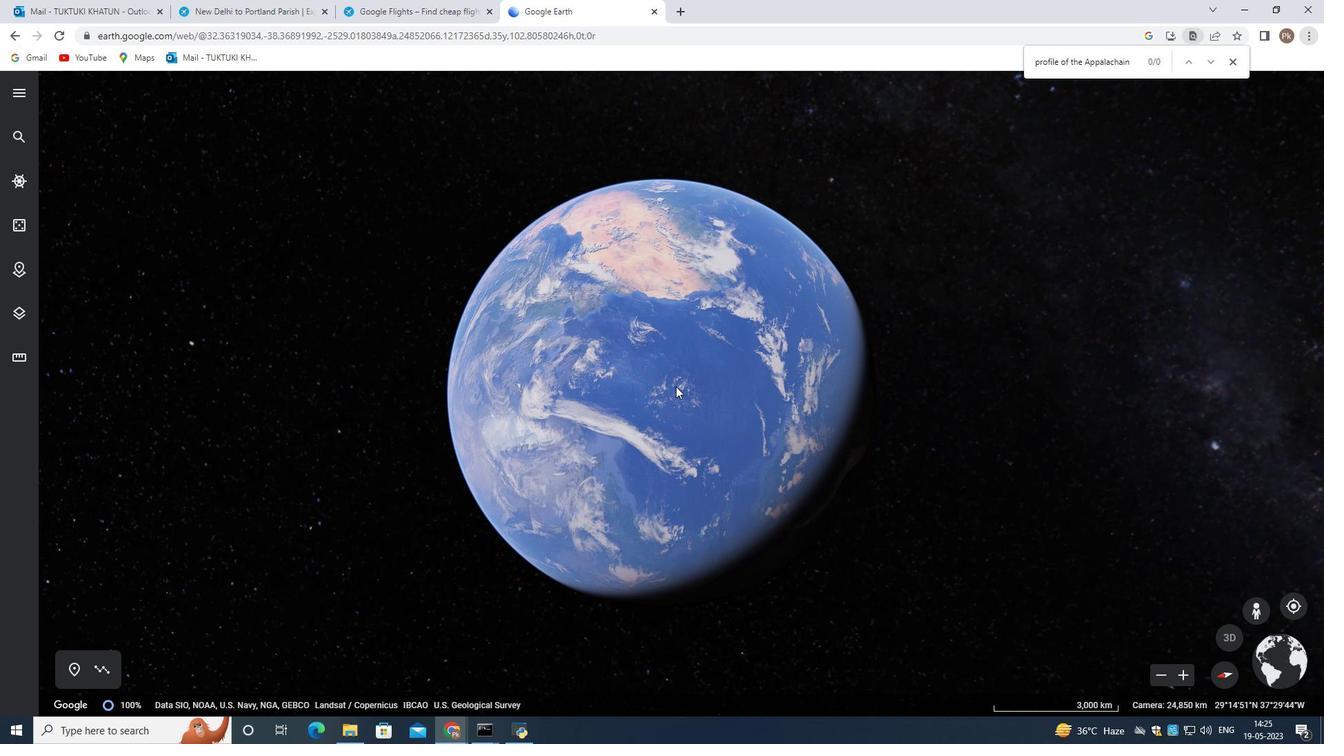 
Action: Mouse scrolled (675, 387) with delta (0, 0)
Screenshot: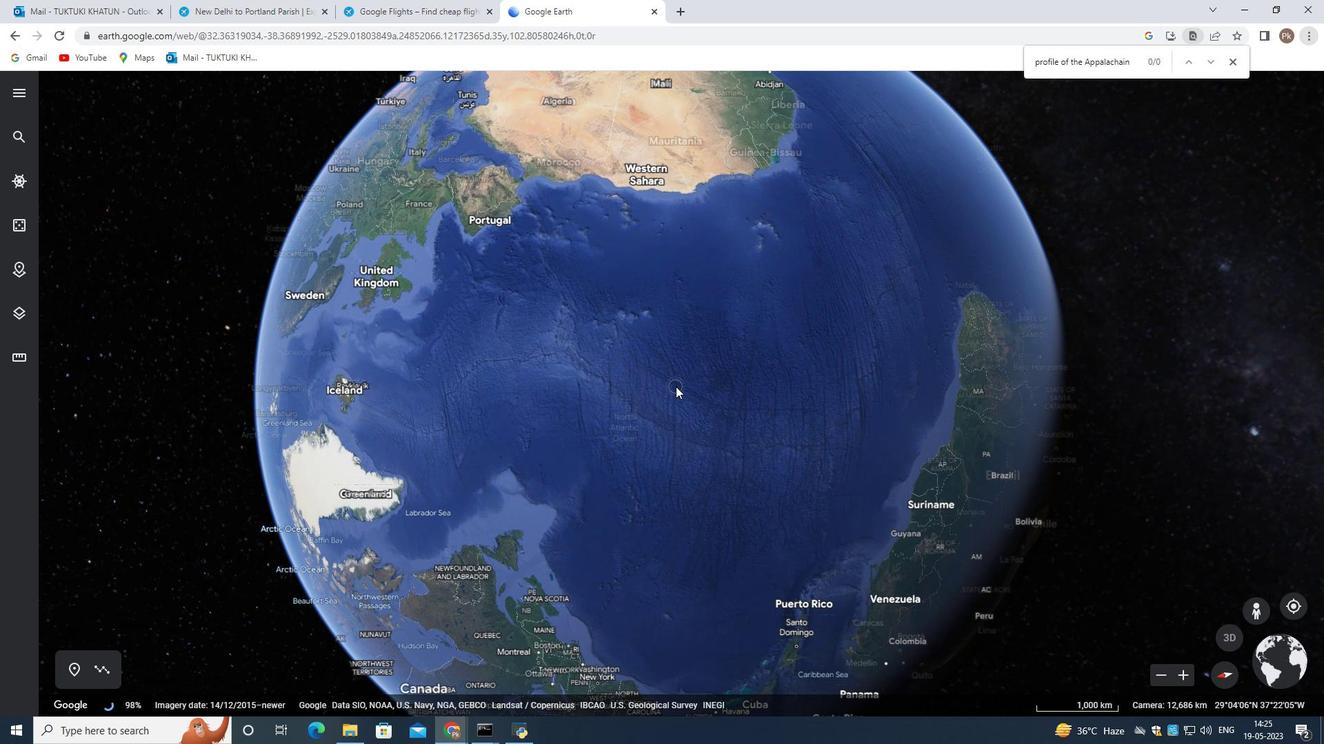 
Action: Mouse scrolled (675, 387) with delta (0, 0)
Screenshot: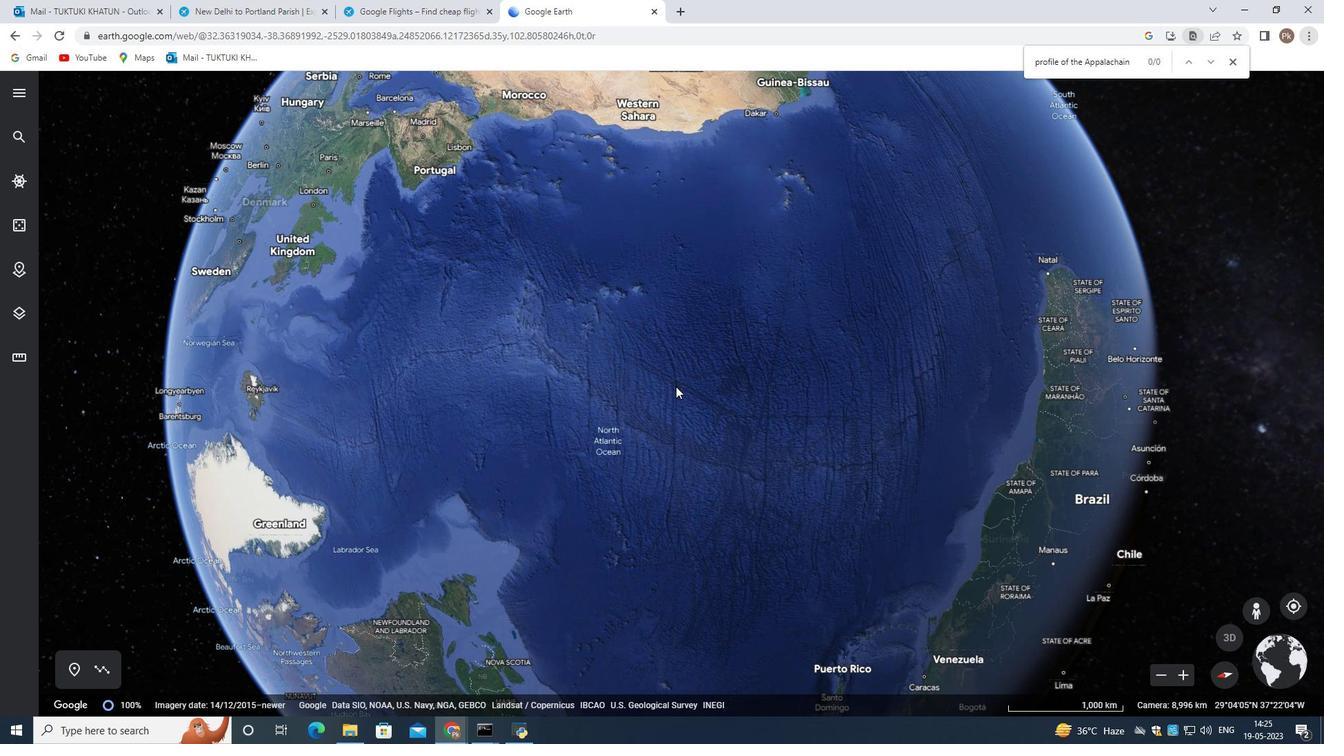 
Action: Mouse scrolled (675, 386) with delta (0, 0)
Screenshot: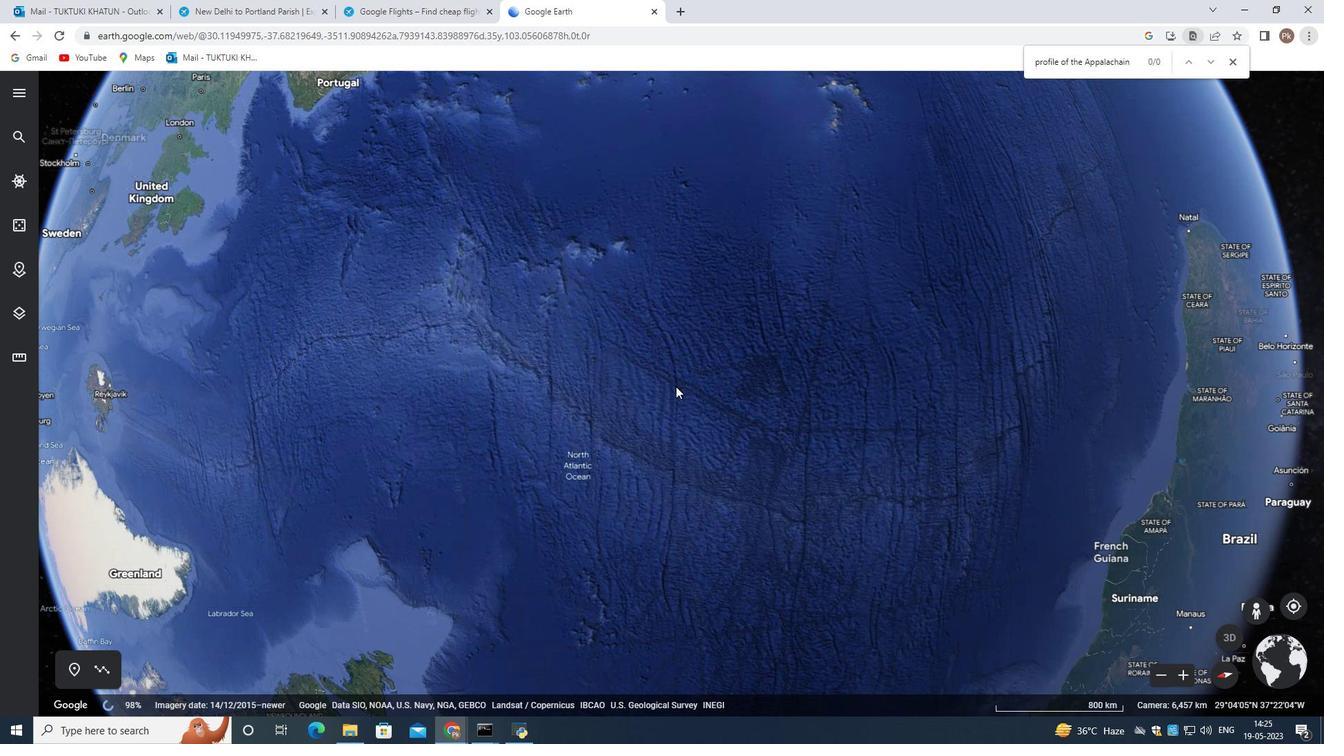 
Action: Mouse scrolled (675, 386) with delta (0, 0)
Screenshot: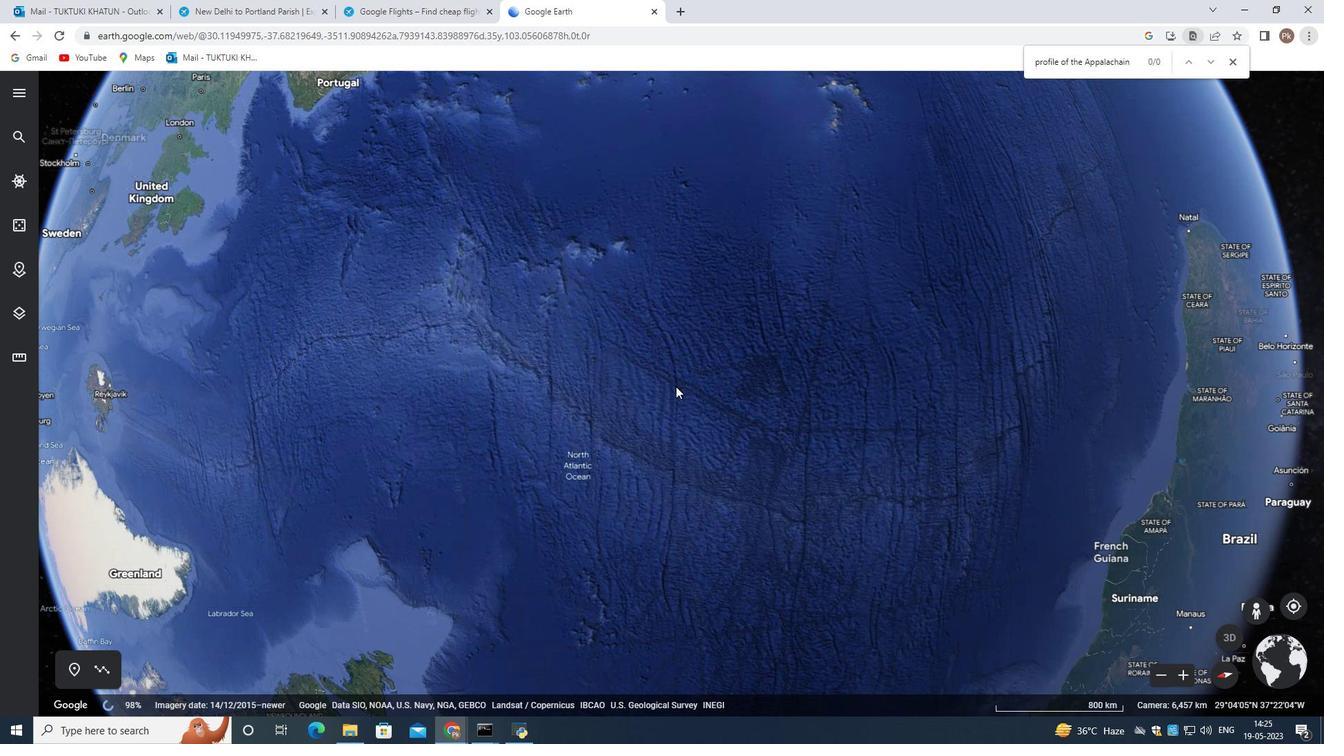 
Action: Mouse scrolled (675, 386) with delta (0, 0)
Screenshot: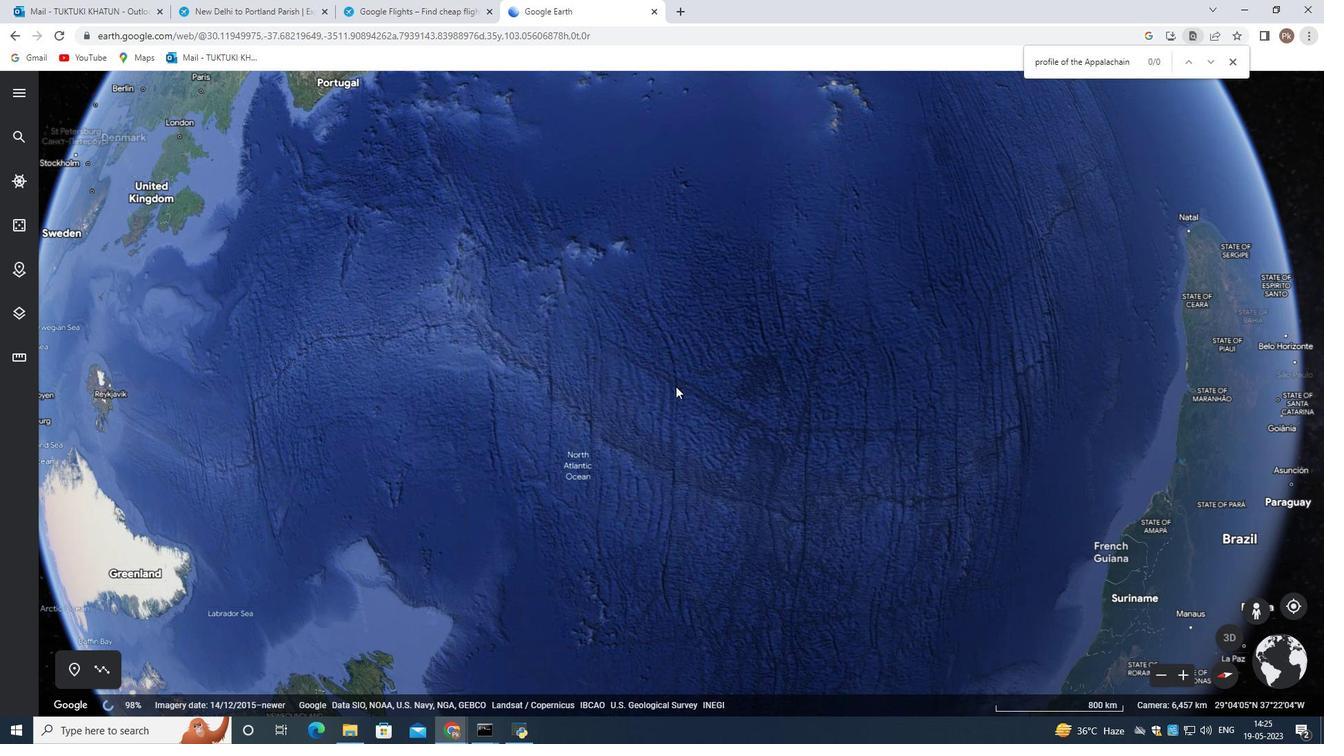 
Action: Mouse scrolled (675, 386) with delta (0, 0)
Screenshot: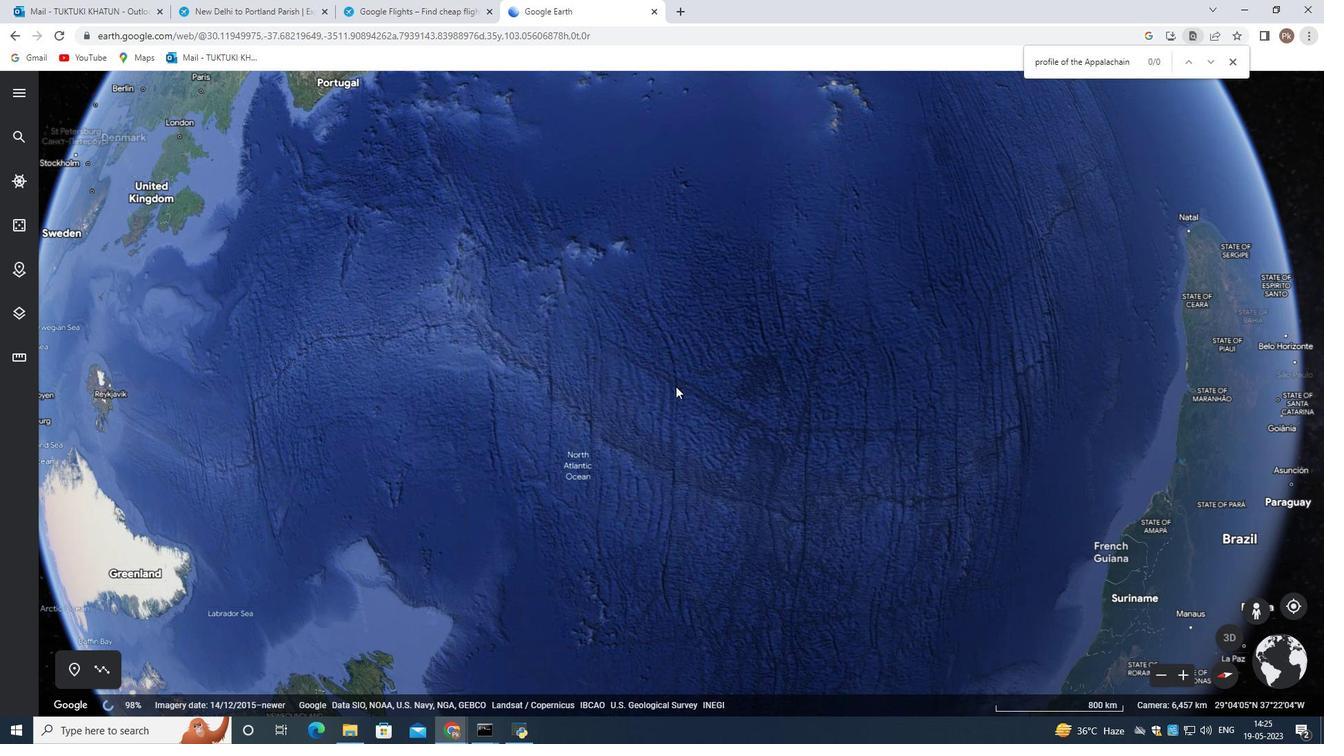 
Action: Mouse moved to (675, 386)
Screenshot: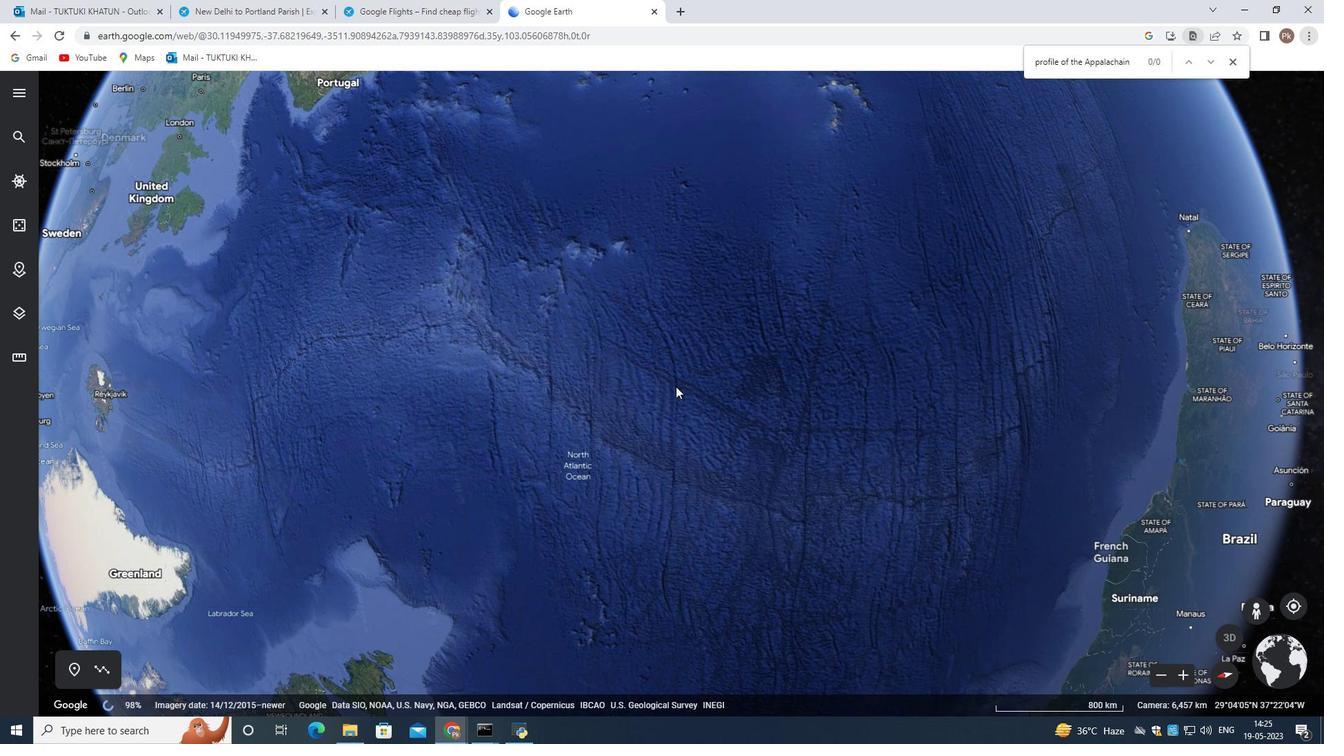 
Action: Mouse scrolled (675, 386) with delta (0, 0)
Screenshot: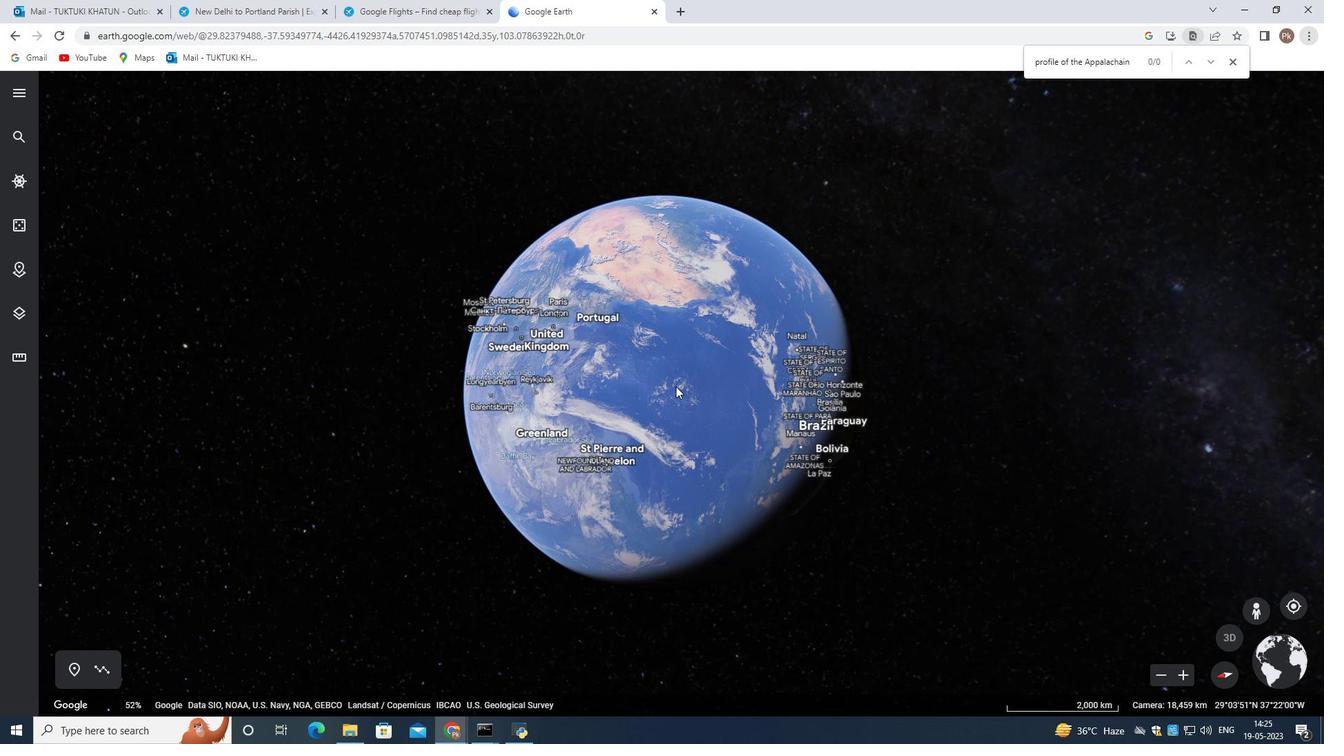 
Action: Mouse scrolled (675, 386) with delta (0, 0)
Screenshot: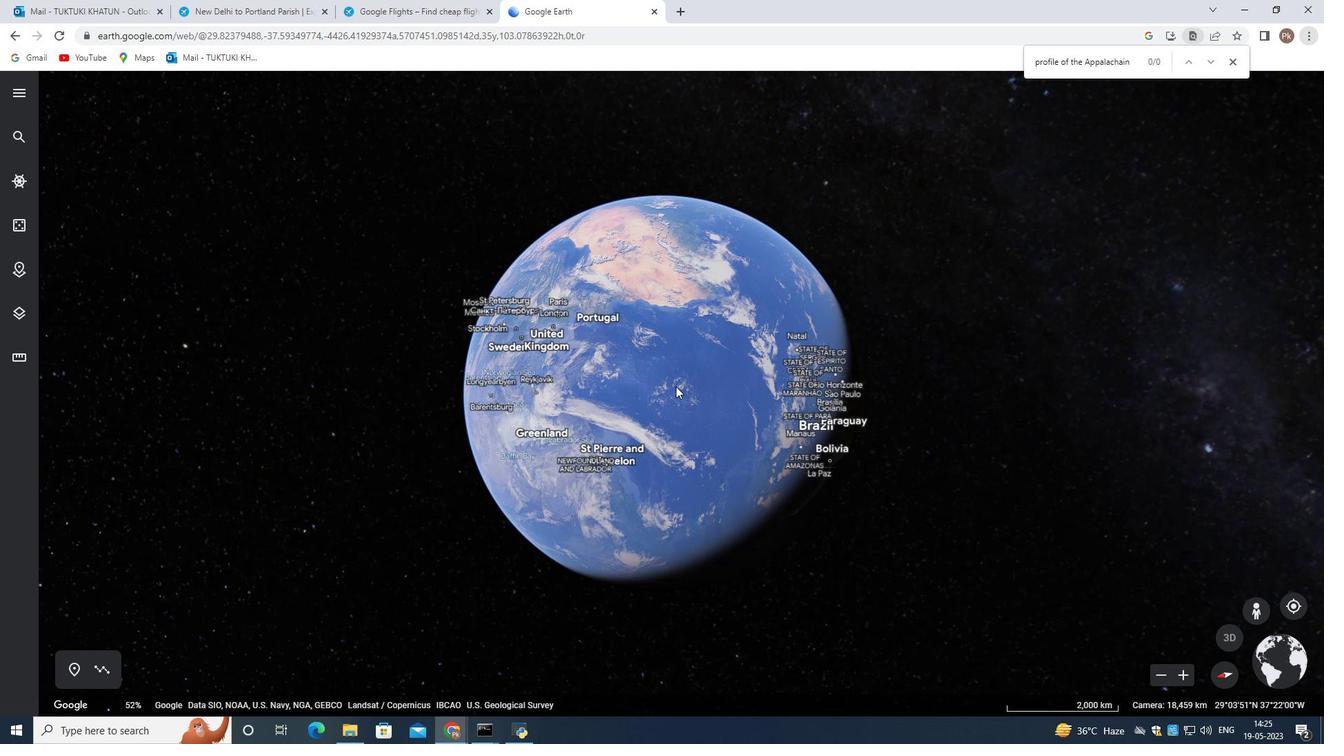 
Action: Mouse scrolled (675, 386) with delta (0, 0)
Screenshot: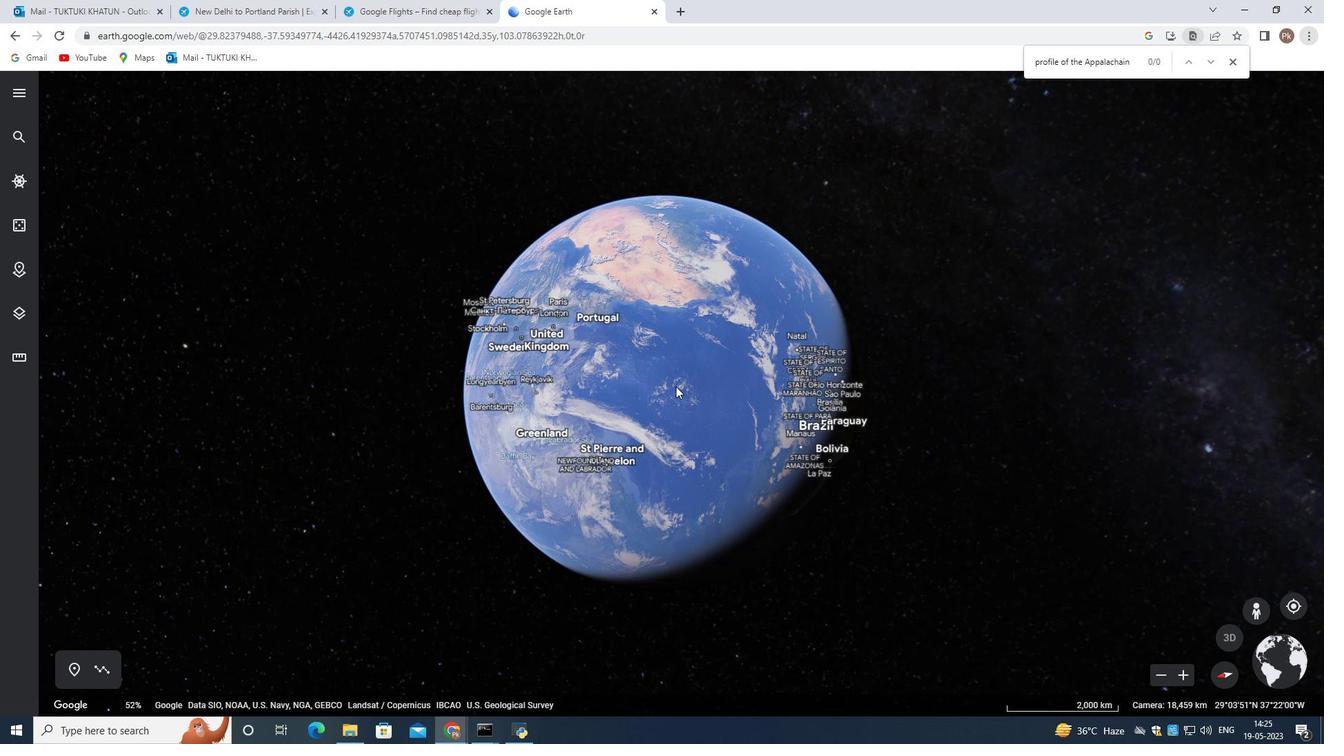 
Action: Mouse scrolled (675, 386) with delta (0, 0)
Screenshot: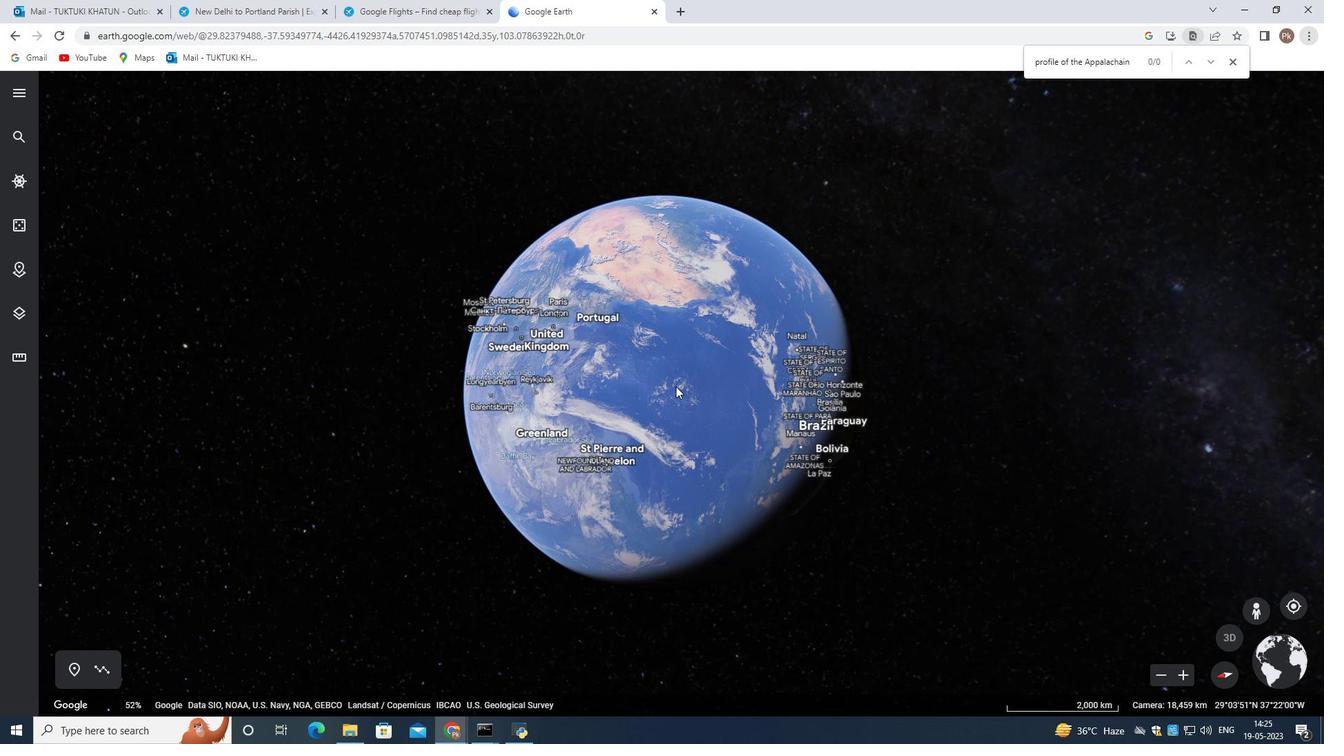
Action: Mouse scrolled (675, 386) with delta (0, 0)
Screenshot: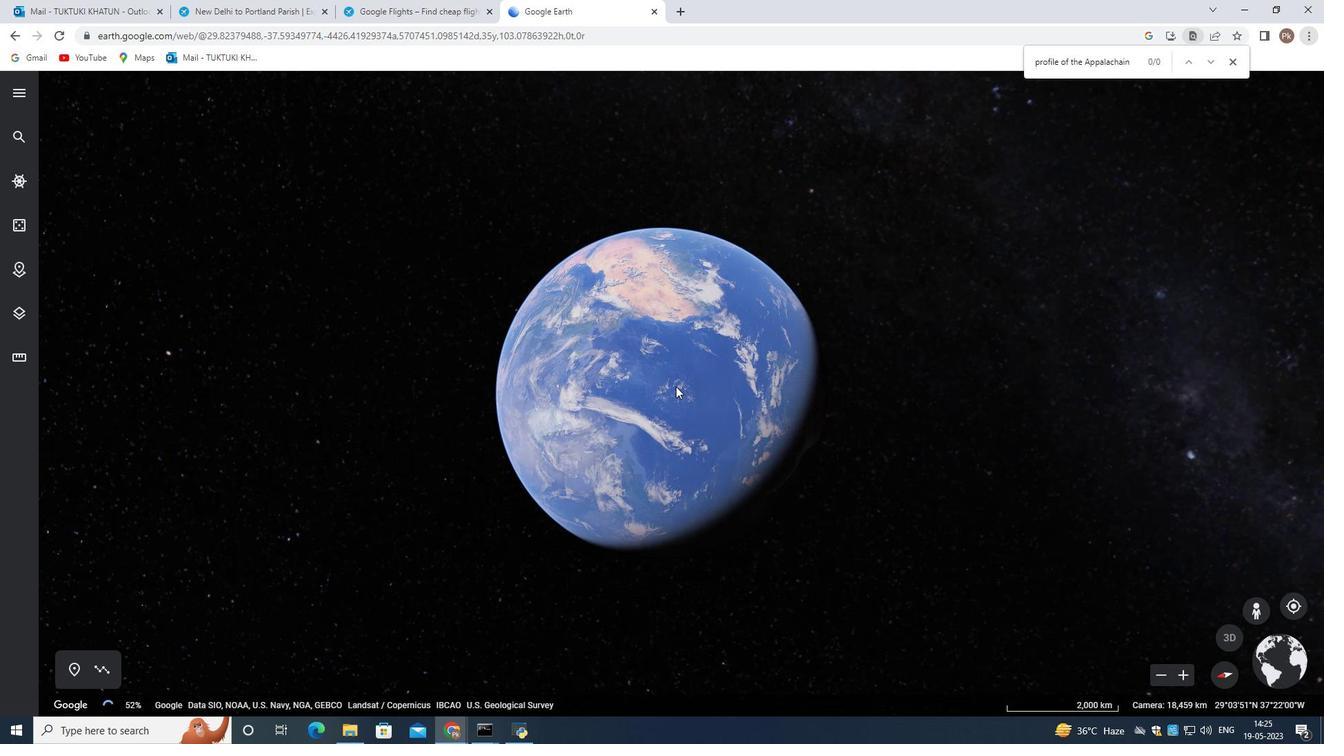 
Action: Mouse moved to (675, 385)
Screenshot: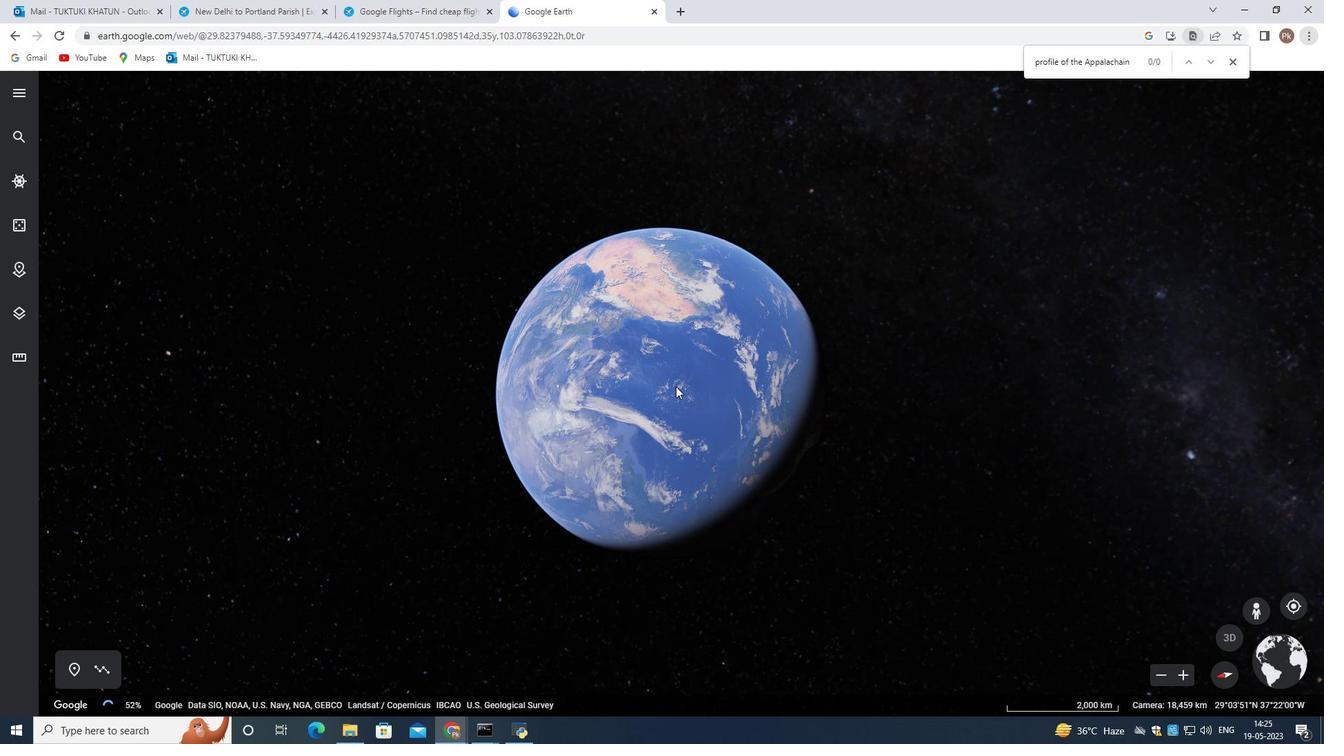 
Action: Mouse scrolled (675, 384) with delta (0, 0)
Screenshot: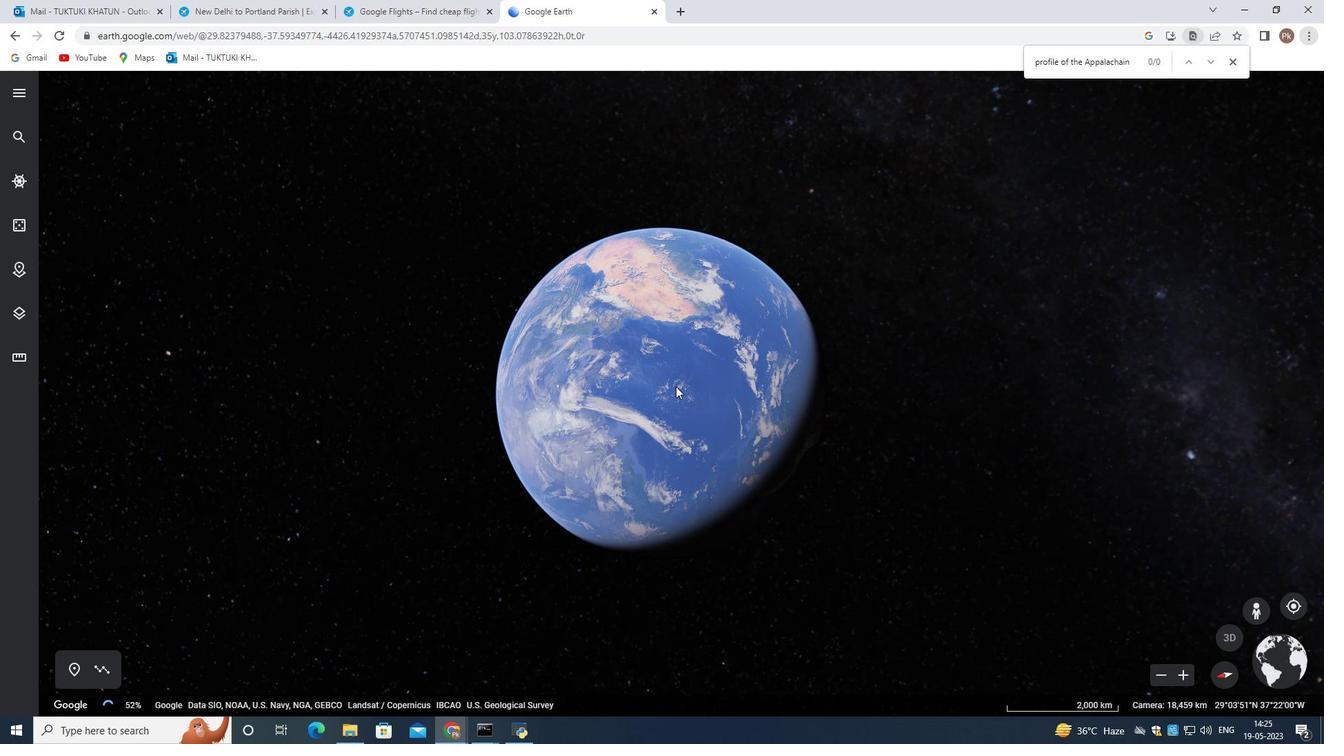 
Action: Mouse moved to (675, 385)
Screenshot: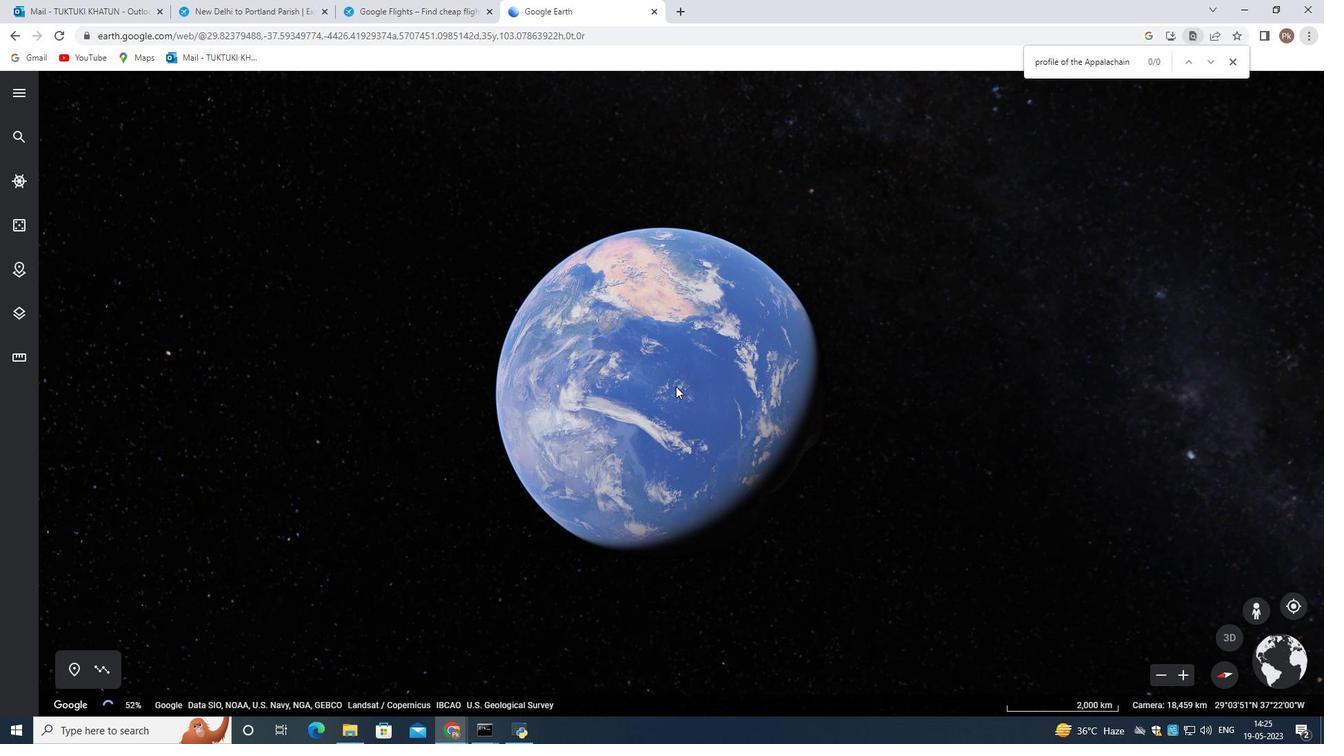 
Action: Mouse scrolled (675, 384) with delta (0, 0)
Screenshot: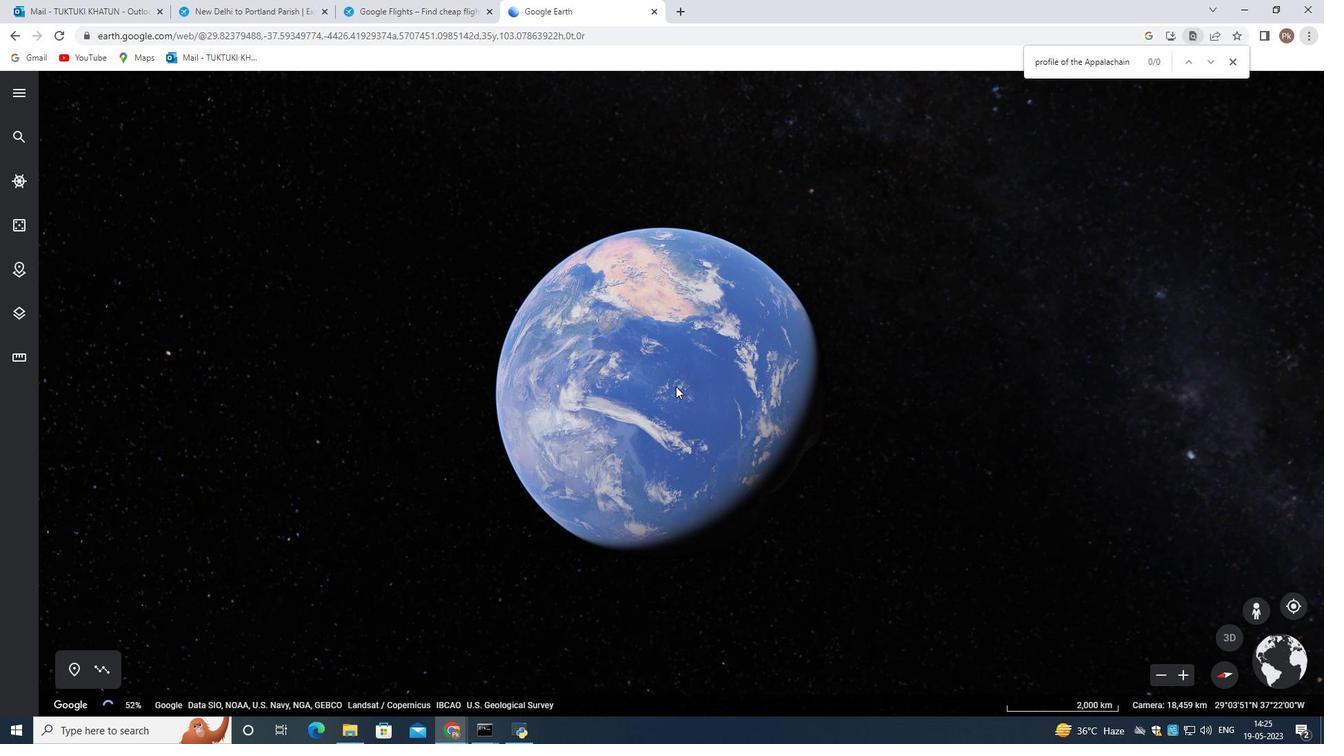 
Action: Mouse scrolled (675, 384) with delta (0, 0)
Screenshot: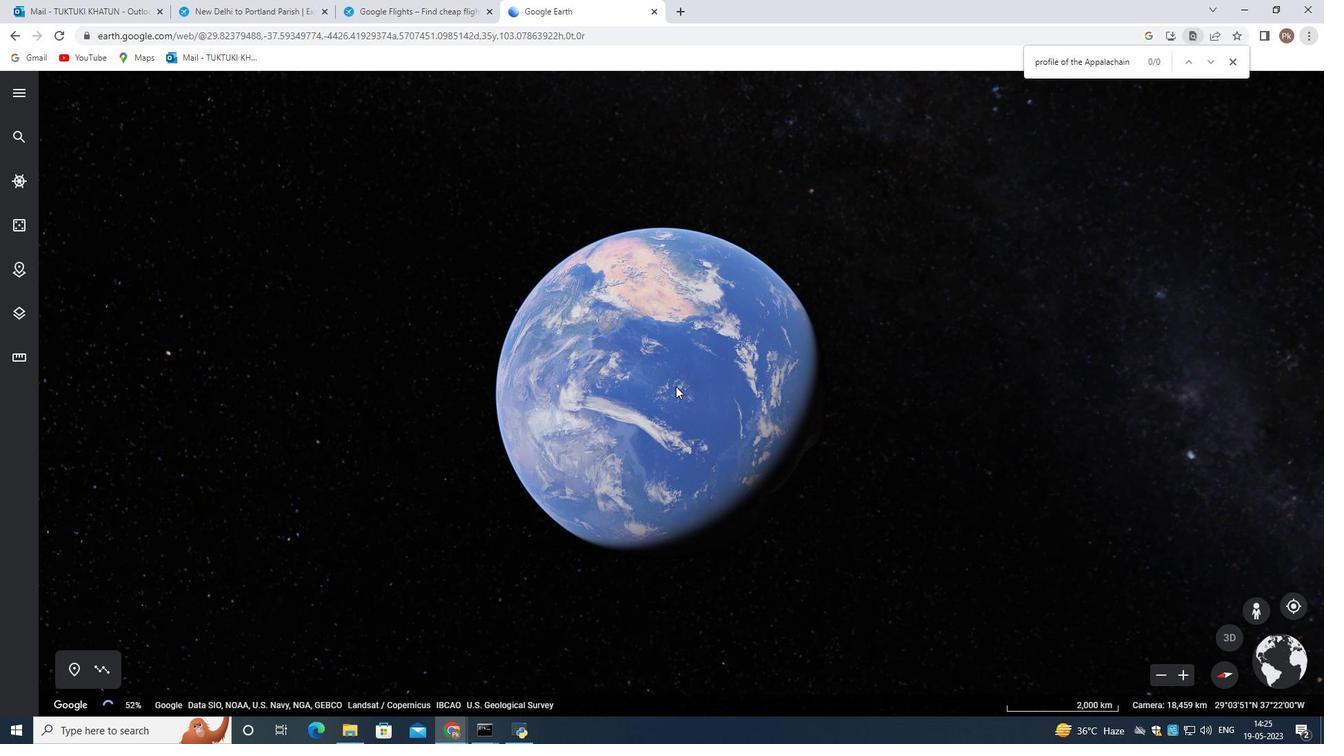
Action: Mouse scrolled (675, 384) with delta (0, 0)
Screenshot: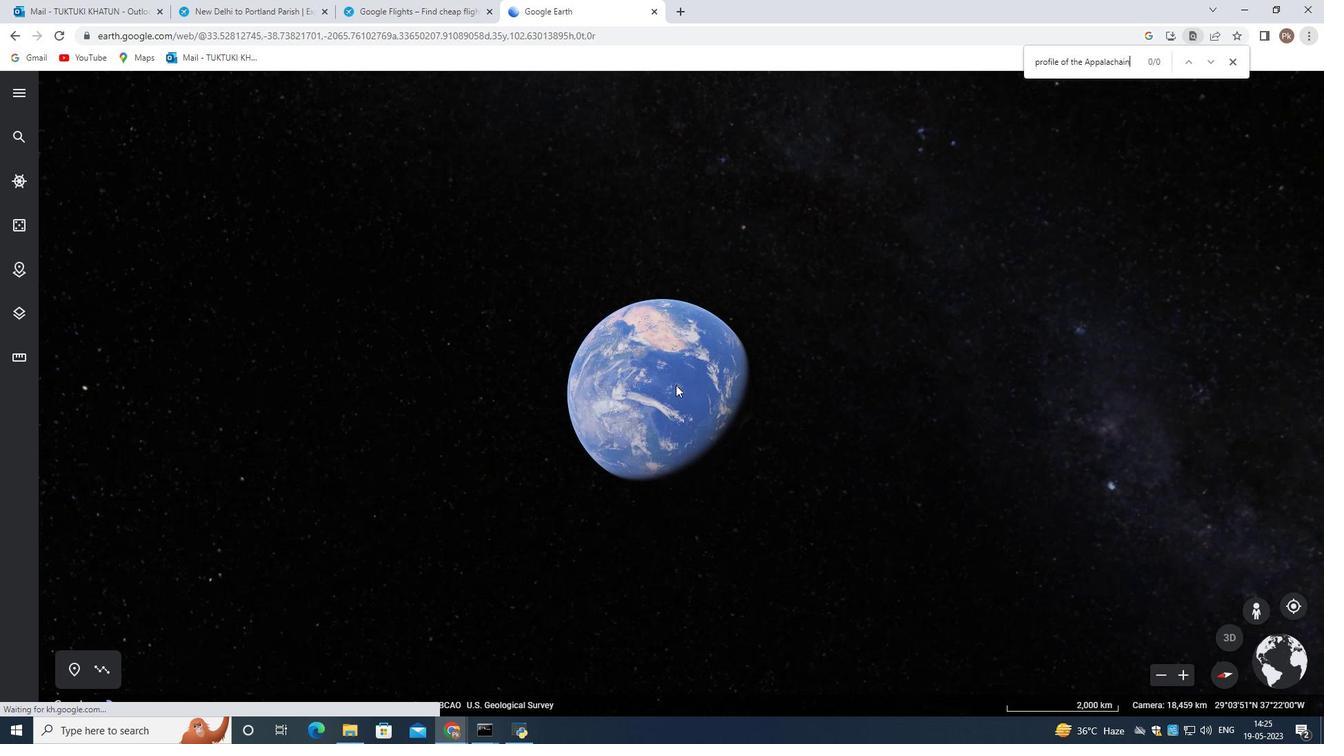 
Action: Mouse scrolled (675, 384) with delta (0, 0)
Screenshot: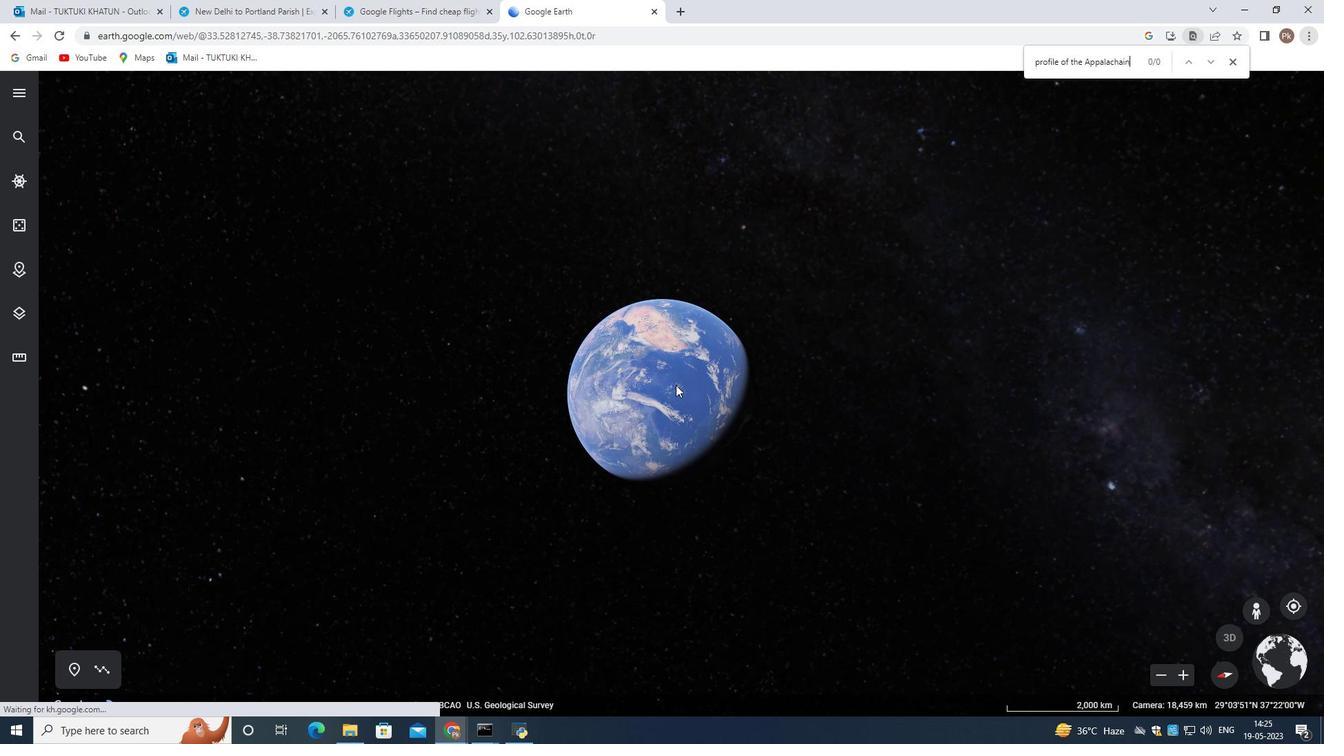 
Action: Mouse scrolled (675, 384) with delta (0, 0)
Screenshot: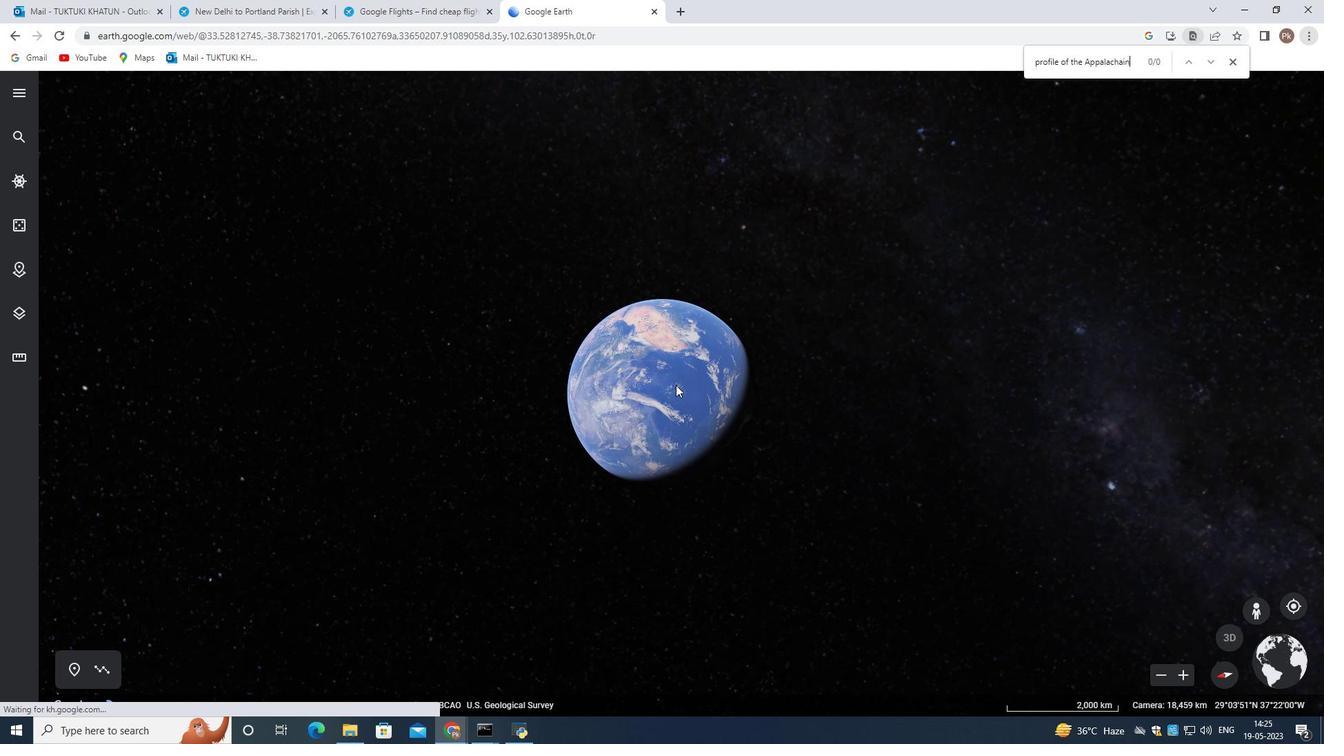 
Action: Mouse scrolled (675, 384) with delta (0, 0)
Screenshot: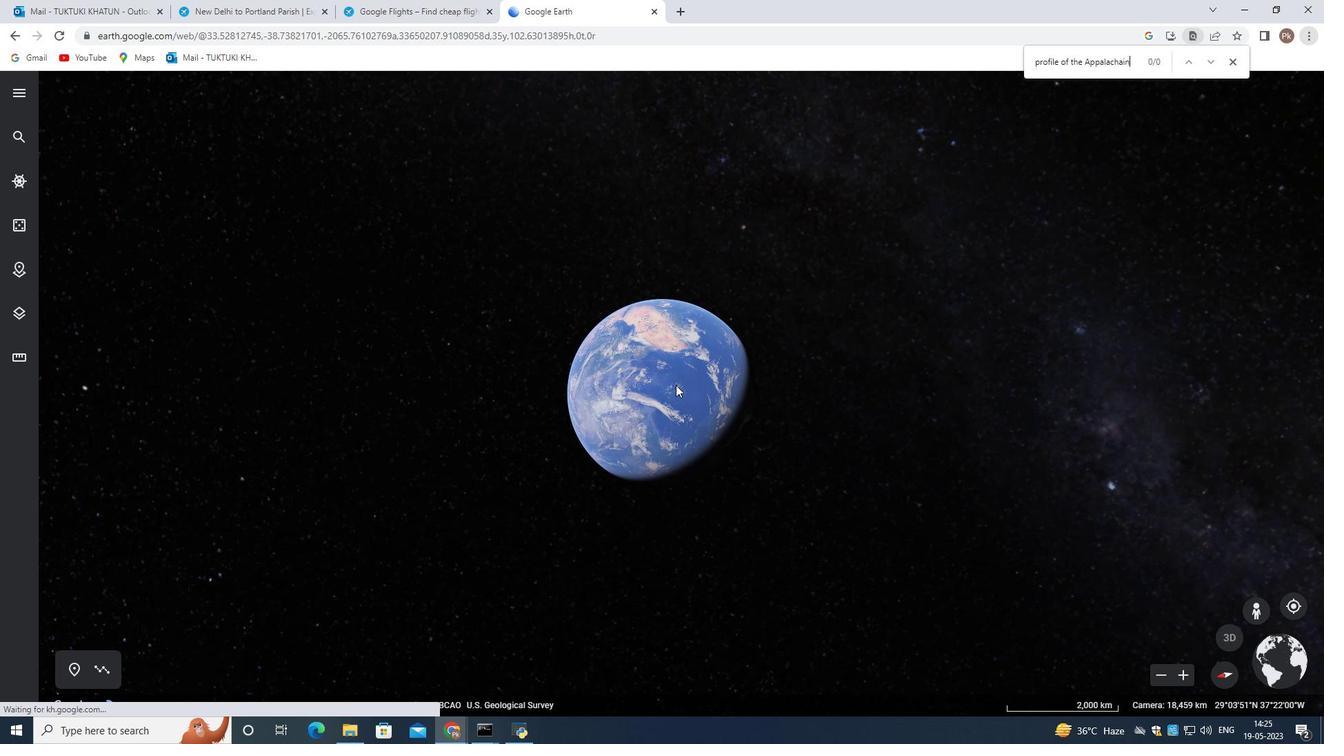
Action: Mouse moved to (675, 385)
Screenshot: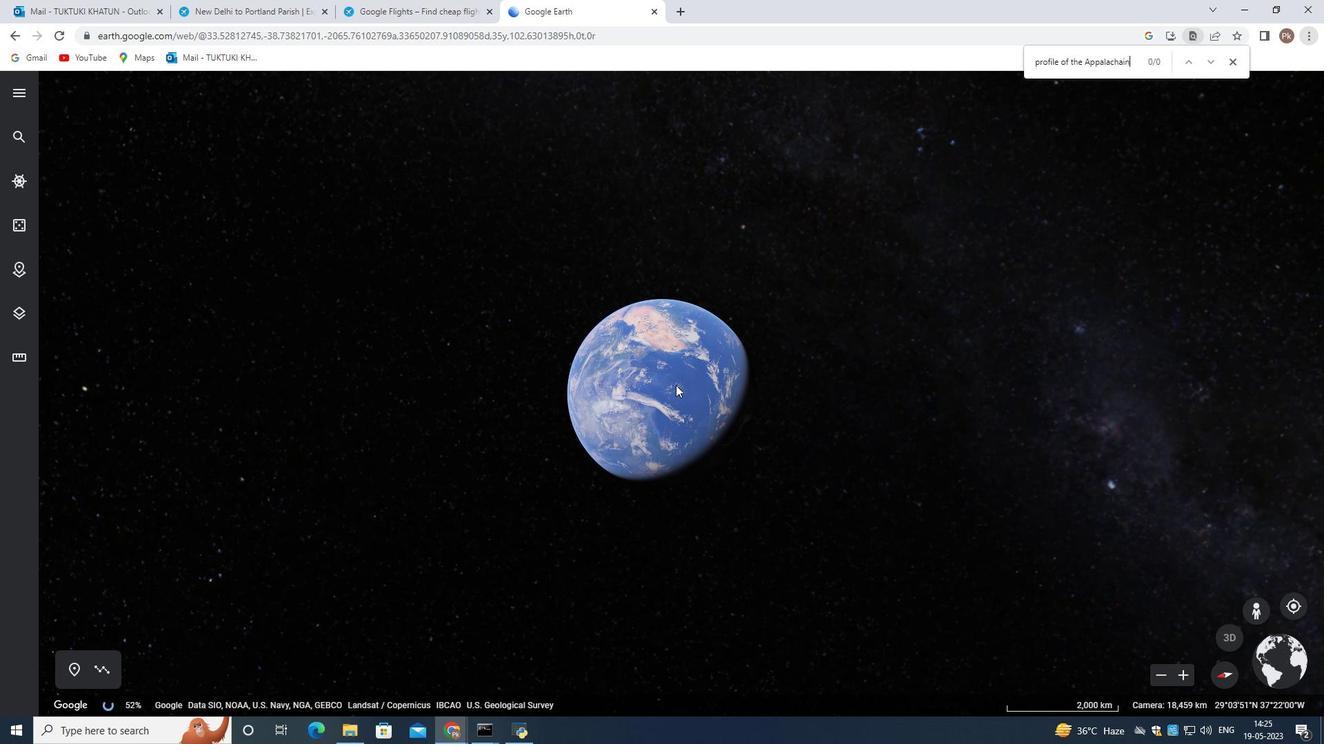 
Action: Mouse scrolled (675, 386) with delta (0, 0)
Screenshot: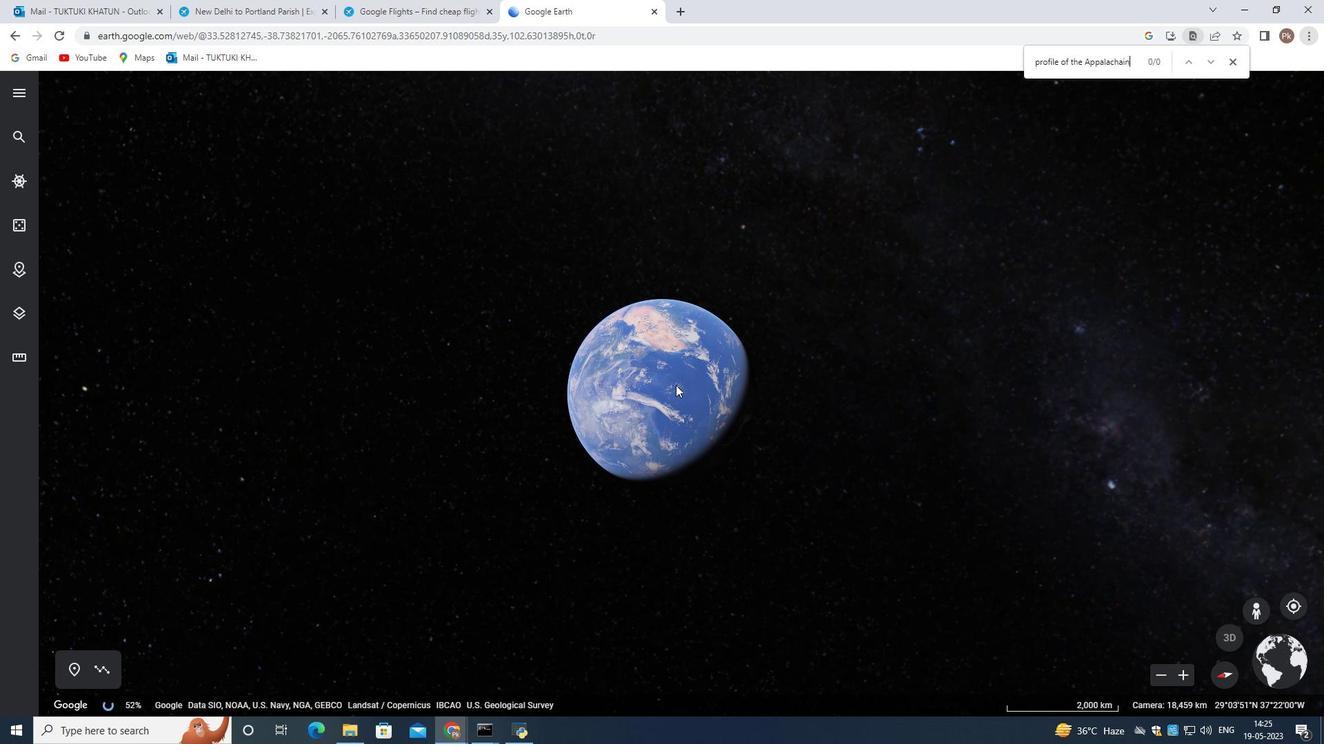 
Action: Mouse moved to (673, 384)
Screenshot: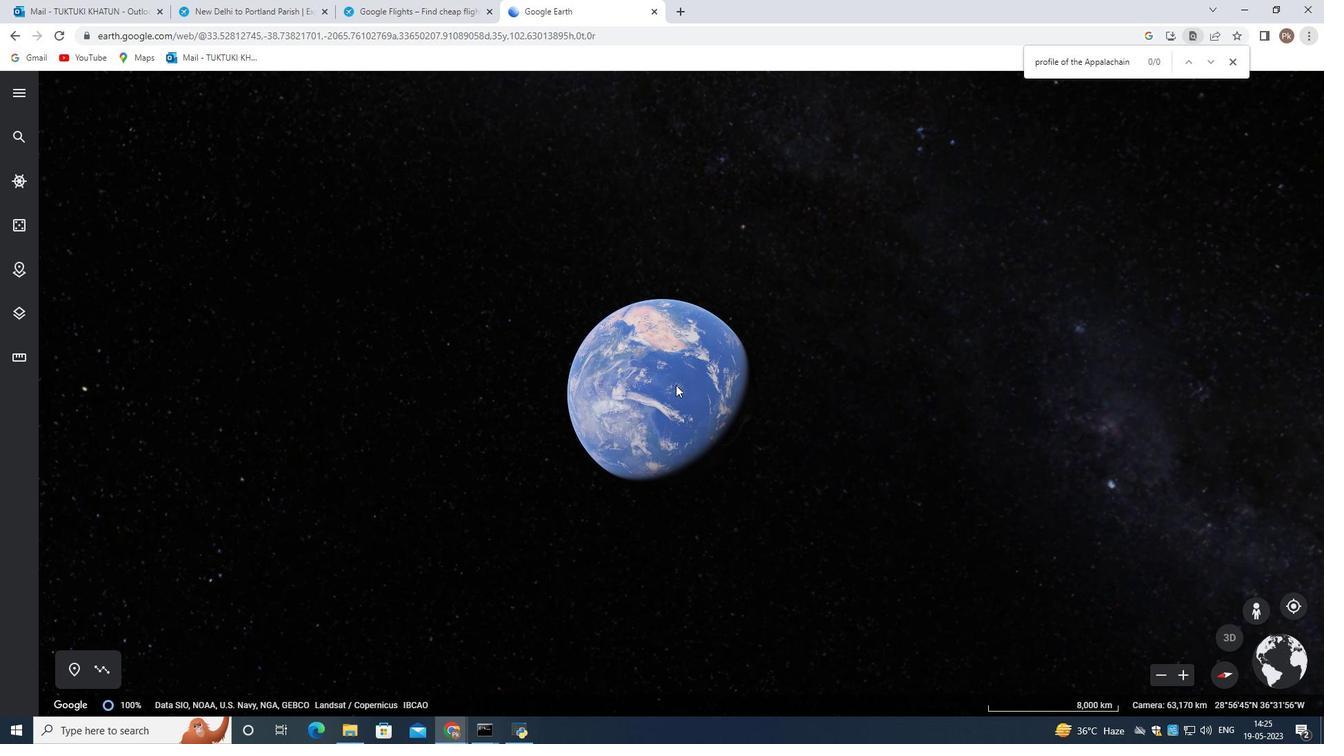 
Action: Mouse scrolled (675, 385) with delta (0, 0)
Screenshot: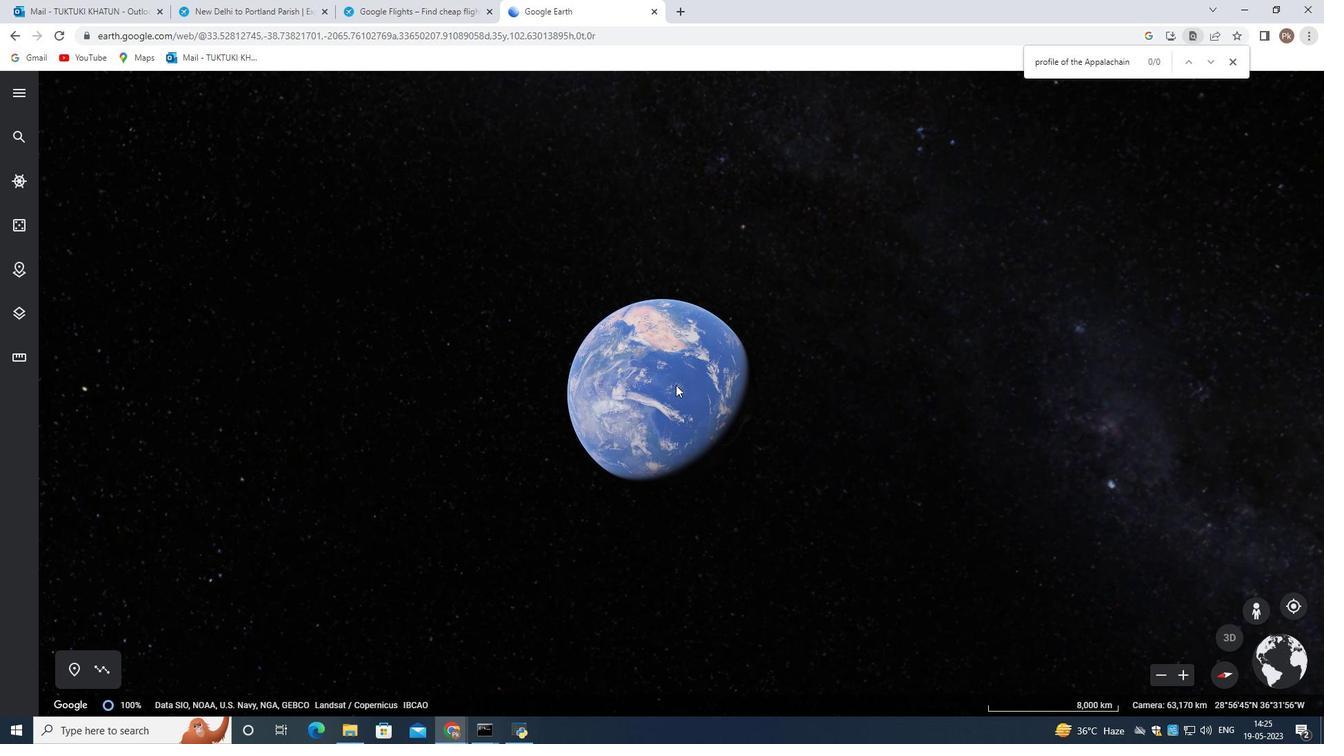 
Action: Mouse moved to (524, 321)
Screenshot: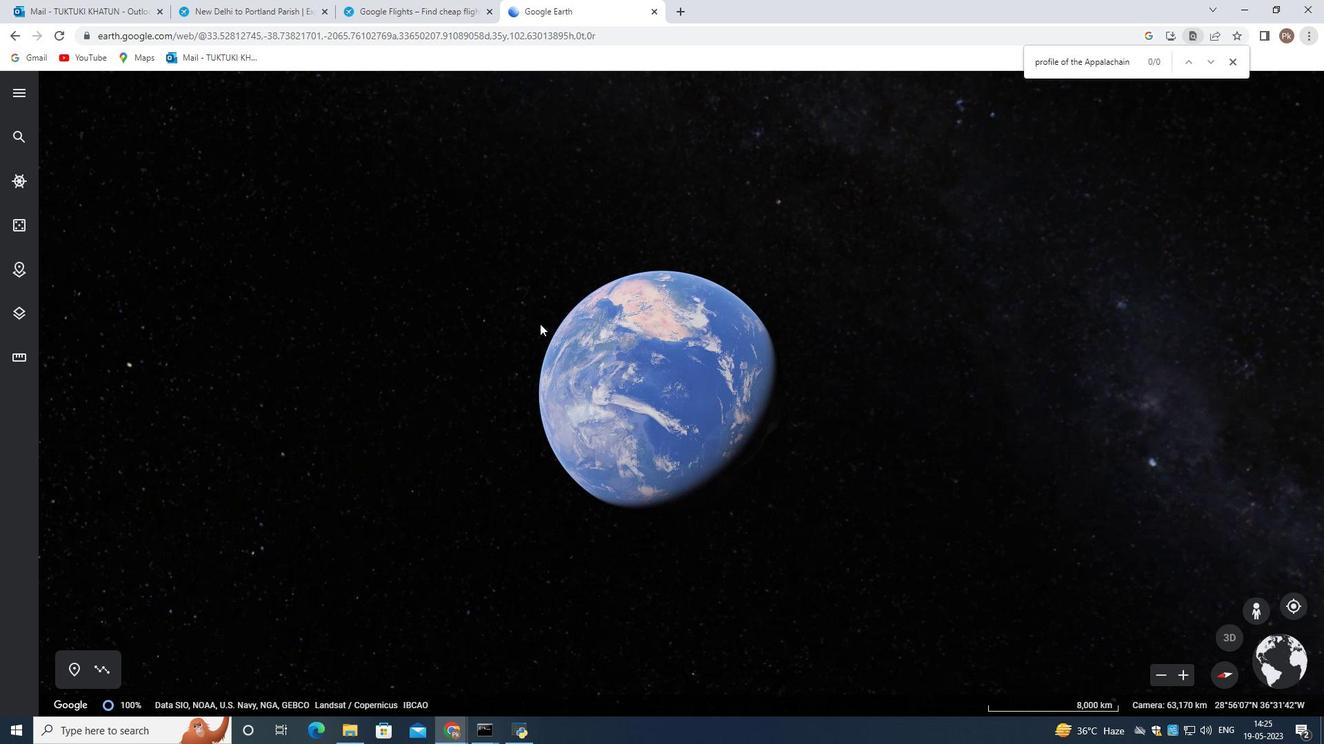 
Action: Mouse scrolled (524, 322) with delta (0, 0)
Screenshot: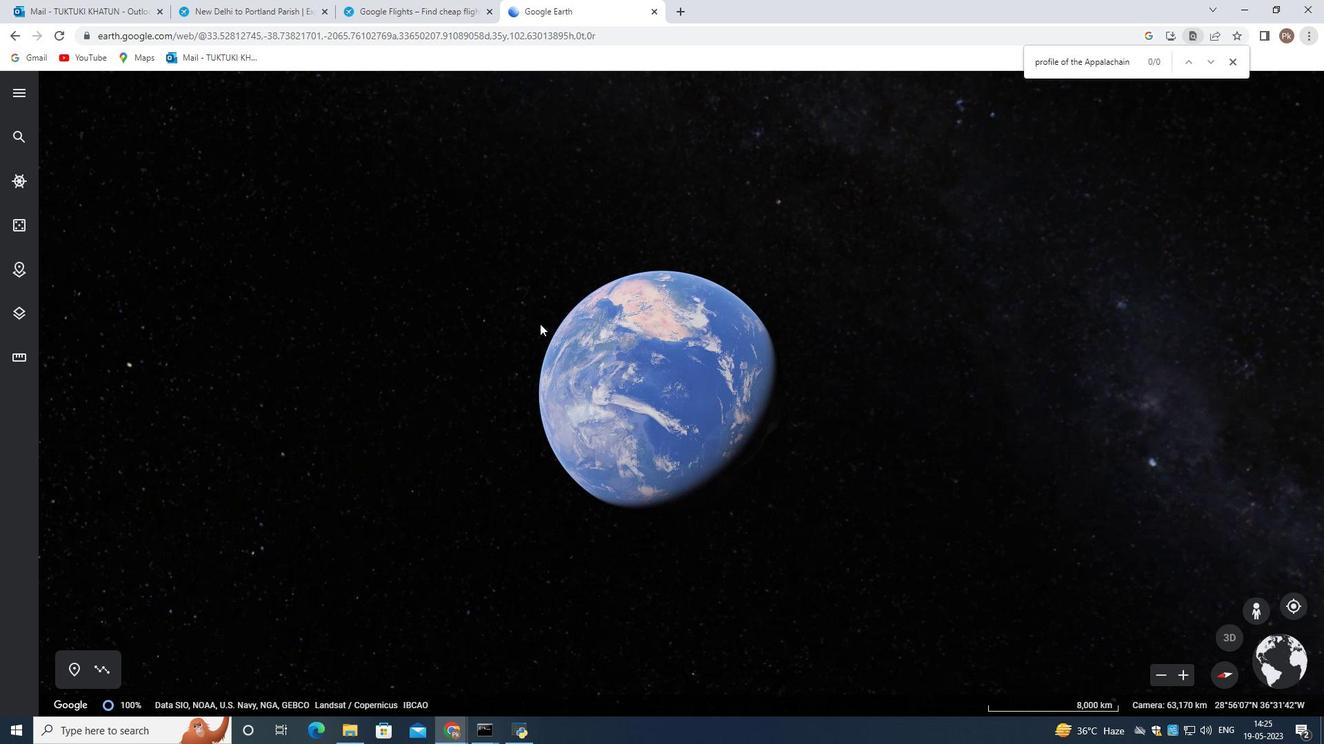 
Action: Mouse scrolled (524, 322) with delta (0, 0)
Screenshot: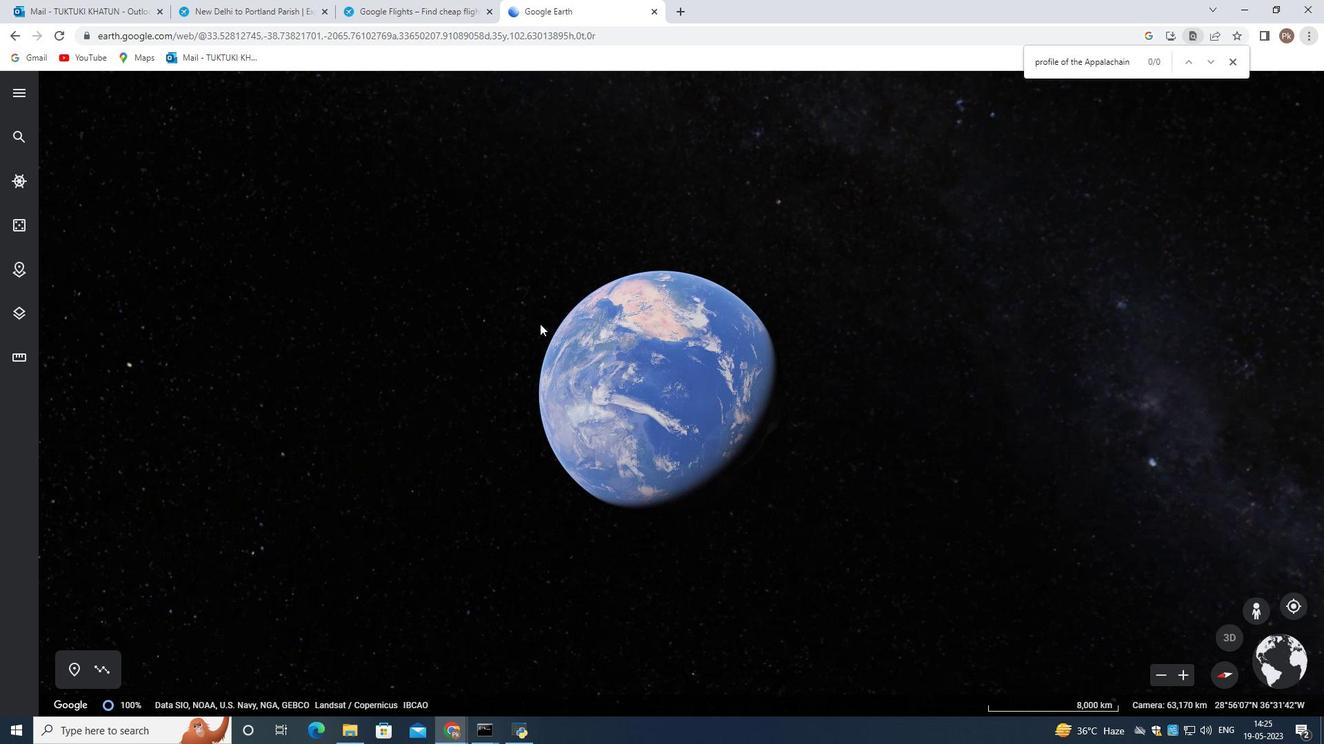 
Action: Mouse scrolled (524, 322) with delta (0, 0)
Screenshot: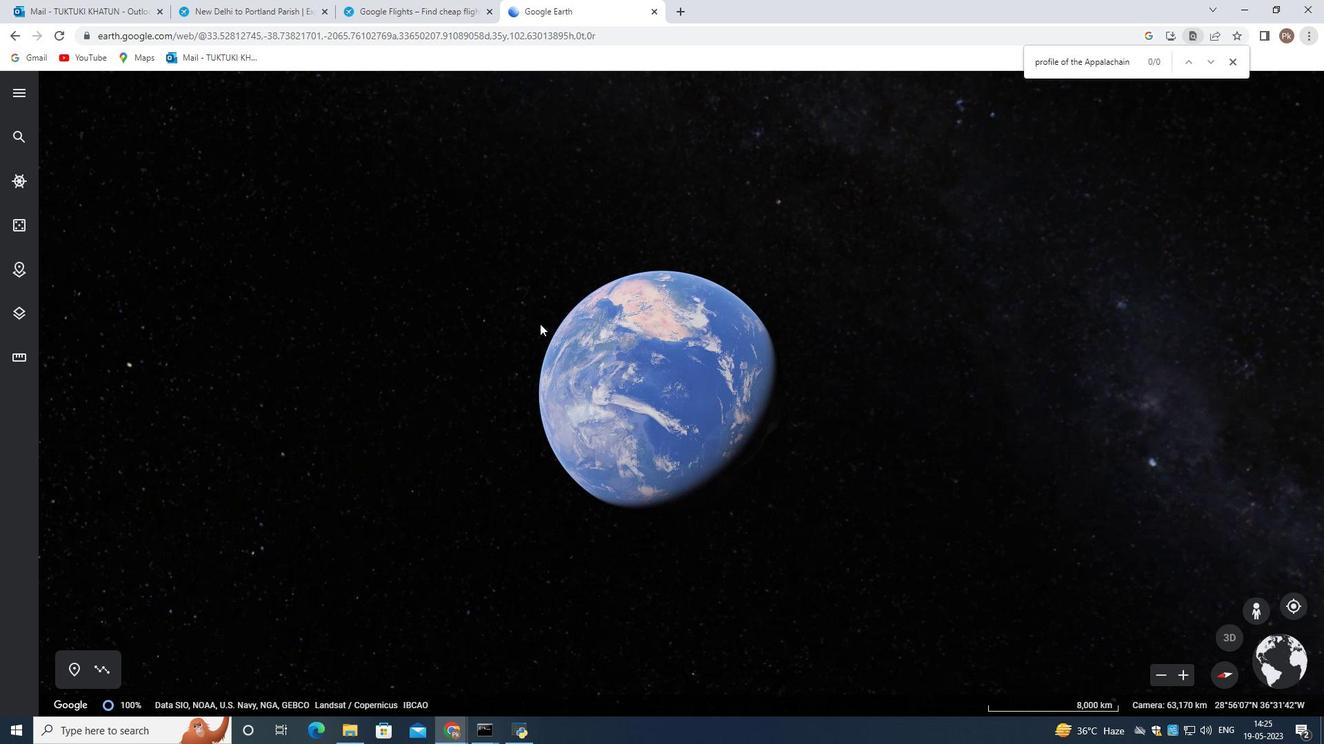 
Action: Mouse scrolled (524, 322) with delta (0, 0)
Screenshot: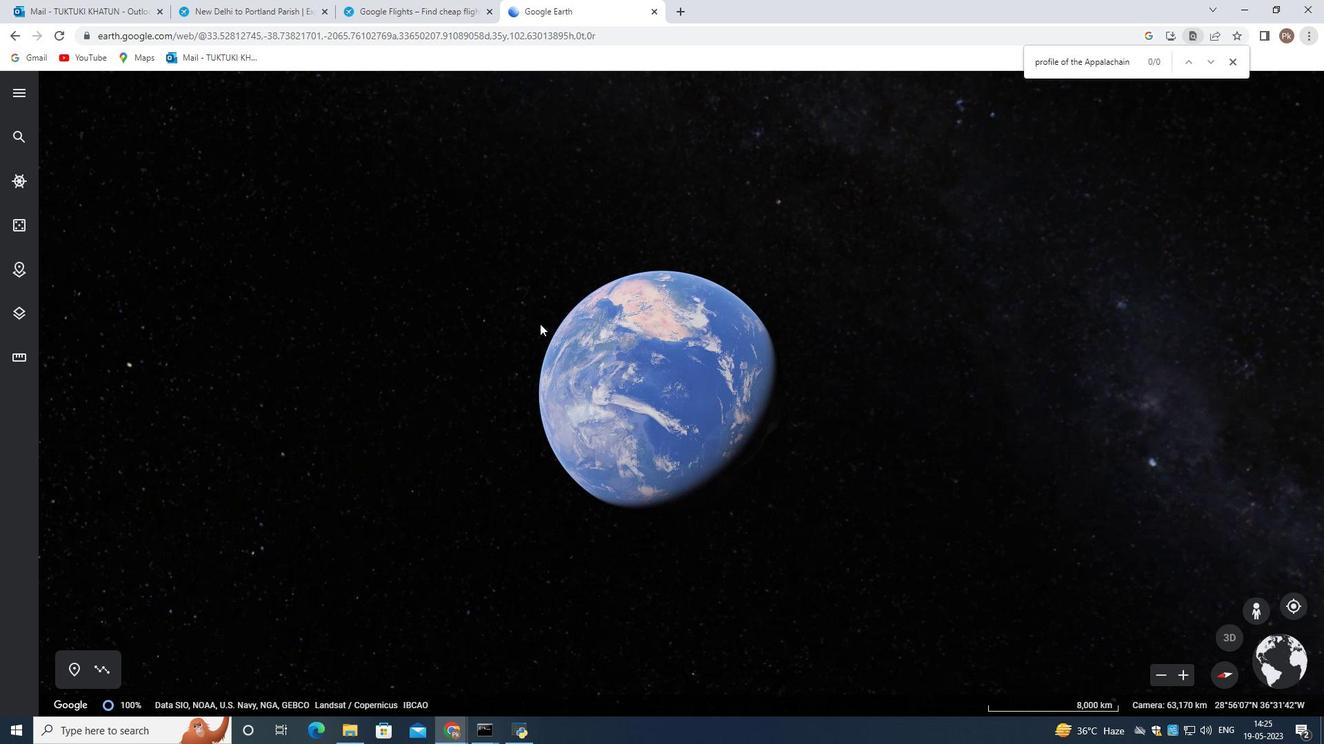 
Action: Mouse scrolled (524, 322) with delta (0, 0)
Screenshot: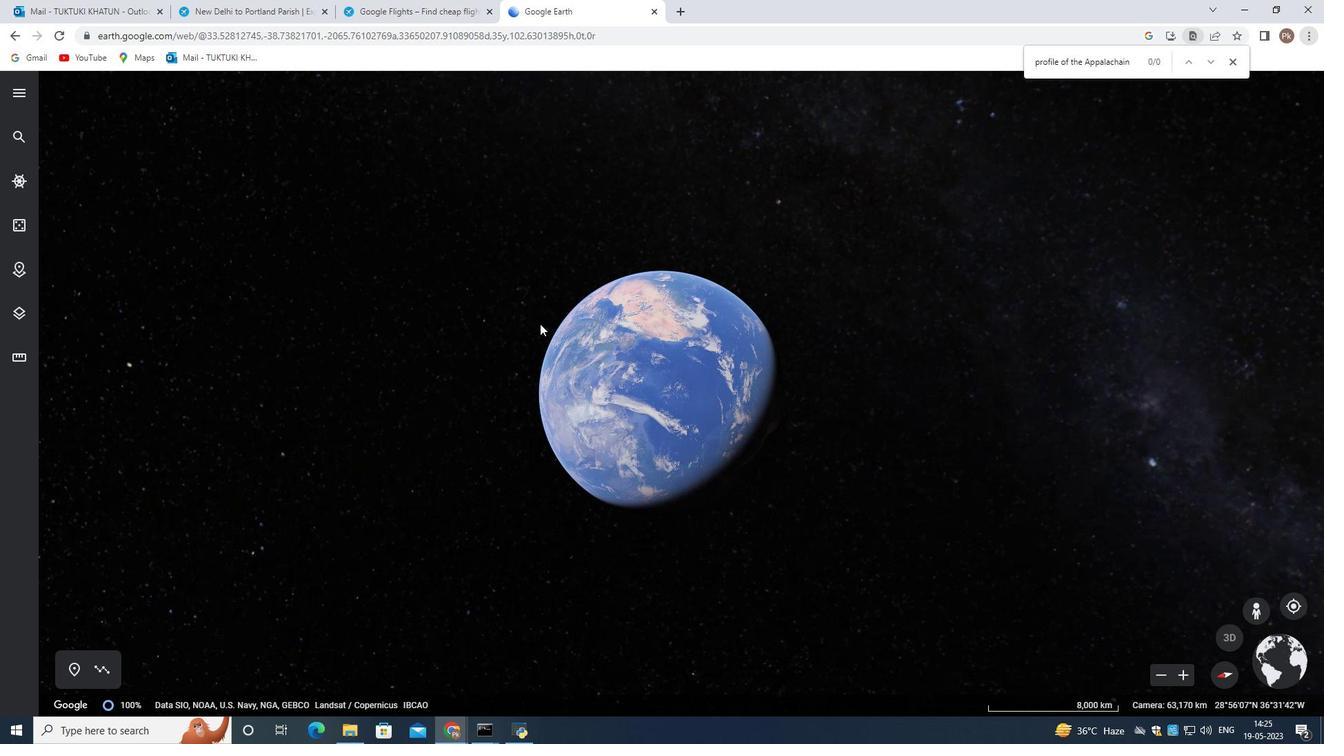 
Action: Mouse moved to (766, 342)
Screenshot: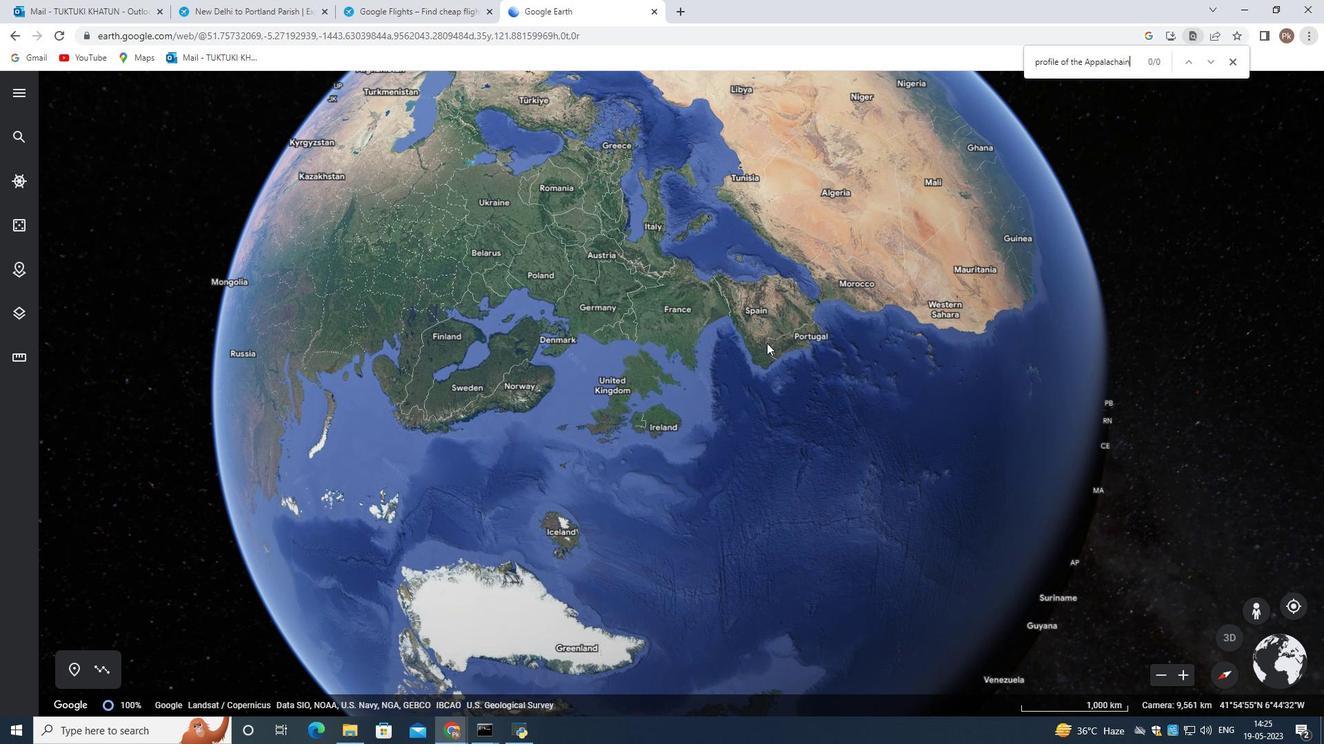 
Action: Mouse scrolled (766, 343) with delta (0, 0)
Screenshot: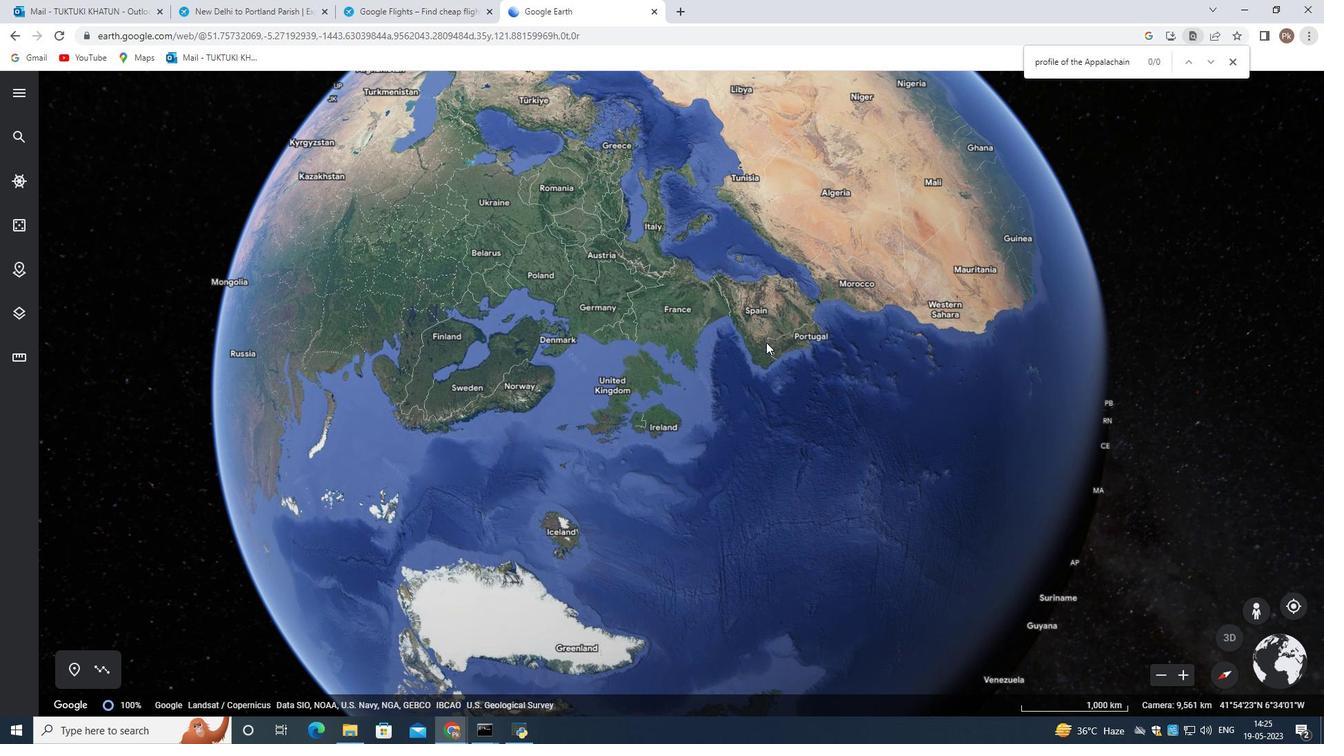 
Action: Mouse scrolled (766, 343) with delta (0, 0)
Screenshot: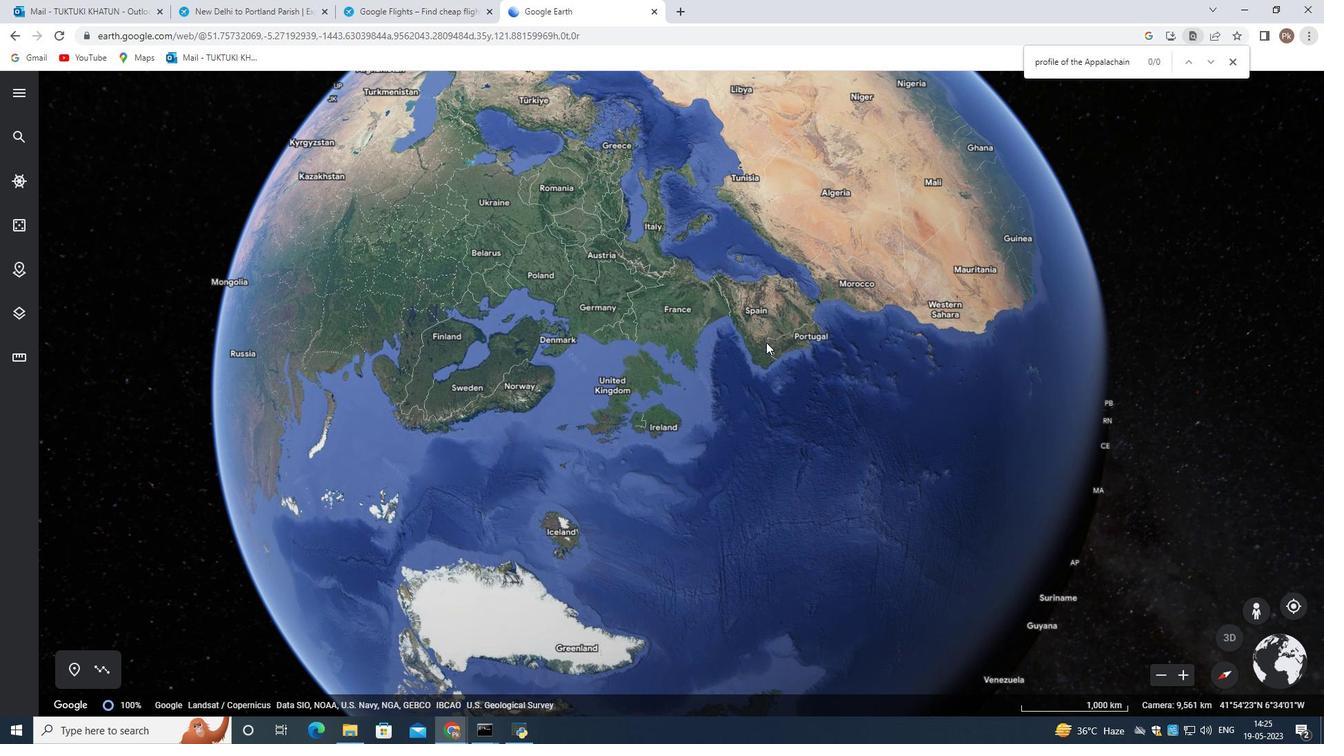 
Action: Mouse moved to (765, 342)
Screenshot: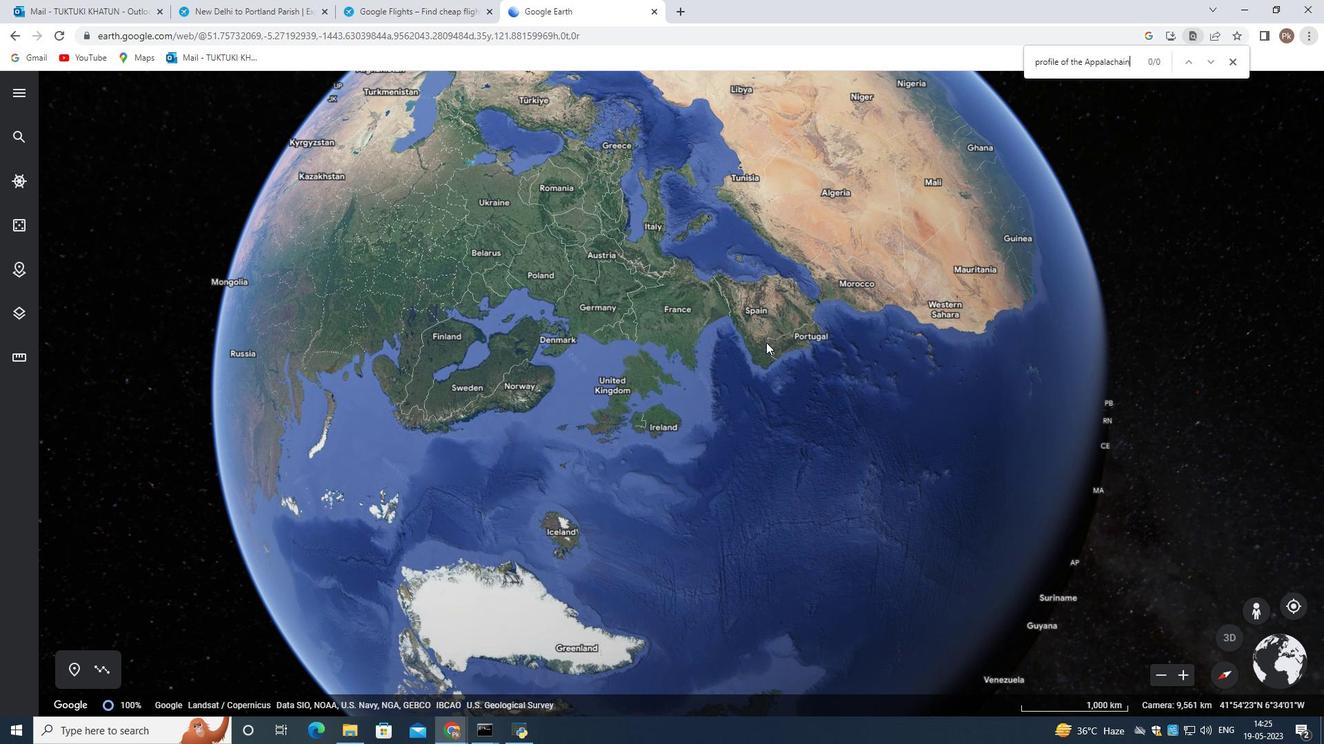 
Action: Mouse scrolled (765, 343) with delta (0, 0)
Screenshot: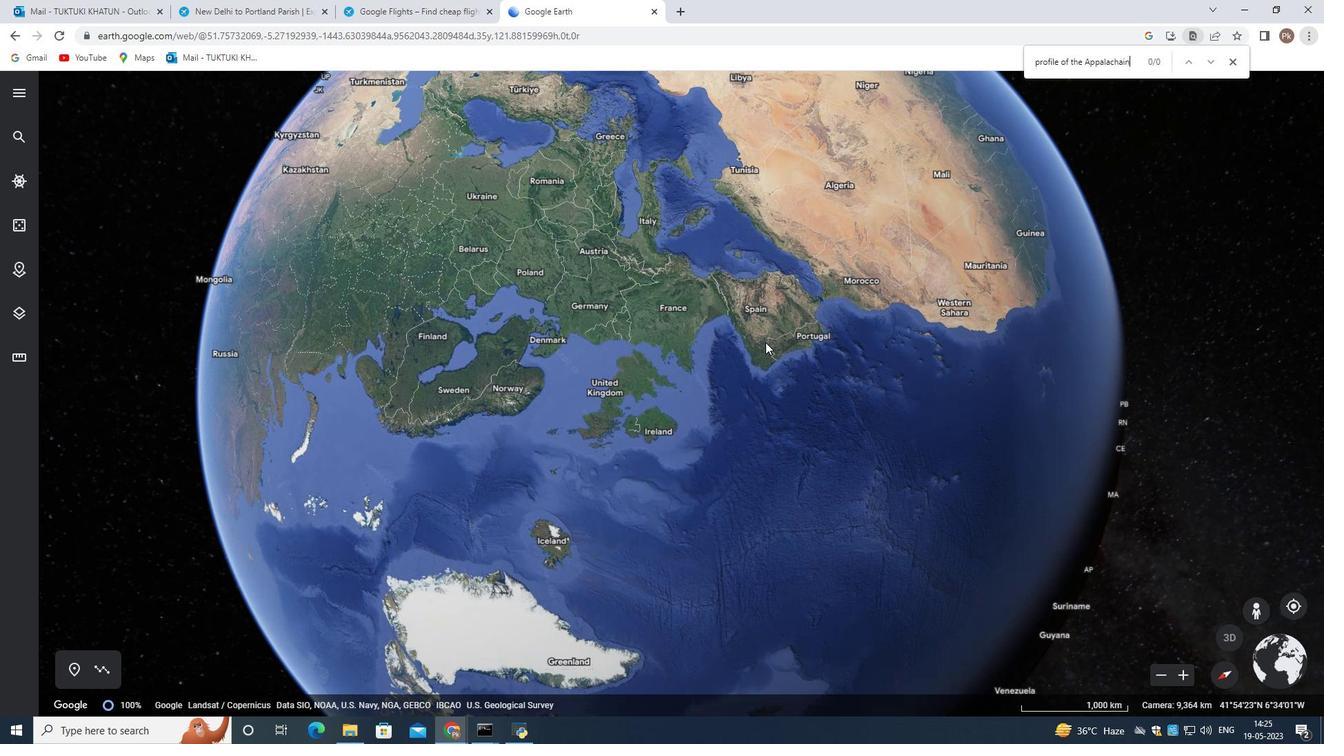 
Action: Mouse moved to (765, 342)
Screenshot: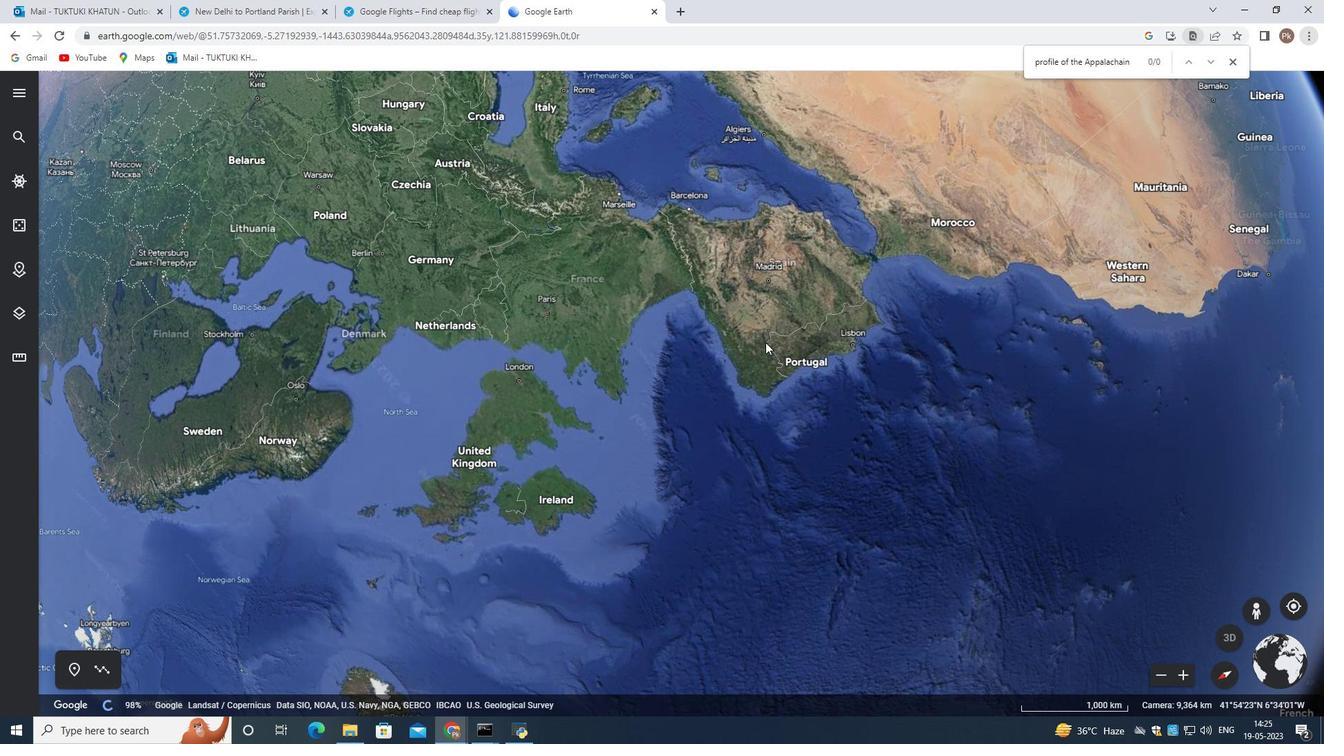 
Action: Mouse scrolled (765, 343) with delta (0, 0)
Screenshot: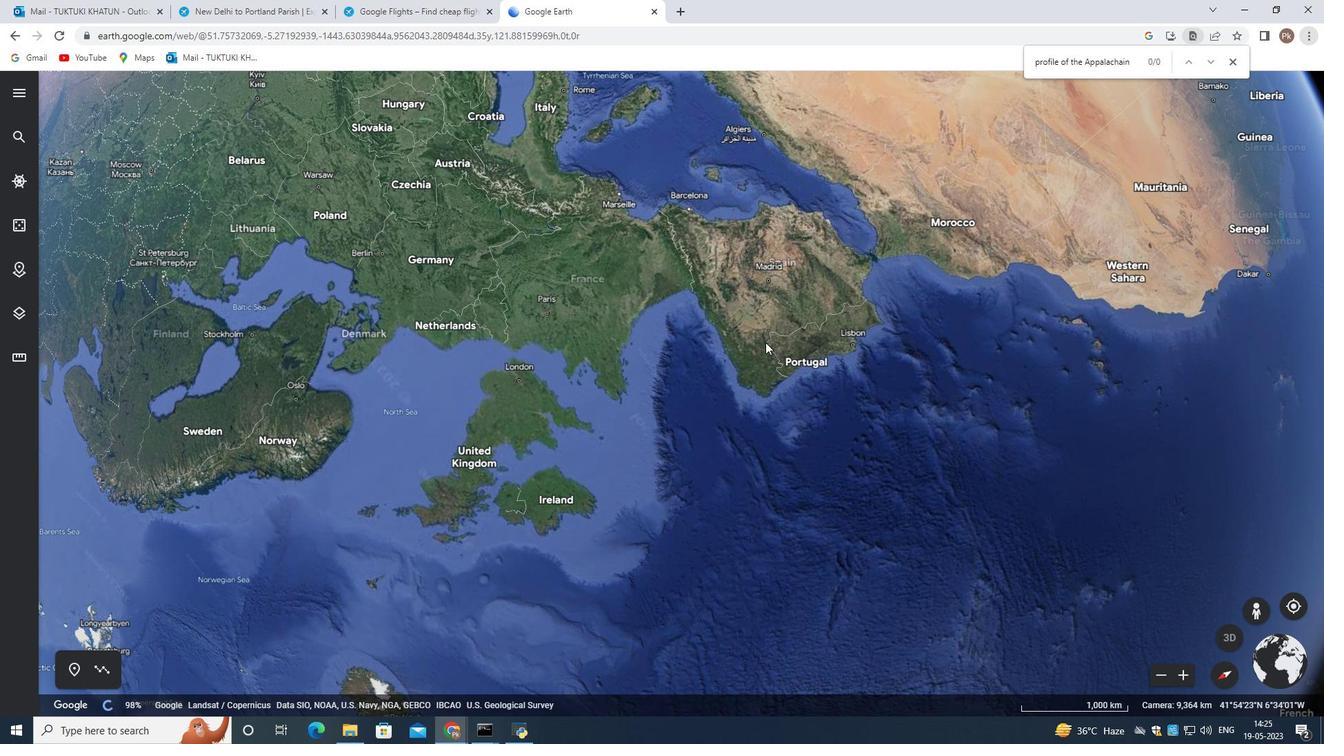 
Action: Mouse moved to (1261, 610)
Screenshot: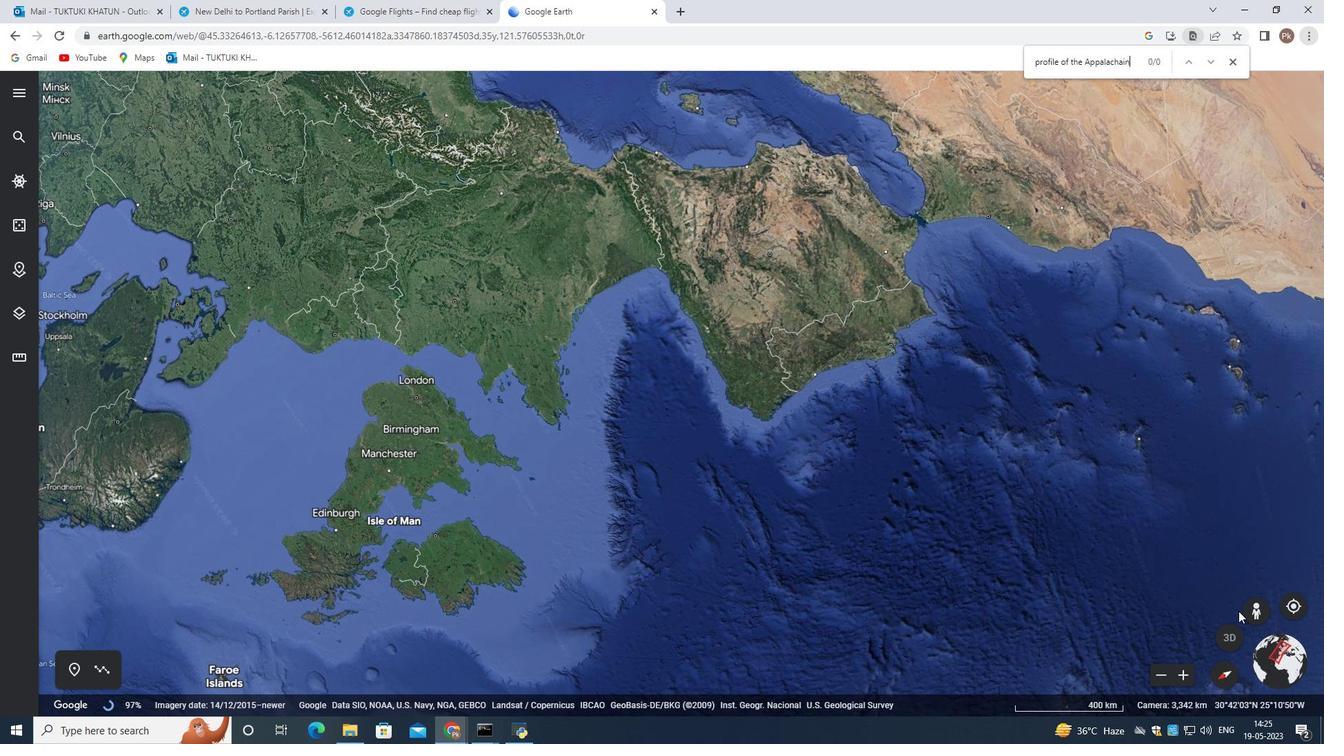 
Action: Mouse pressed left at (1261, 610)
Screenshot: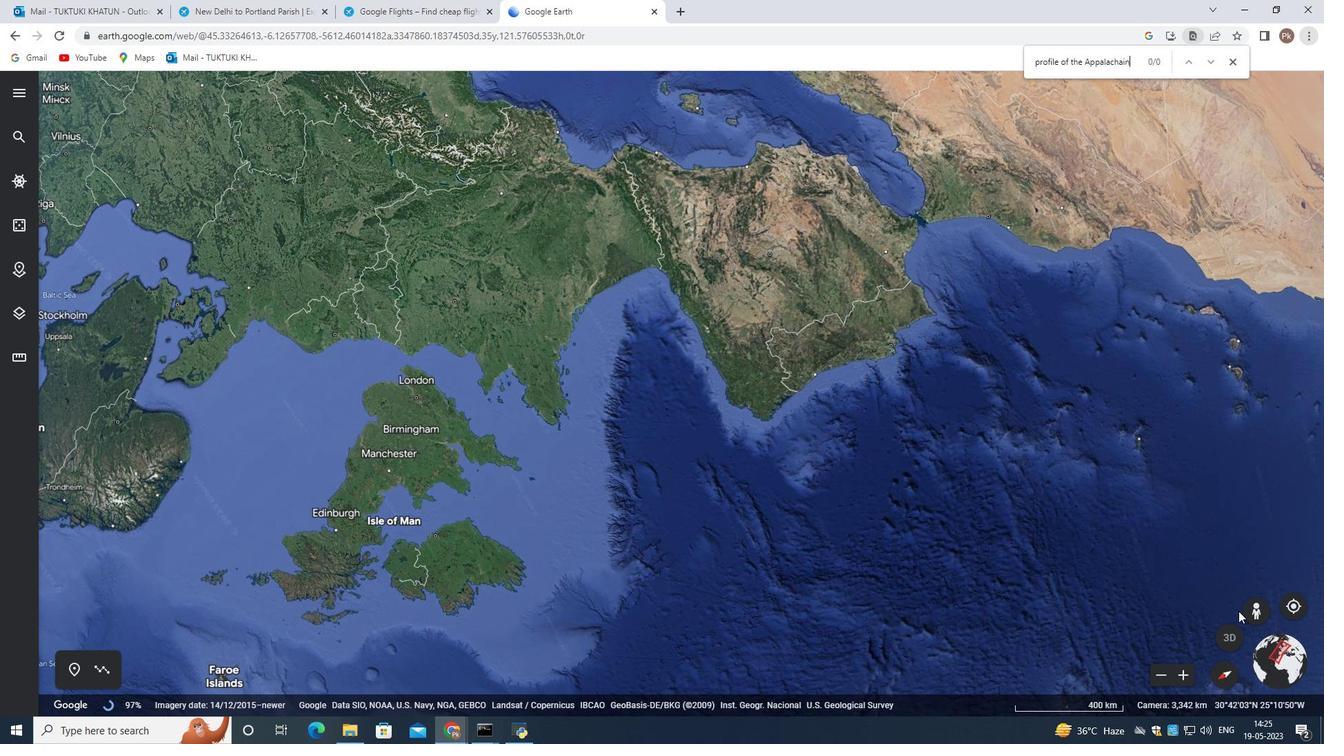
Action: Mouse moved to (668, 408)
Screenshot: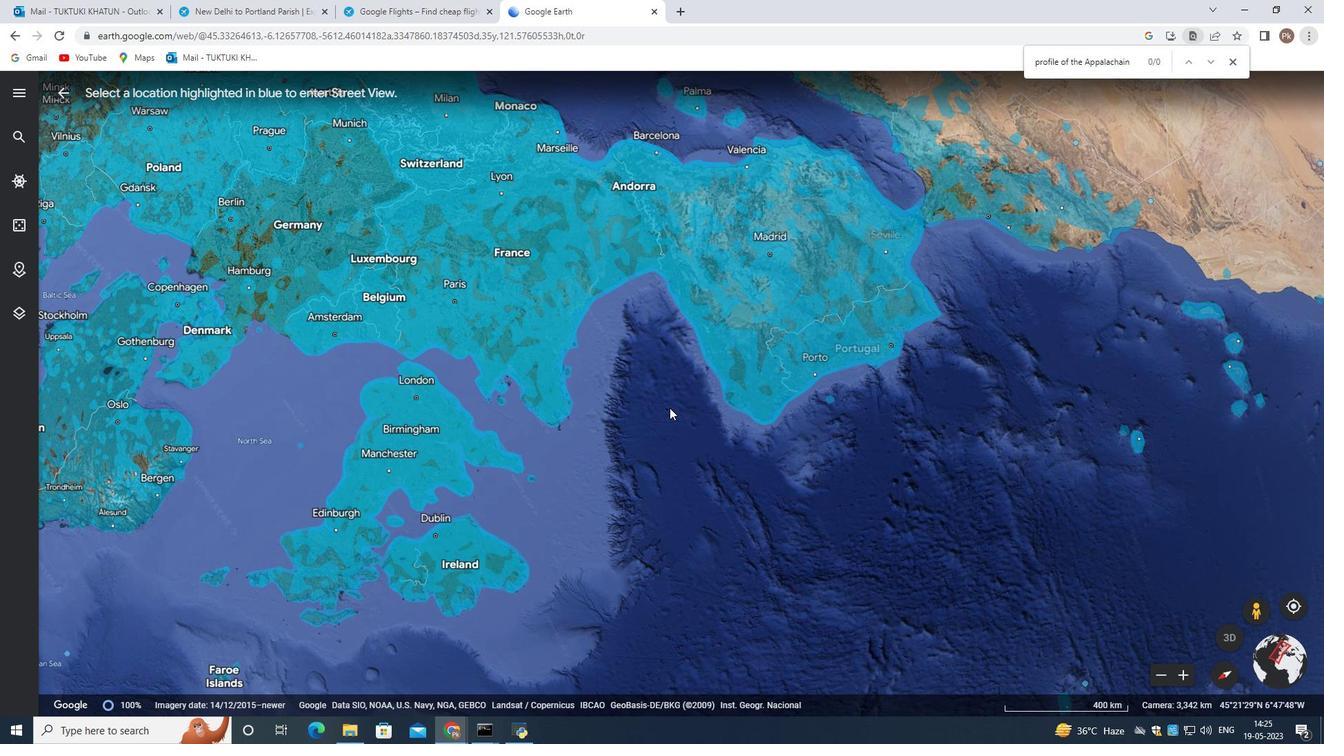 
Action: Mouse scrolled (668, 407) with delta (0, 0)
Screenshot: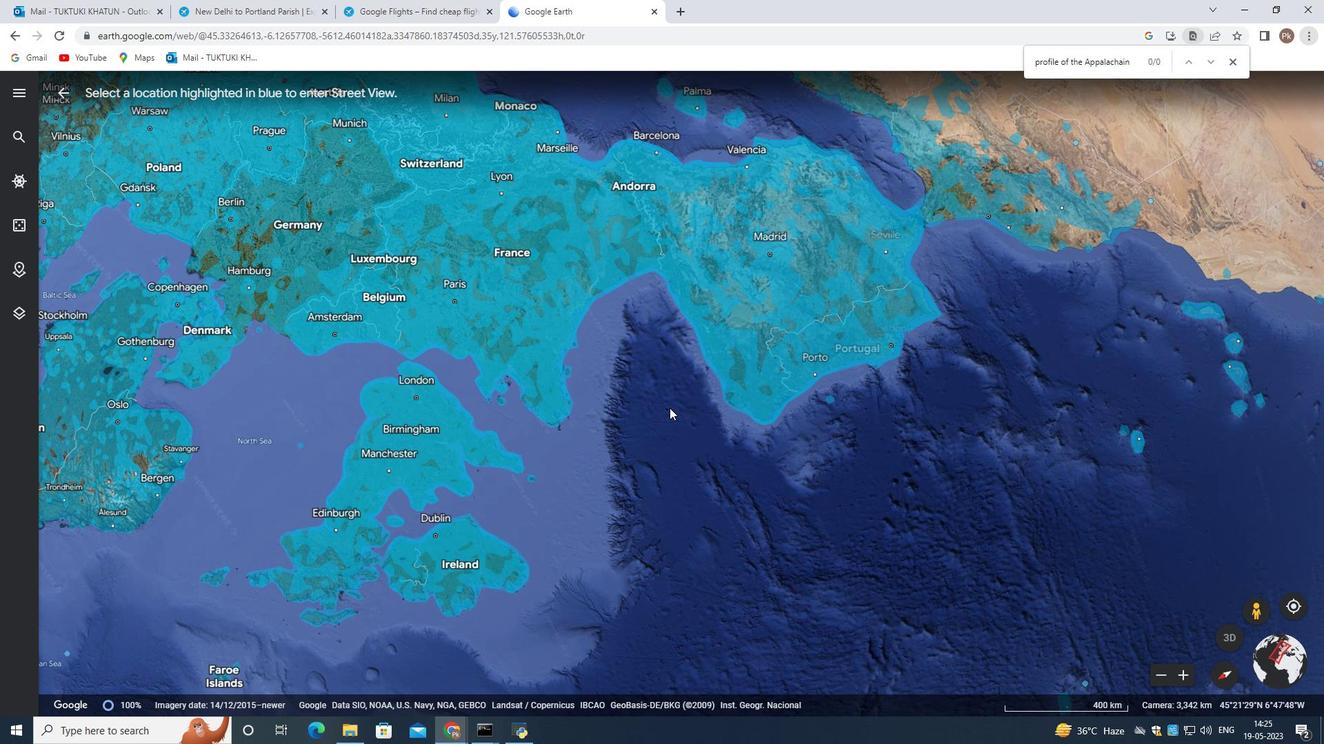 
Action: Mouse moved to (668, 408)
Screenshot: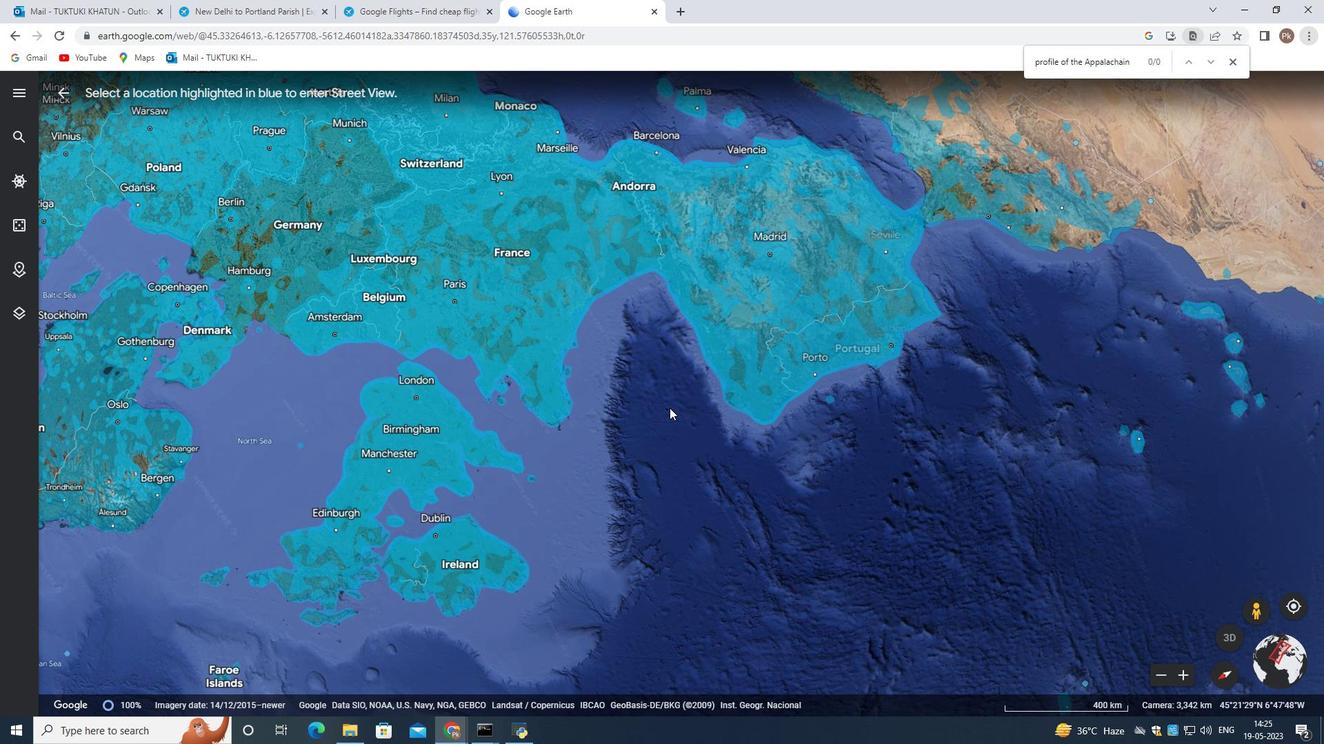 
Action: Mouse scrolled (668, 408) with delta (0, 0)
Screenshot: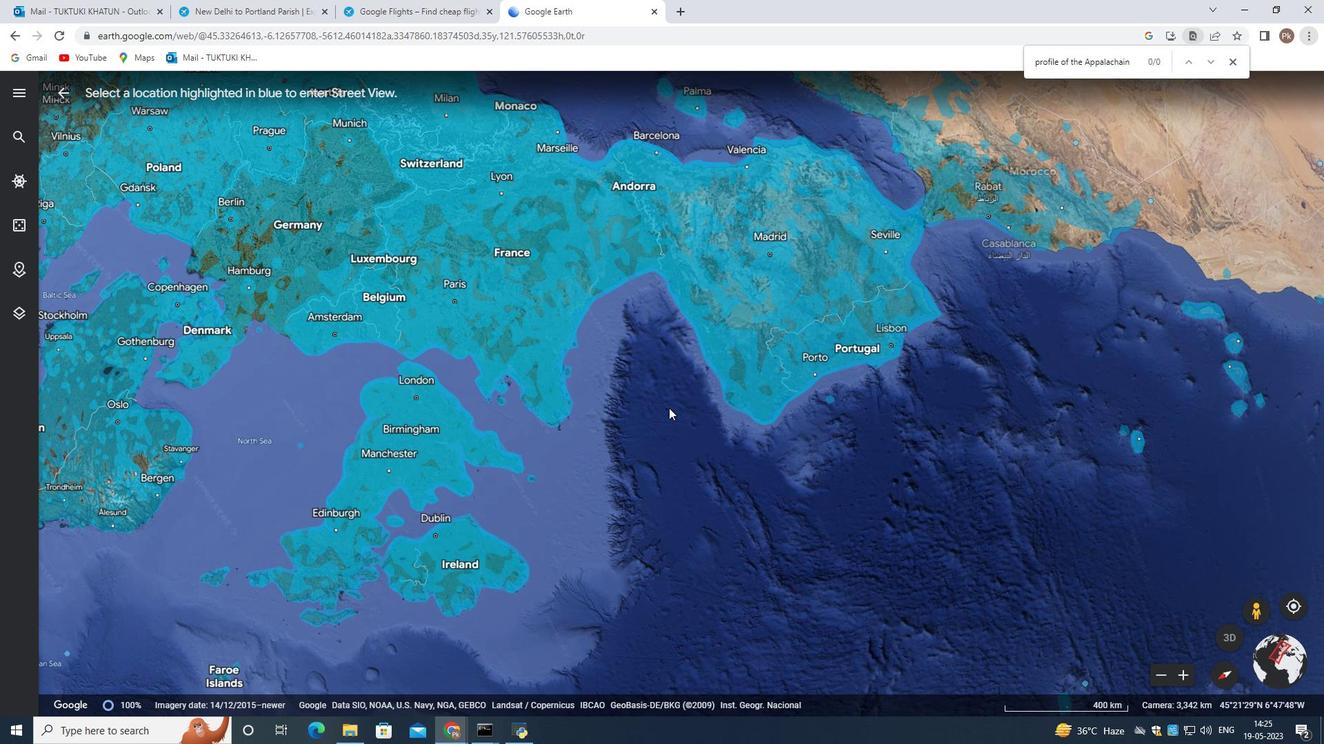 
Action: Mouse moved to (642, 401)
Screenshot: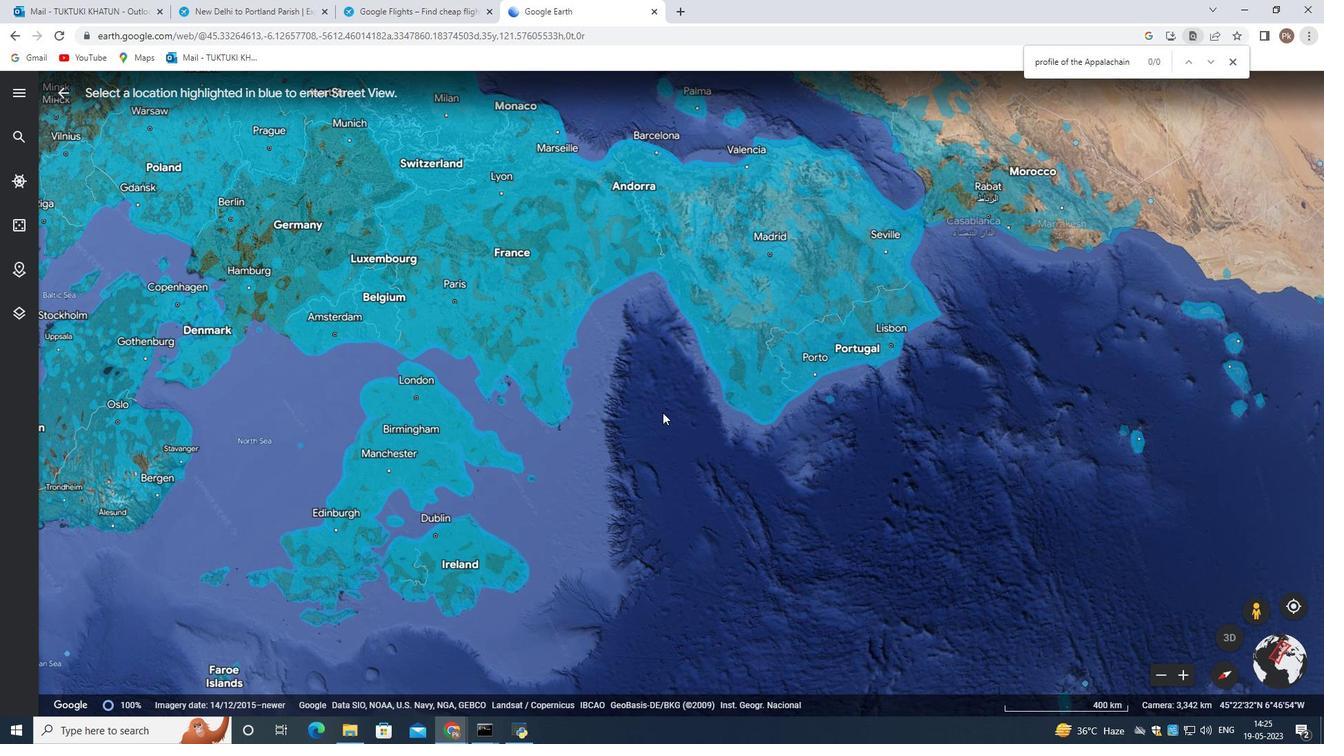 
Action: Mouse scrolled (642, 400) with delta (0, 0)
Screenshot: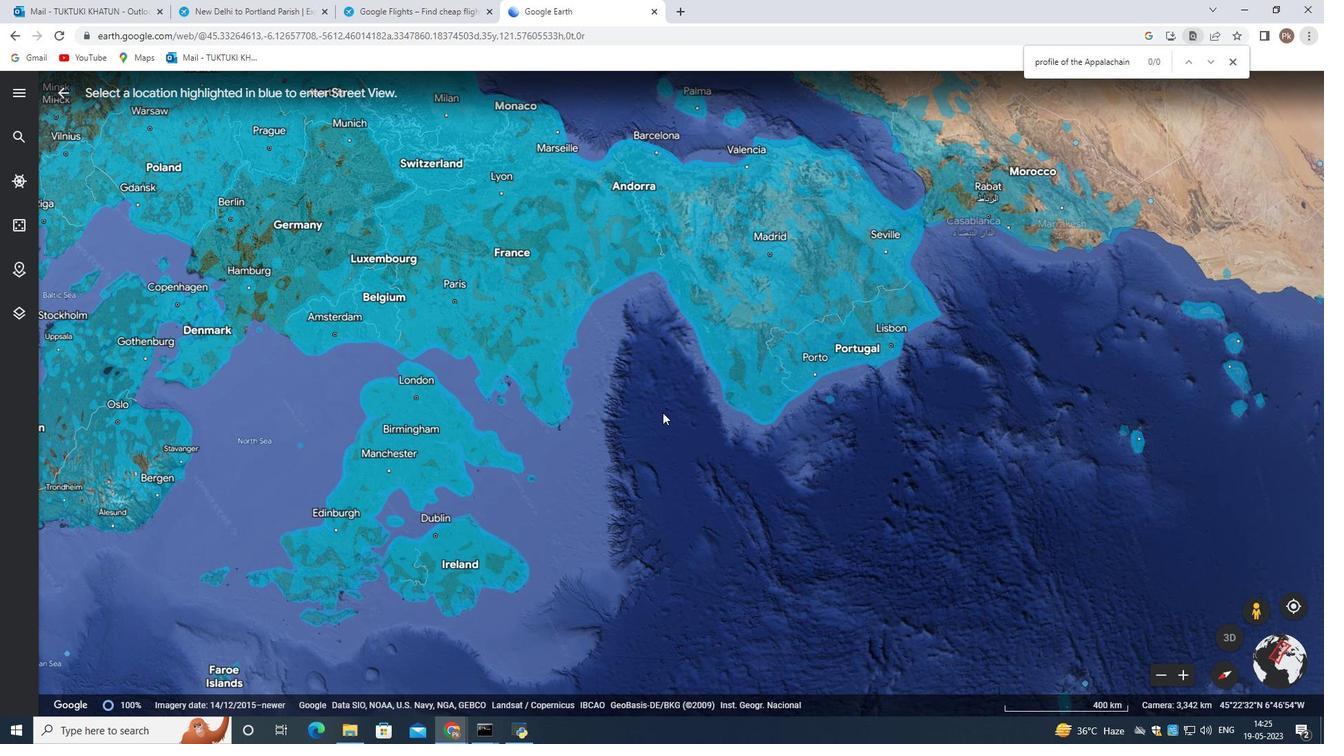 
Action: Mouse scrolled (642, 400) with delta (0, 0)
Screenshot: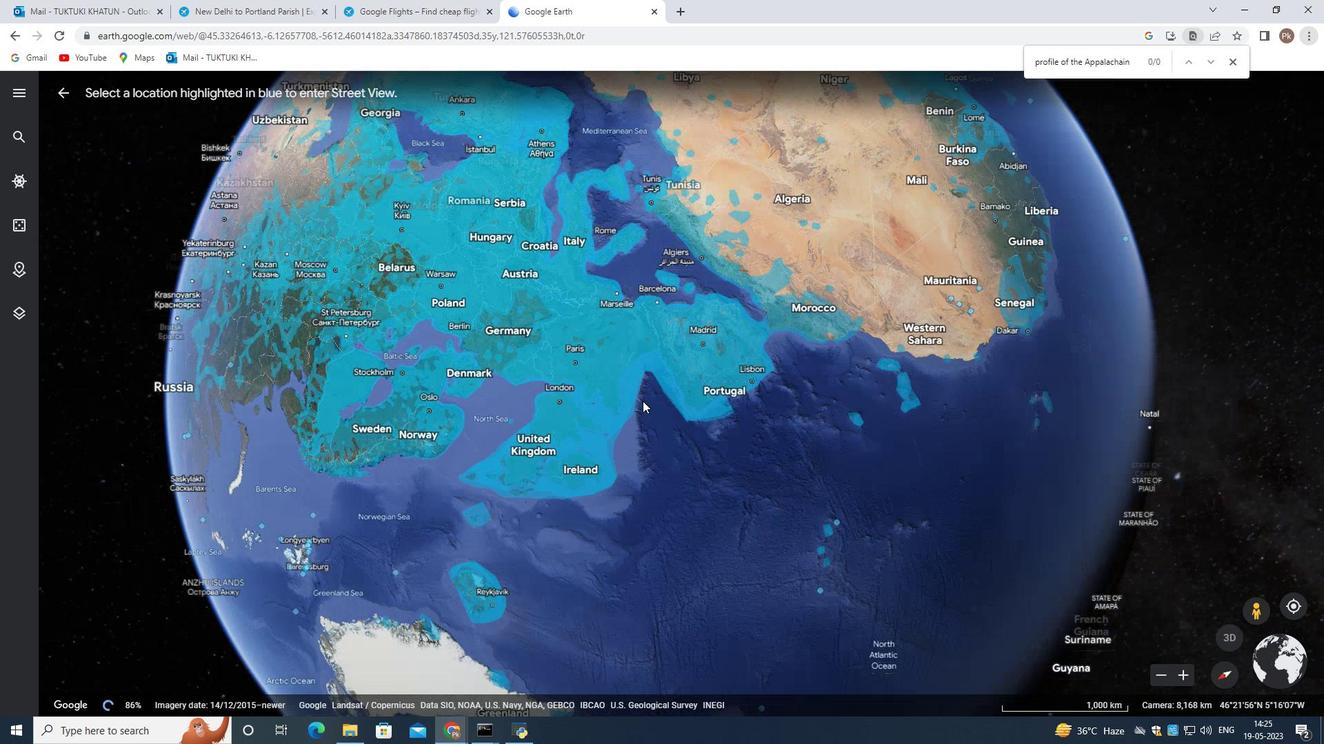 
Action: Mouse scrolled (642, 400) with delta (0, 0)
Screenshot: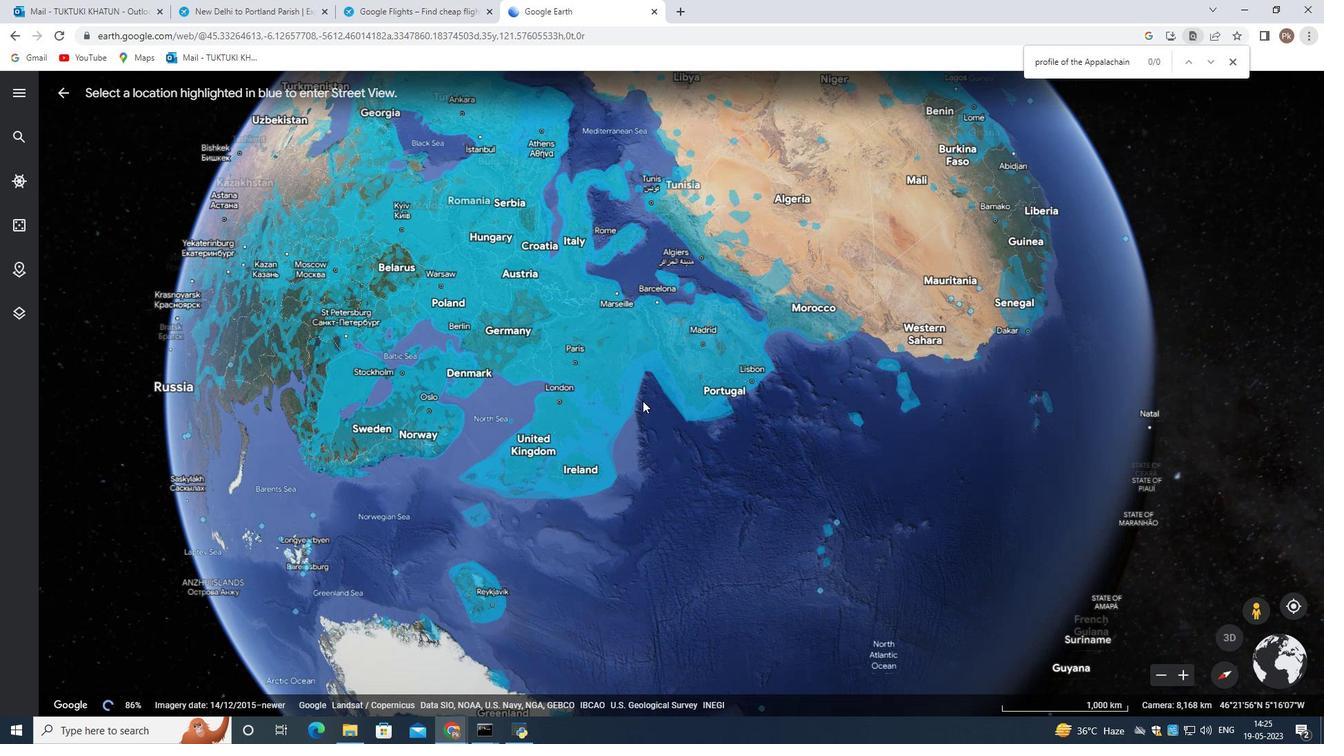 
Action: Mouse scrolled (642, 400) with delta (0, 0)
Screenshot: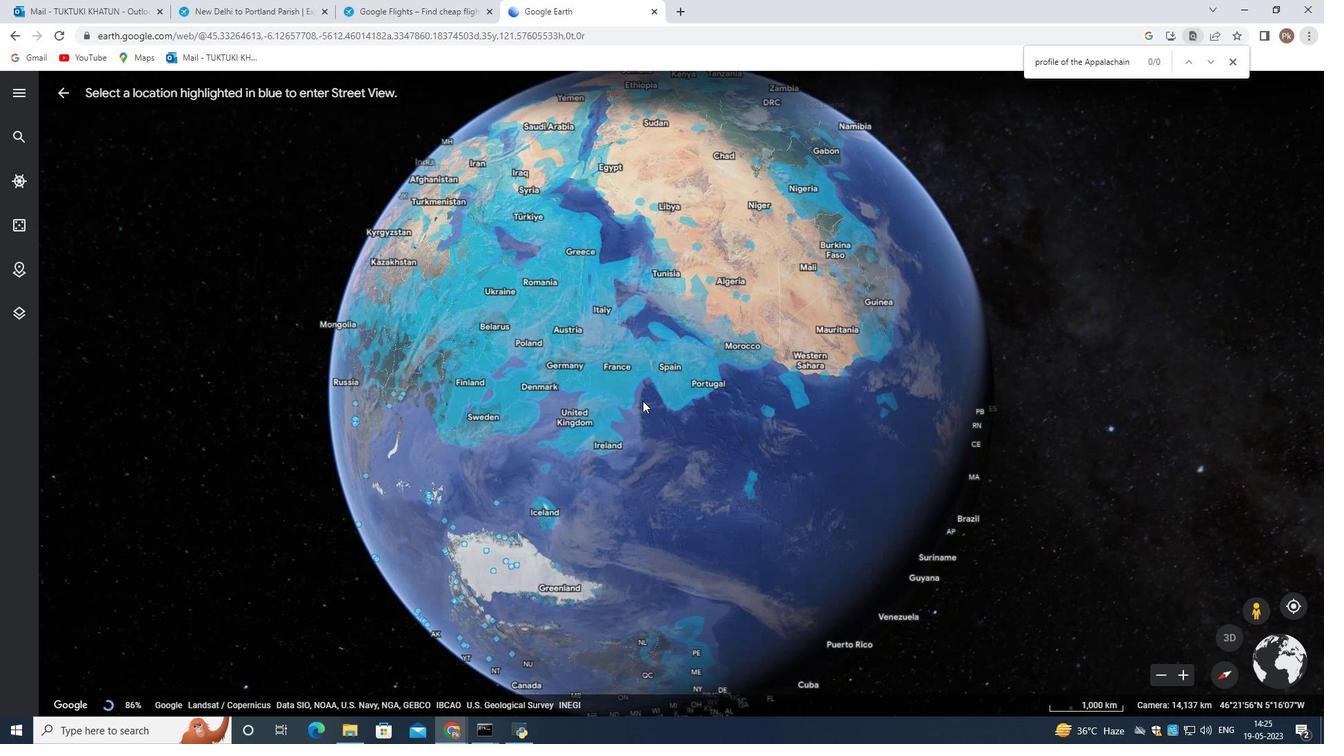 
Action: Mouse scrolled (642, 402) with delta (0, 0)
Screenshot: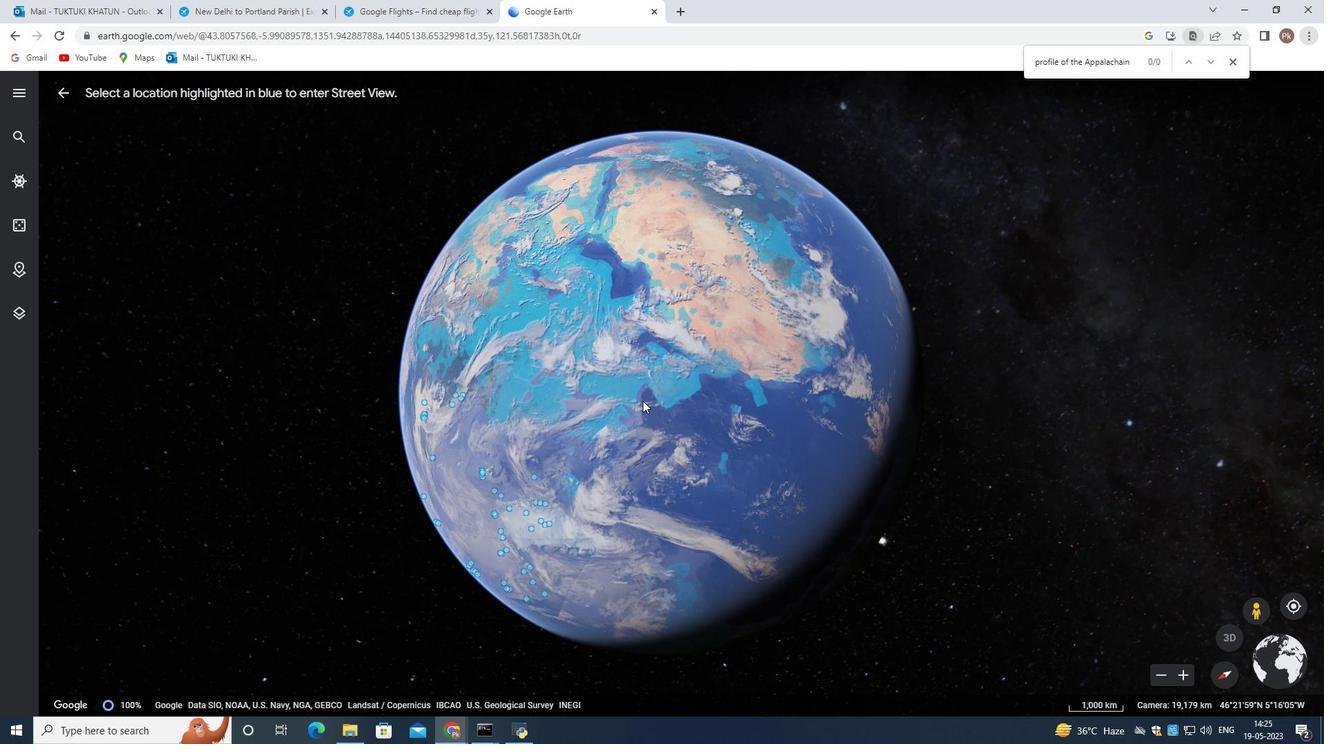 
Action: Mouse scrolled (642, 402) with delta (0, 0)
Screenshot: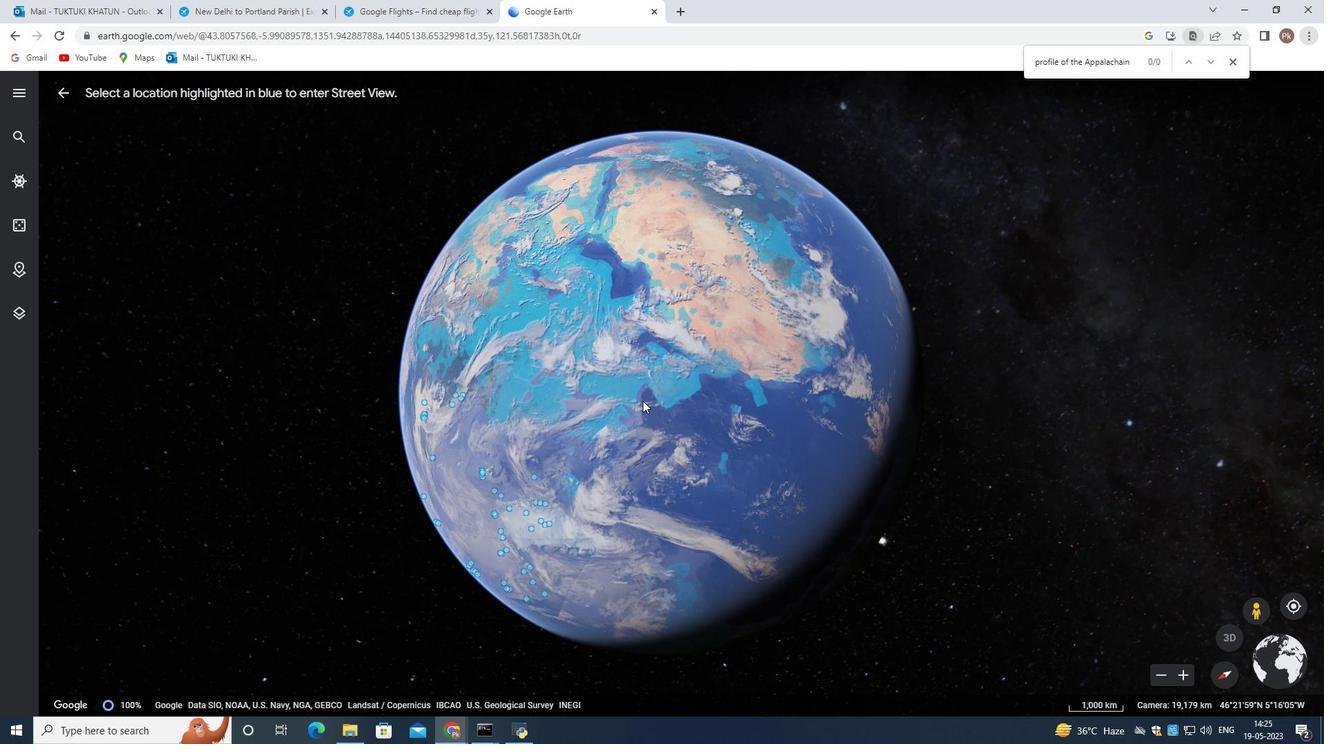 
Action: Mouse moved to (1293, 604)
Screenshot: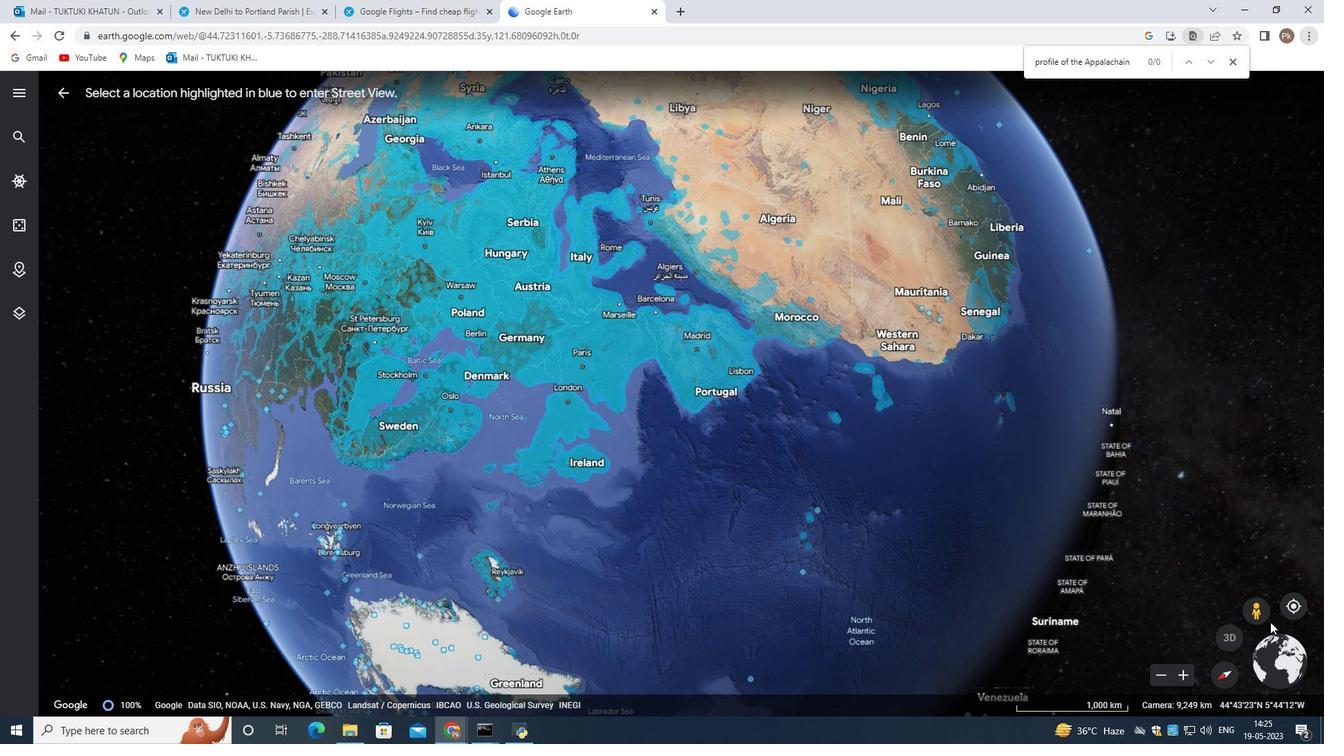 
Action: Mouse pressed left at (1293, 604)
Screenshot: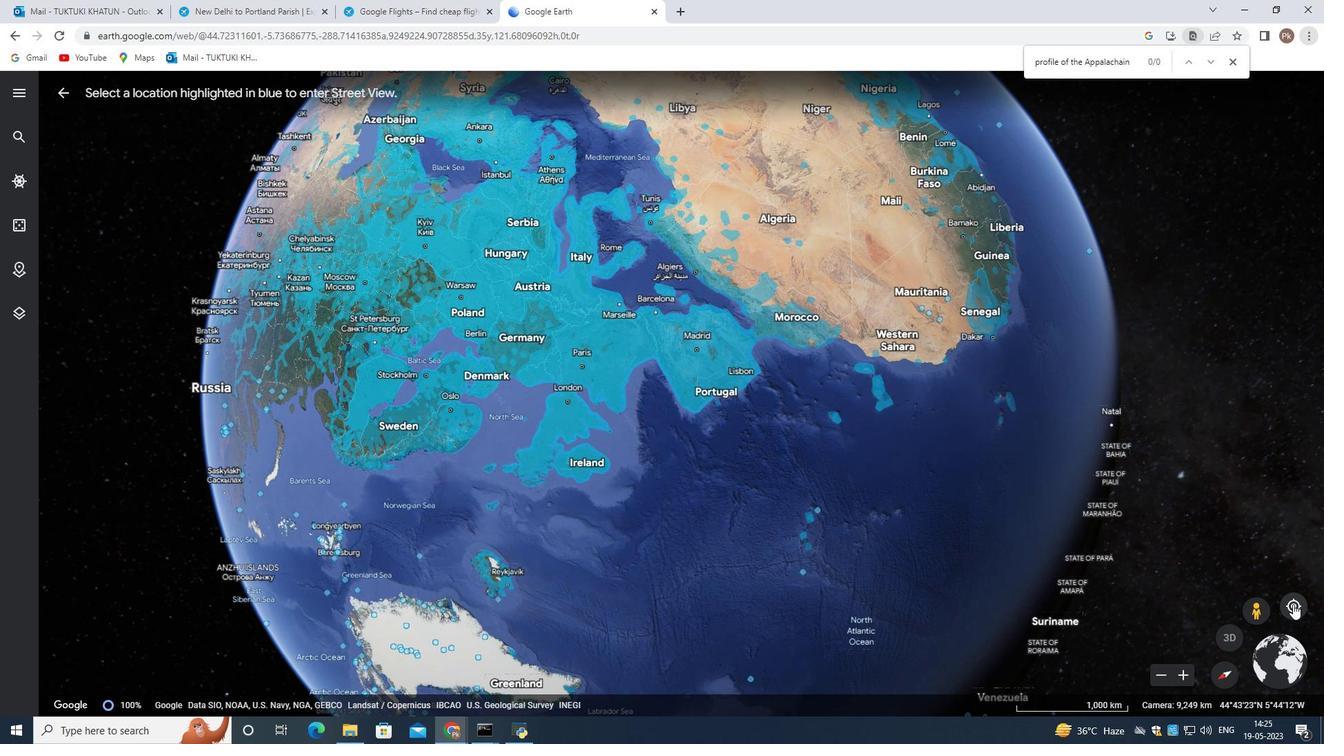 
Action: Mouse moved to (285, 55)
Screenshot: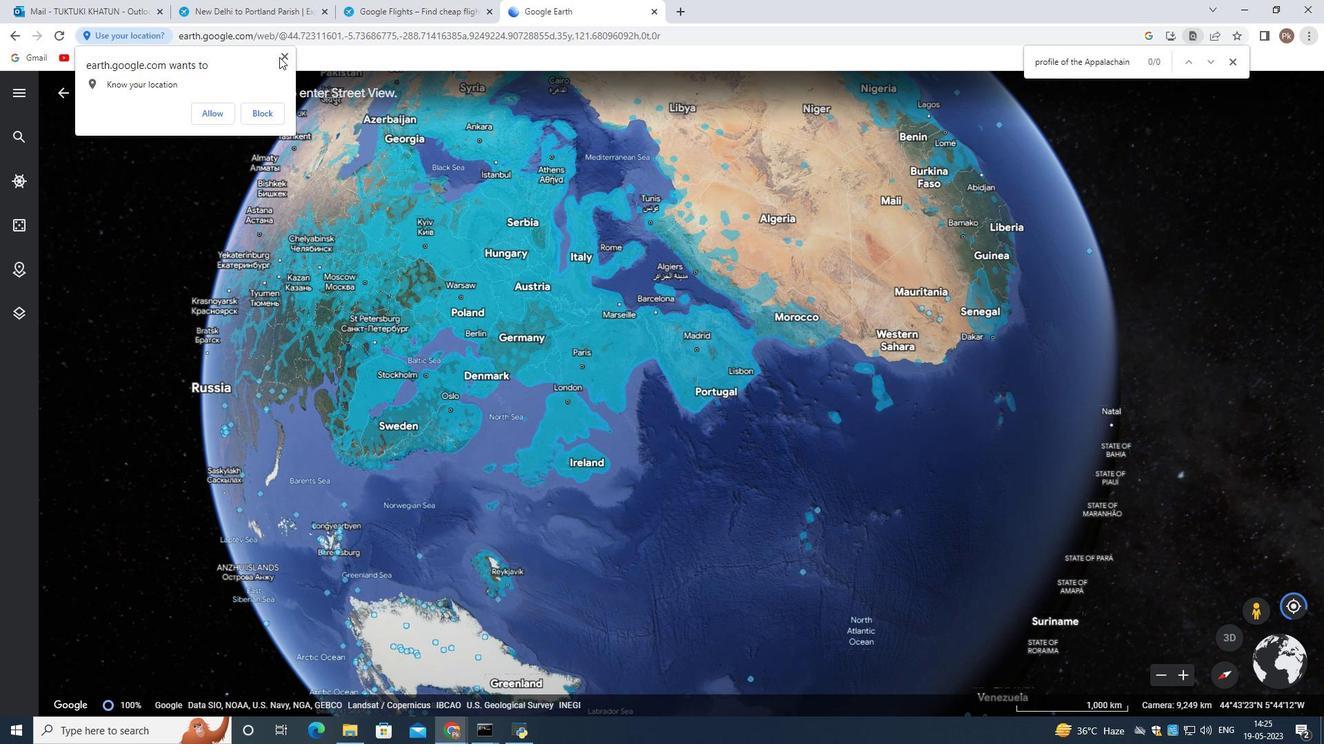
Action: Mouse pressed left at (285, 55)
Screenshot: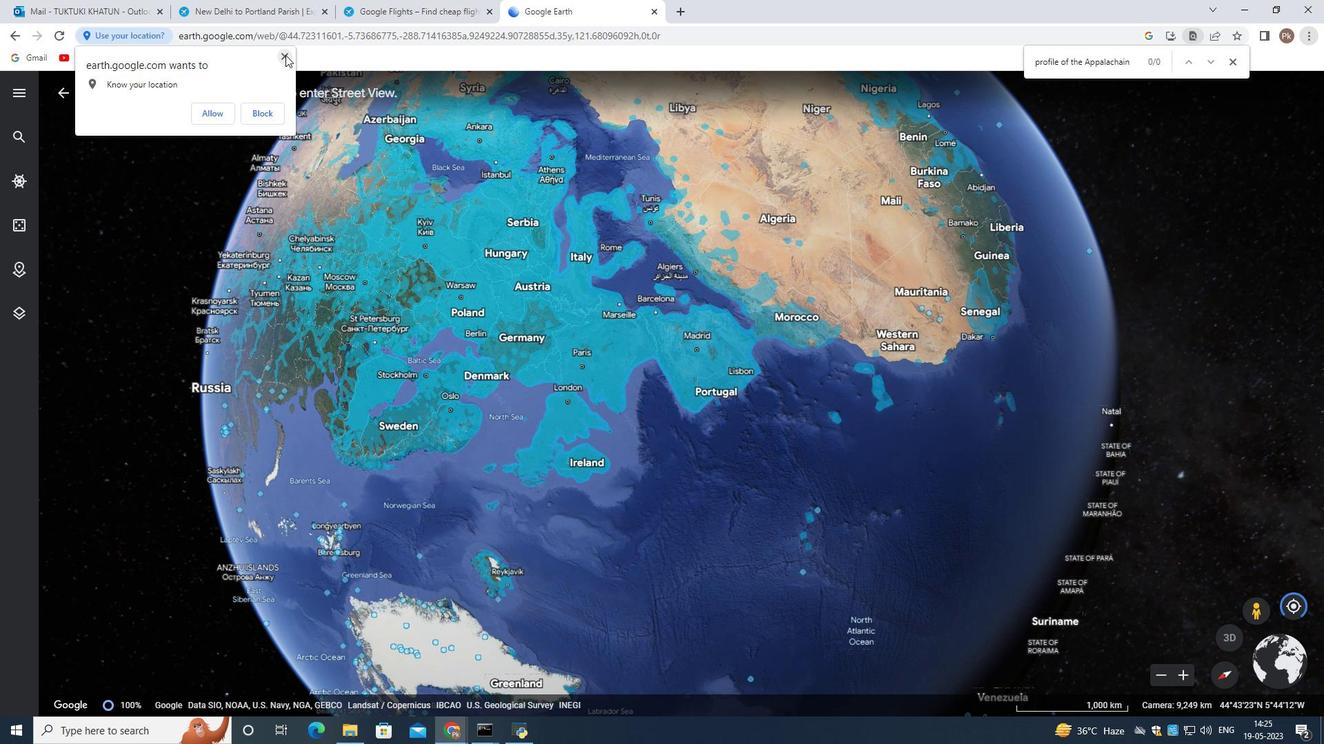 
Action: Mouse moved to (1227, 639)
Screenshot: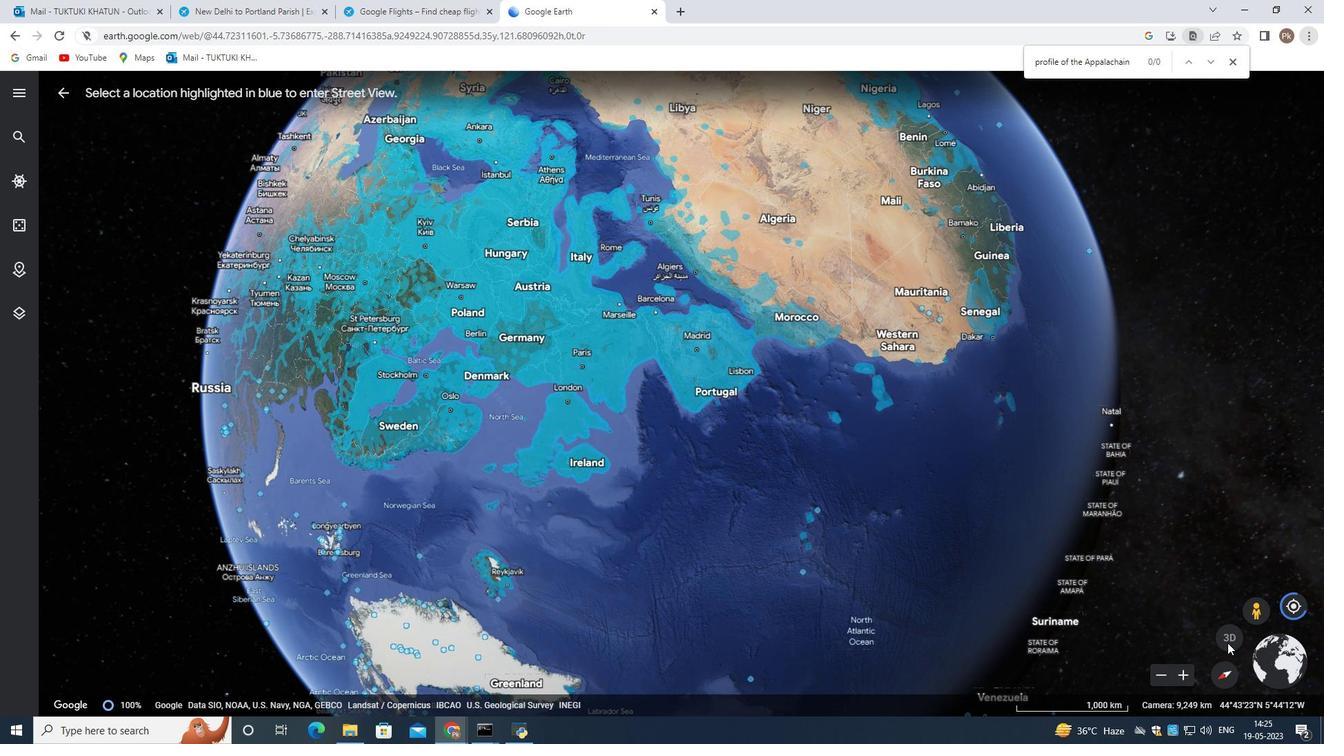 
Action: Mouse pressed left at (1227, 639)
Screenshot: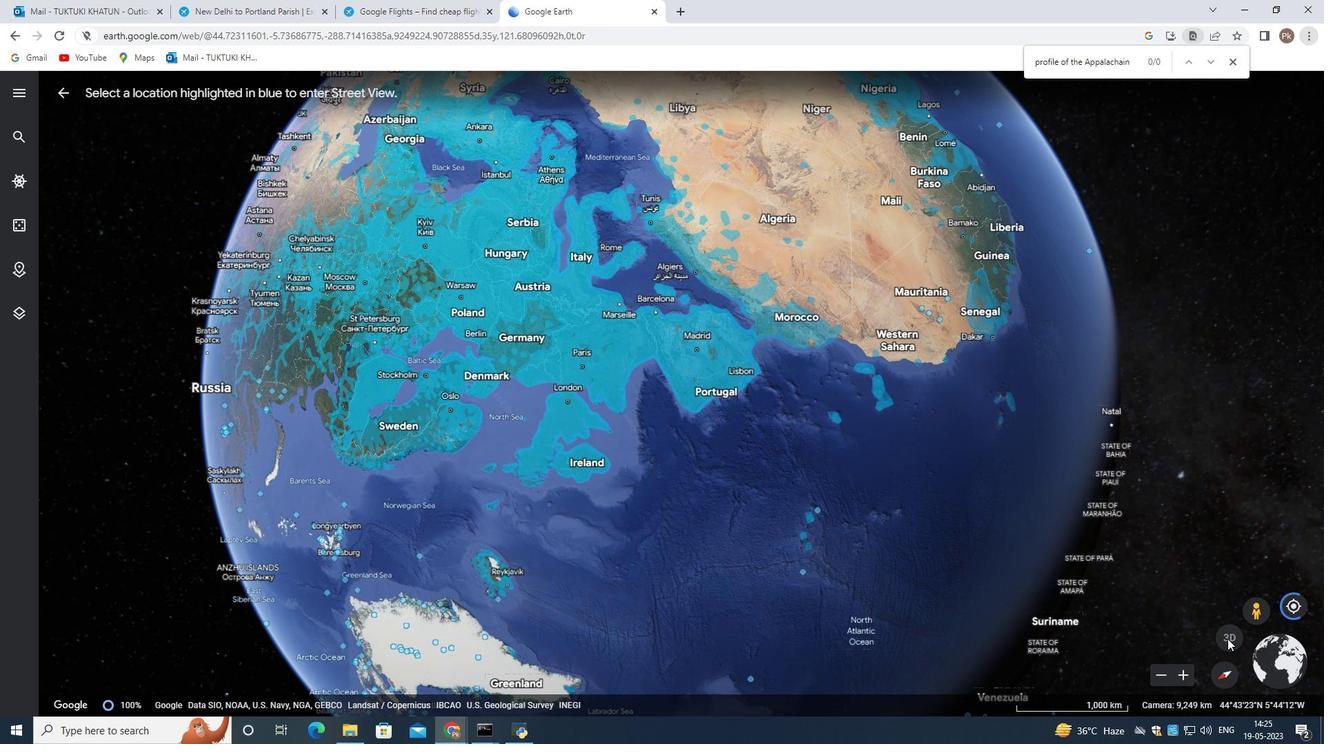 
Action: Mouse moved to (1228, 677)
Screenshot: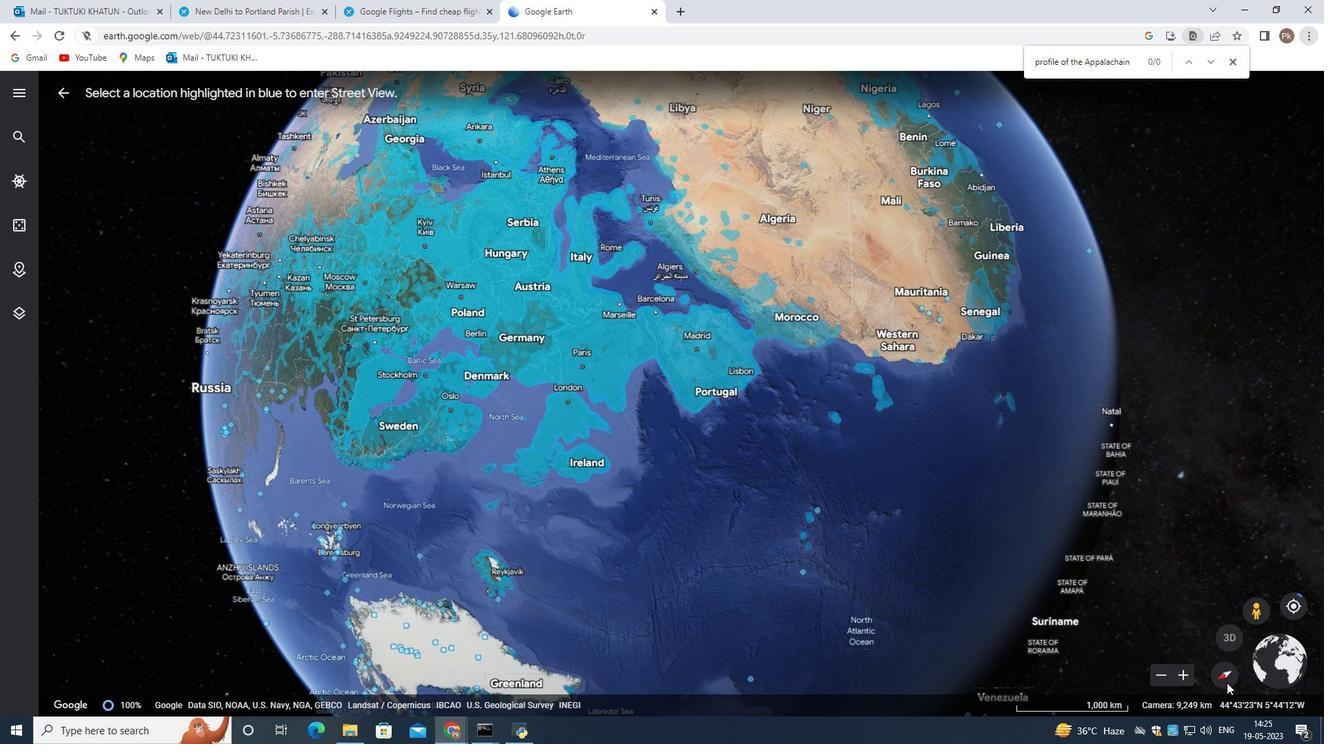 
Action: Mouse pressed left at (1228, 677)
Screenshot: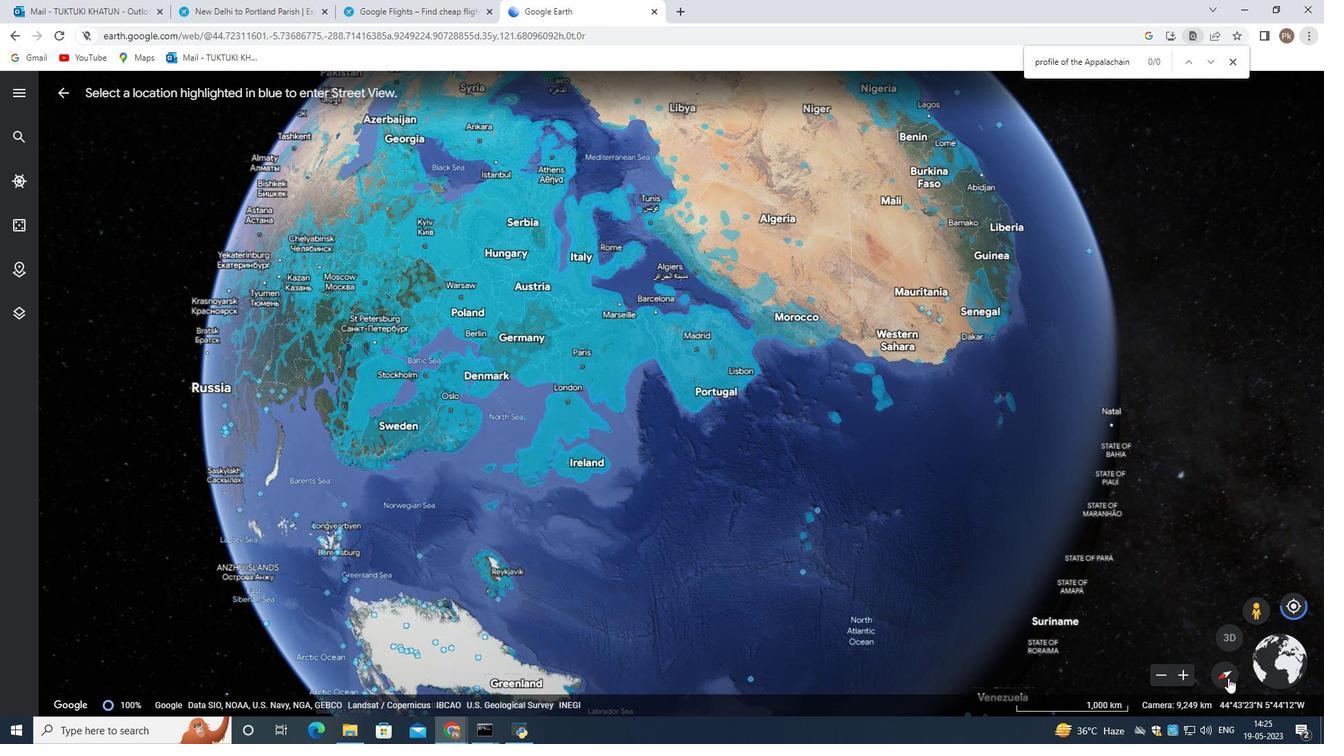 
Action: Mouse moved to (1228, 676)
Screenshot: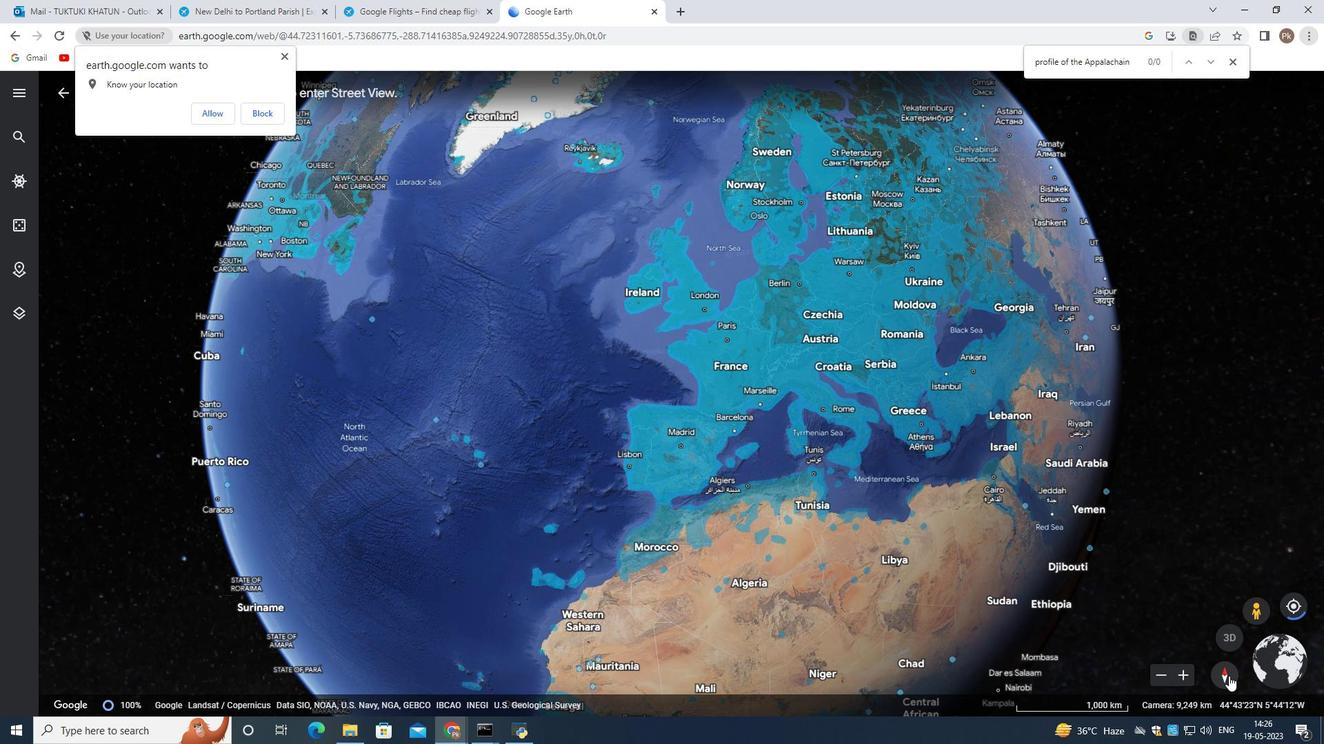 
Action: Mouse pressed left at (1228, 676)
Screenshot: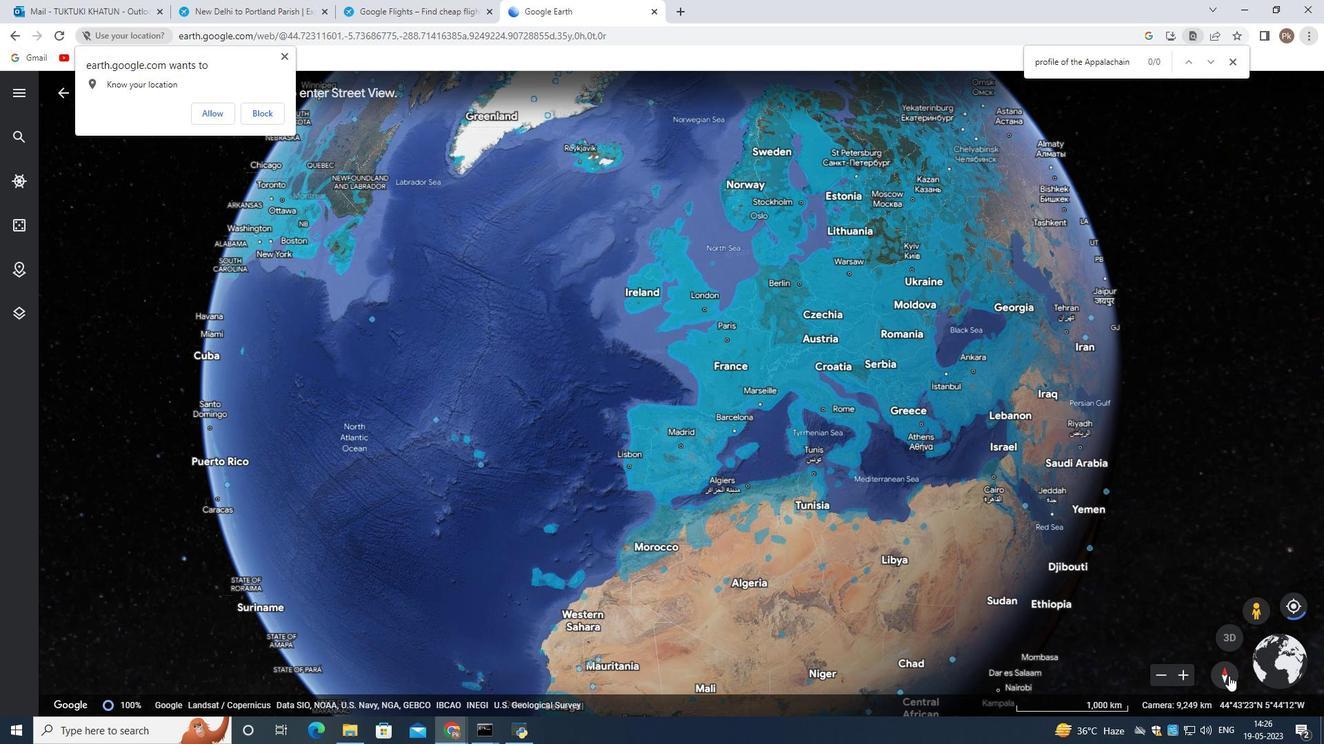 
Action: Mouse moved to (1224, 668)
Screenshot: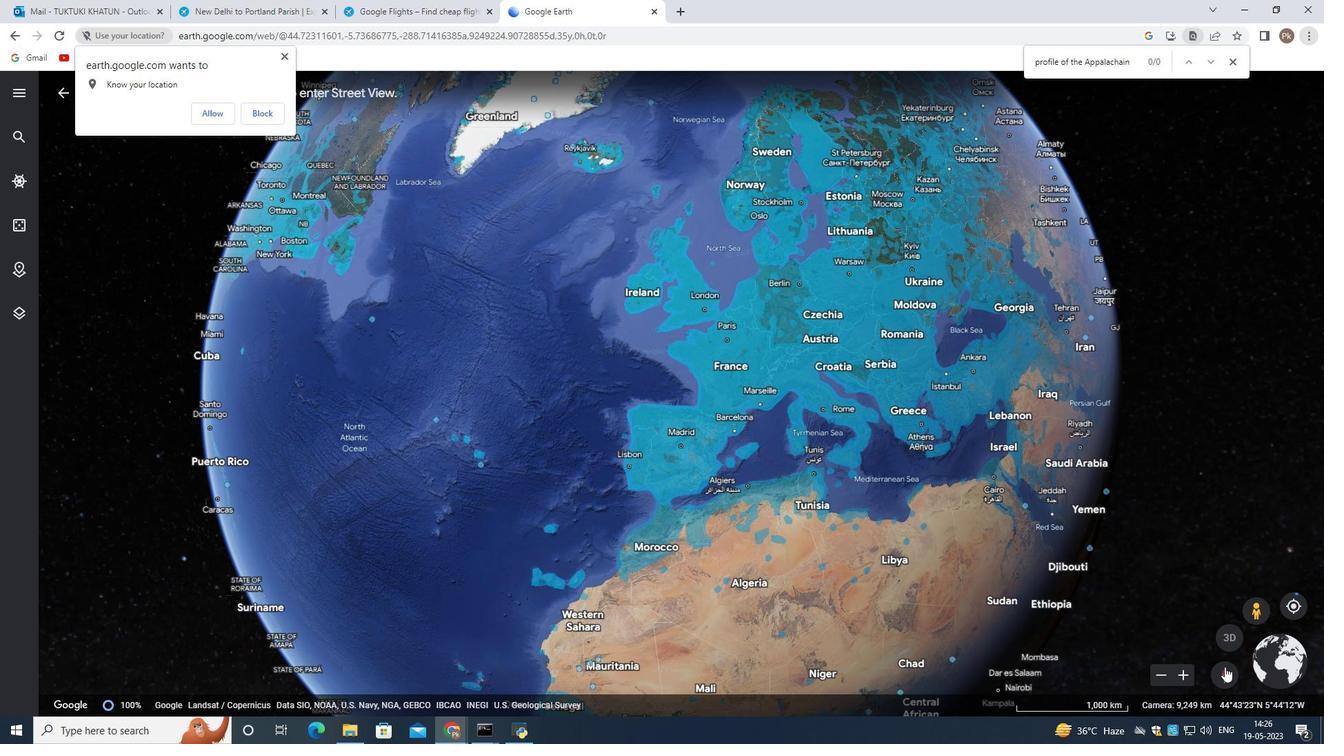
Action: Mouse pressed left at (1224, 668)
Screenshot: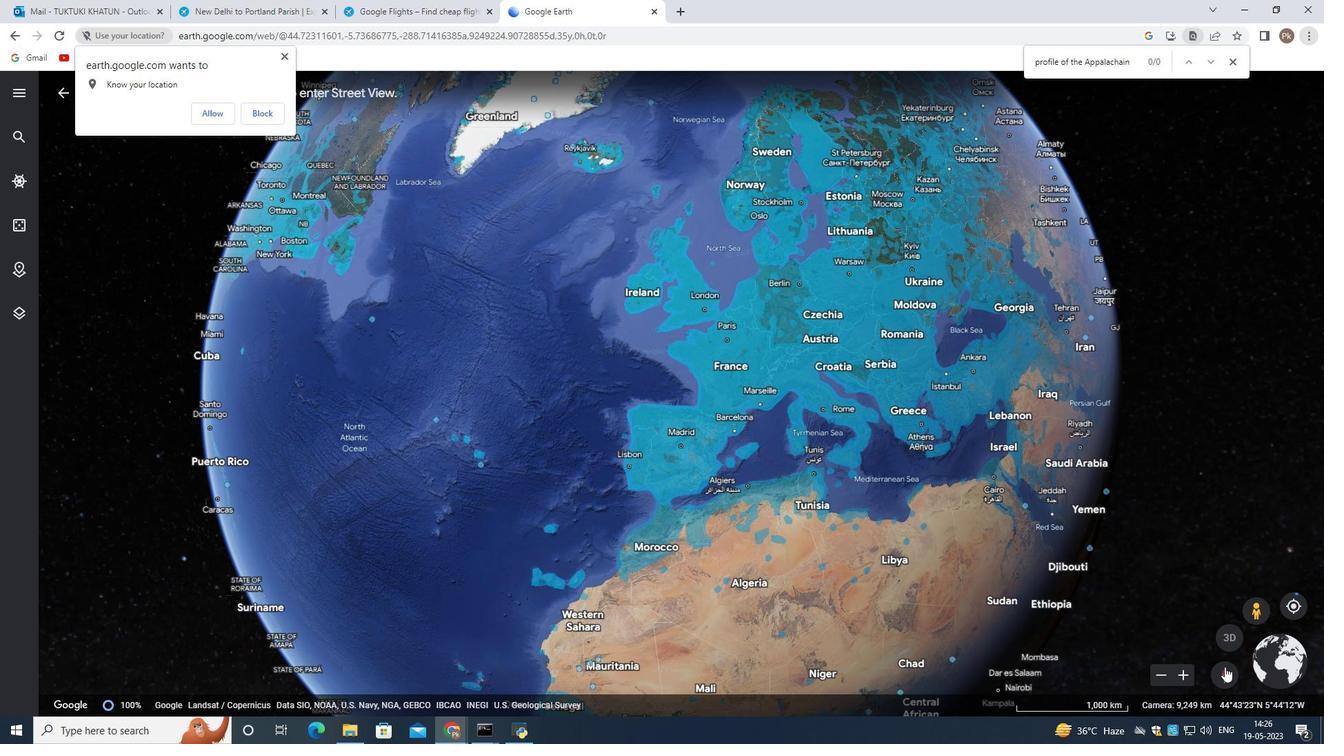 
Action: Mouse moved to (1224, 673)
Screenshot: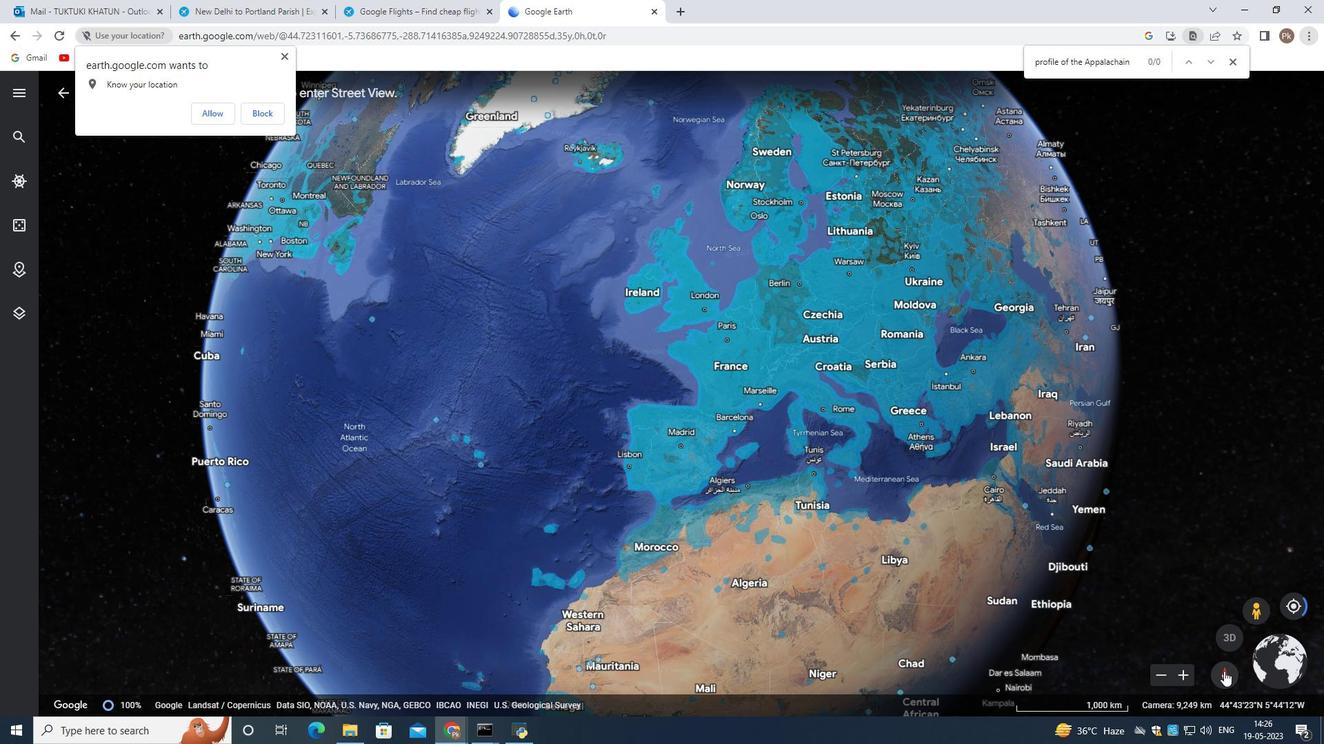 
Action: Mouse pressed left at (1224, 673)
Screenshot: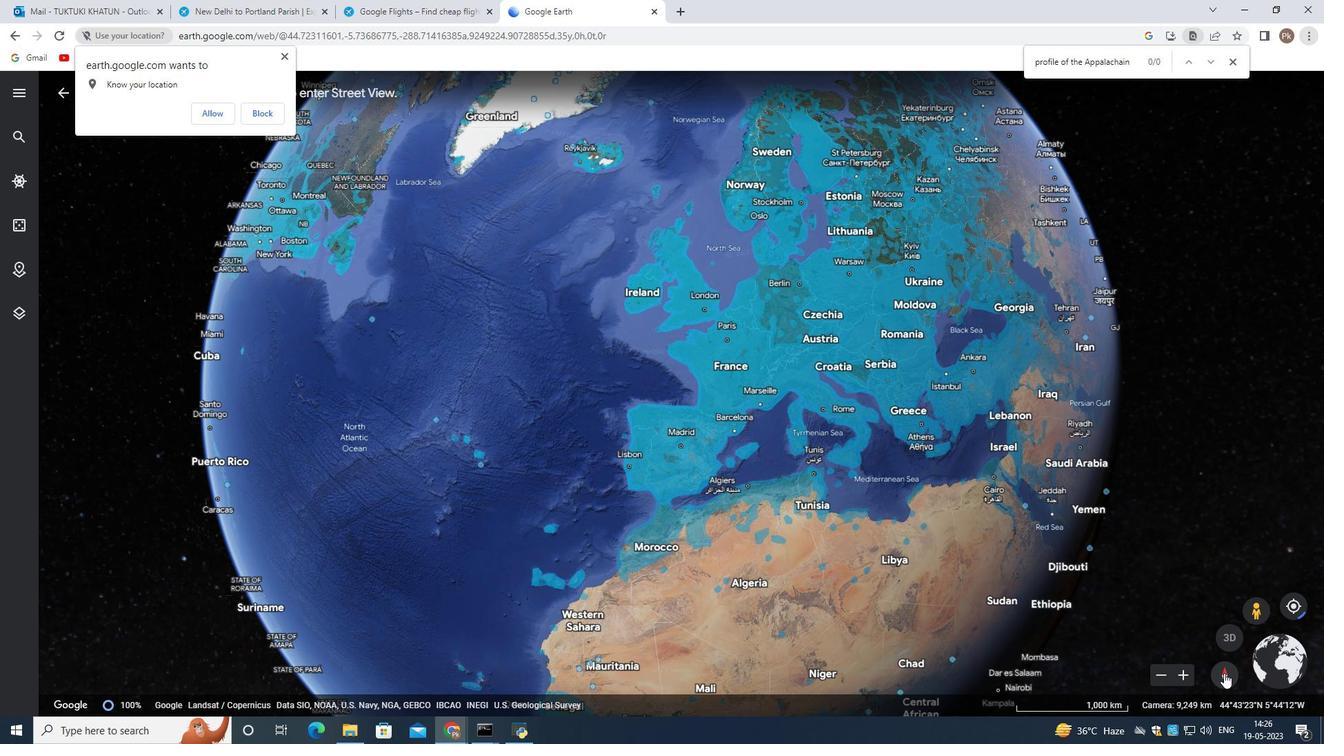 
Action: Mouse pressed left at (1224, 673)
Screenshot: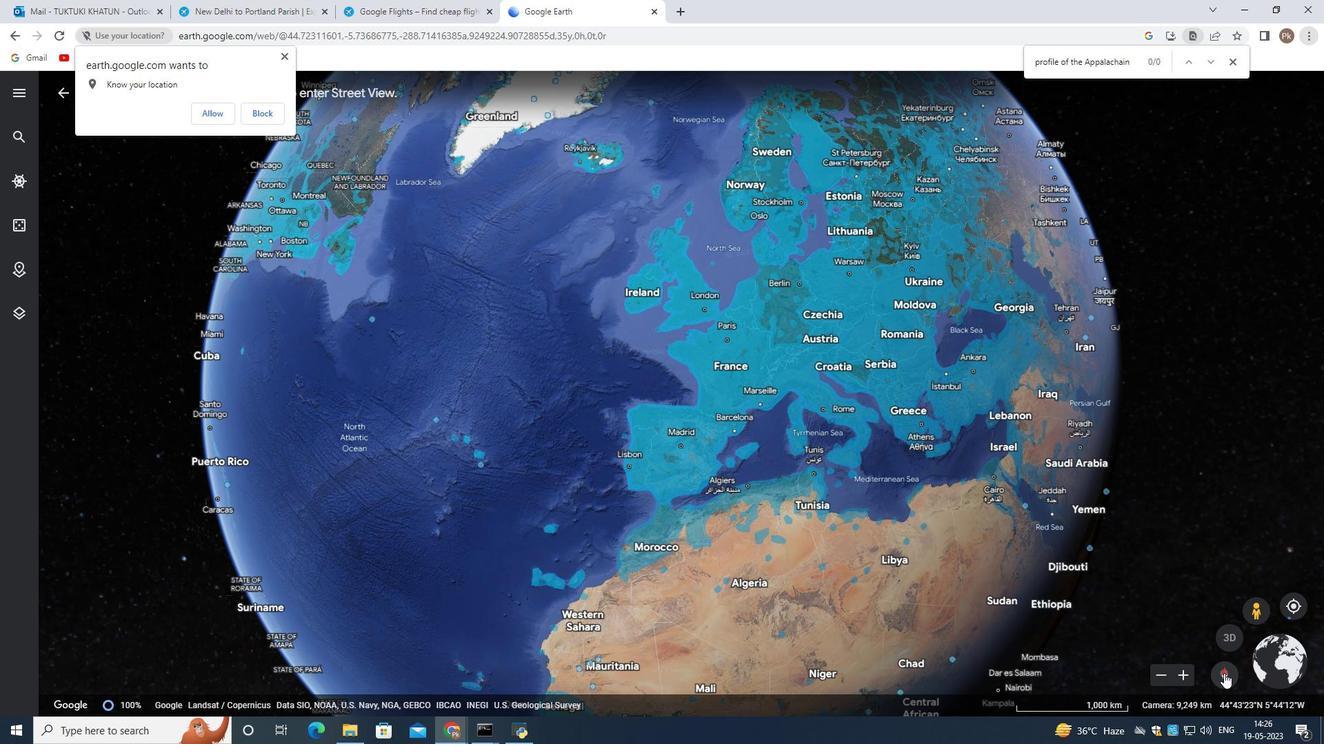 
Action: Mouse pressed left at (1224, 673)
Screenshot: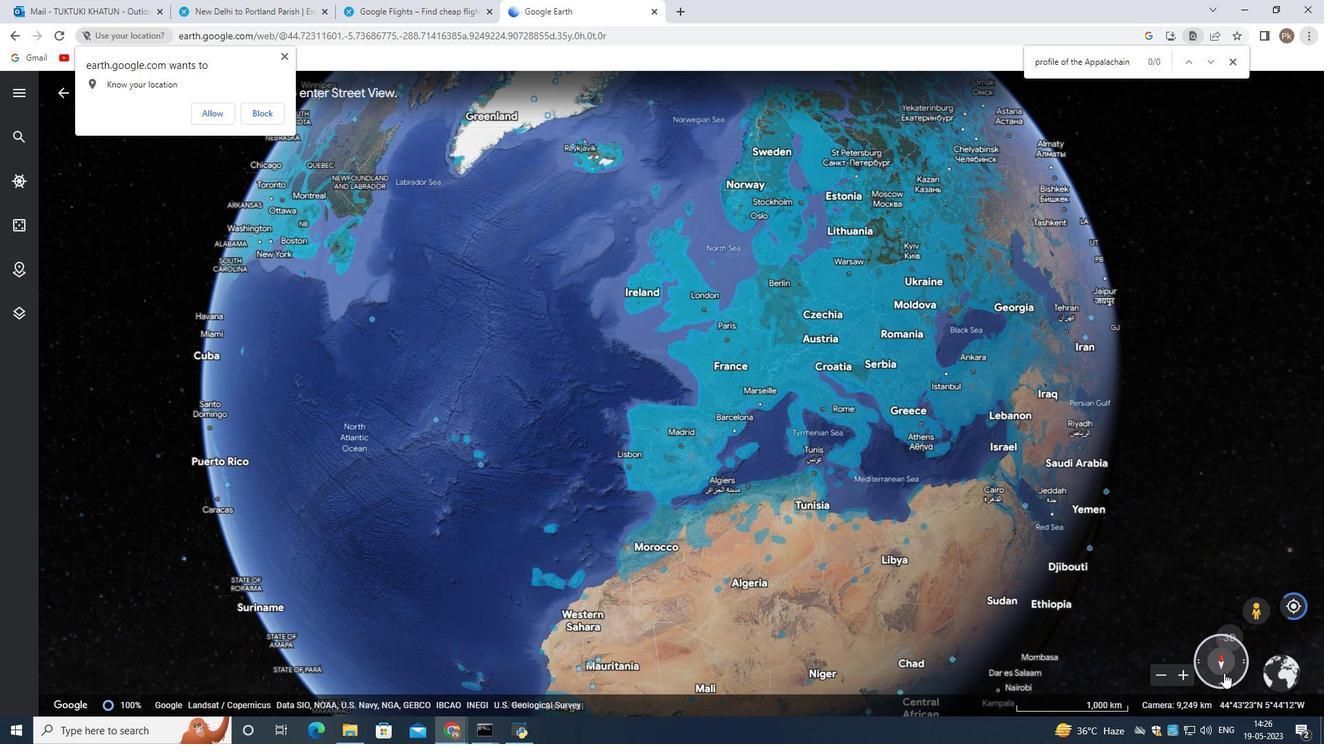 
Action: Mouse moved to (1182, 678)
Screenshot: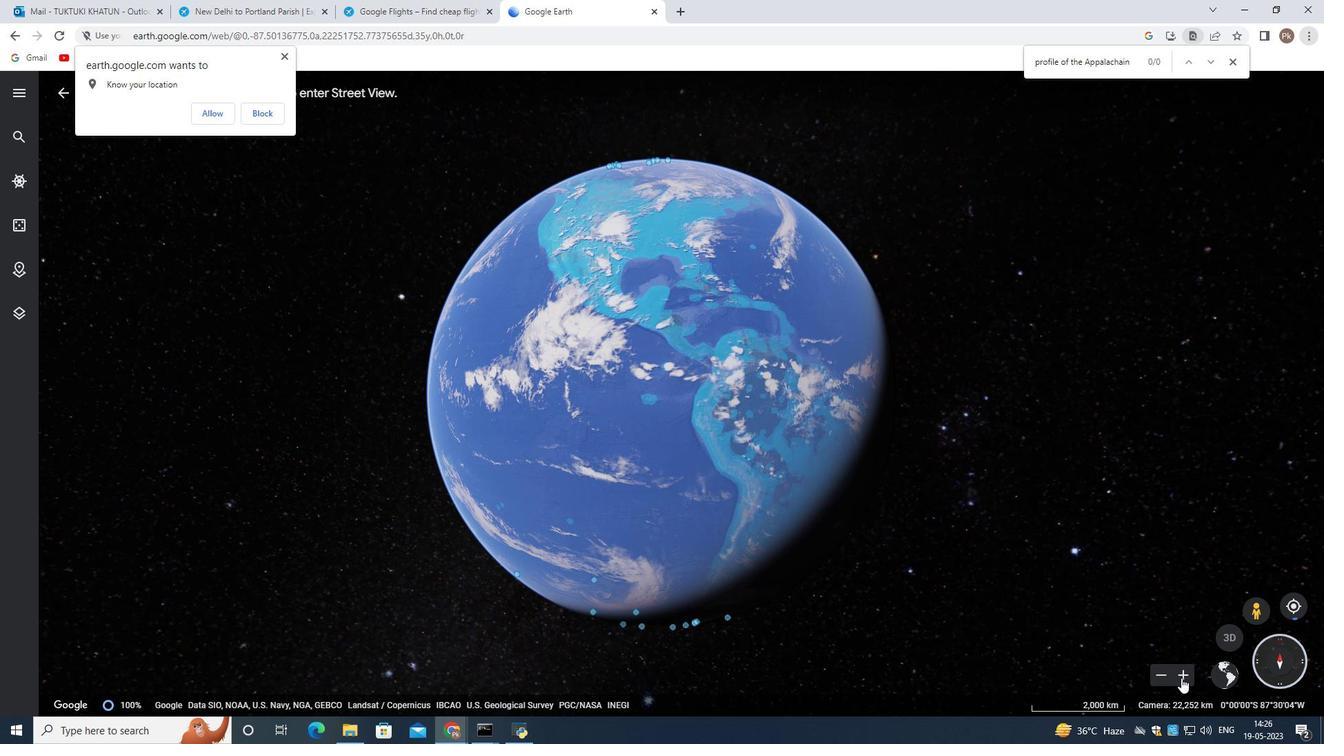 
Action: Mouse pressed left at (1182, 678)
Screenshot: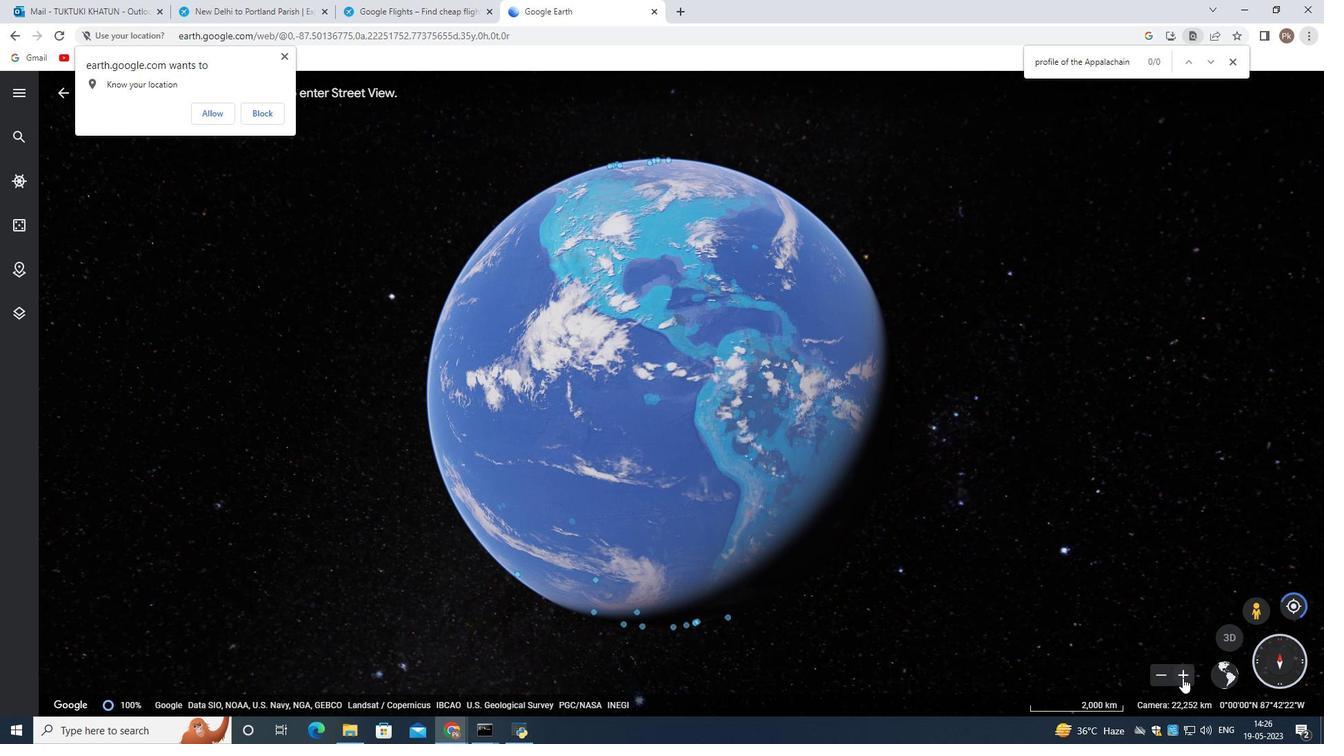 
Action: Mouse pressed left at (1182, 678)
Screenshot: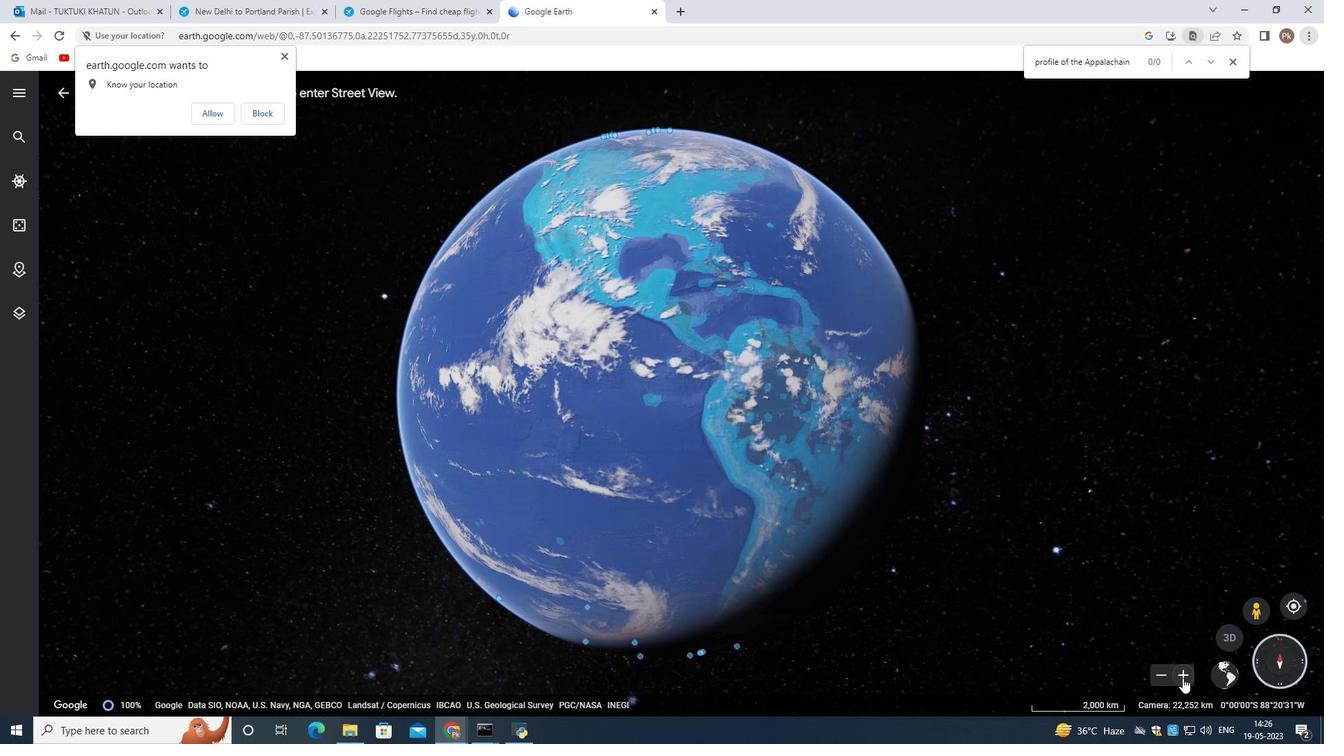 
Action: Mouse moved to (1275, 662)
Screenshot: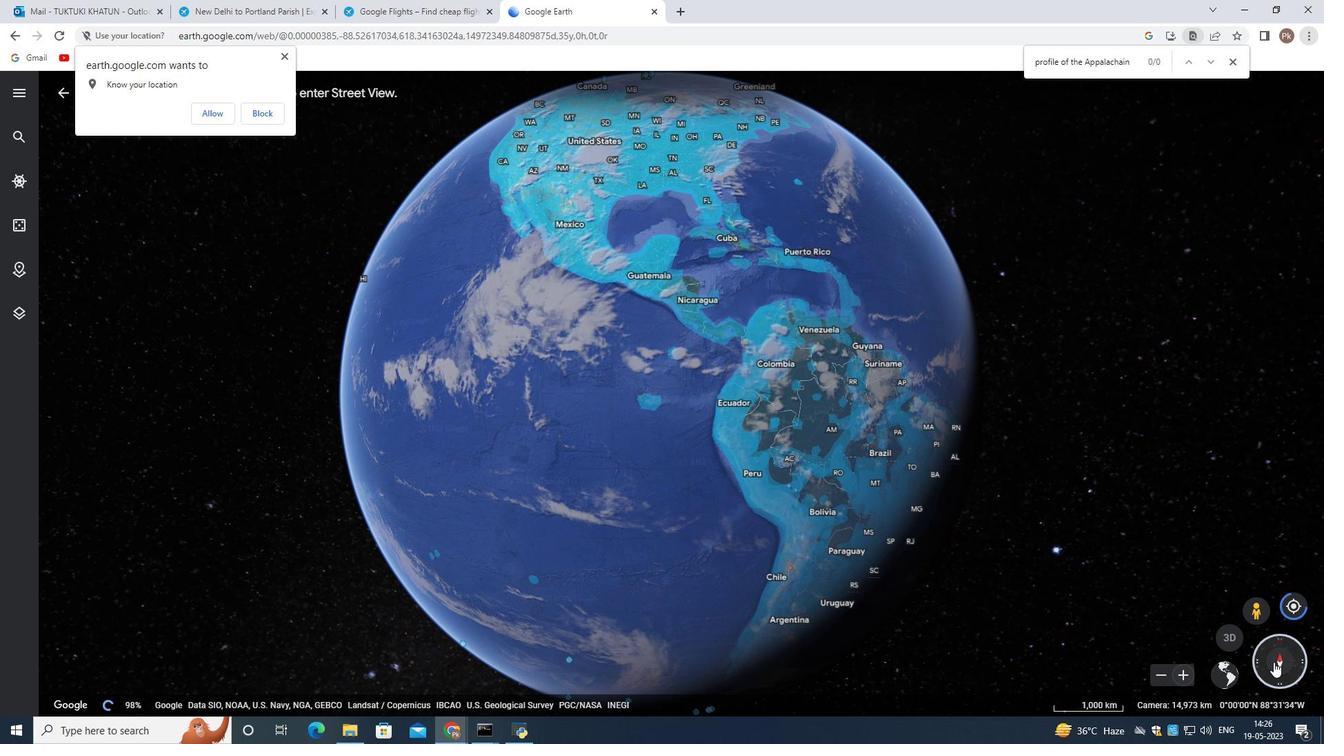 
Action: Mouse pressed left at (1275, 662)
Screenshot: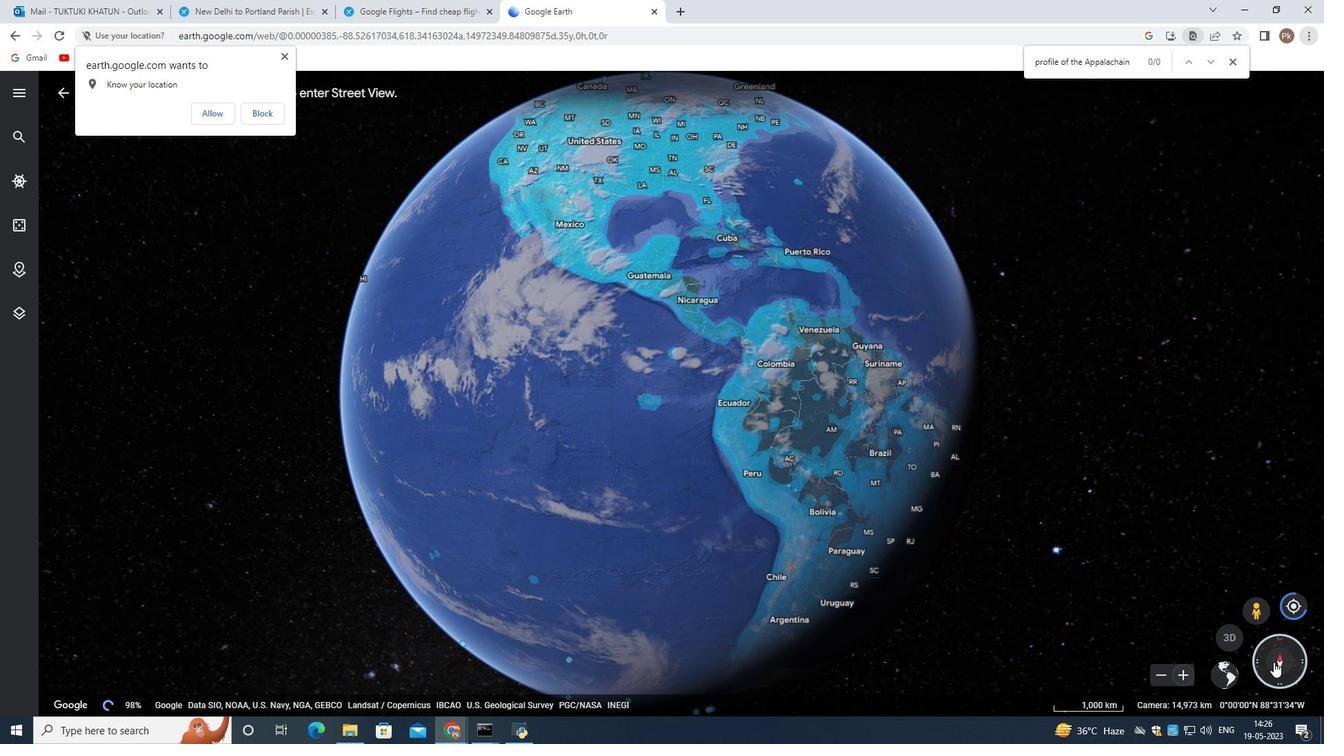 
Action: Mouse moved to (1228, 633)
Screenshot: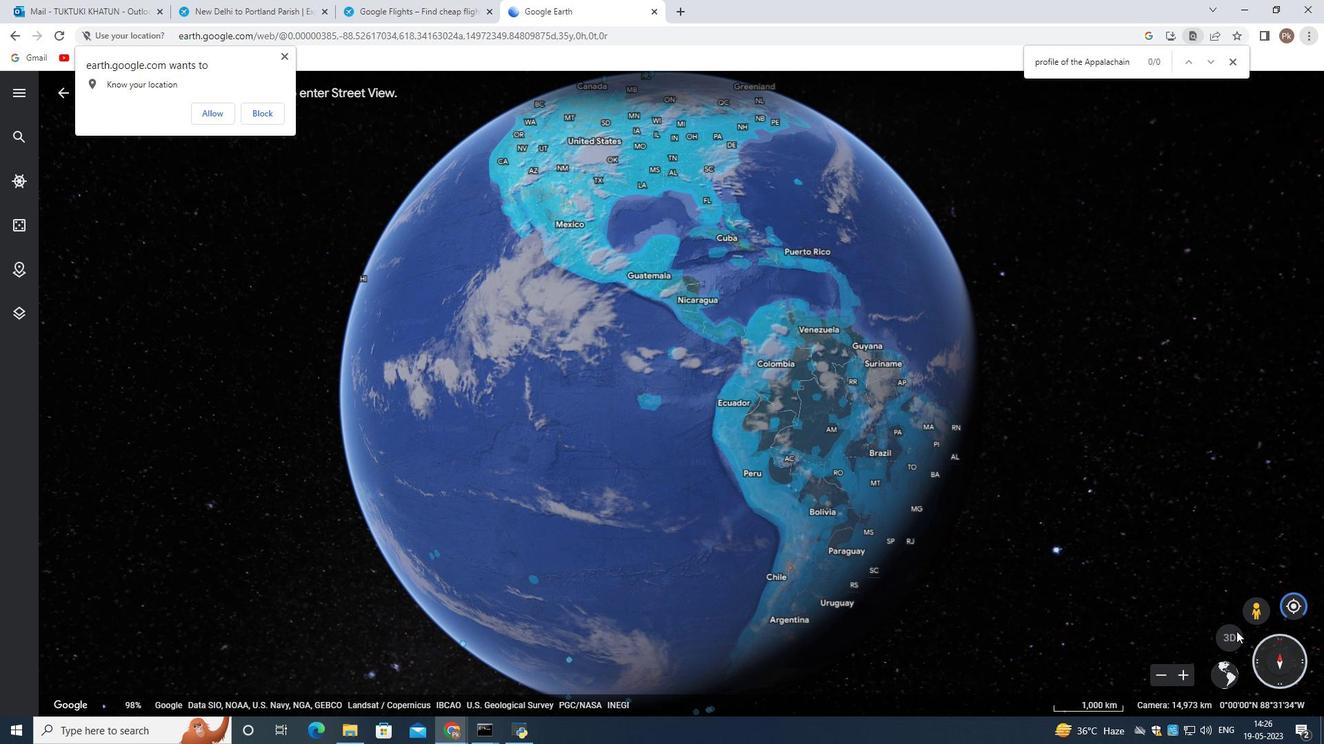
Action: Mouse pressed left at (1228, 633)
Screenshot: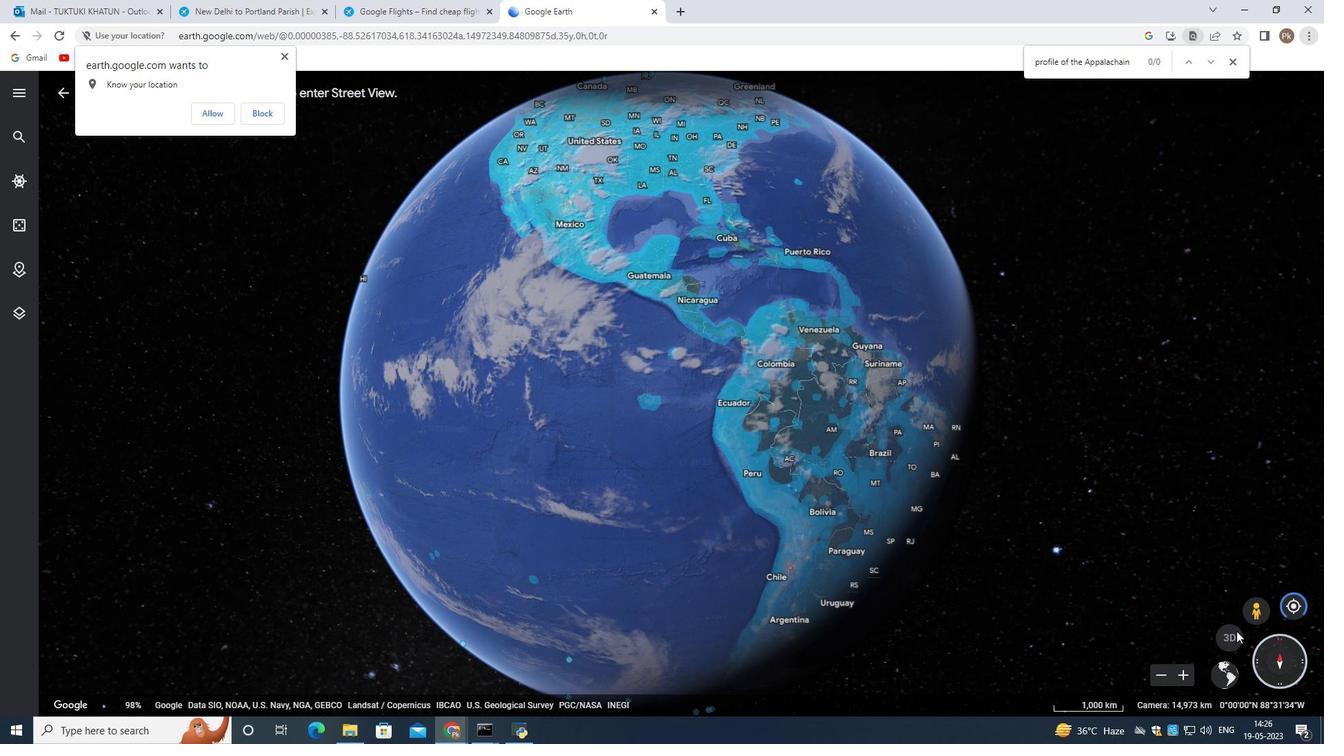 
Action: Mouse moved to (1256, 612)
Screenshot: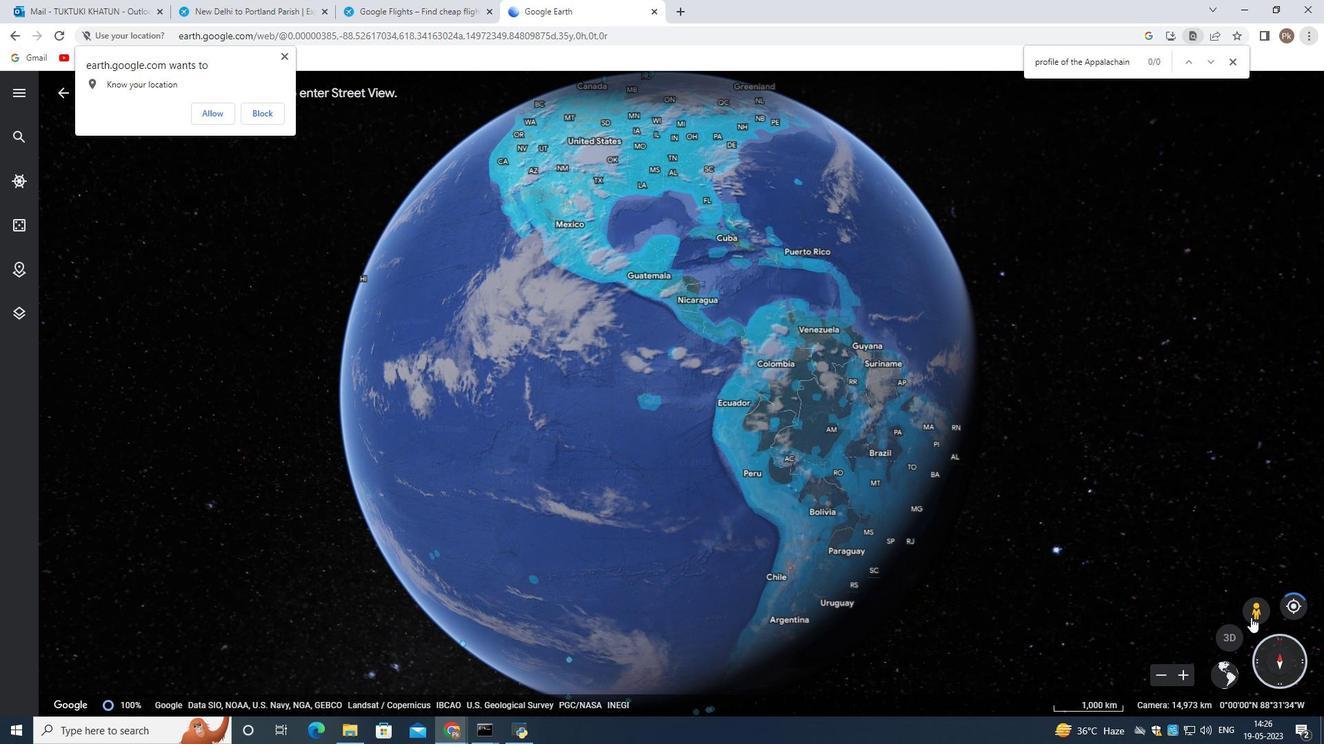 
Action: Mouse pressed left at (1256, 612)
Screenshot: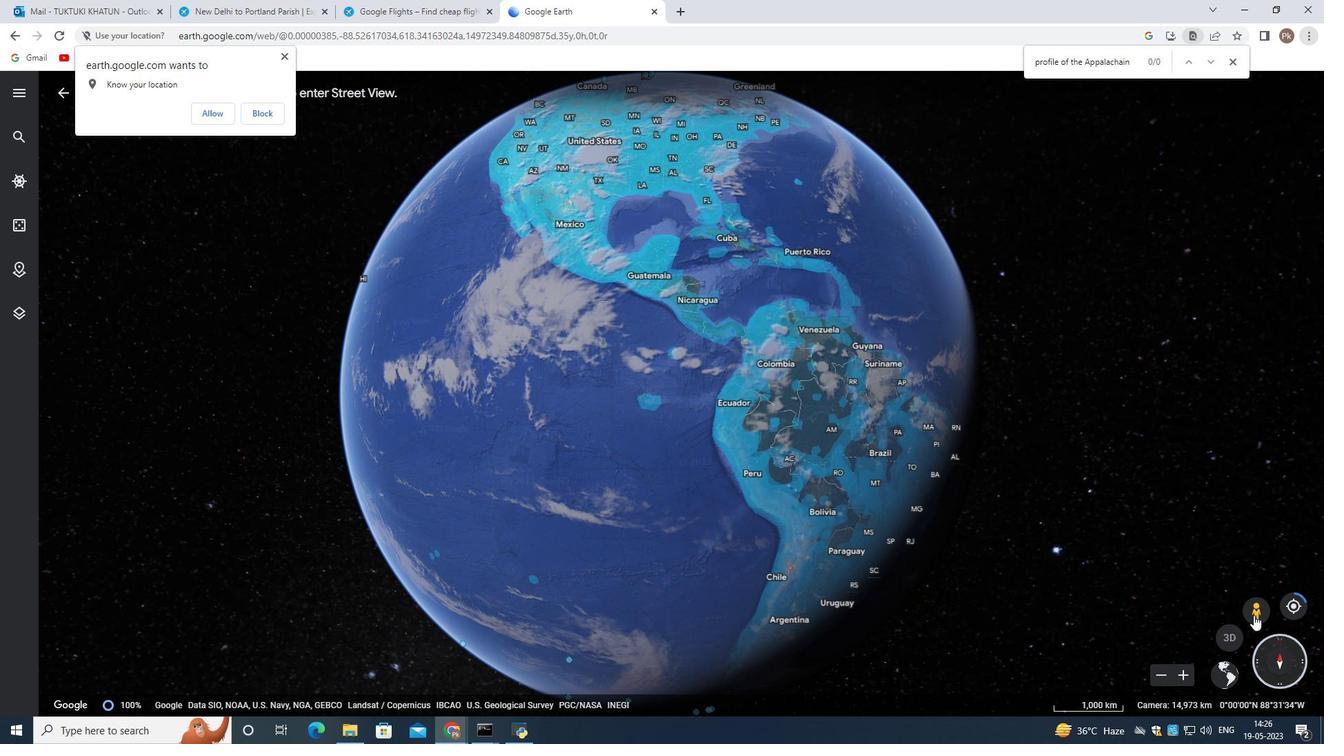 
Action: Mouse moved to (706, 248)
Screenshot: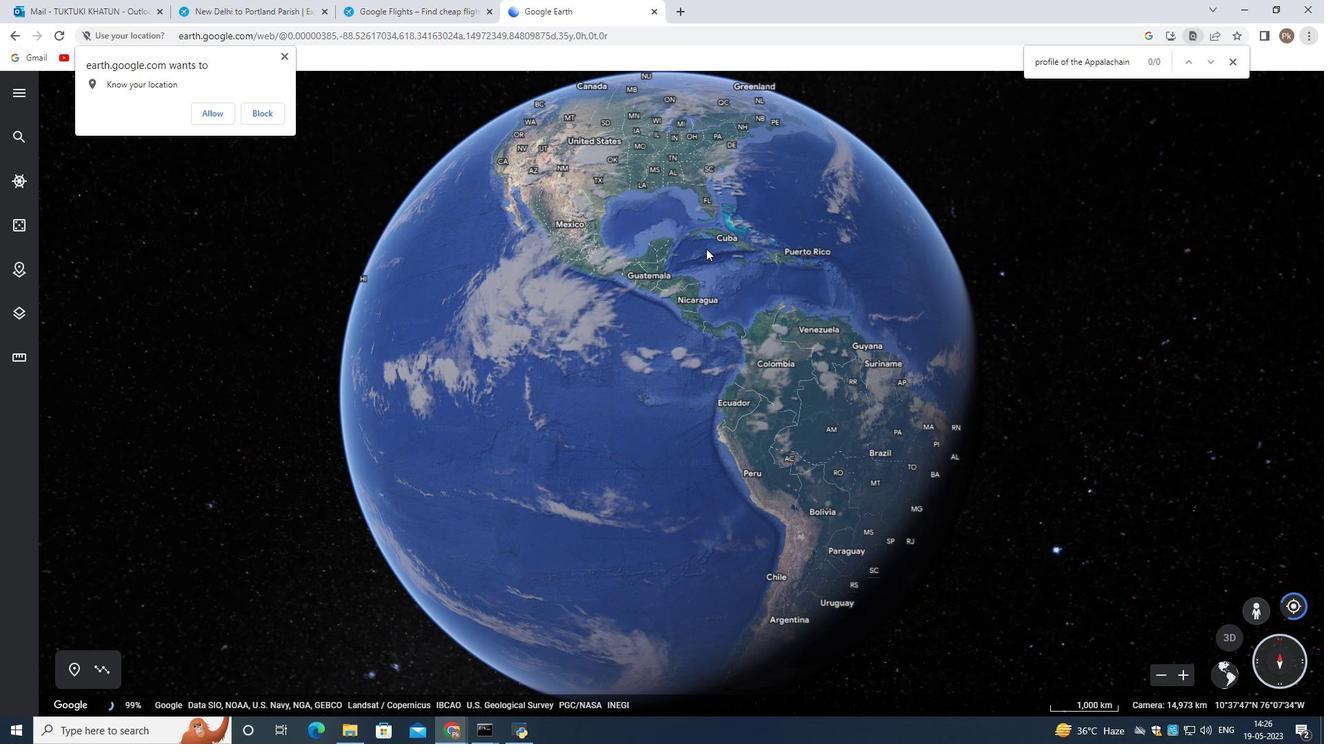 
Action: Mouse scrolled (706, 249) with delta (0, 0)
Screenshot: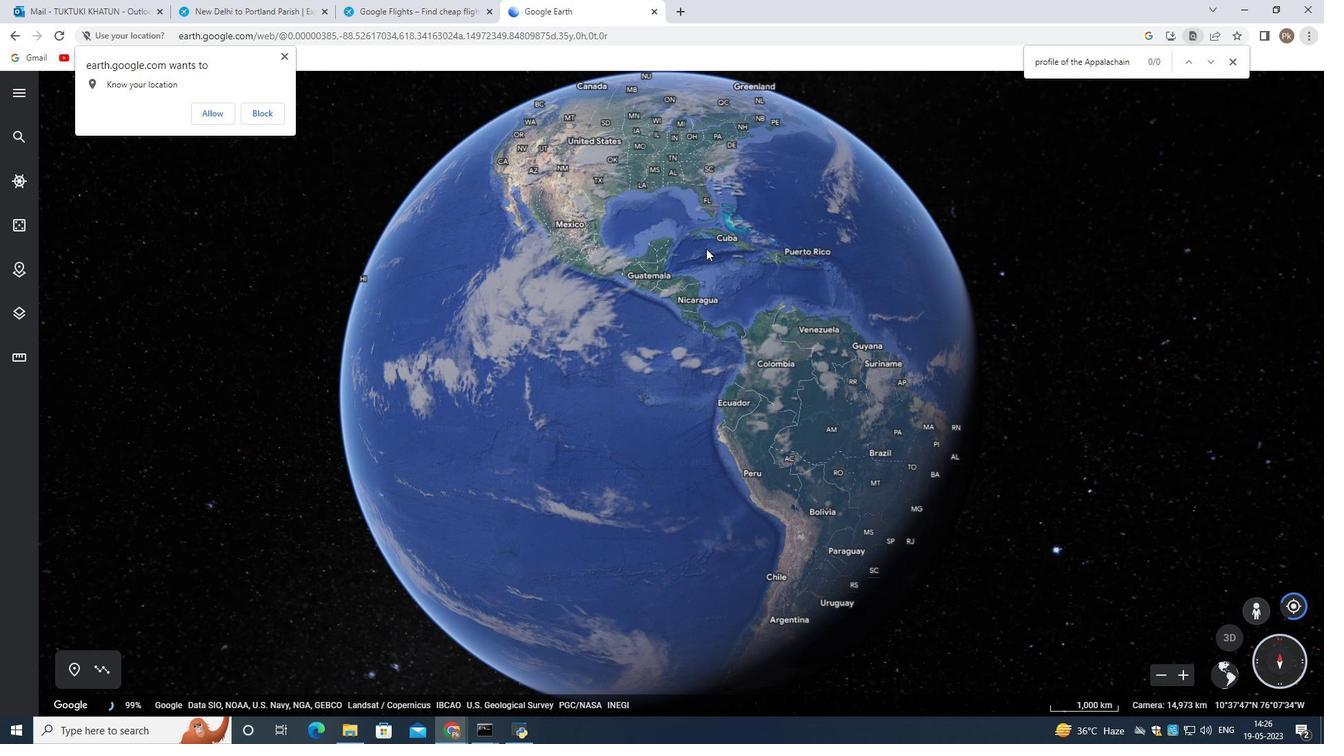 
Action: Mouse scrolled (706, 249) with delta (0, 0)
Screenshot: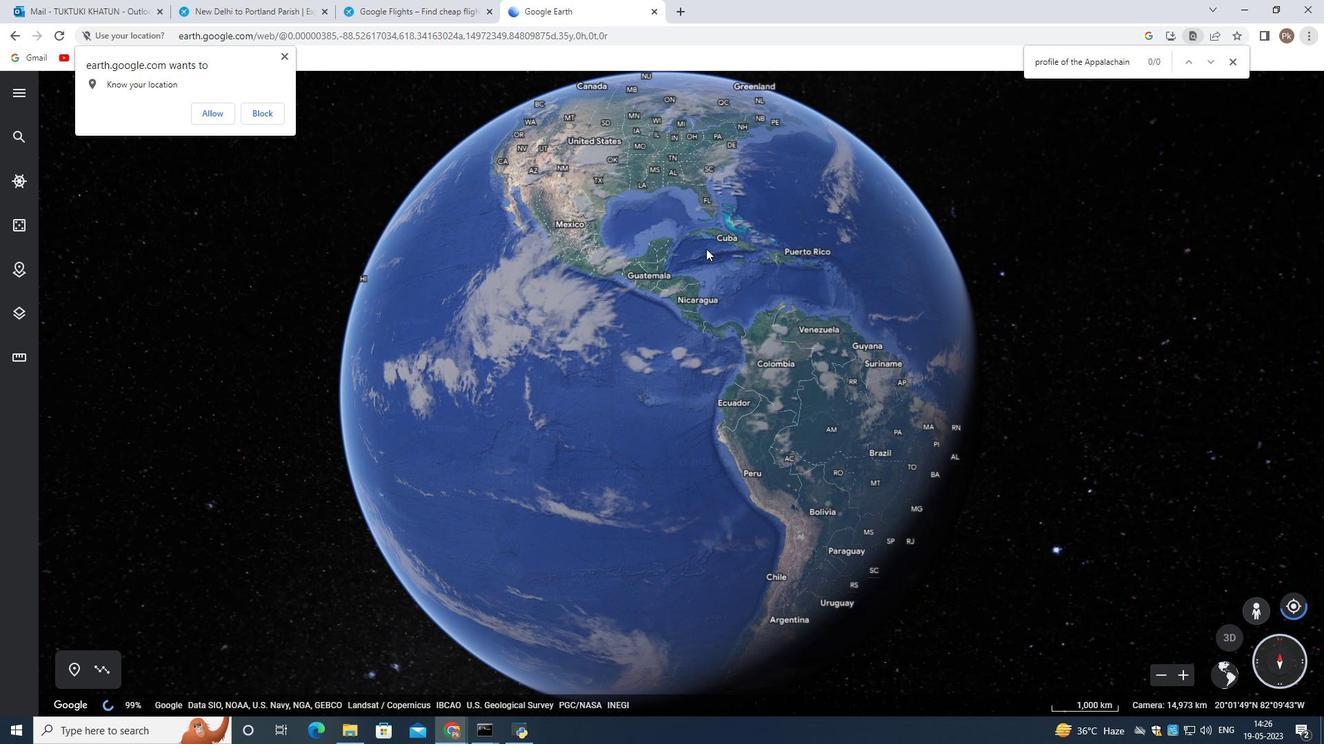 
Action: Mouse scrolled (706, 249) with delta (0, 0)
Screenshot: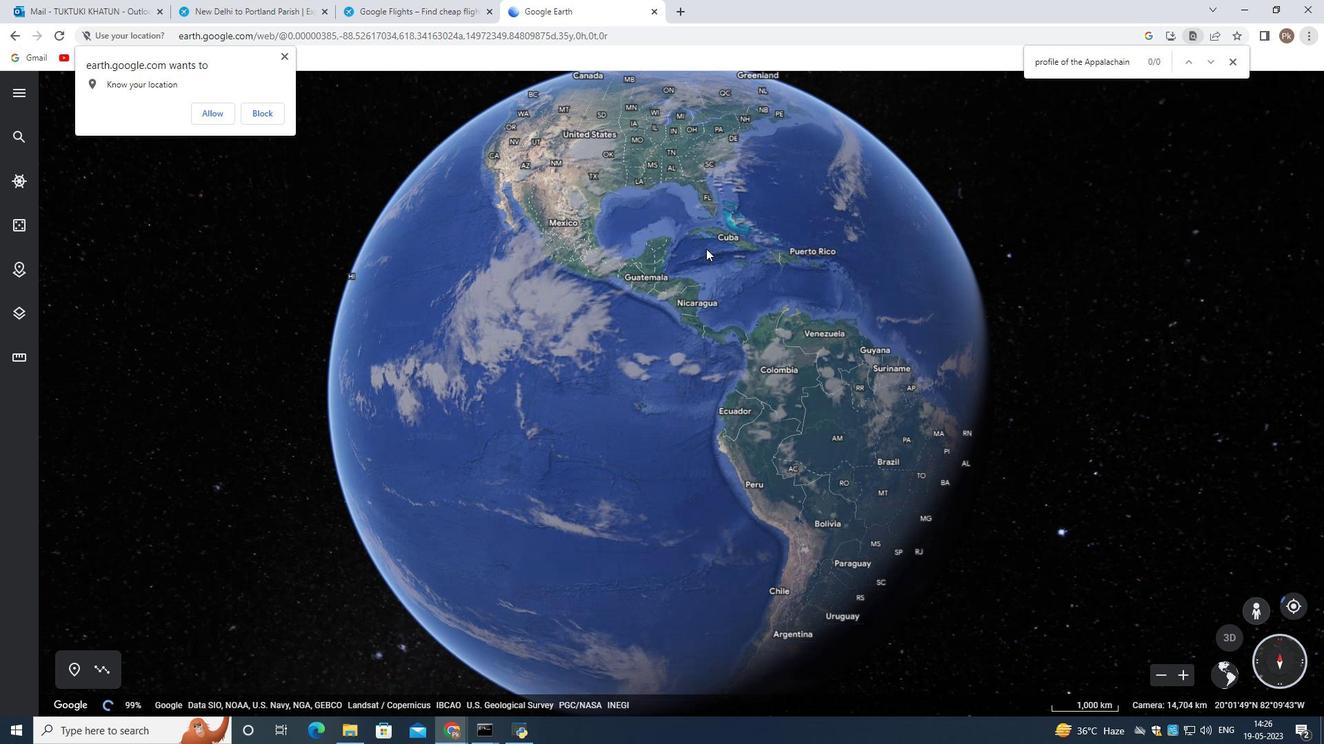 
Action: Mouse moved to (705, 249)
Screenshot: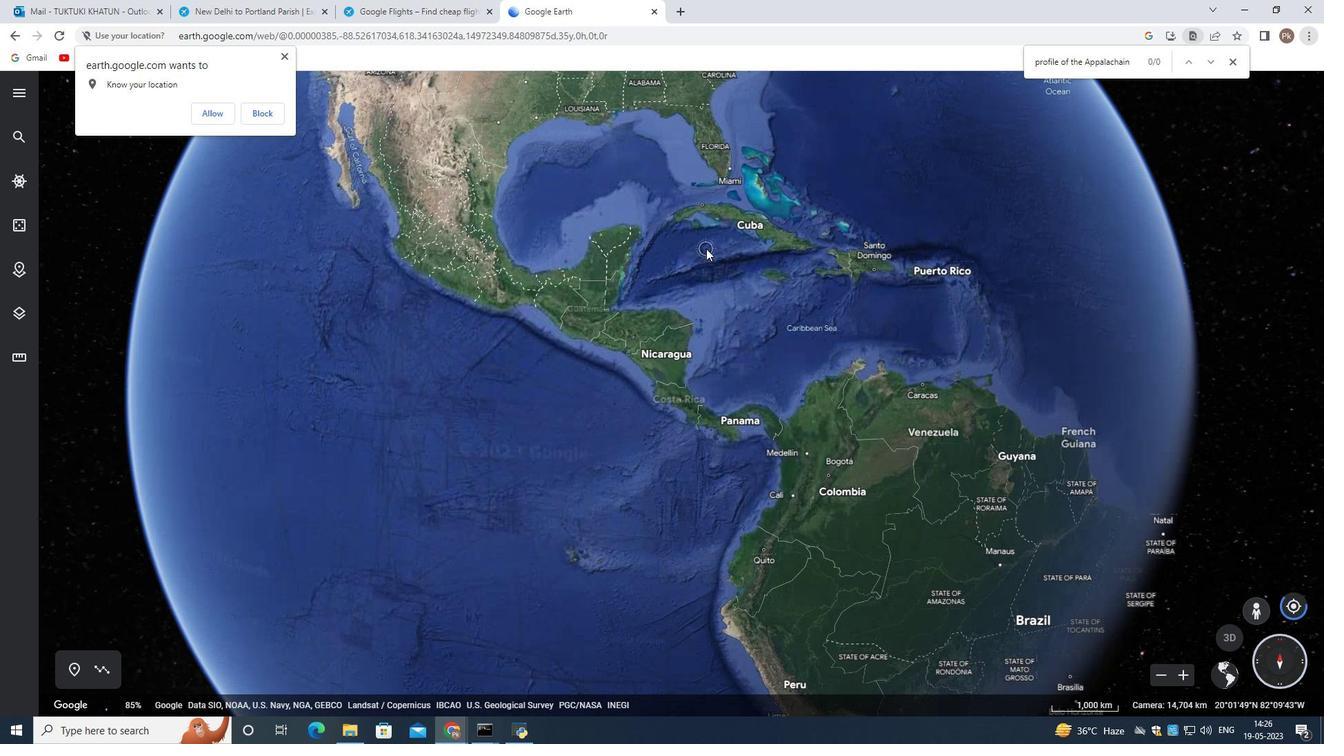 
Action: Mouse scrolled (705, 250) with delta (0, 0)
Screenshot: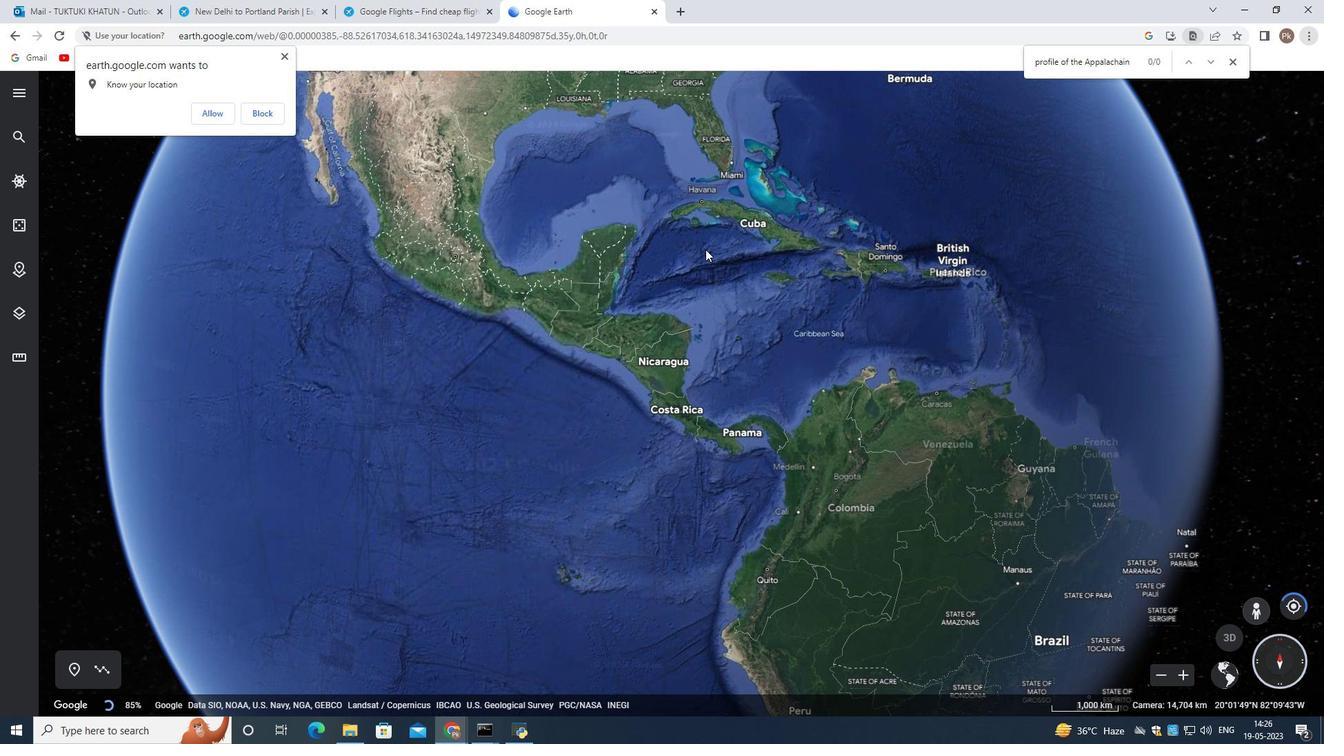 
Action: Mouse scrolled (705, 250) with delta (0, 0)
Screenshot: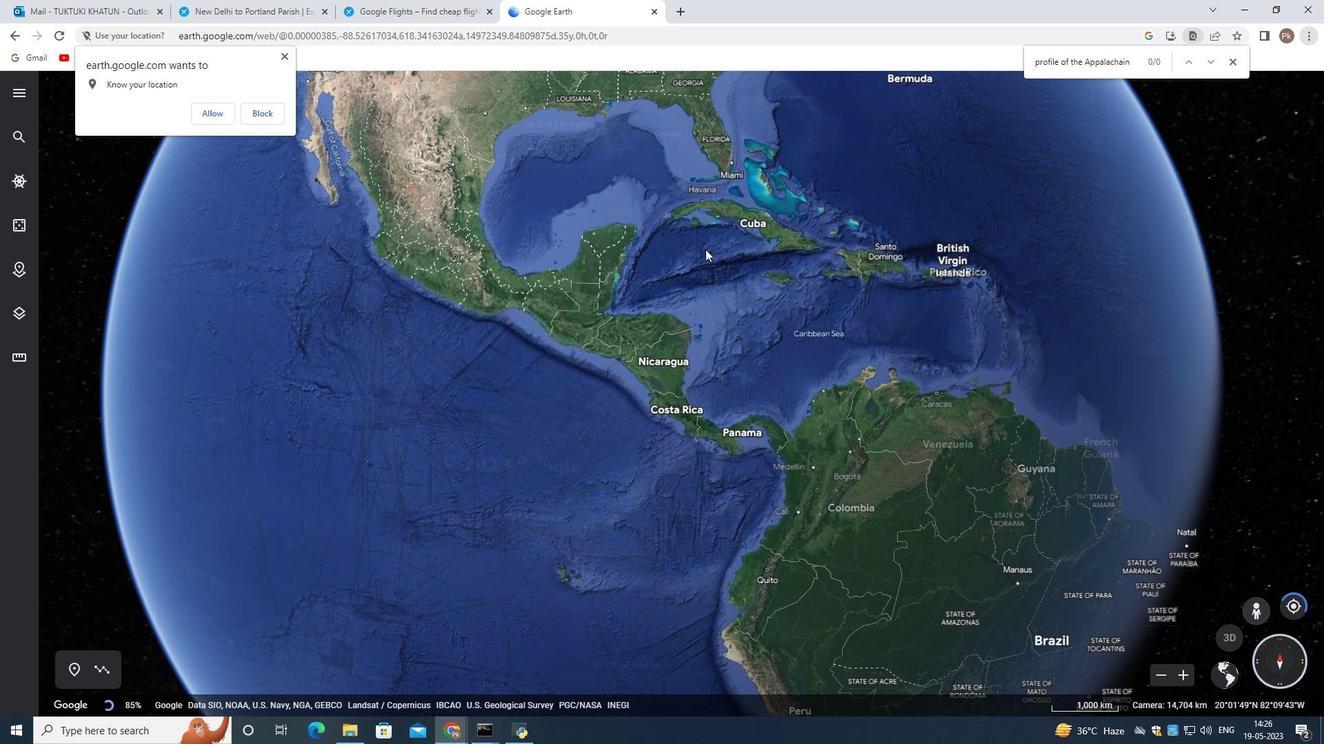 
Action: Mouse scrolled (705, 250) with delta (0, 0)
Screenshot: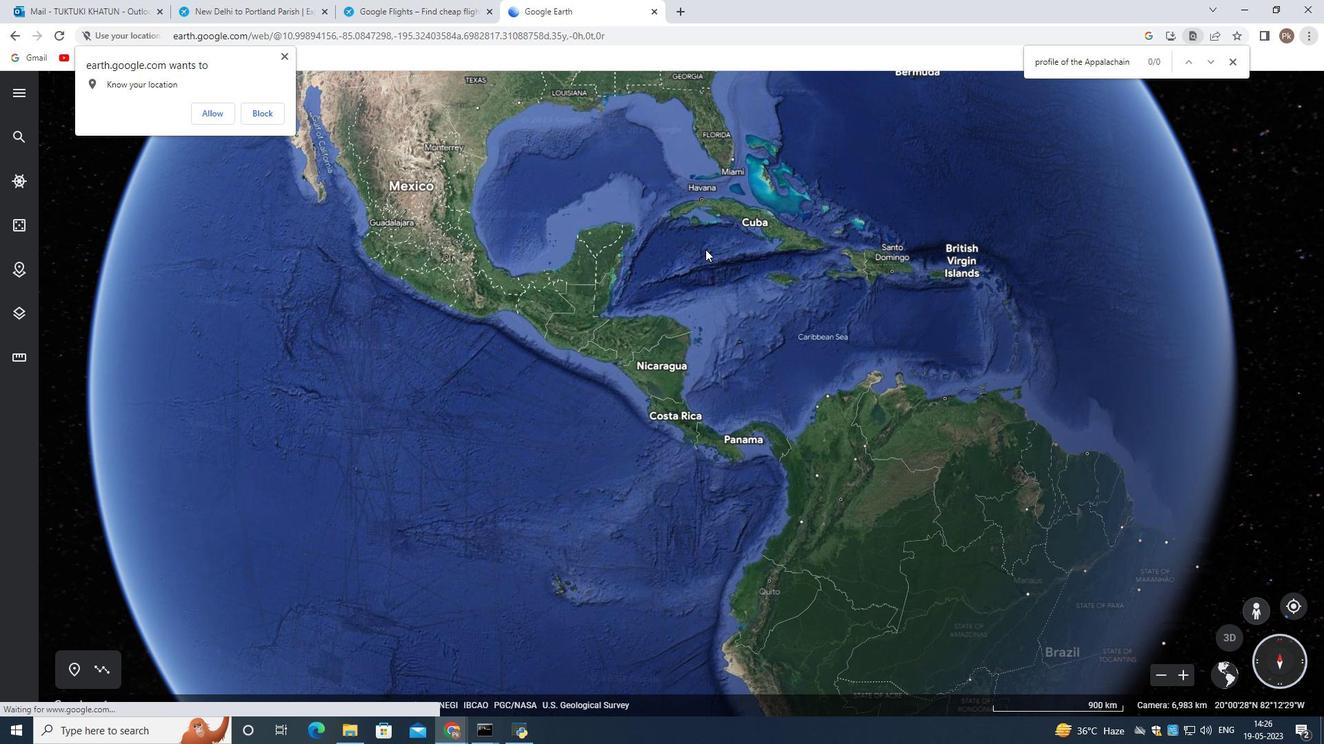 
Action: Mouse scrolled (705, 250) with delta (0, 0)
Screenshot: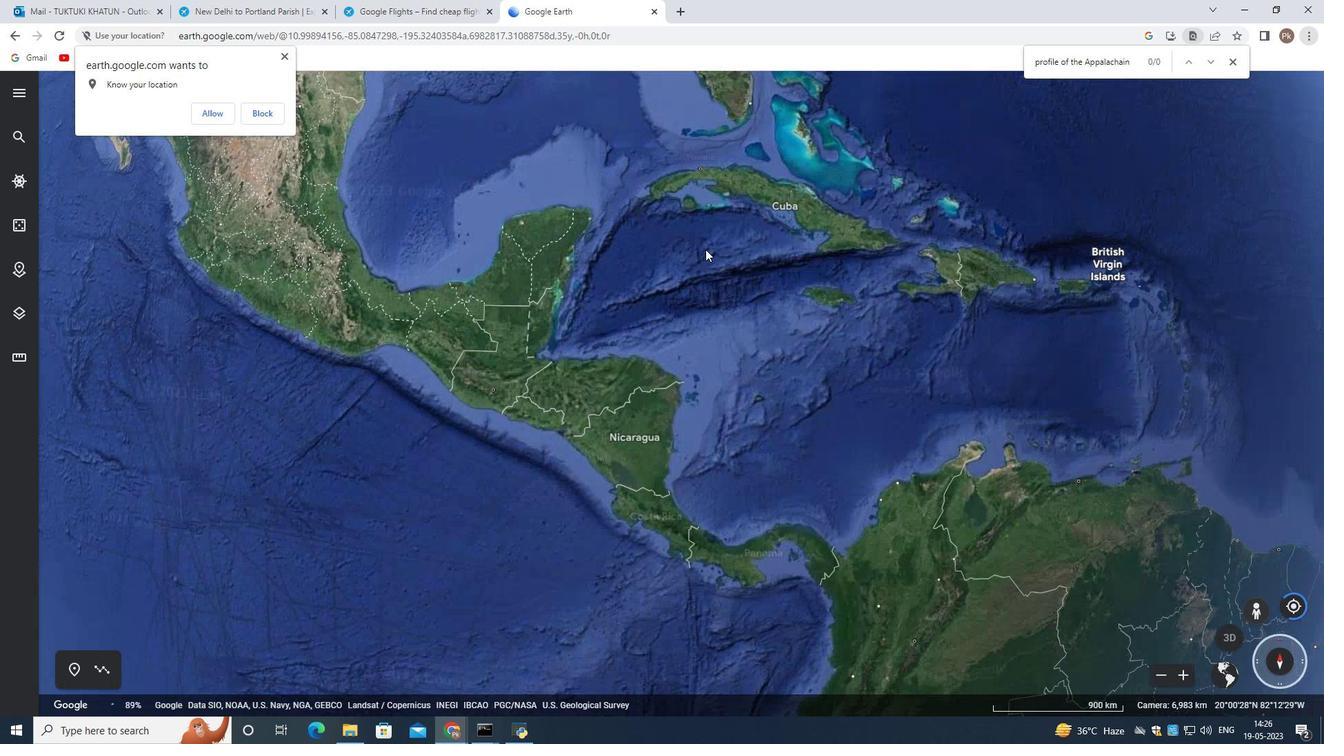 
Action: Mouse moved to (713, 240)
Screenshot: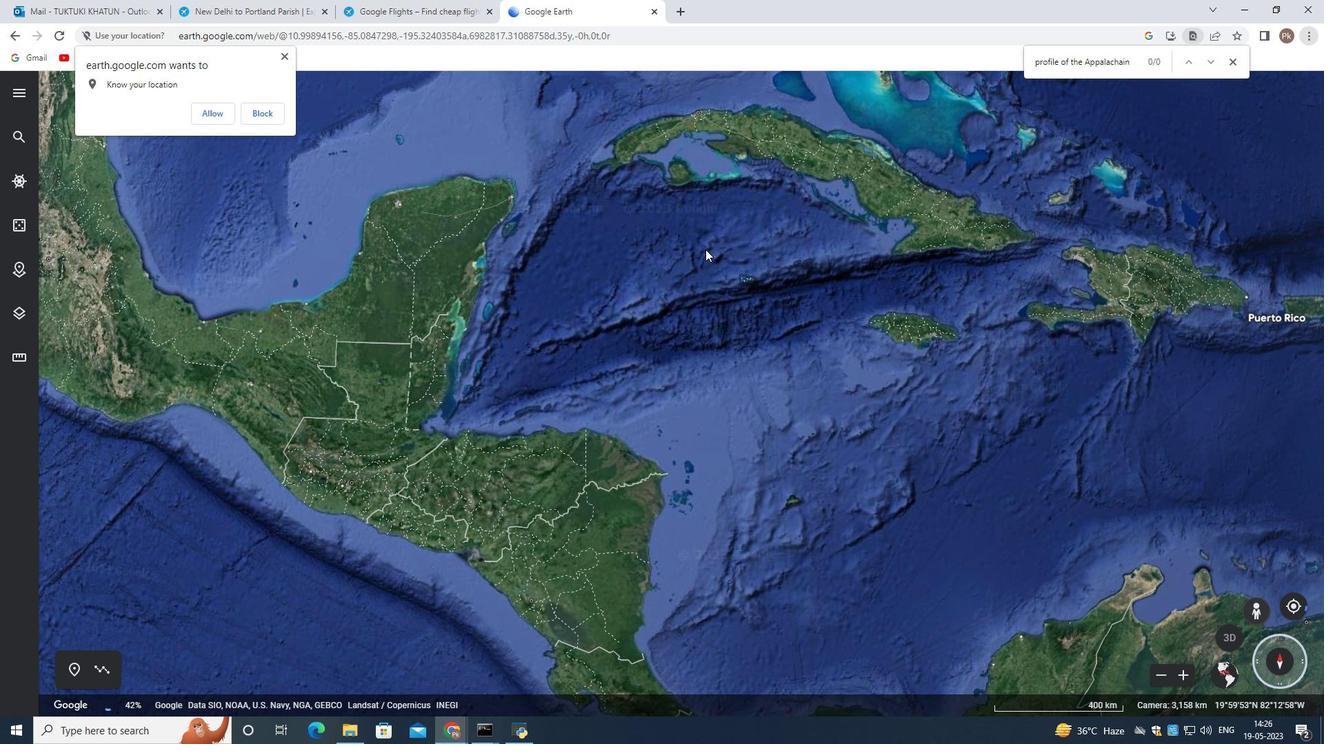 
Action: Mouse scrolled (713, 241) with delta (0, 0)
Screenshot: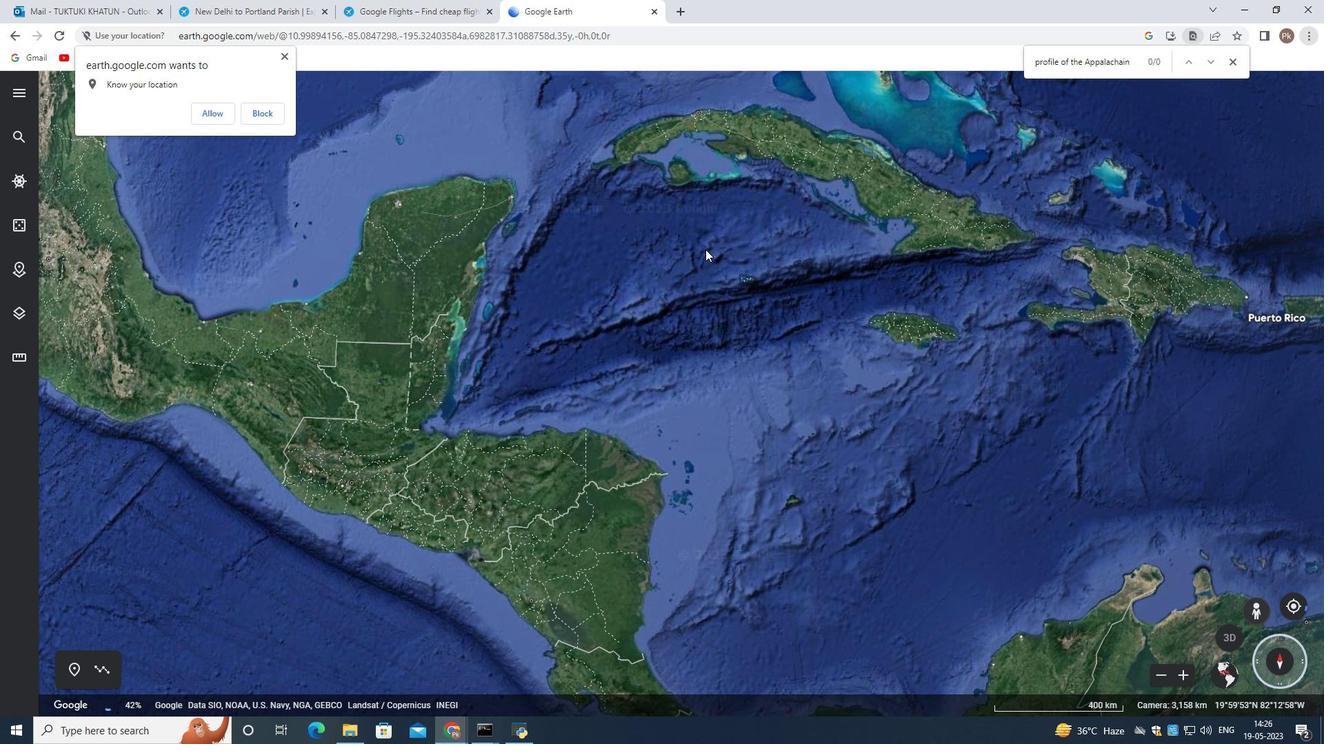 
Action: Mouse scrolled (713, 241) with delta (0, 0)
Screenshot: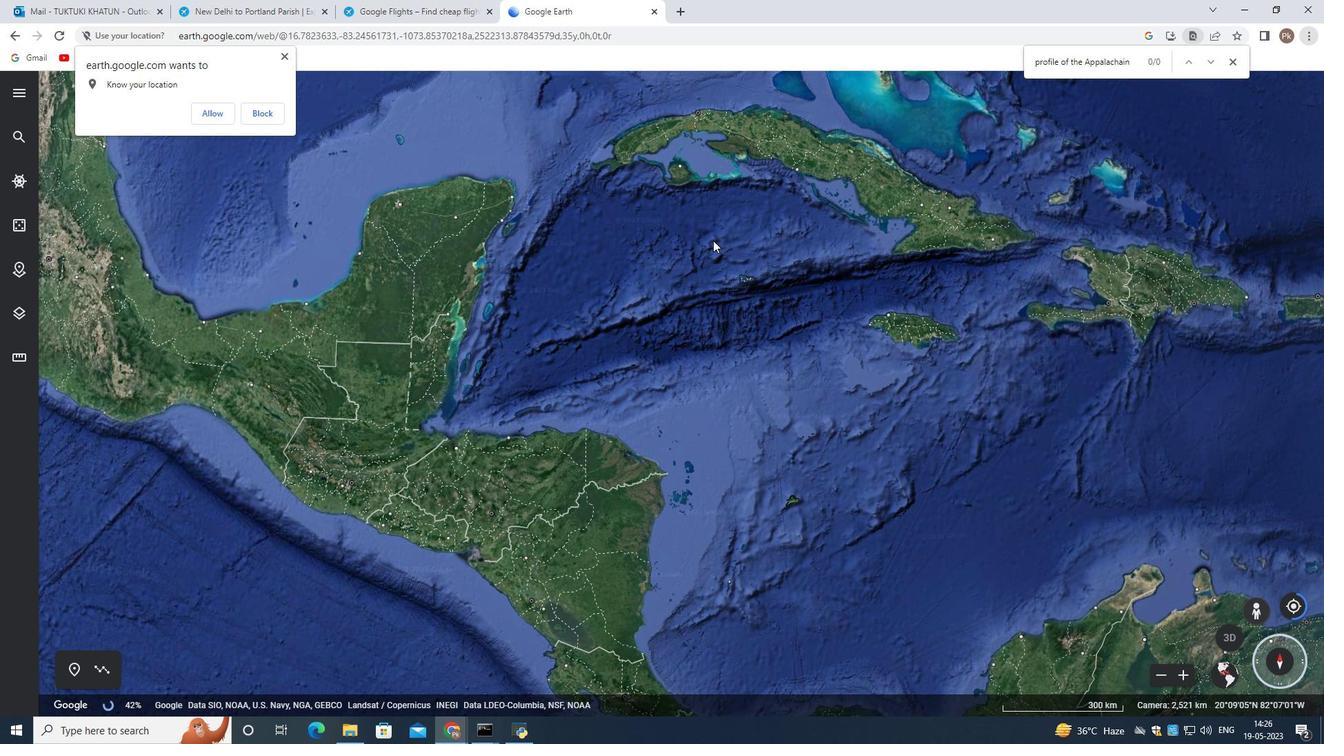 
Action: Mouse moved to (744, 277)
Screenshot: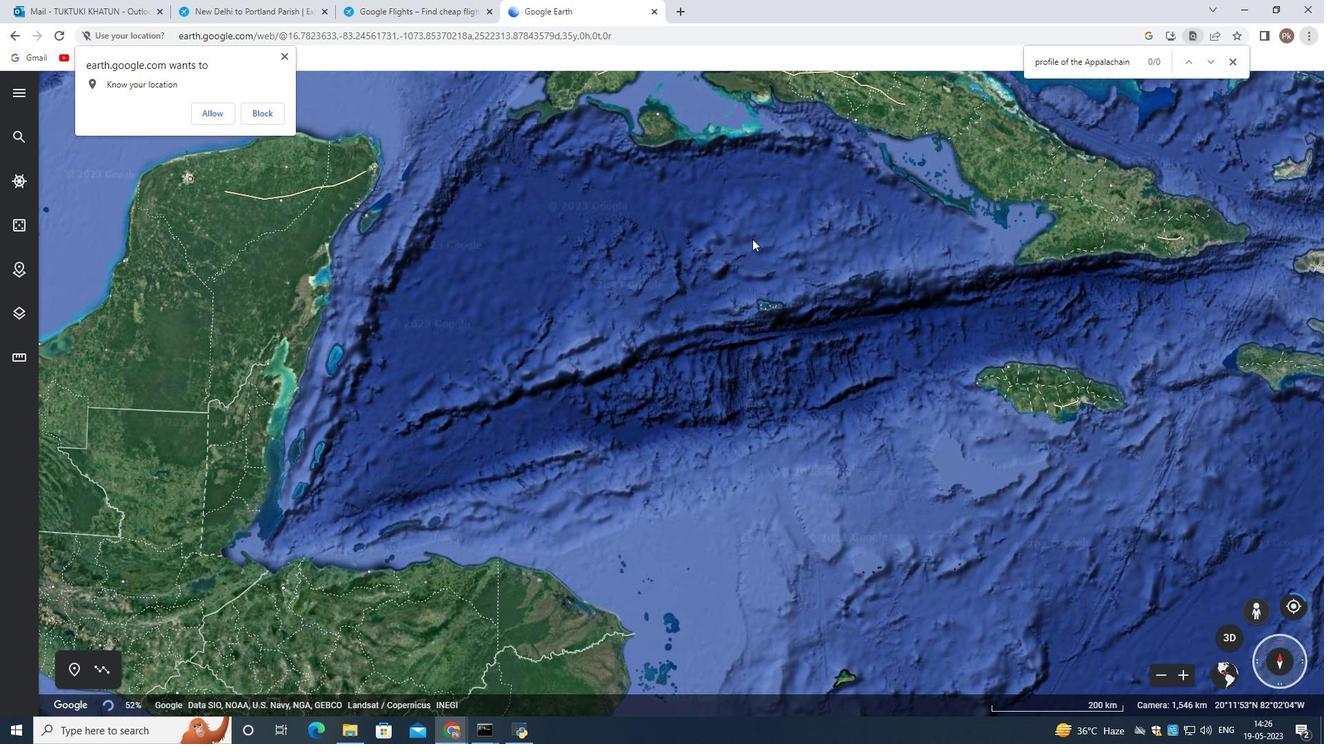 
Action: Mouse pressed left at (752, 247)
Screenshot: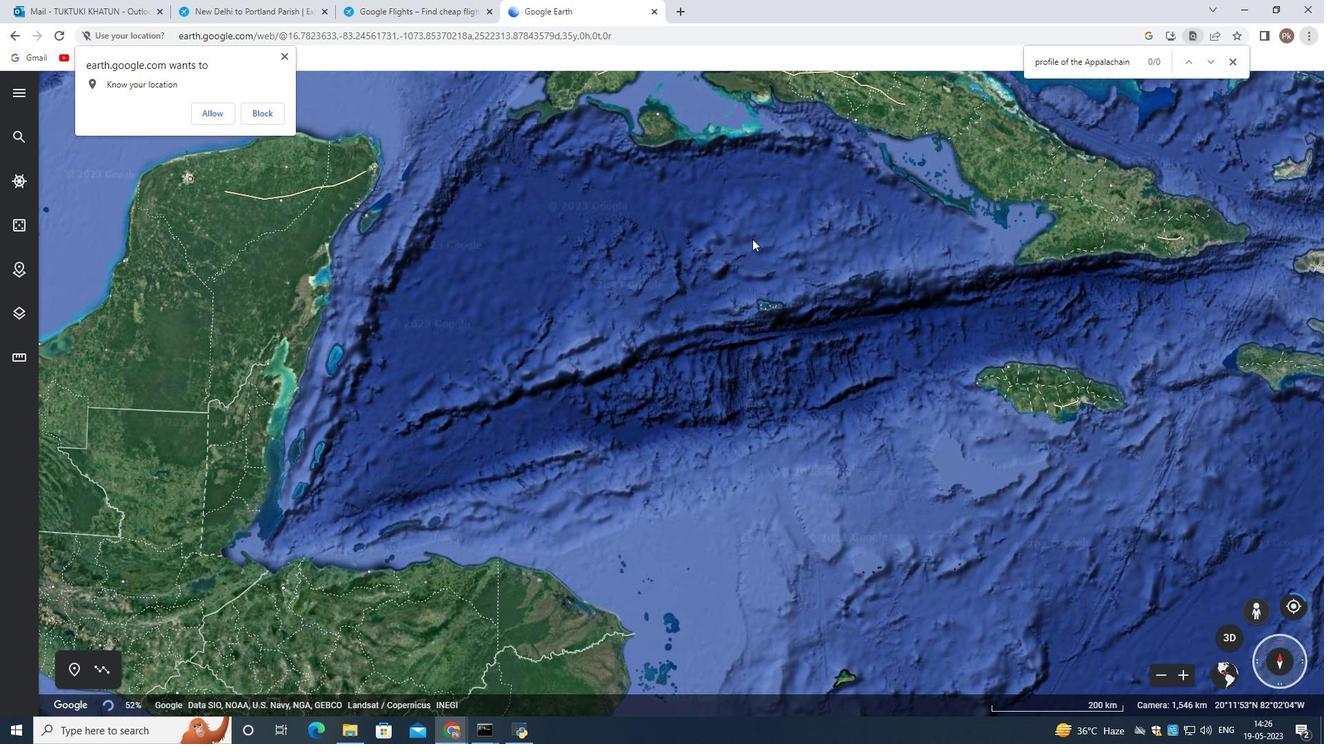 
Action: Mouse moved to (751, 383)
Screenshot: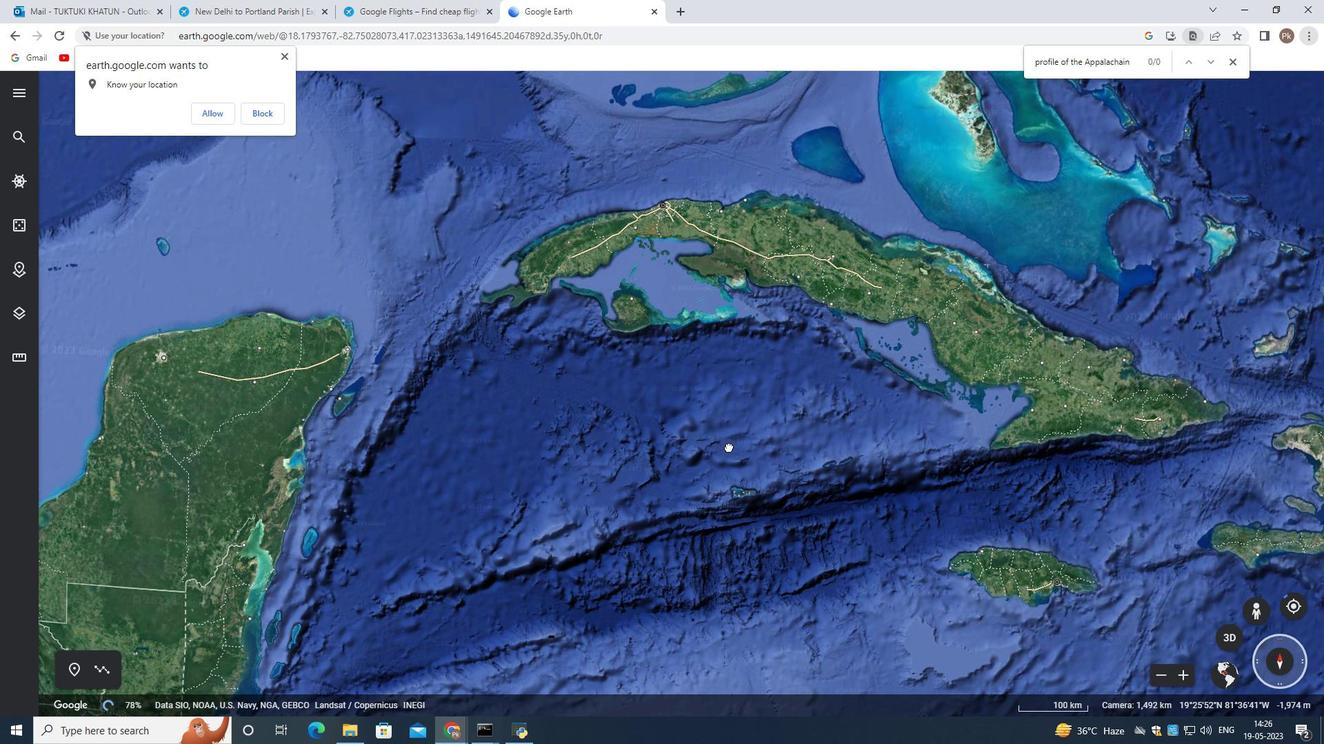 
Action: Mouse scrolled (751, 384) with delta (0, 0)
Screenshot: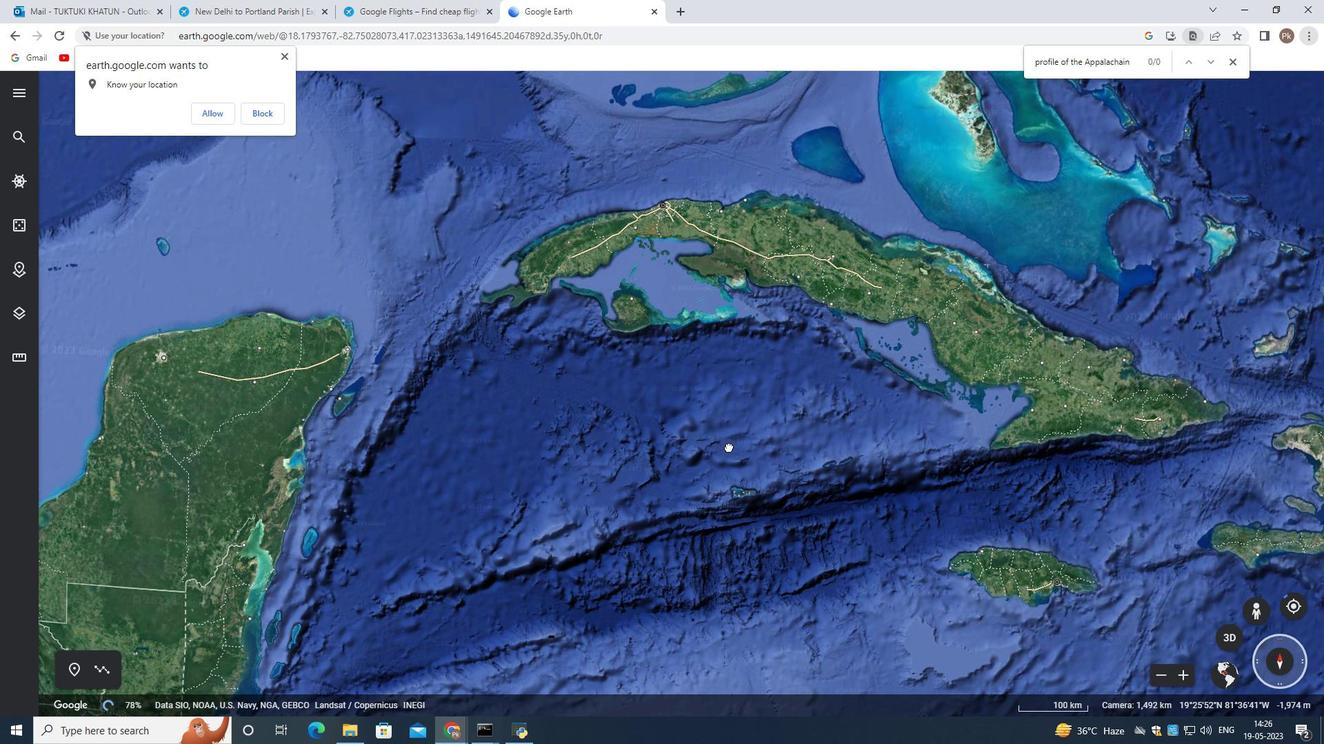 
Action: Mouse scrolled (751, 384) with delta (0, 0)
Screenshot: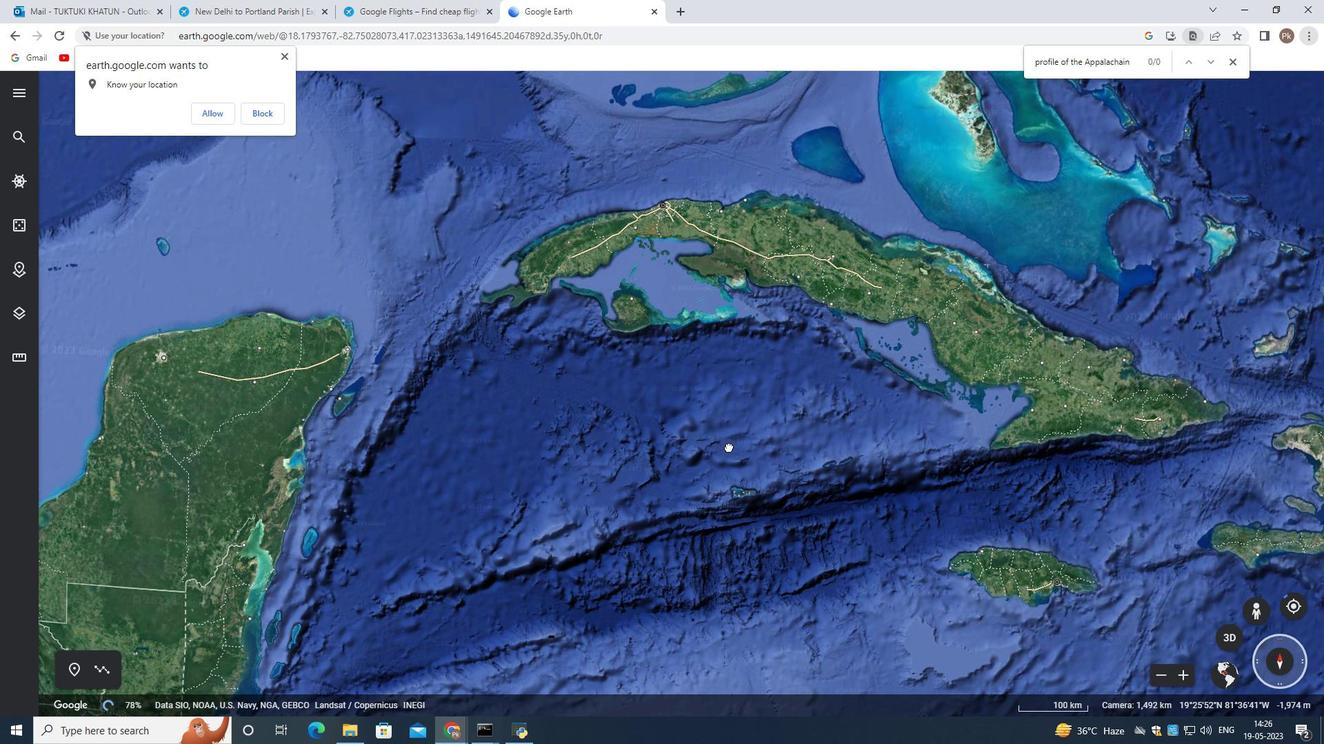
Action: Mouse moved to (753, 358)
Screenshot: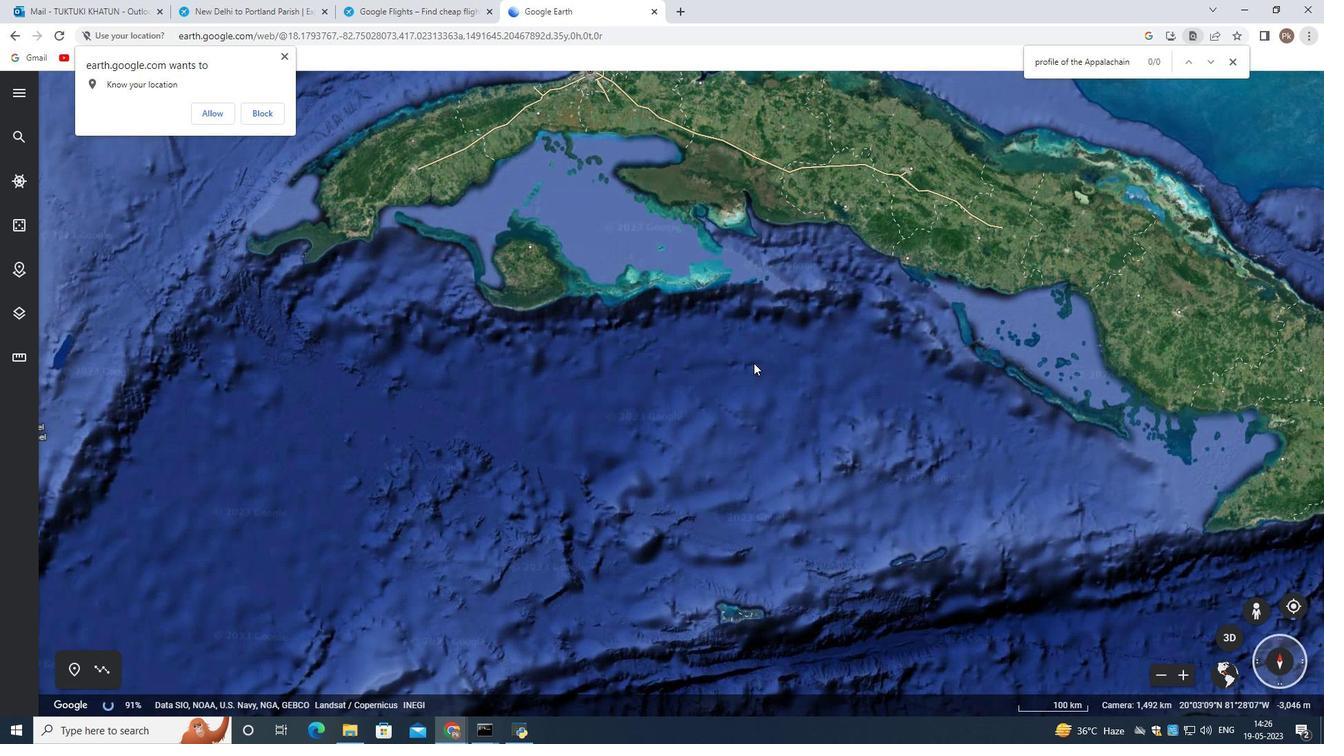 
Action: Mouse pressed left at (753, 358)
Screenshot: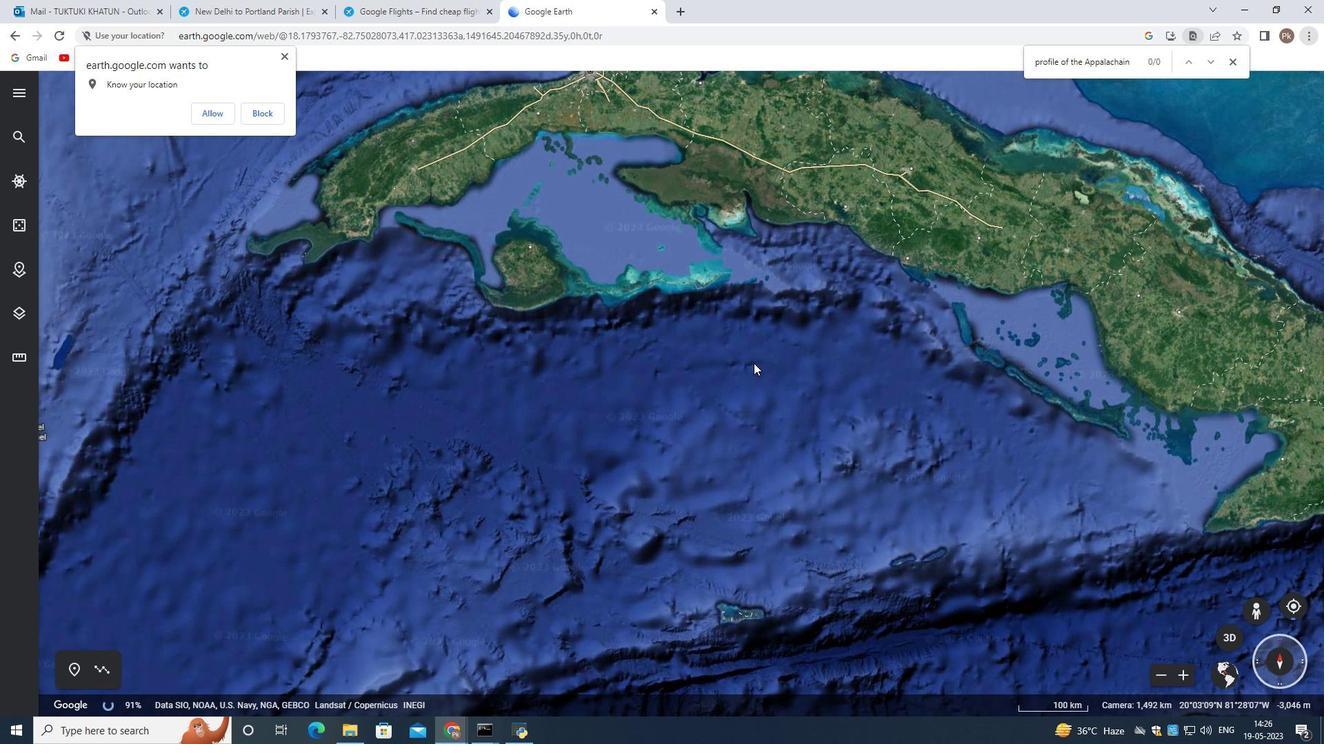 
Action: Mouse moved to (644, 361)
Screenshot: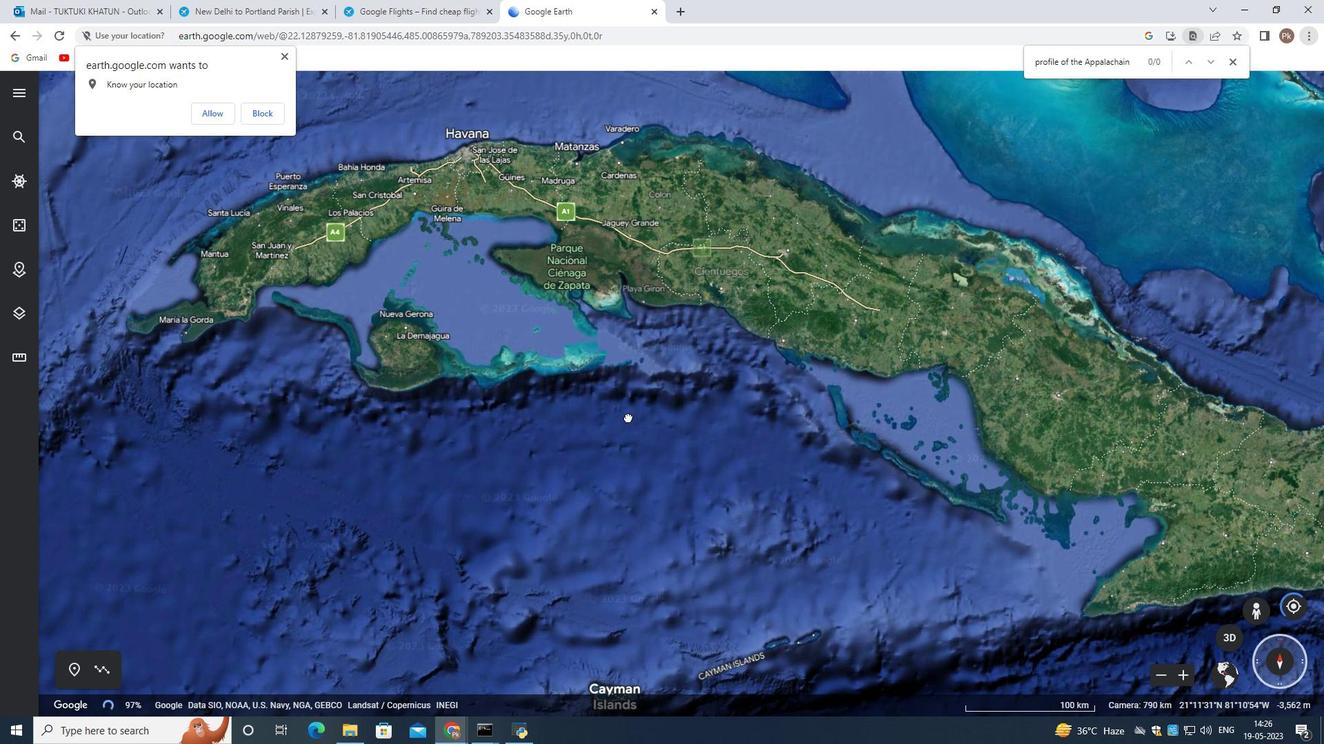 
Action: Mouse scrolled (644, 360) with delta (0, 0)
Screenshot: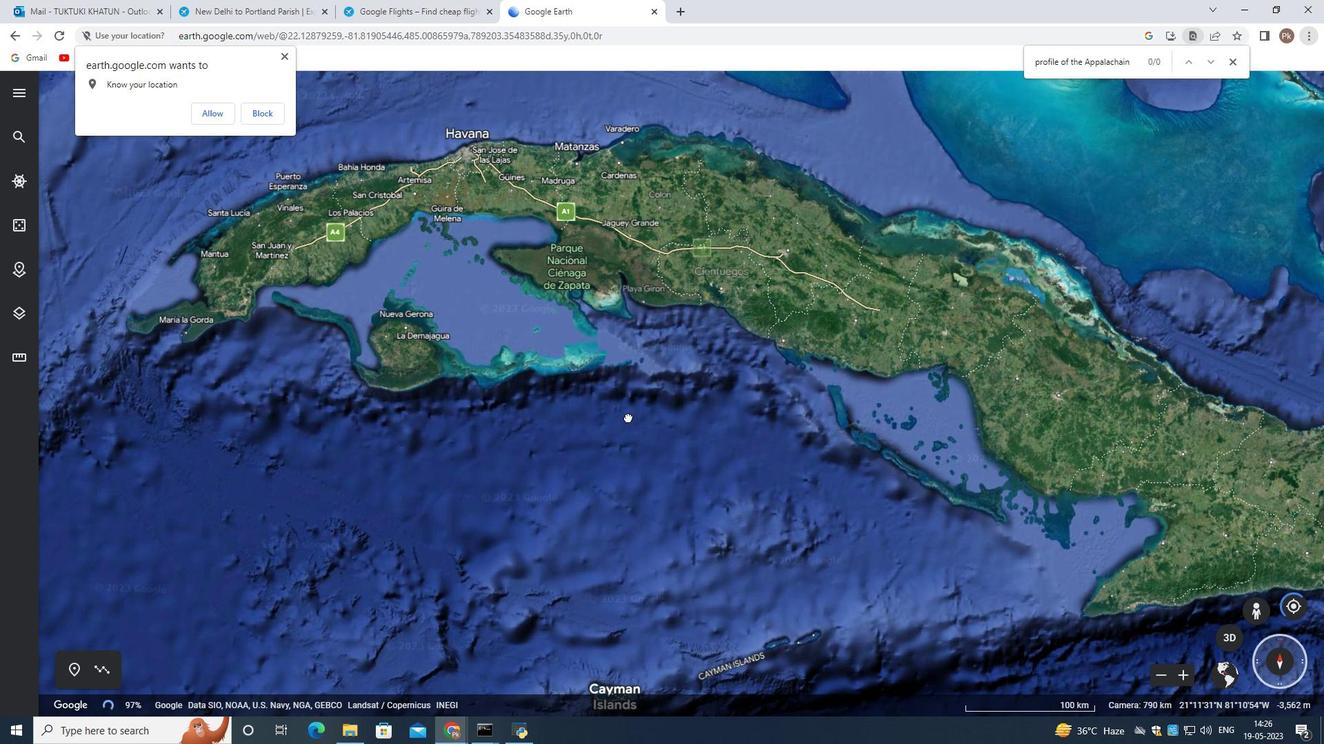 
Action: Mouse scrolled (644, 360) with delta (0, 0)
Screenshot: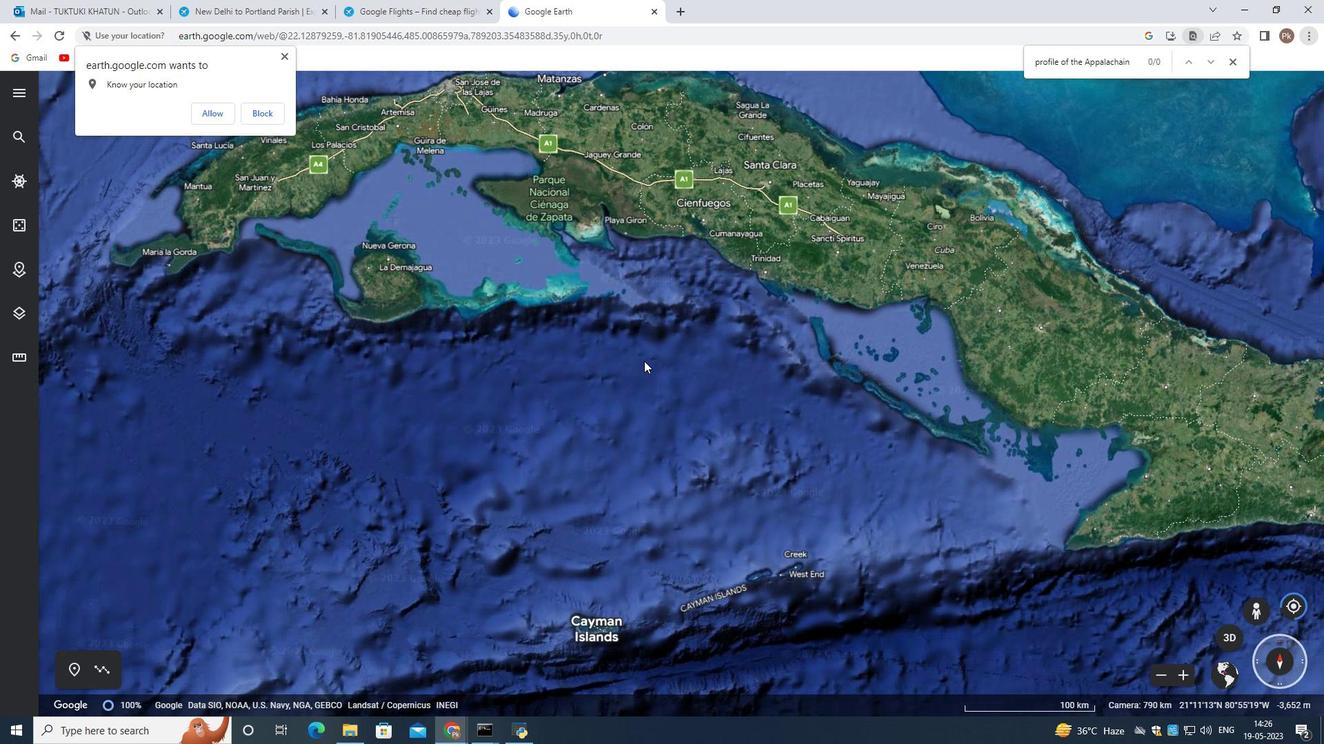
Action: Mouse moved to (753, 291)
Screenshot: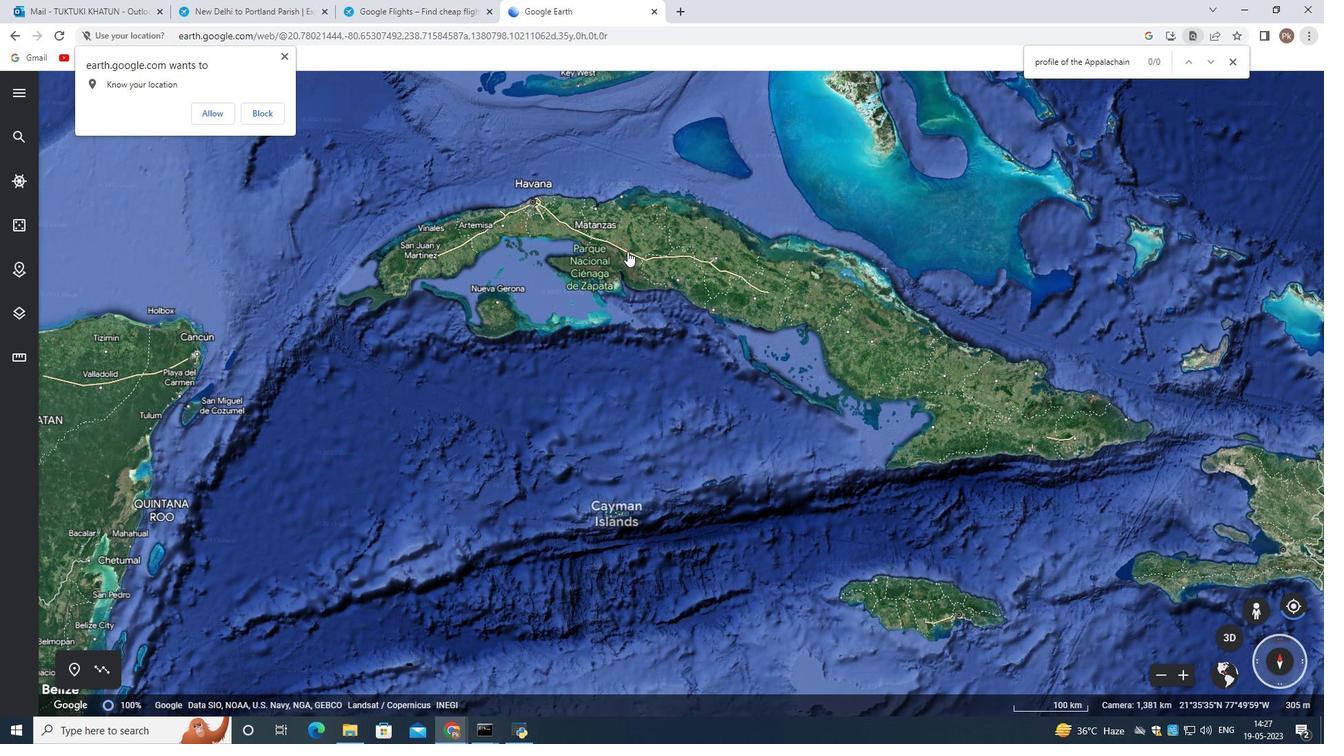 
Action: Mouse scrolled (753, 291) with delta (0, 0)
Screenshot: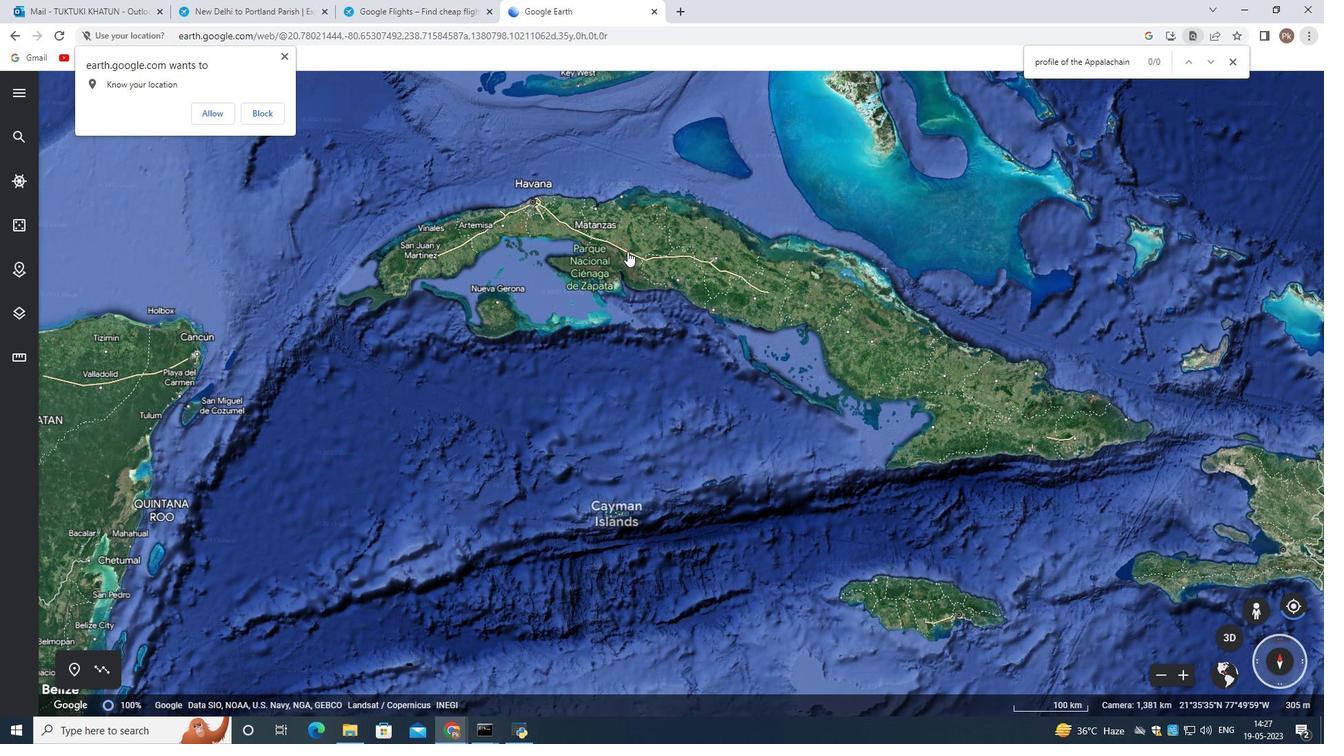 
Action: Mouse moved to (753, 292)
Screenshot: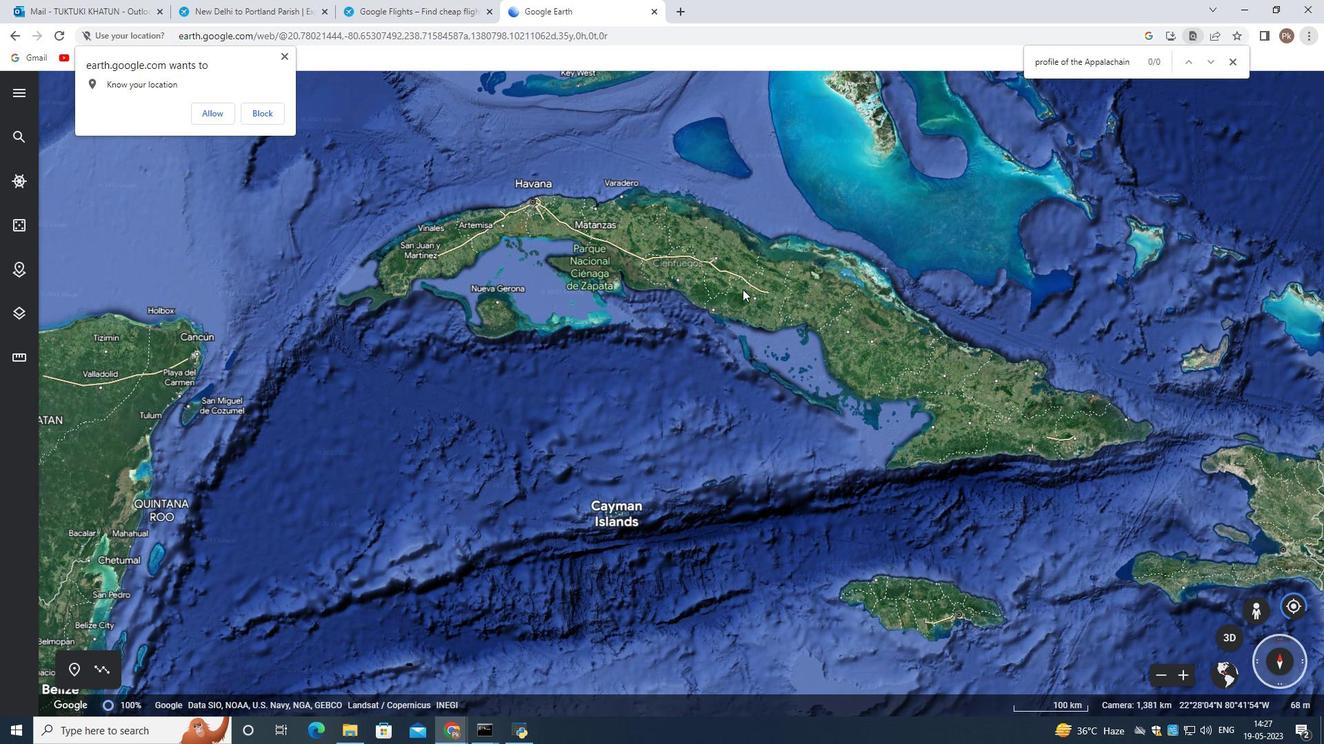 
Action: Mouse scrolled (753, 291) with delta (0, 0)
Screenshot: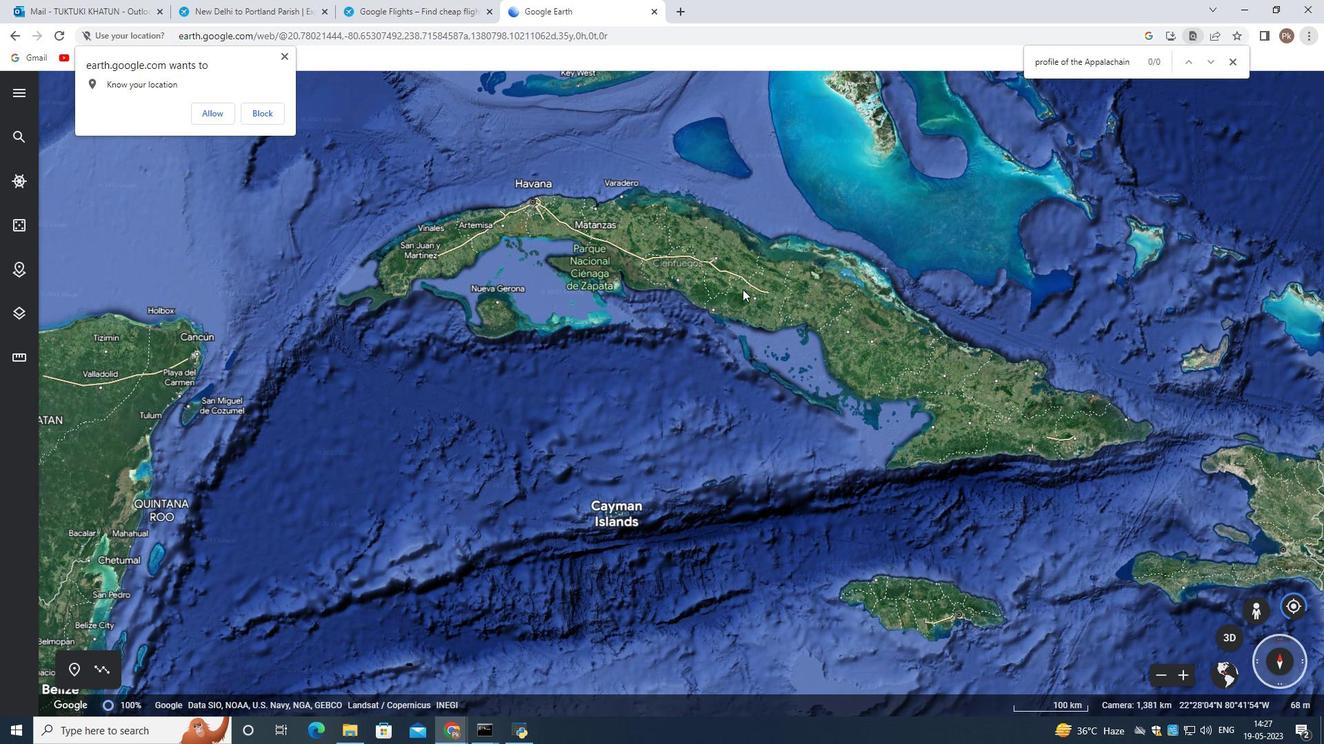 
Action: Mouse moved to (876, 473)
Screenshot: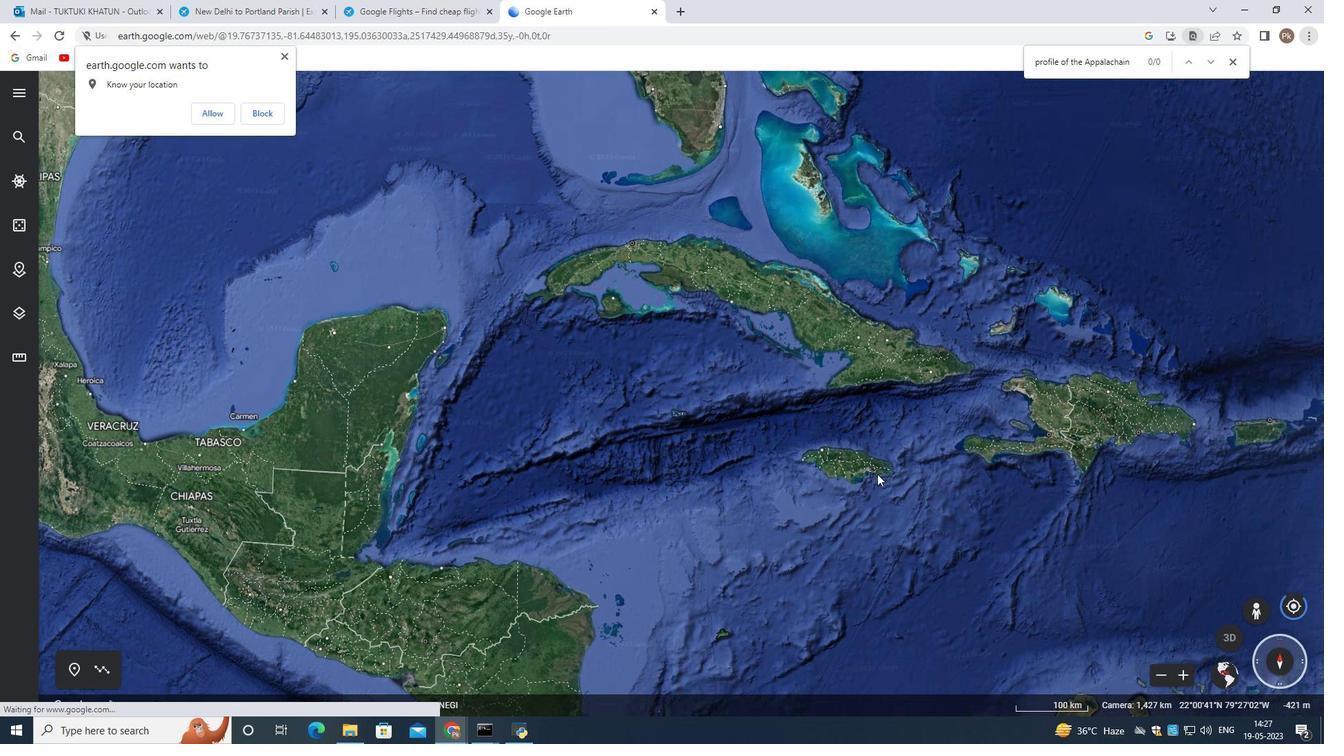 
Action: Mouse scrolled (877, 474) with delta (0, 0)
Screenshot: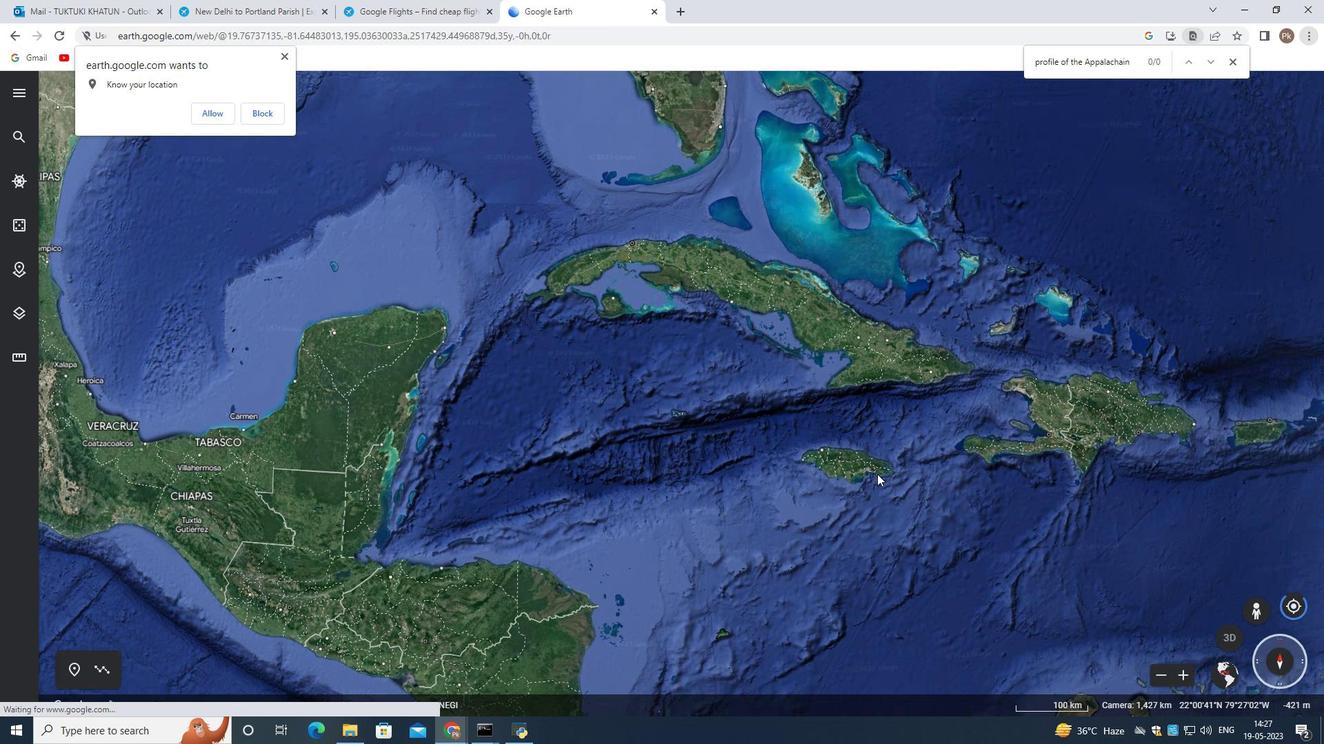 
Action: Mouse scrolled (877, 474) with delta (0, 0)
Screenshot: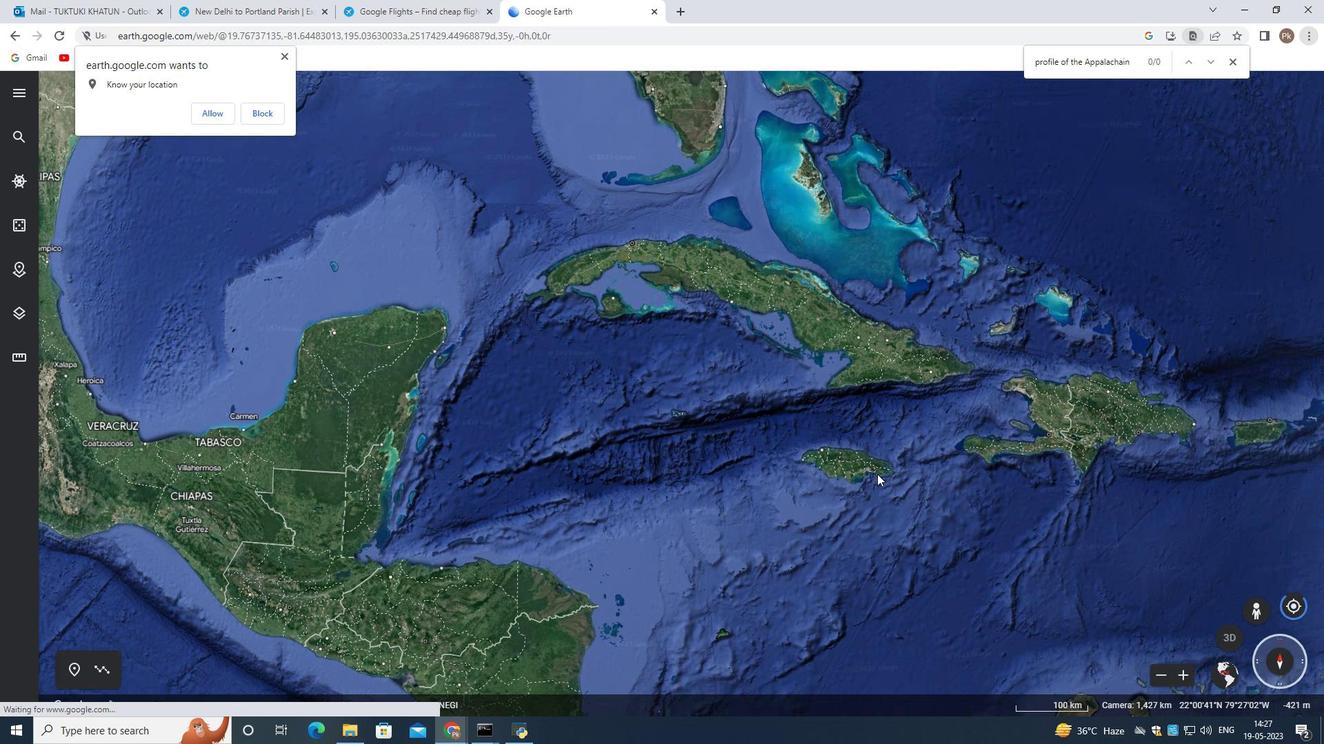 
Action: Mouse scrolled (877, 474) with delta (0, 0)
Screenshot: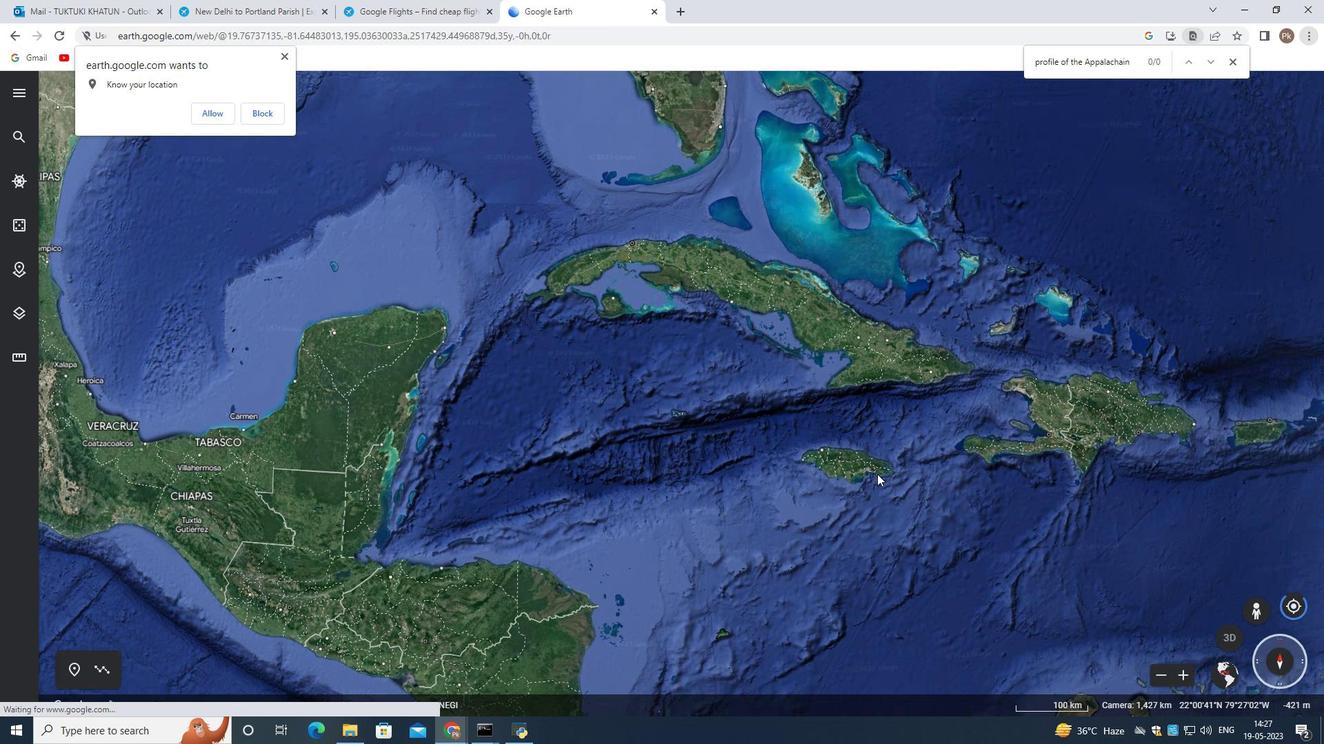 
Action: Mouse moved to (857, 478)
Screenshot: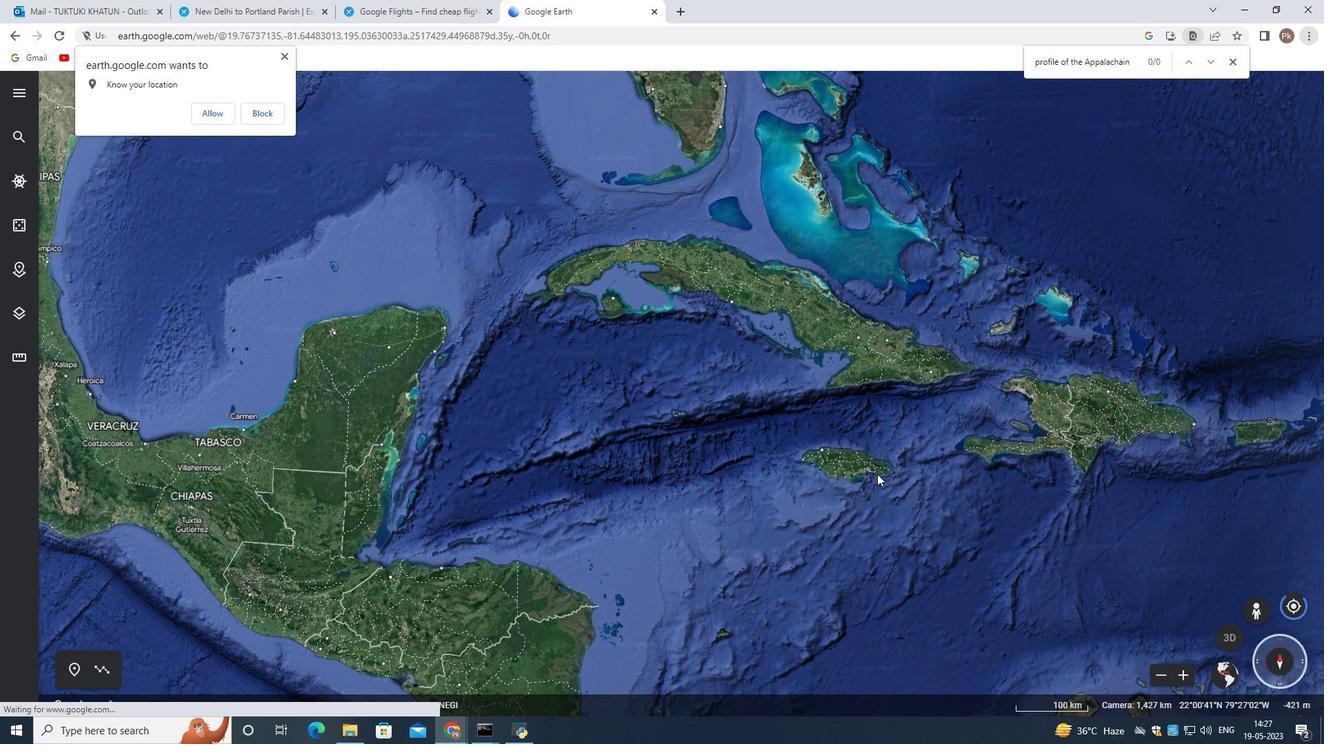 
Action: Mouse scrolled (857, 479) with delta (0, 0)
Screenshot: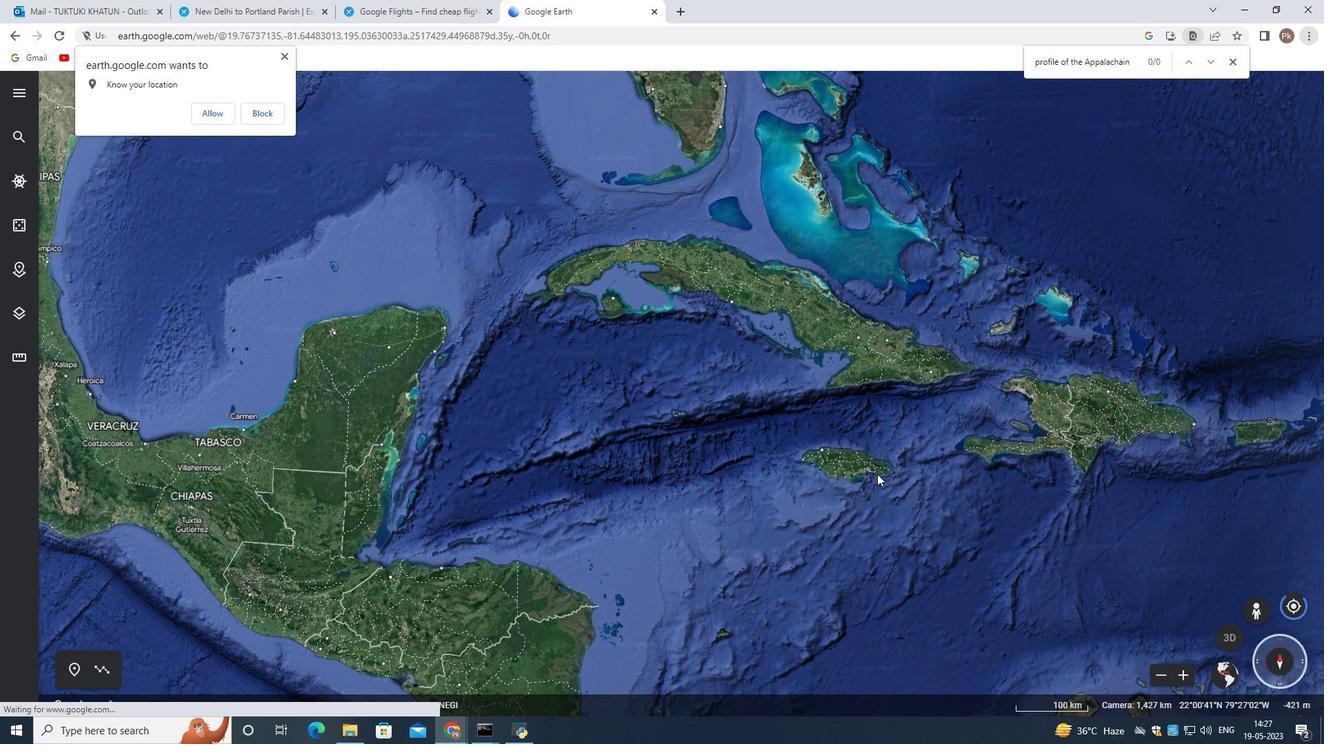
Action: Mouse moved to (855, 459)
Screenshot: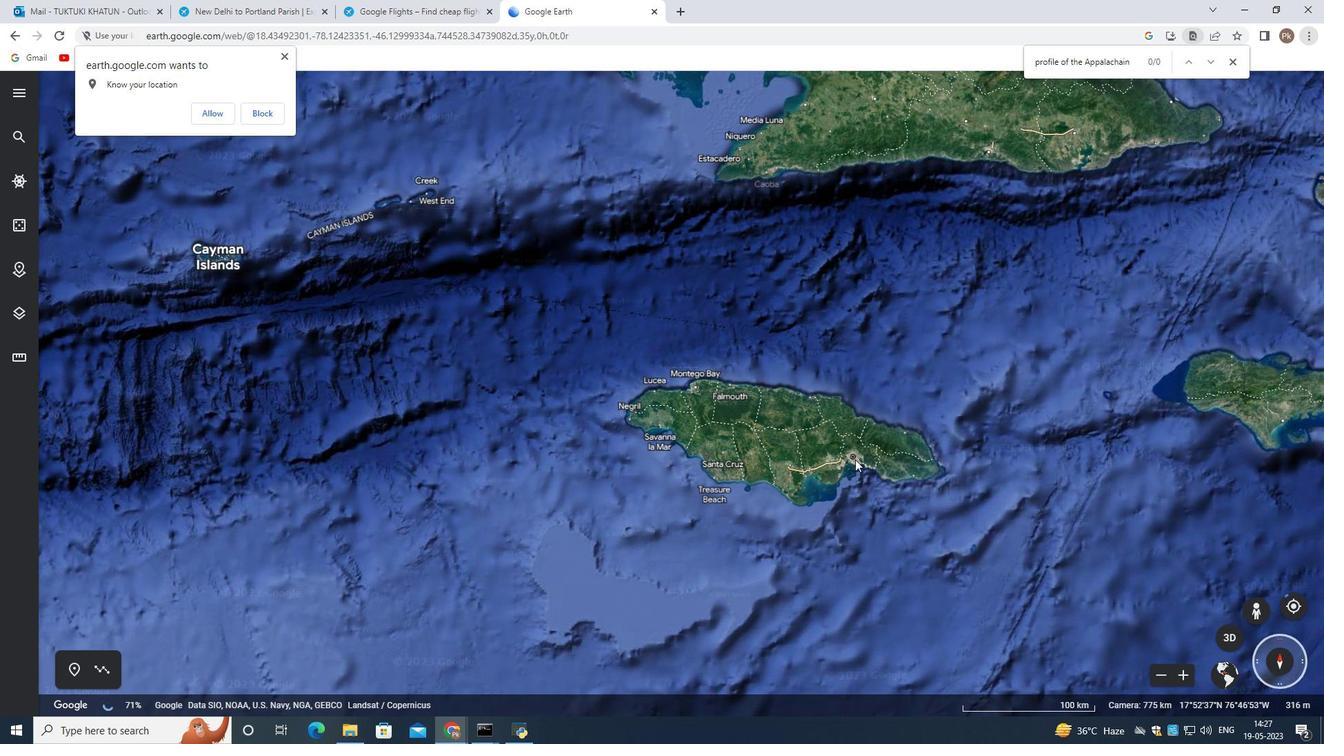 
Action: Mouse scrolled (855, 458) with delta (0, 0)
Screenshot: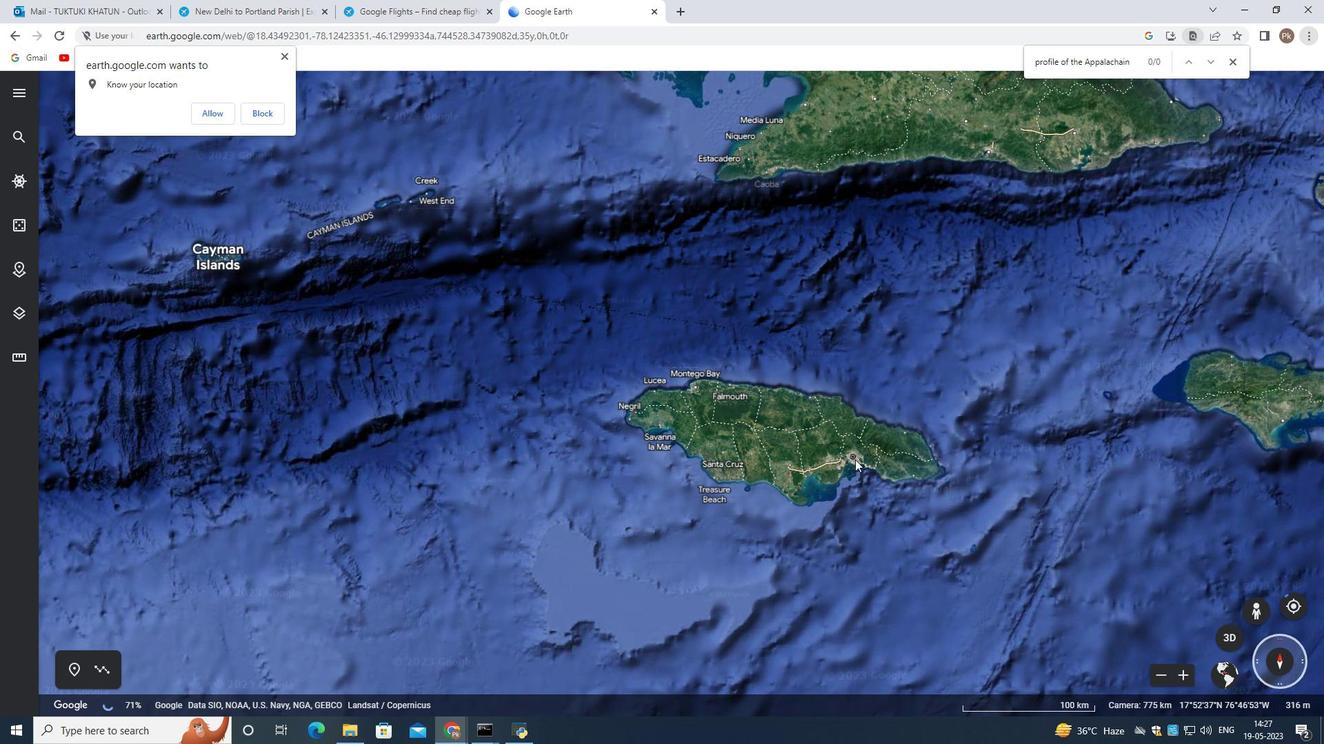 
Action: Mouse scrolled (855, 458) with delta (0, 0)
Screenshot: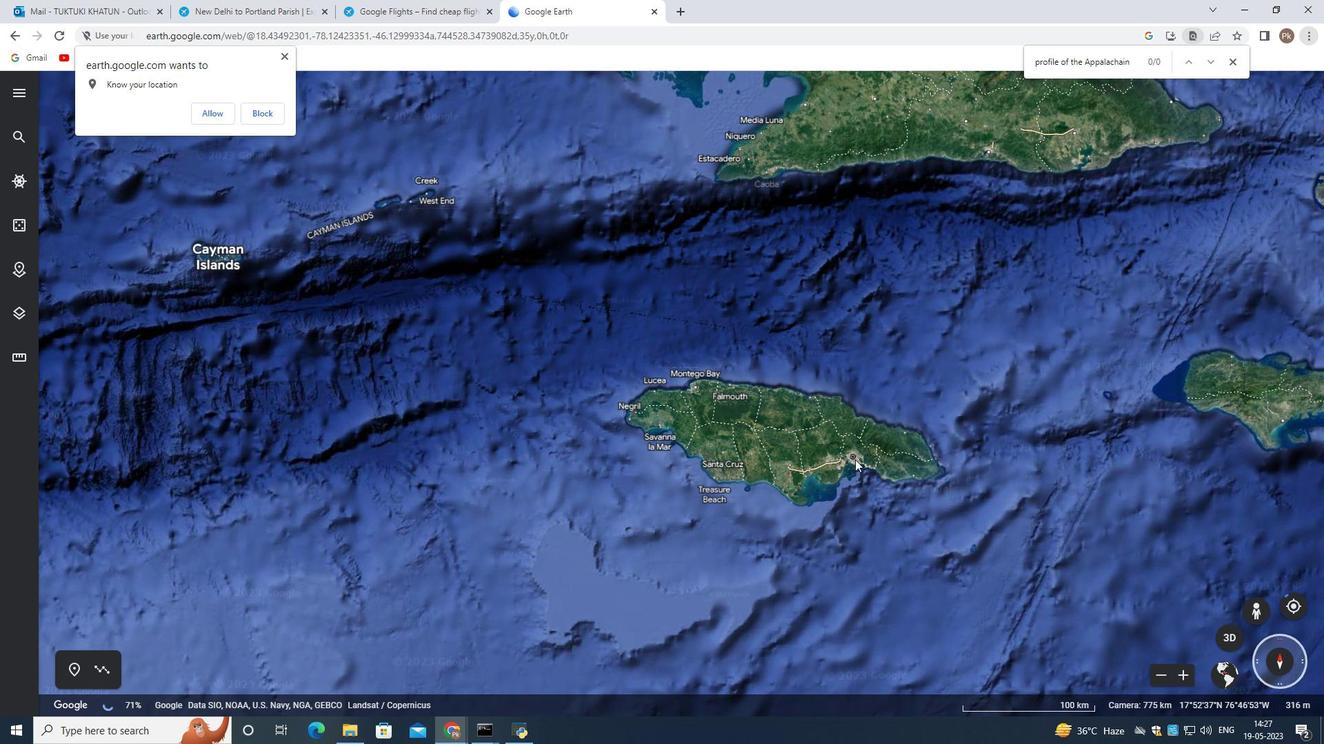 
Action: Mouse scrolled (855, 458) with delta (0, 0)
Screenshot: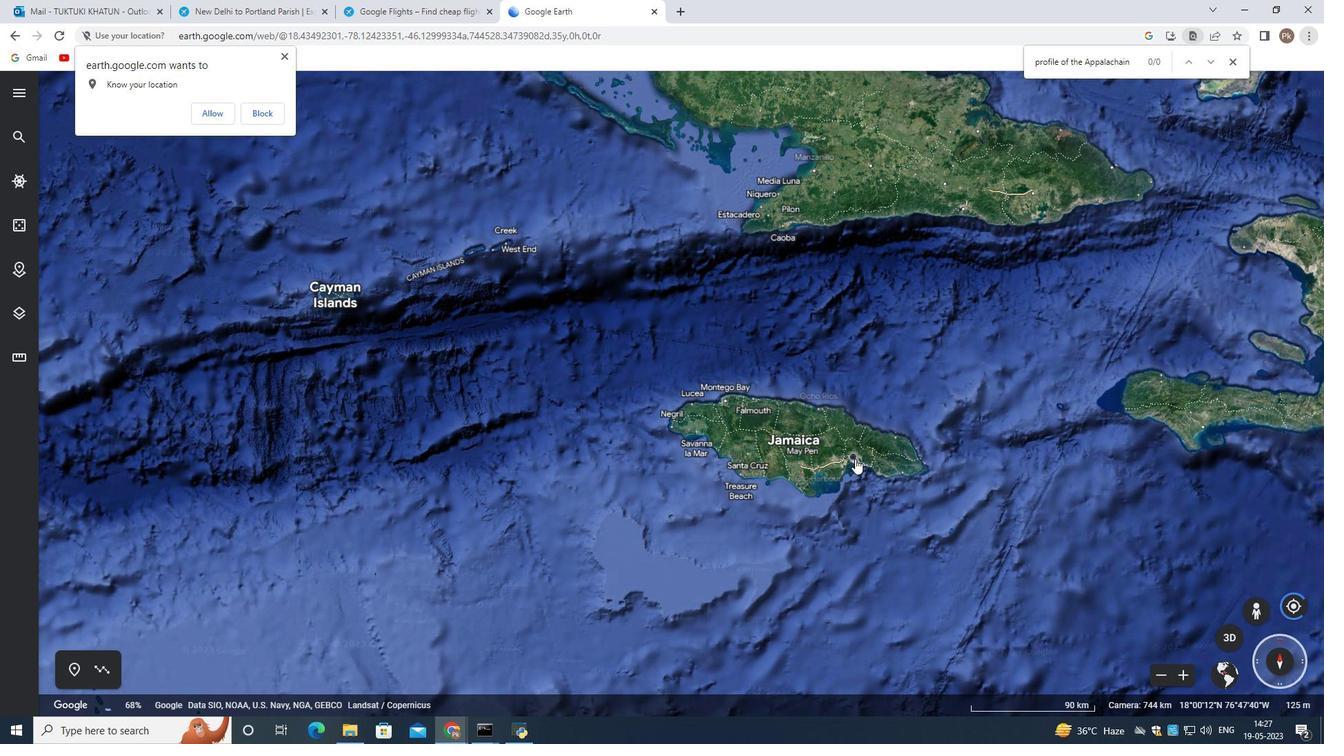 
Action: Mouse scrolled (855, 458) with delta (0, 0)
Screenshot: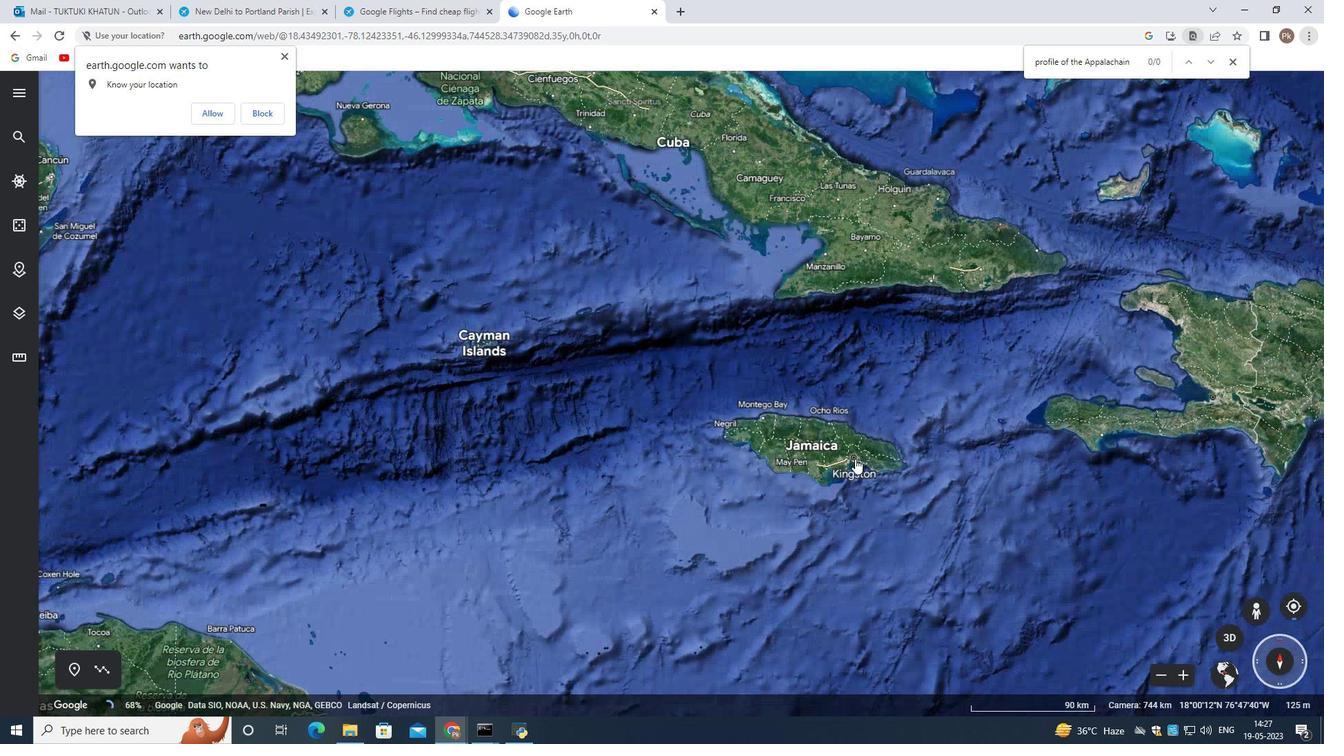
Action: Mouse scrolled (855, 458) with delta (0, 0)
Screenshot: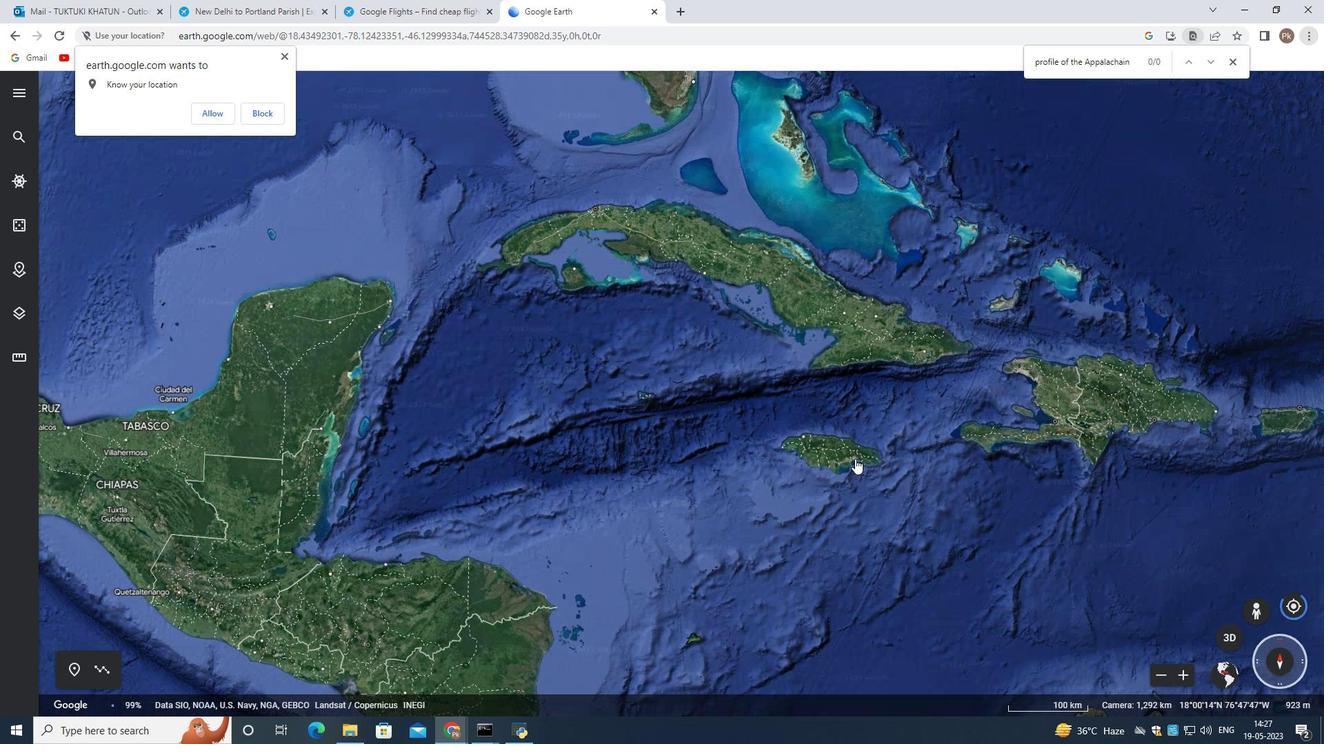 
Action: Mouse scrolled (855, 458) with delta (0, 0)
Screenshot: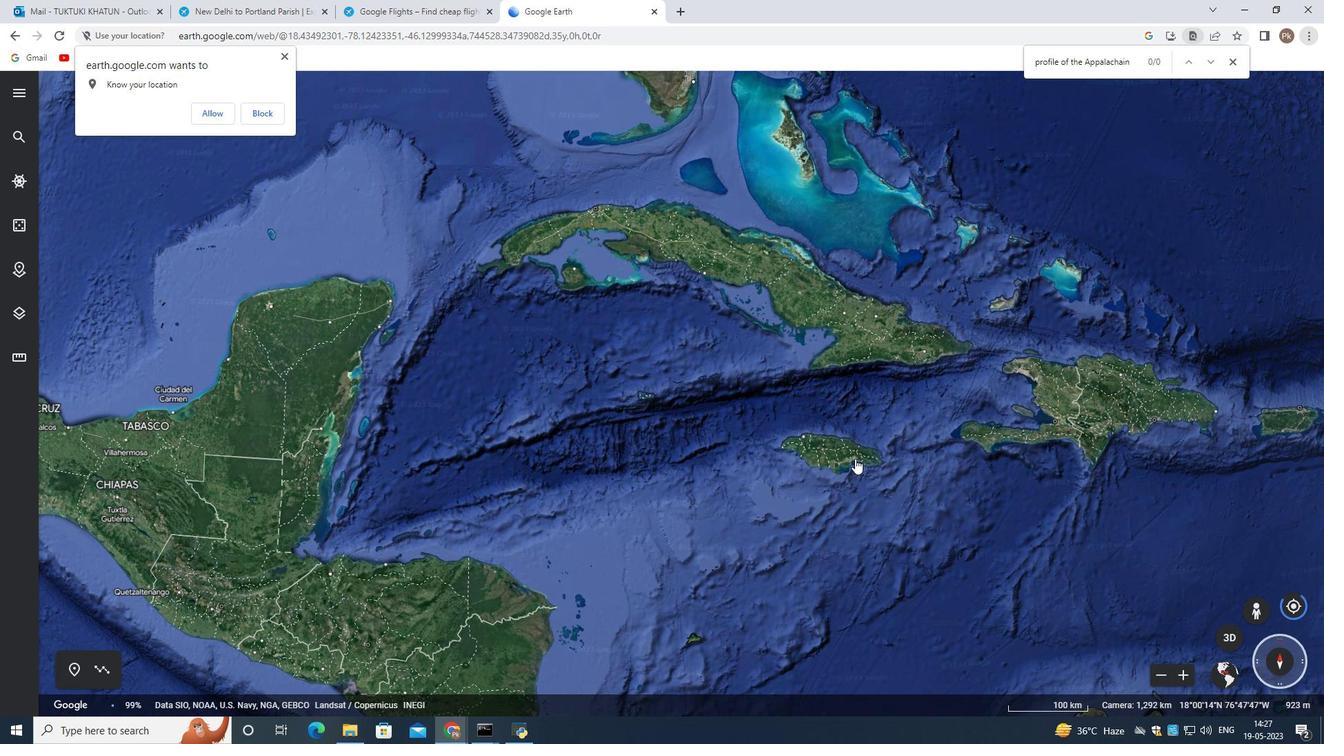 
Action: Mouse moved to (688, 440)
Screenshot: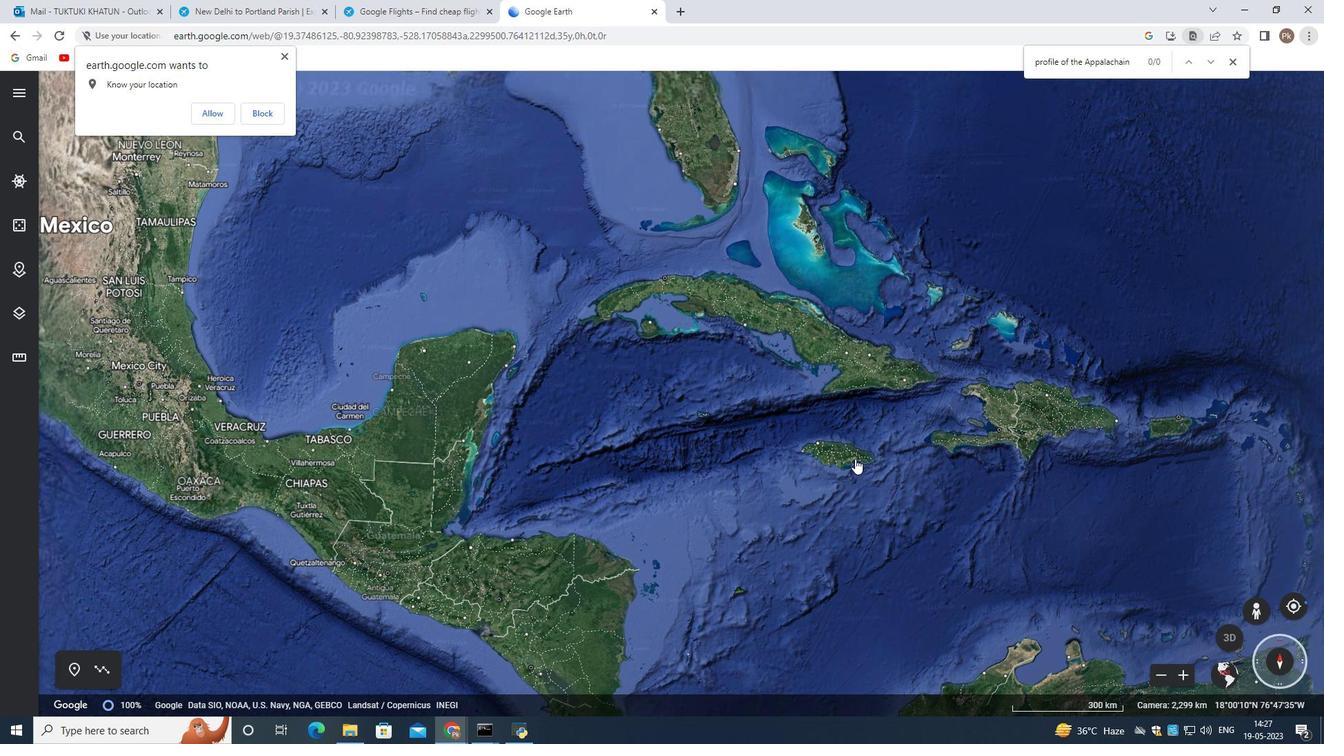 
Action: Mouse scrolled (688, 439) with delta (0, 0)
